 Task: Search one way flight ticket for 1 adult, 6 children, 1 infant in seat and 1 infant on lap in business from Scottsbluff: Western Nebraska Regional Airport (william B. Heilig Field) to Riverton: Central Wyoming Regional Airport (was Riverton Regional) on 5-4-2023. Choice of flights is American. Number of bags: 2 carry on bags. Price is upto 65000. Outbound departure time preference is 17:00.
Action: Mouse moved to (334, 126)
Screenshot: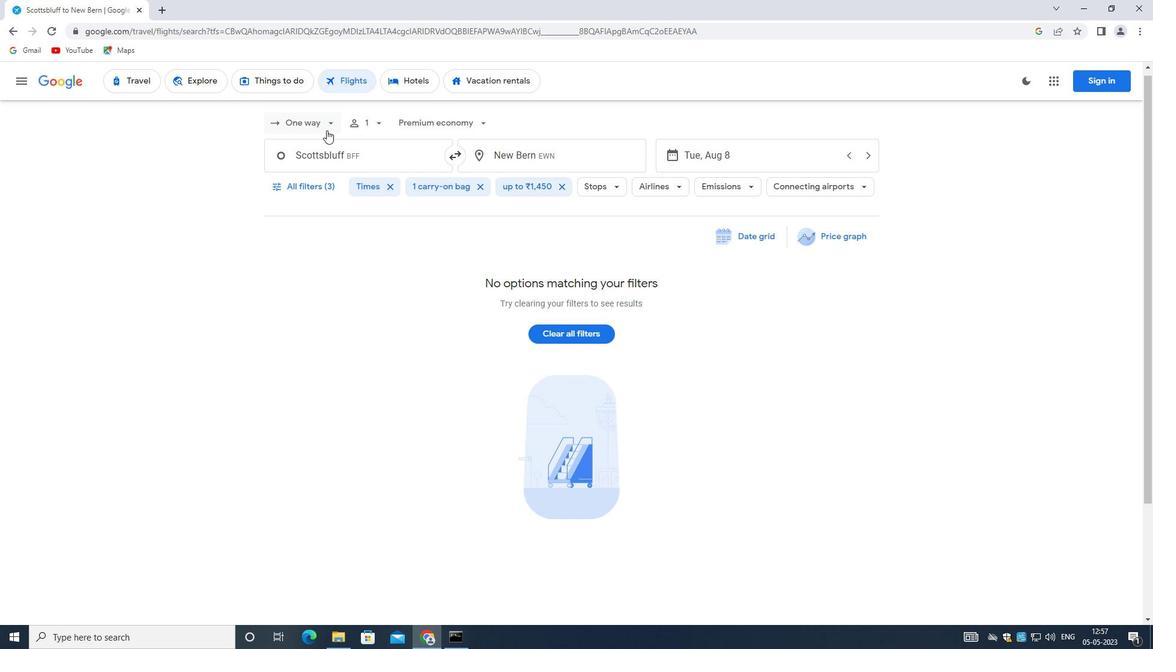 
Action: Mouse pressed left at (334, 126)
Screenshot: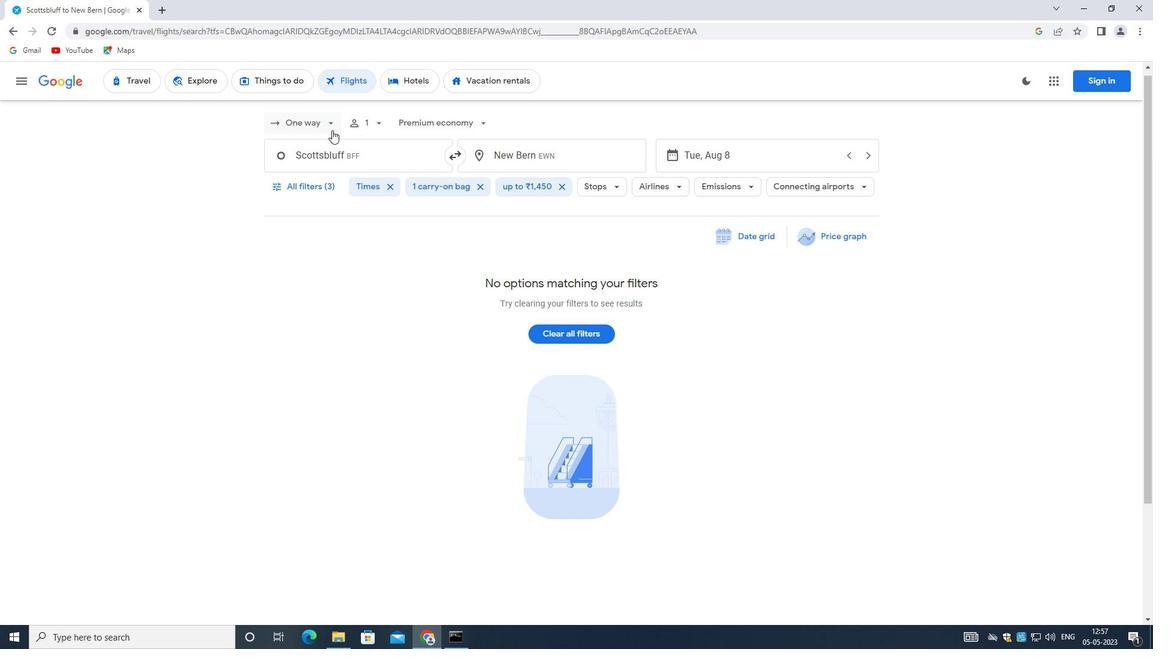 
Action: Mouse moved to (323, 178)
Screenshot: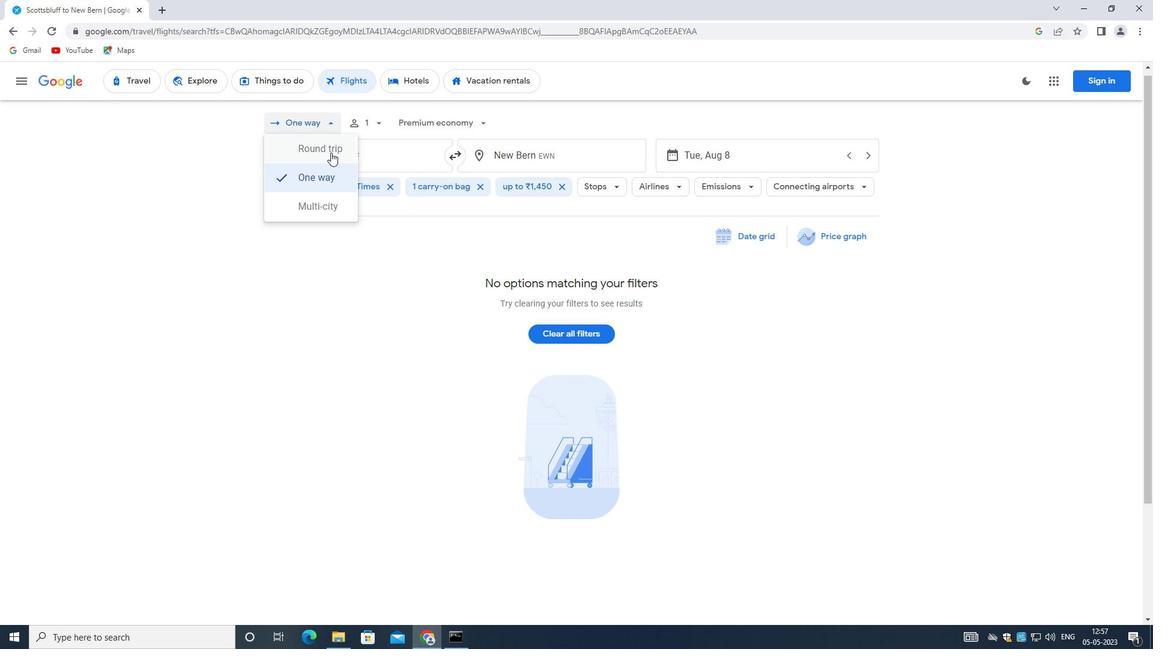 
Action: Mouse pressed left at (323, 178)
Screenshot: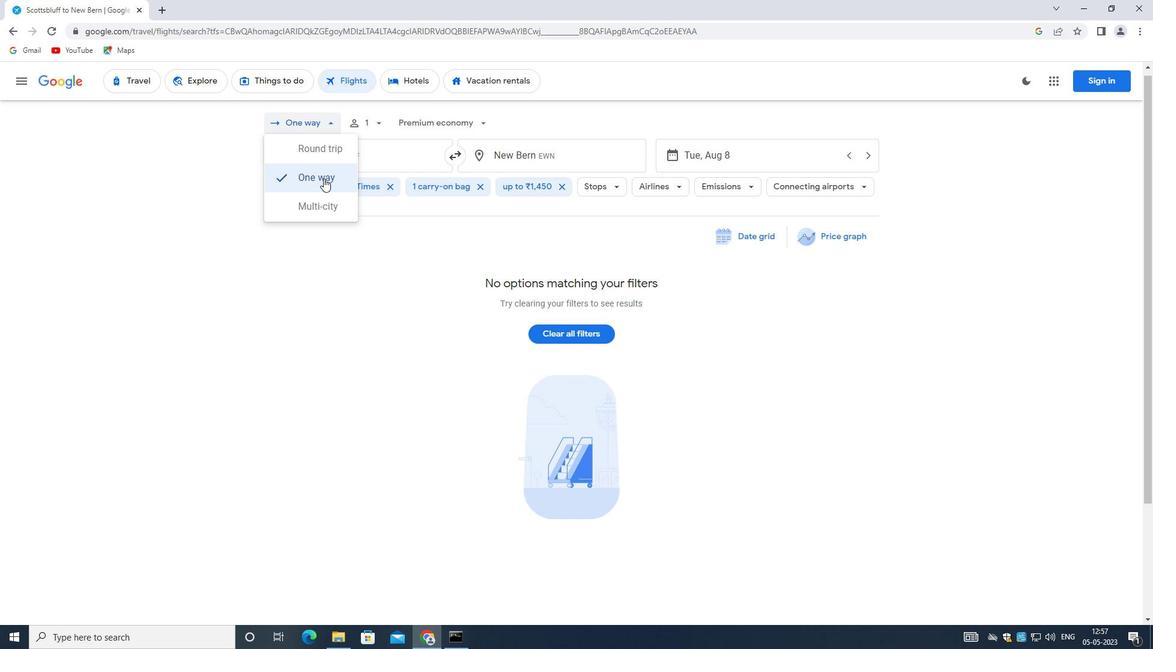 
Action: Mouse moved to (373, 124)
Screenshot: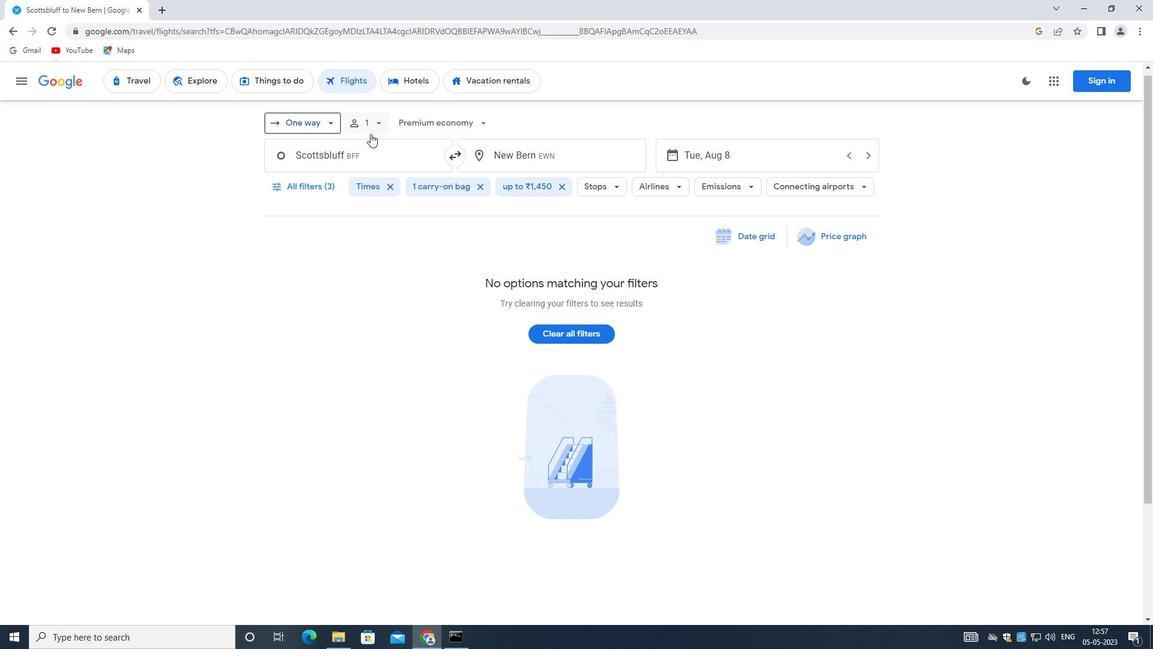 
Action: Mouse pressed left at (373, 124)
Screenshot: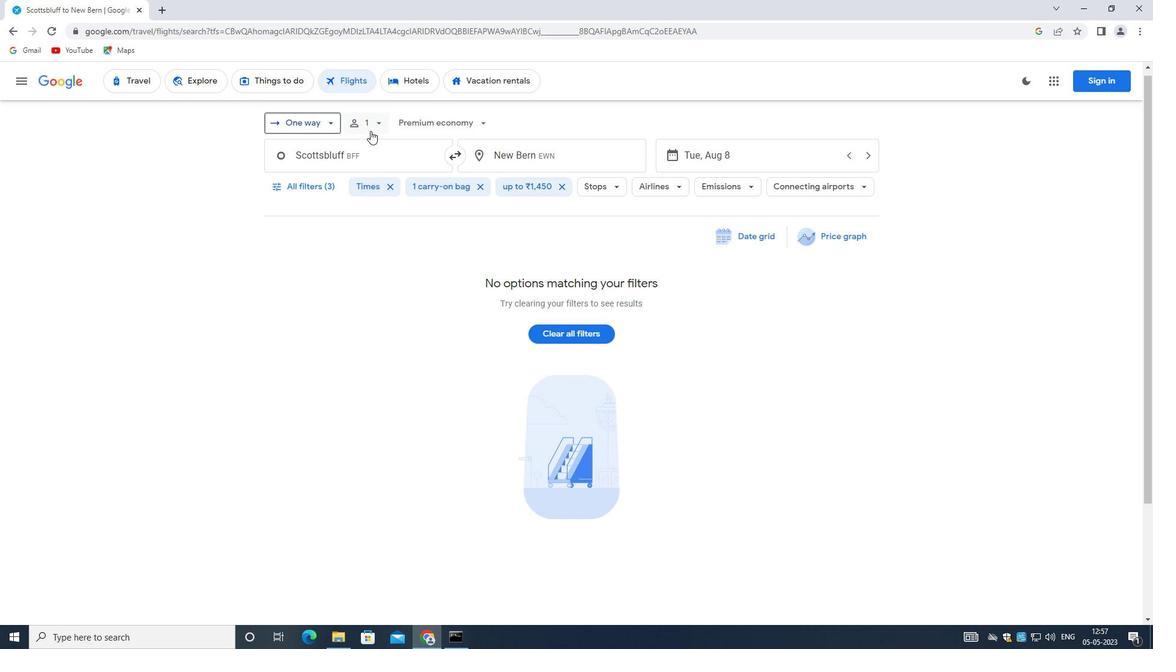 
Action: Mouse moved to (467, 182)
Screenshot: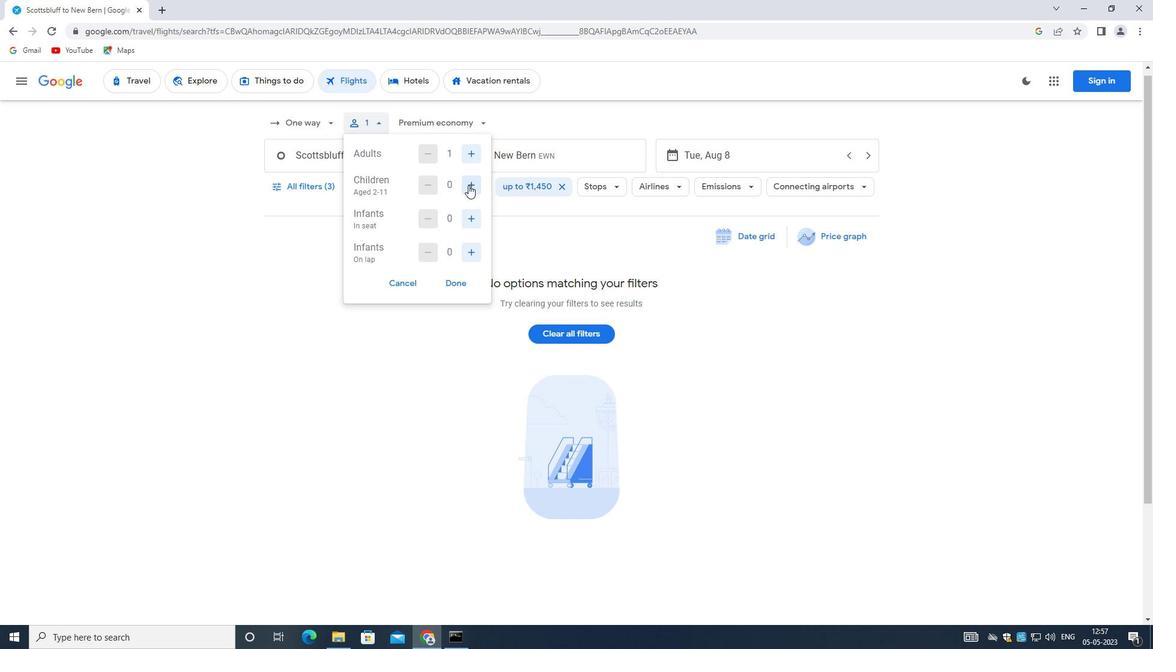 
Action: Mouse pressed left at (467, 182)
Screenshot: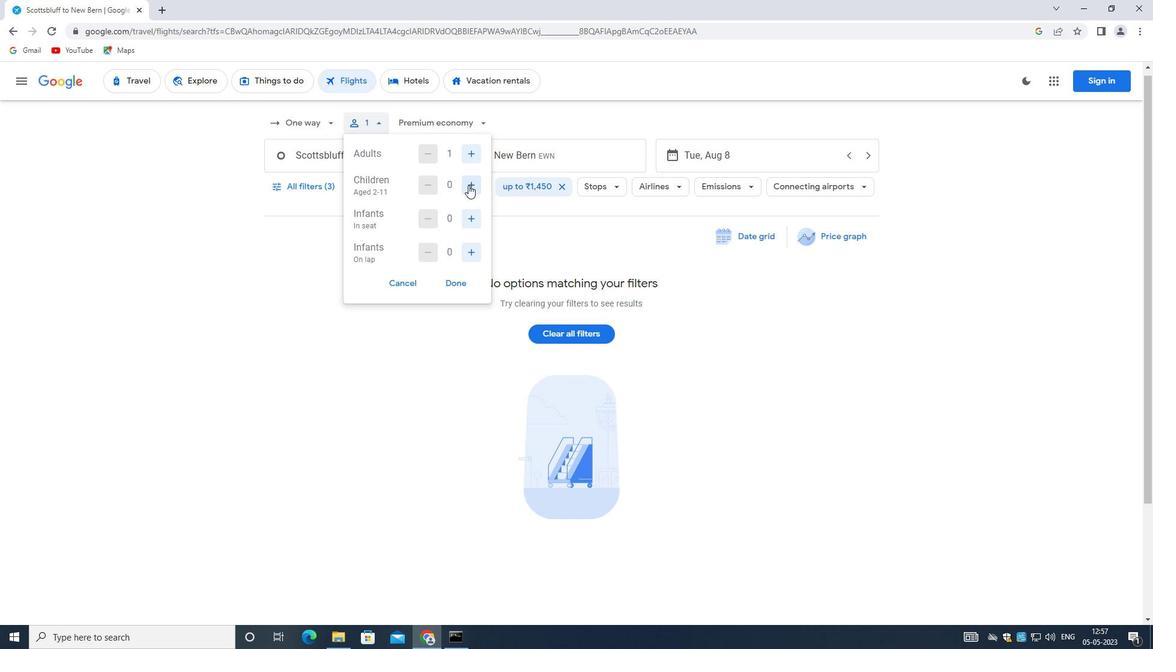 
Action: Mouse pressed left at (467, 182)
Screenshot: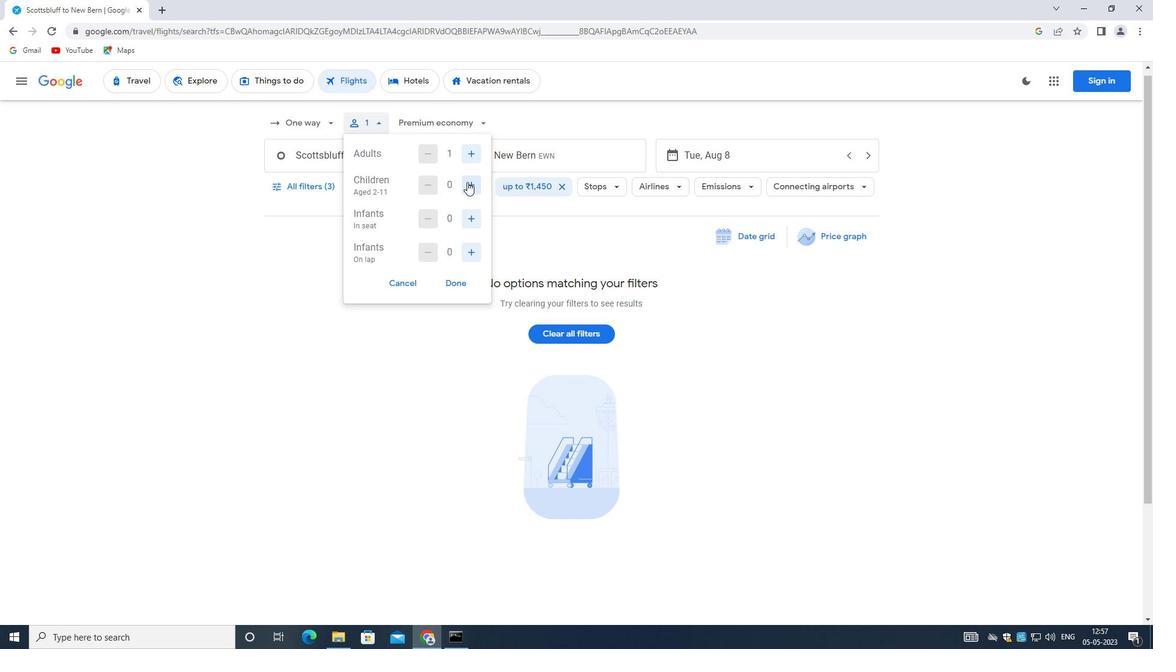 
Action: Mouse pressed left at (467, 182)
Screenshot: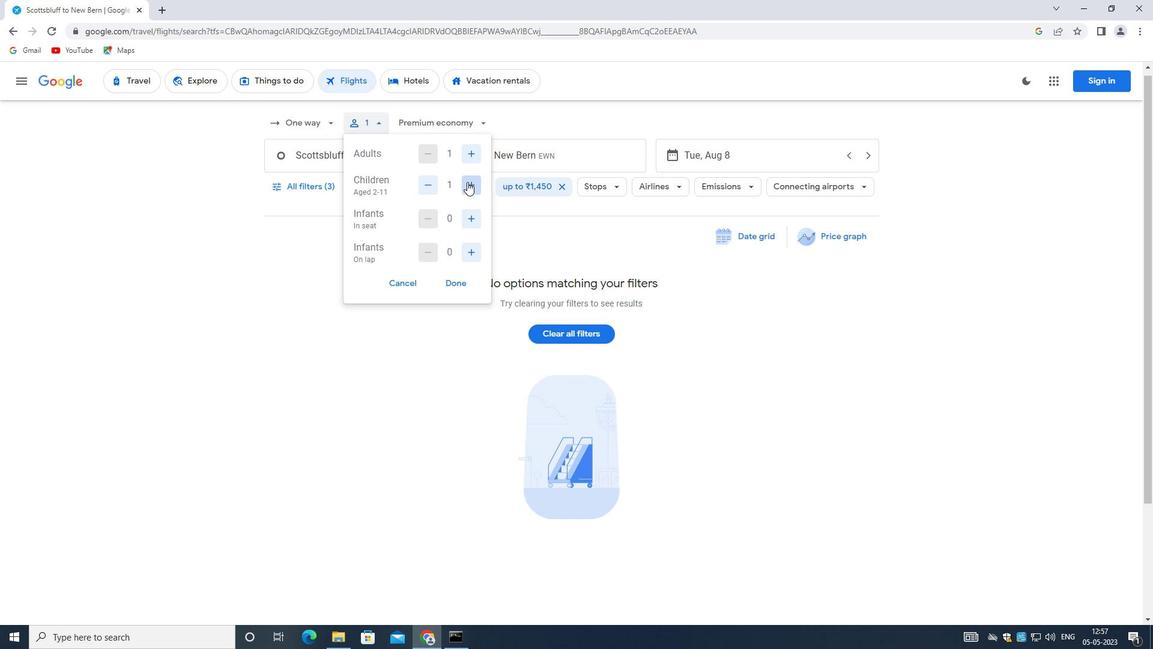 
Action: Mouse pressed left at (467, 182)
Screenshot: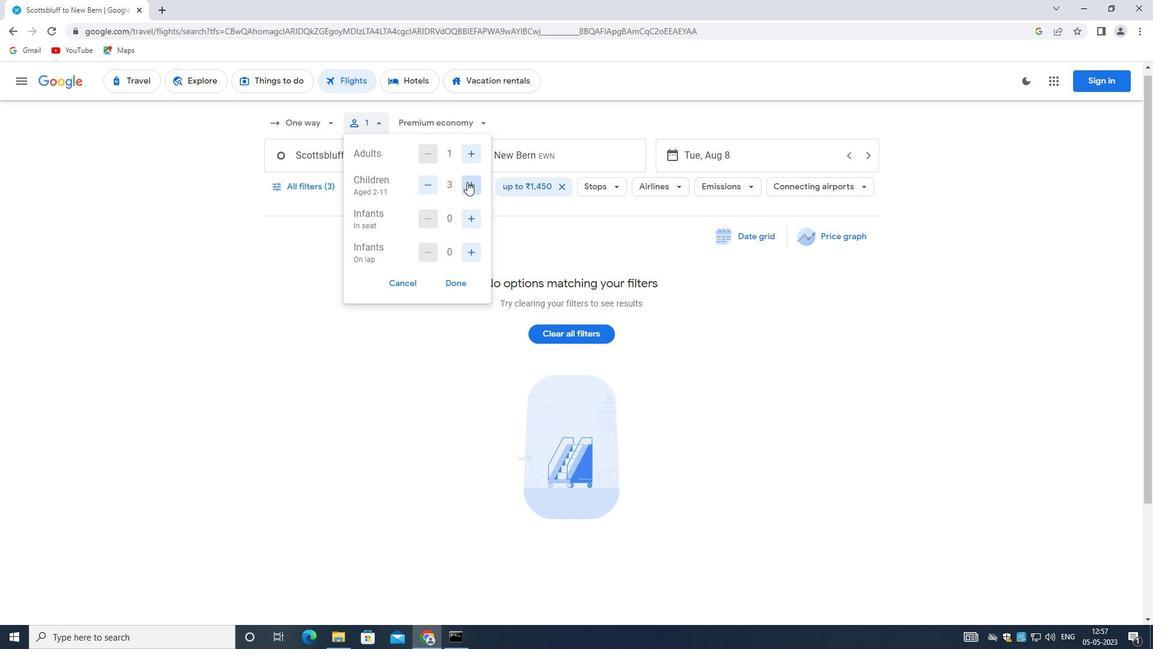 
Action: Mouse pressed left at (467, 182)
Screenshot: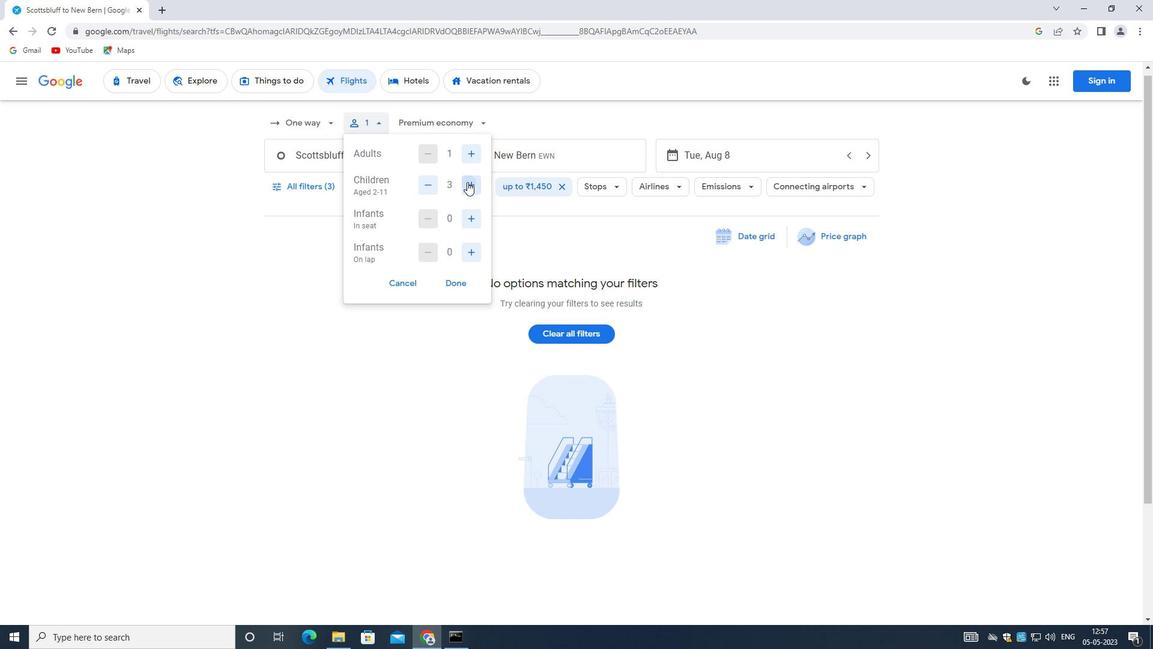 
Action: Mouse pressed left at (467, 182)
Screenshot: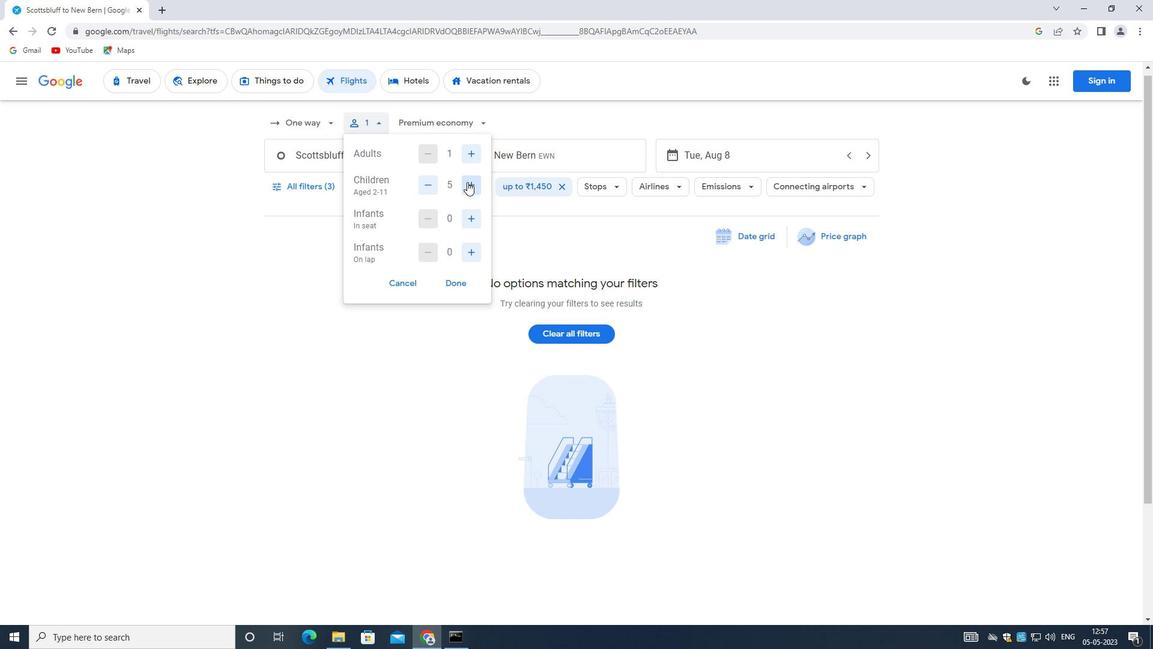 
Action: Mouse moved to (459, 215)
Screenshot: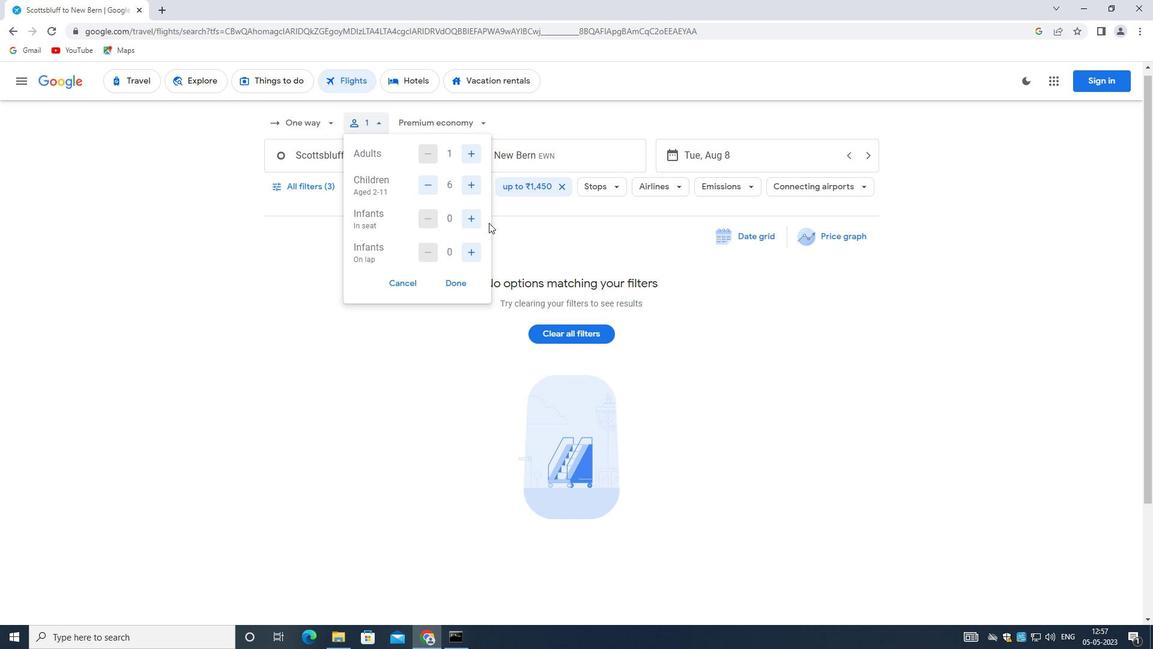 
Action: Mouse pressed left at (459, 215)
Screenshot: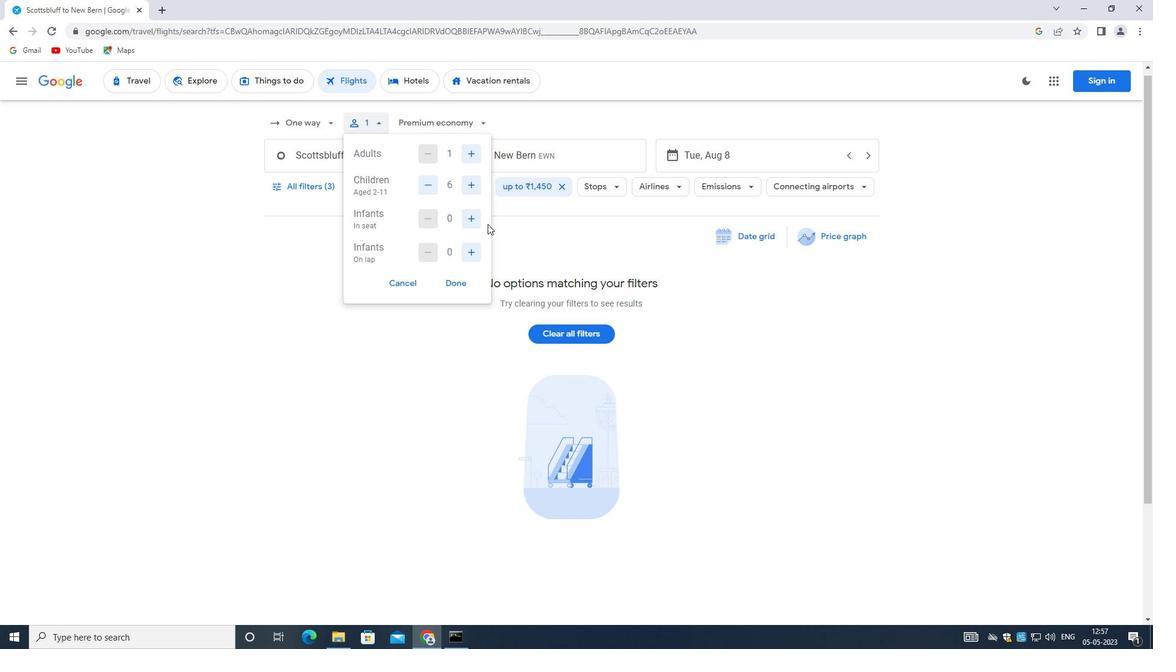 
Action: Mouse moved to (472, 248)
Screenshot: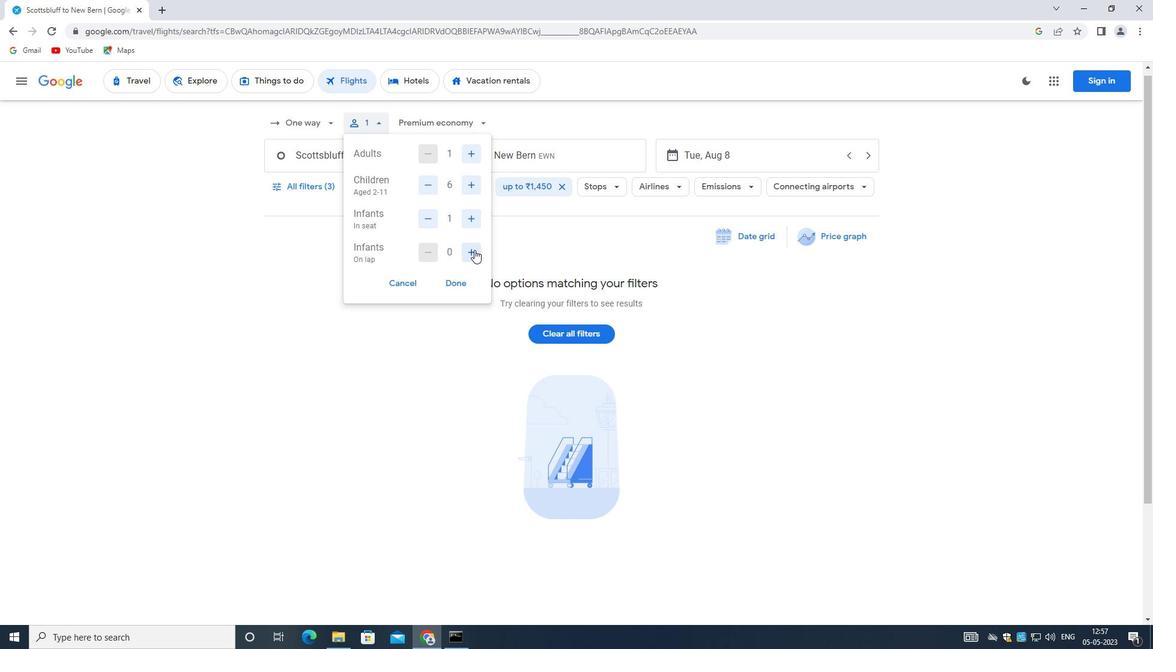 
Action: Mouse pressed left at (472, 248)
Screenshot: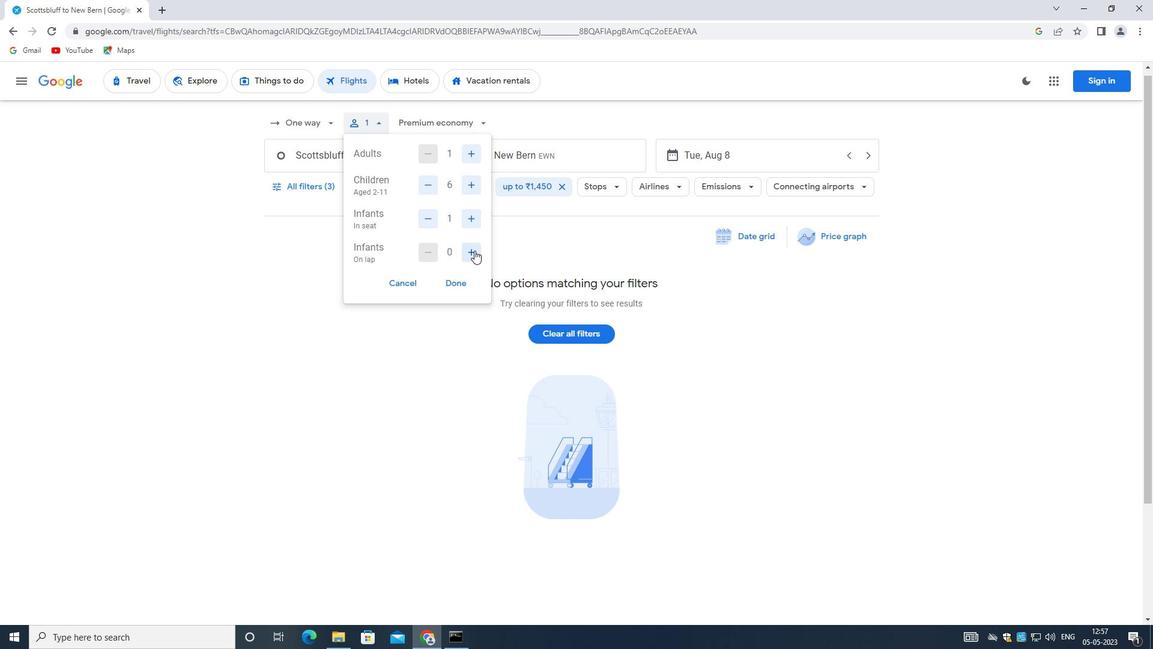 
Action: Mouse moved to (460, 271)
Screenshot: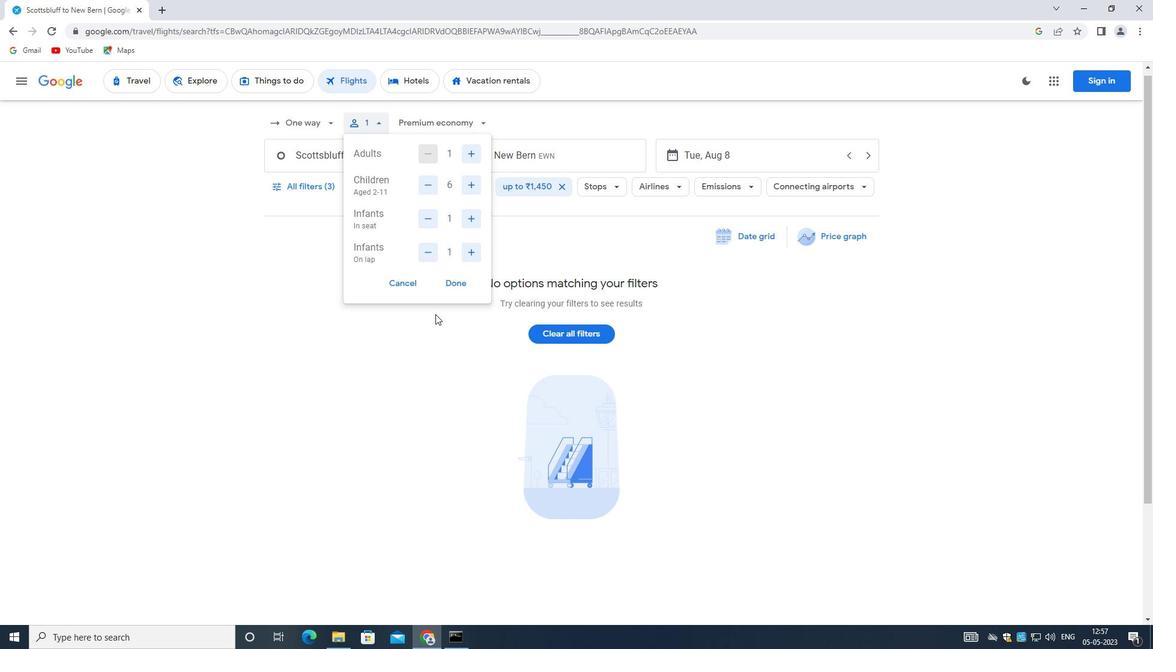 
Action: Mouse pressed left at (460, 271)
Screenshot: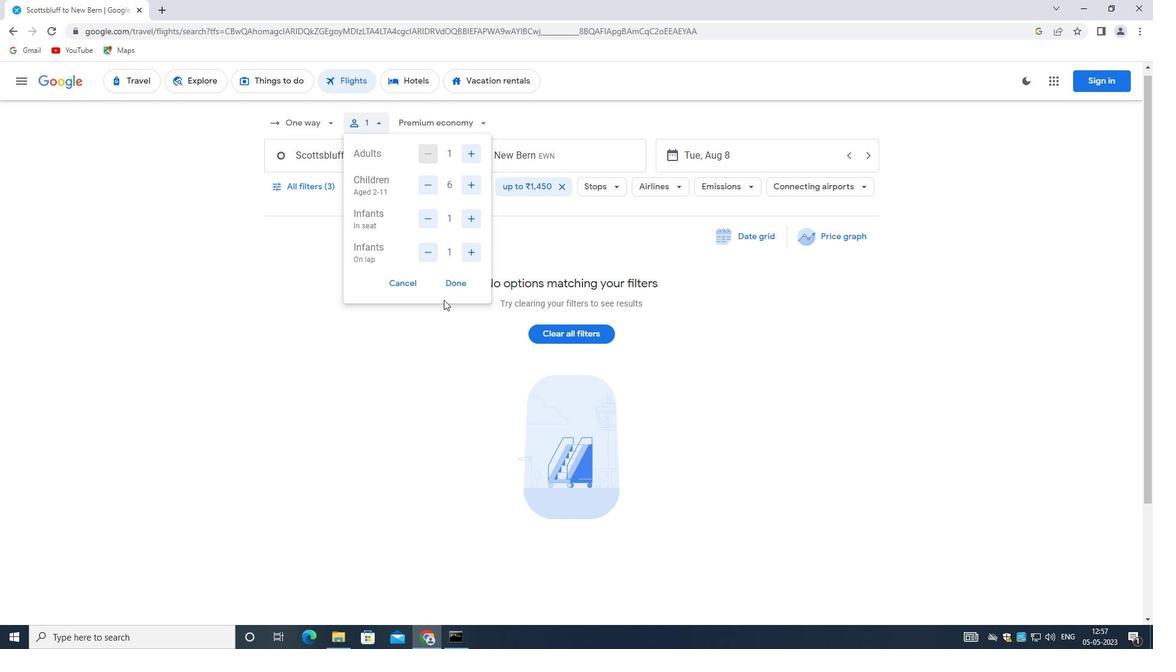 
Action: Mouse moved to (458, 283)
Screenshot: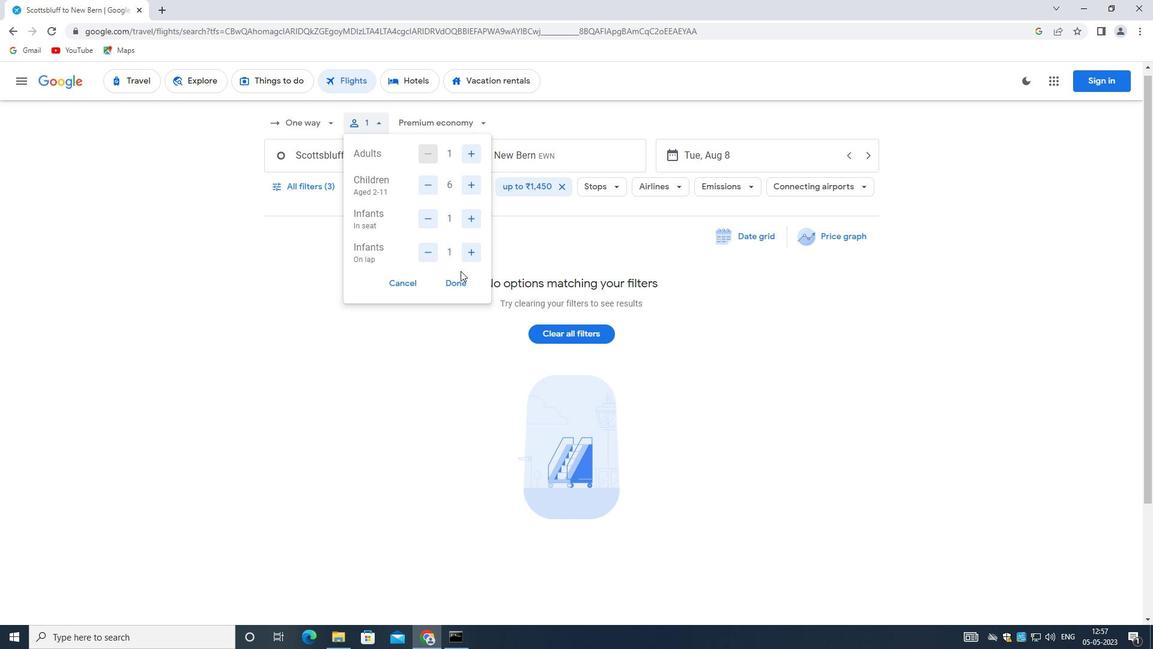 
Action: Mouse pressed left at (458, 283)
Screenshot: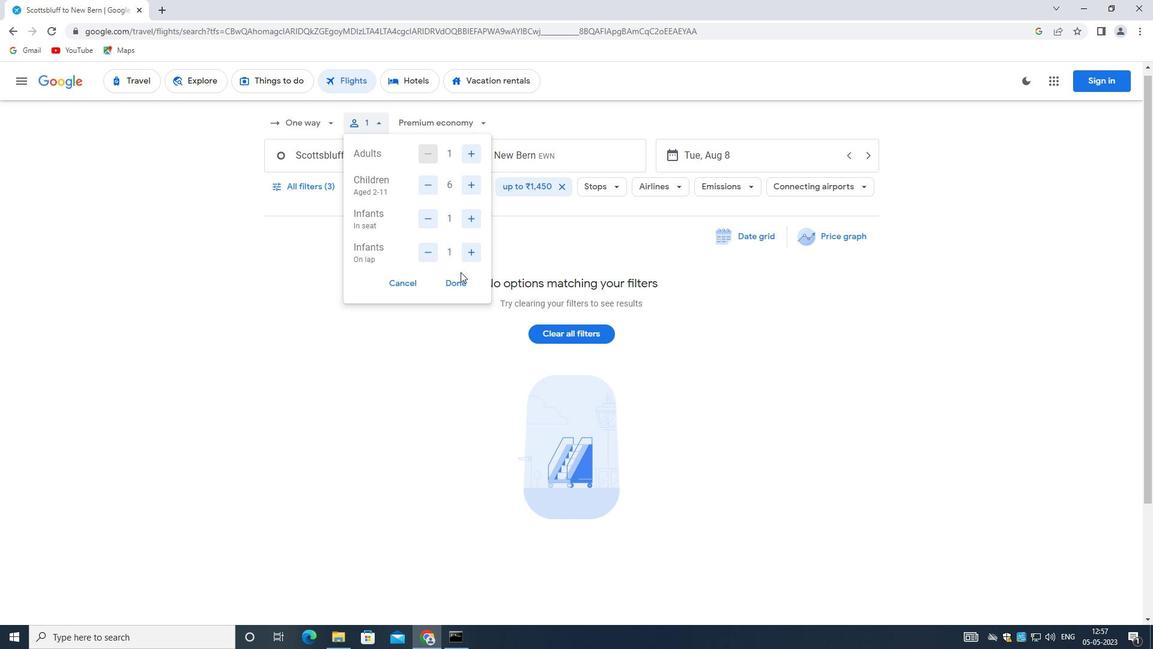 
Action: Mouse moved to (426, 111)
Screenshot: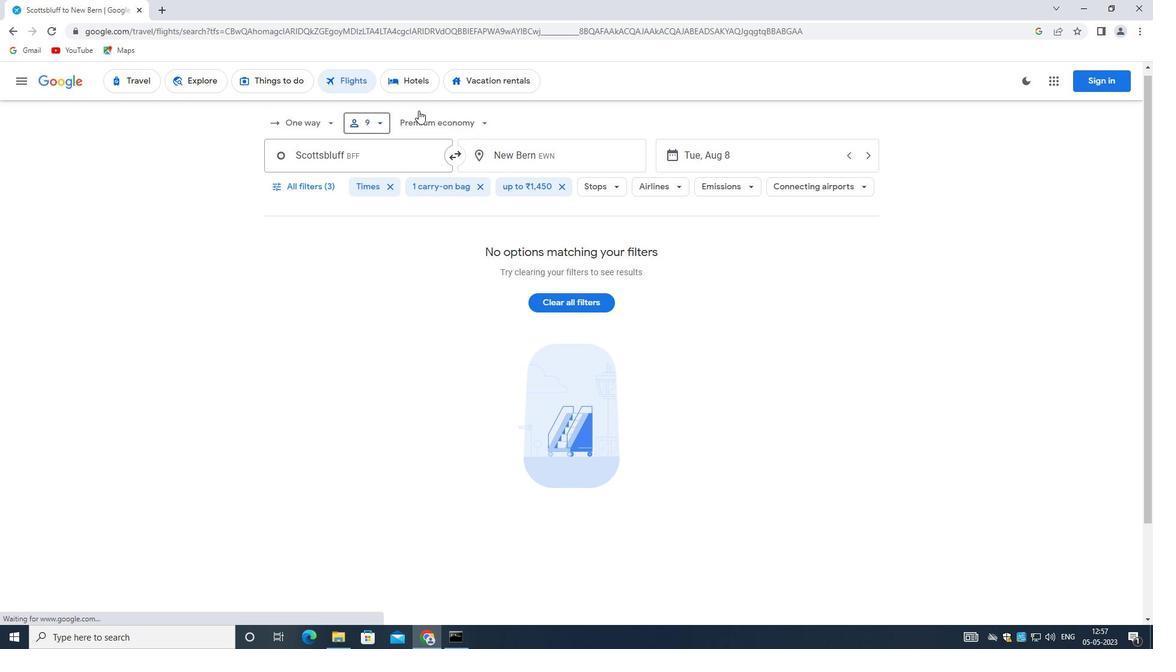 
Action: Mouse pressed left at (426, 111)
Screenshot: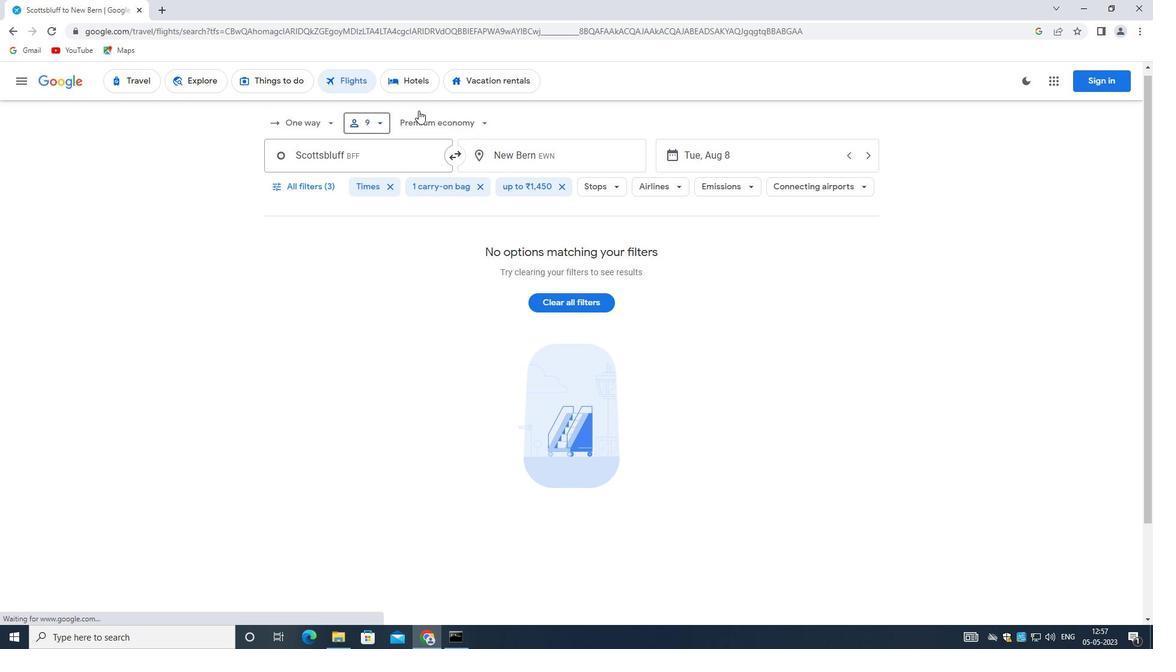 
Action: Mouse moved to (450, 207)
Screenshot: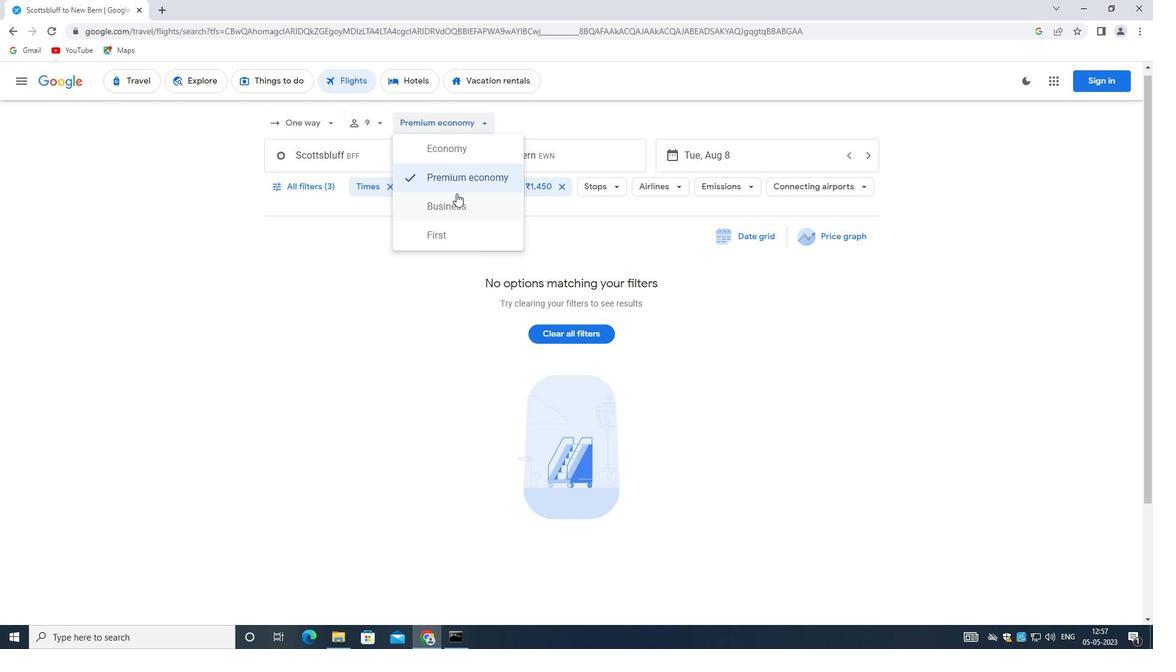 
Action: Mouse pressed left at (450, 207)
Screenshot: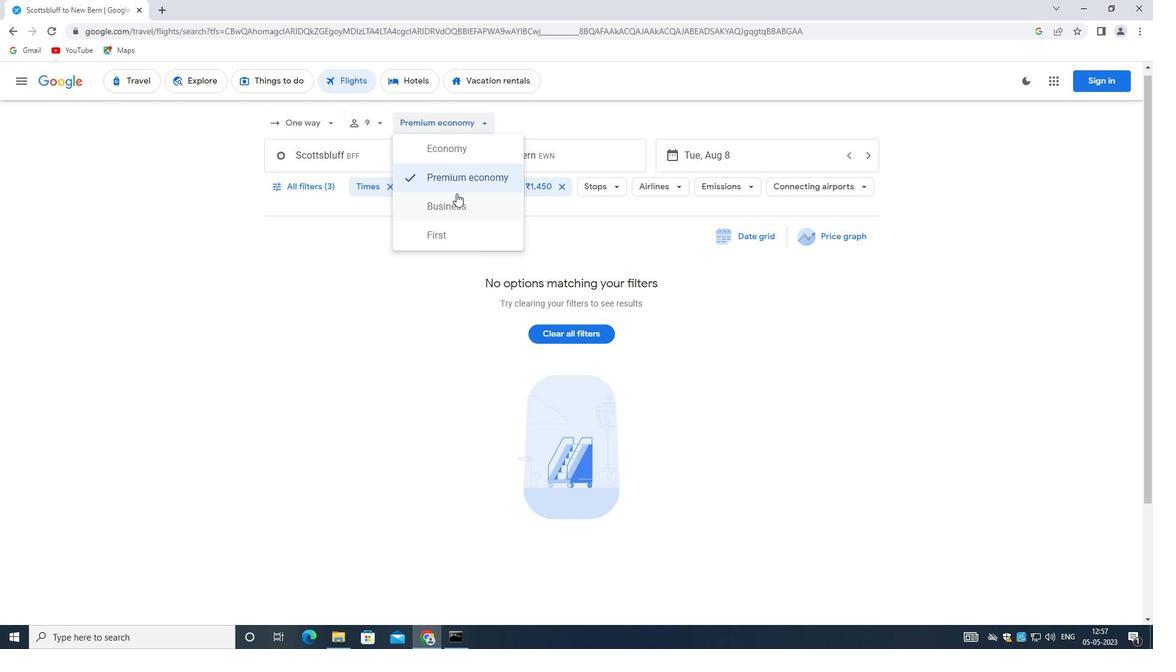 
Action: Mouse moved to (338, 159)
Screenshot: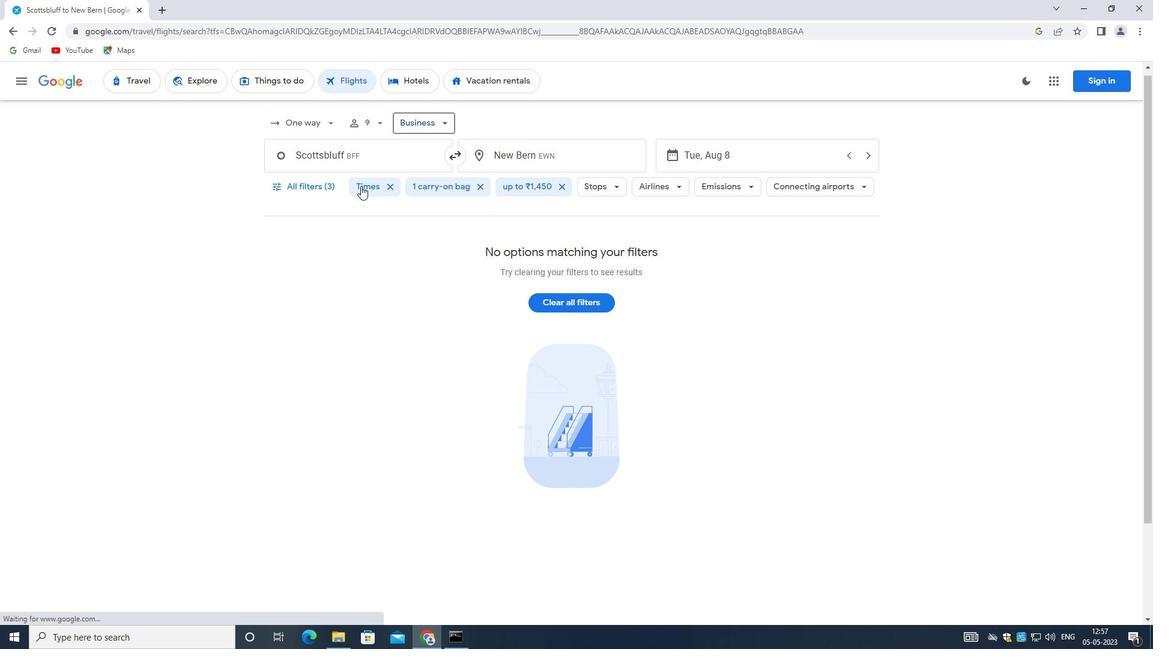 
Action: Mouse pressed left at (338, 159)
Screenshot: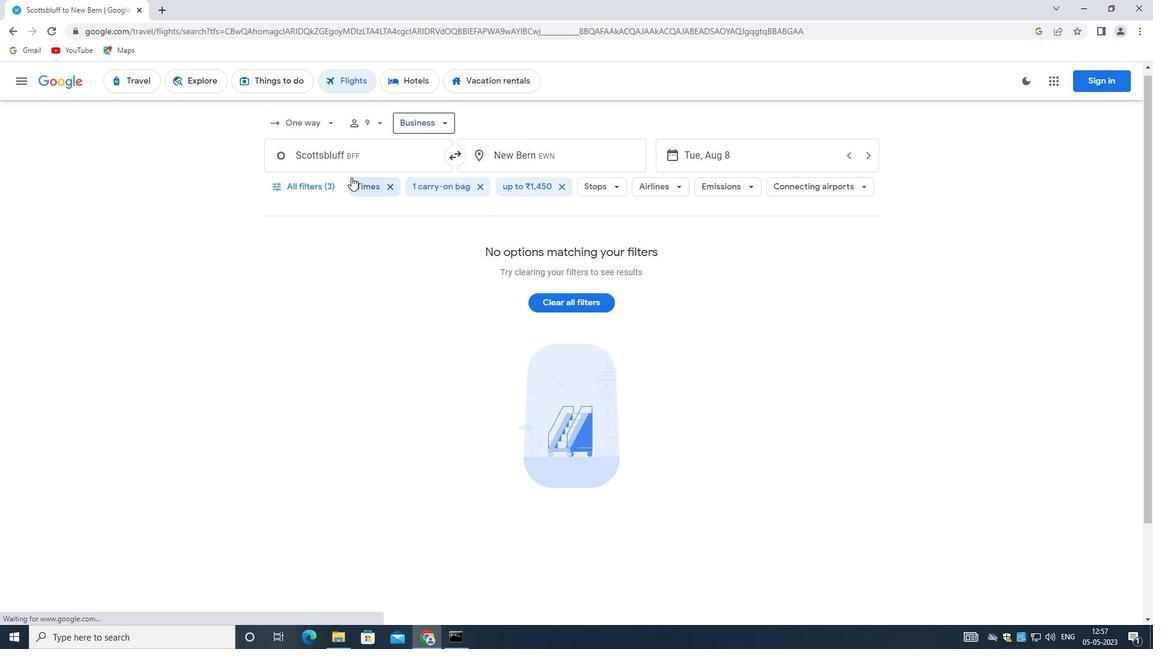 
Action: Mouse moved to (338, 158)
Screenshot: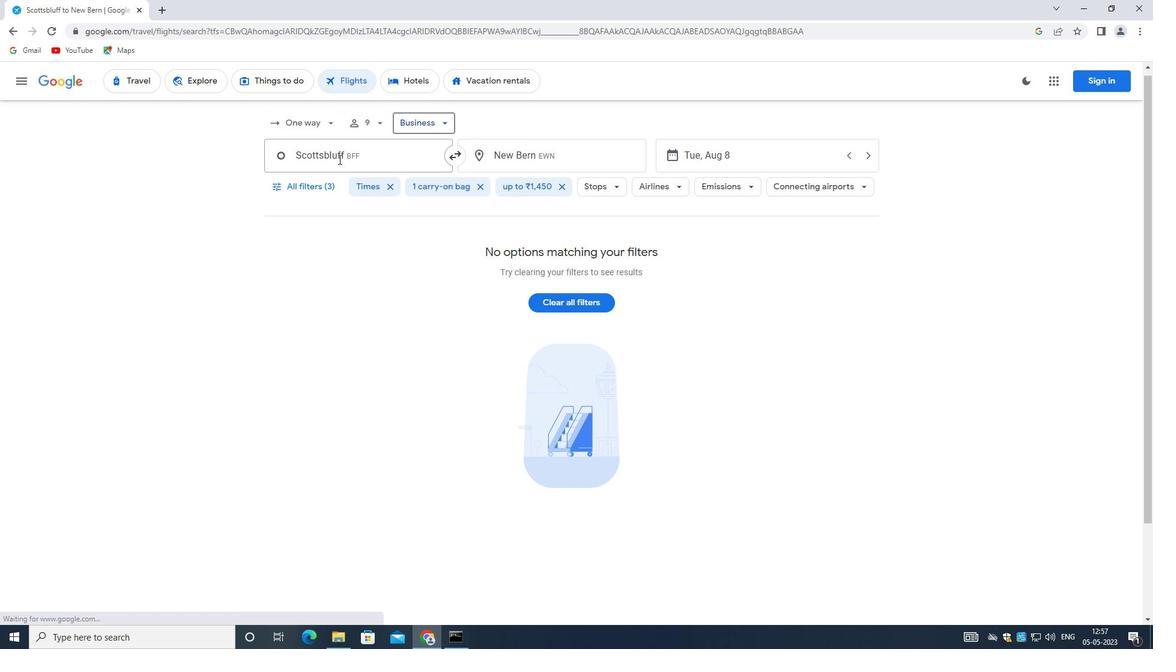 
Action: Key pressed <Key.backspace><Key.shift>WESERN
Screenshot: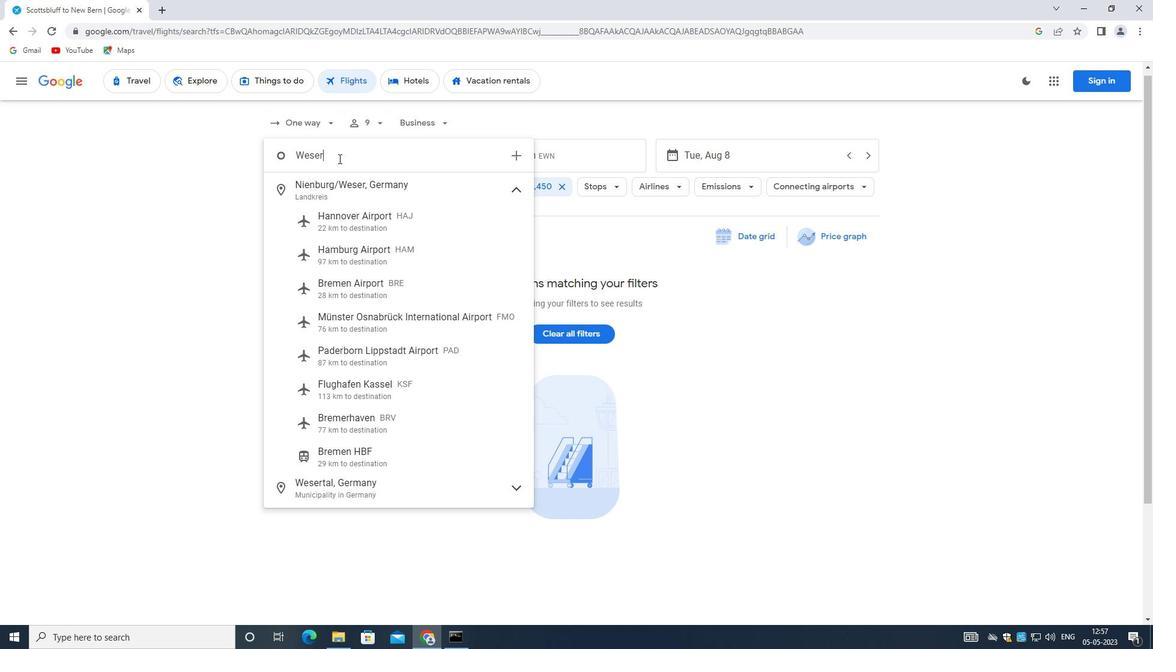 
Action: Mouse moved to (315, 155)
Screenshot: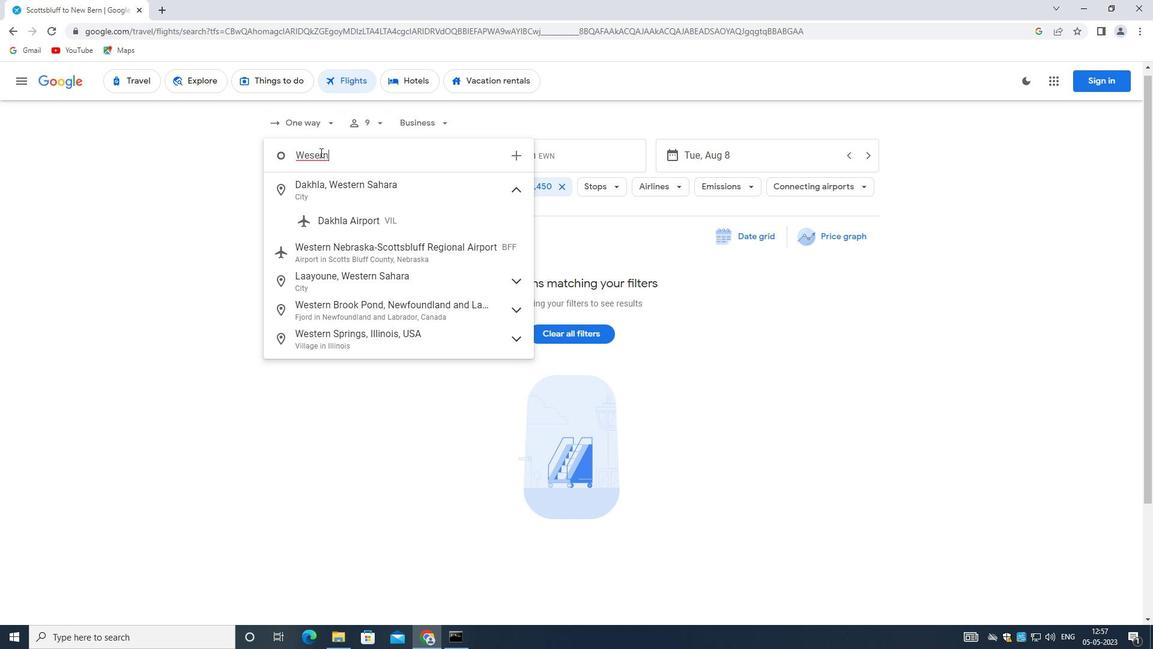 
Action: Mouse pressed left at (315, 155)
Screenshot: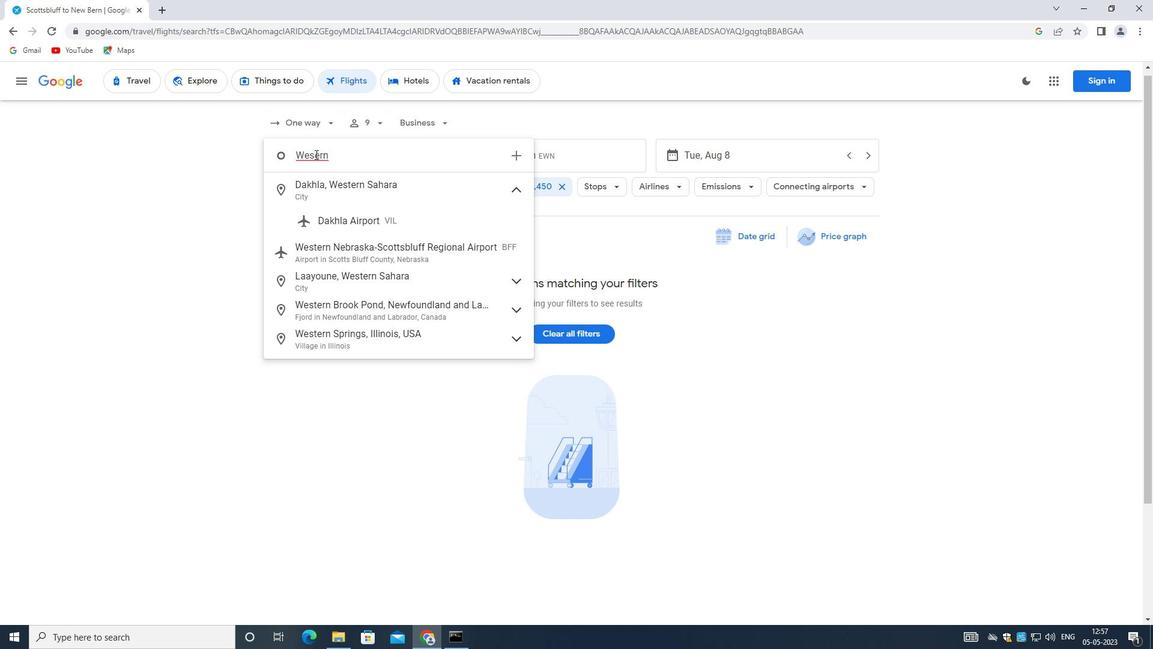 
Action: Mouse moved to (315, 155)
Screenshot: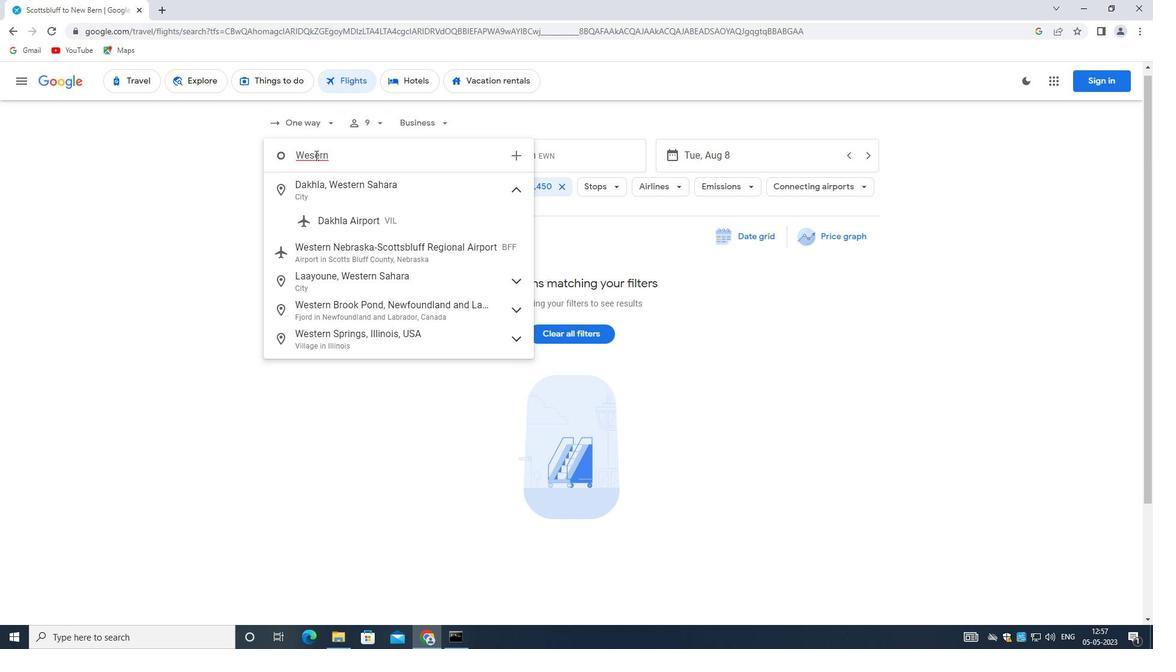
Action: Key pressed T
Screenshot: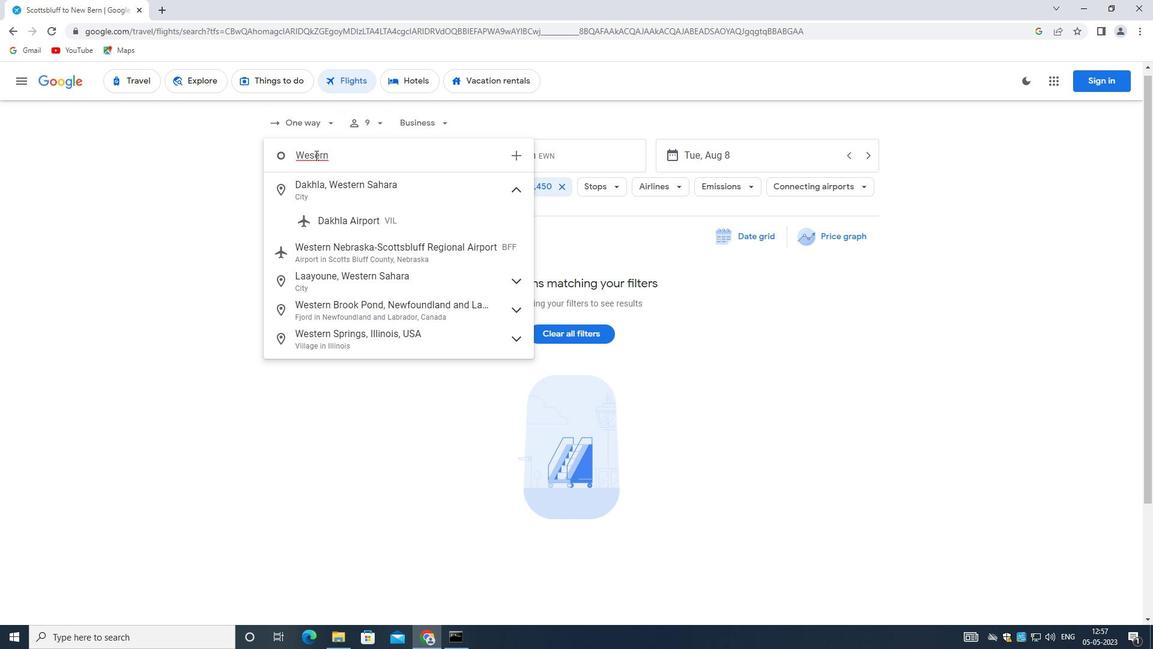 
Action: Mouse moved to (337, 157)
Screenshot: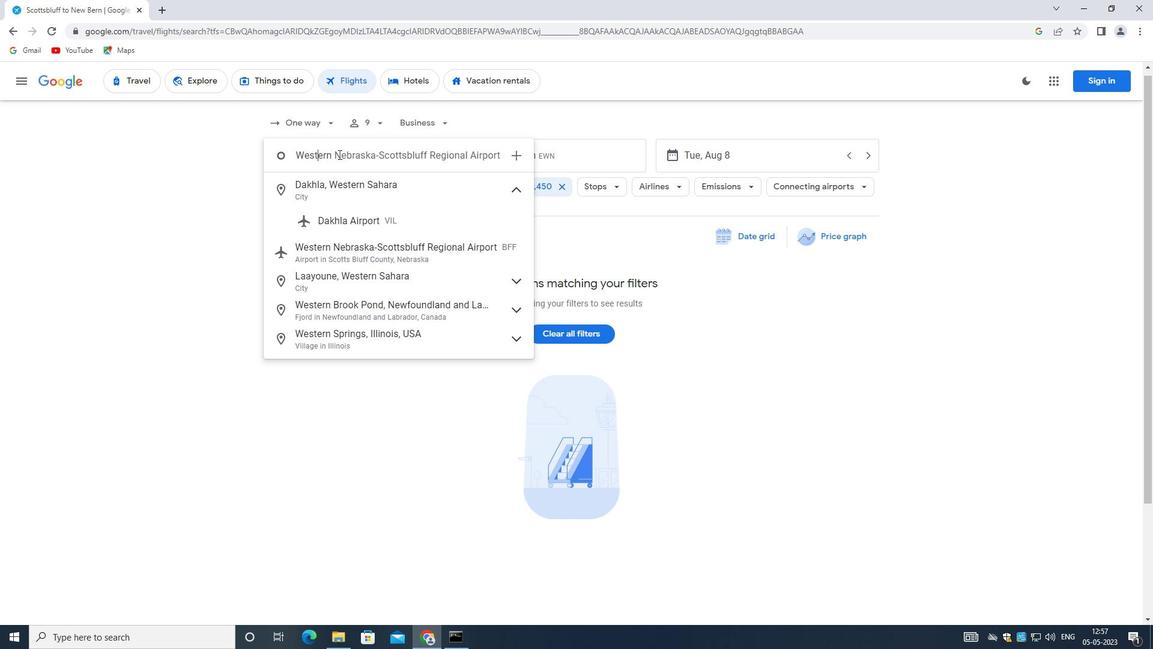 
Action: Mouse pressed left at (337, 157)
Screenshot: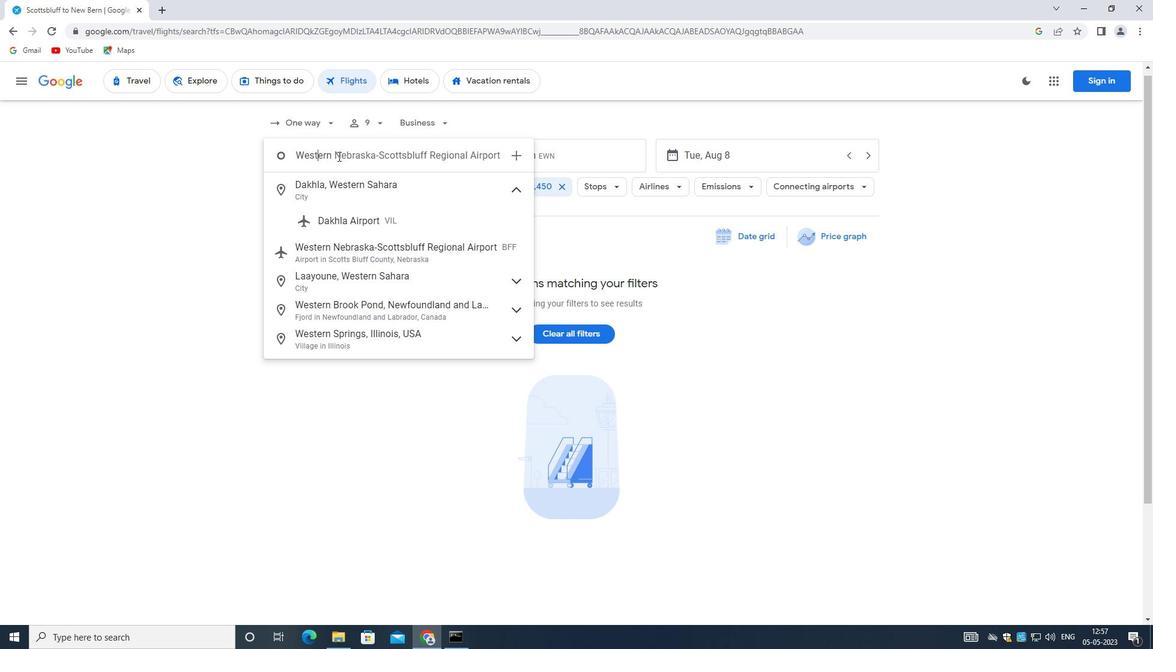 
Action: Mouse moved to (444, 217)
Screenshot: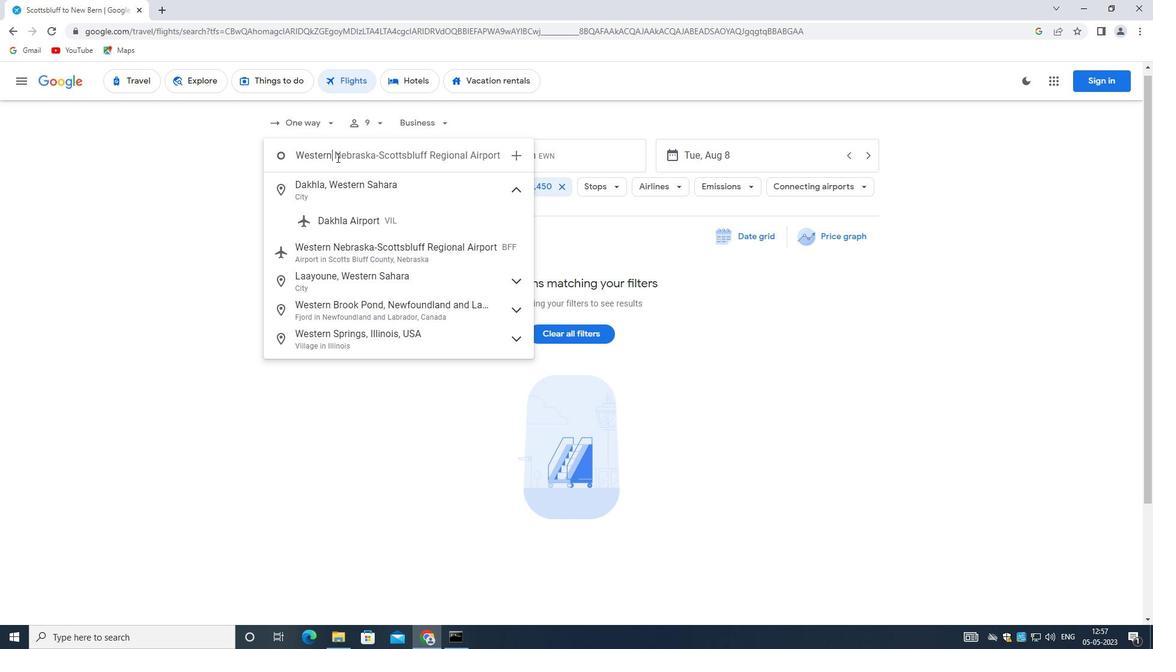 
Action: Key pressed <Key.space><Key.shift>
Screenshot: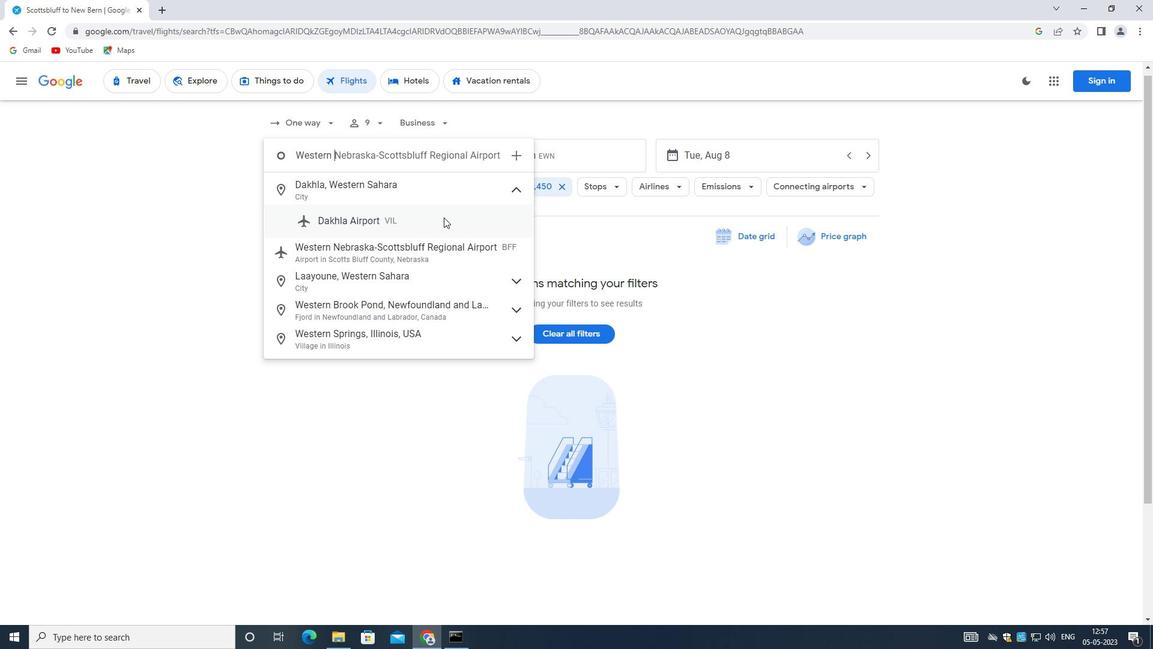 
Action: Mouse moved to (444, 217)
Screenshot: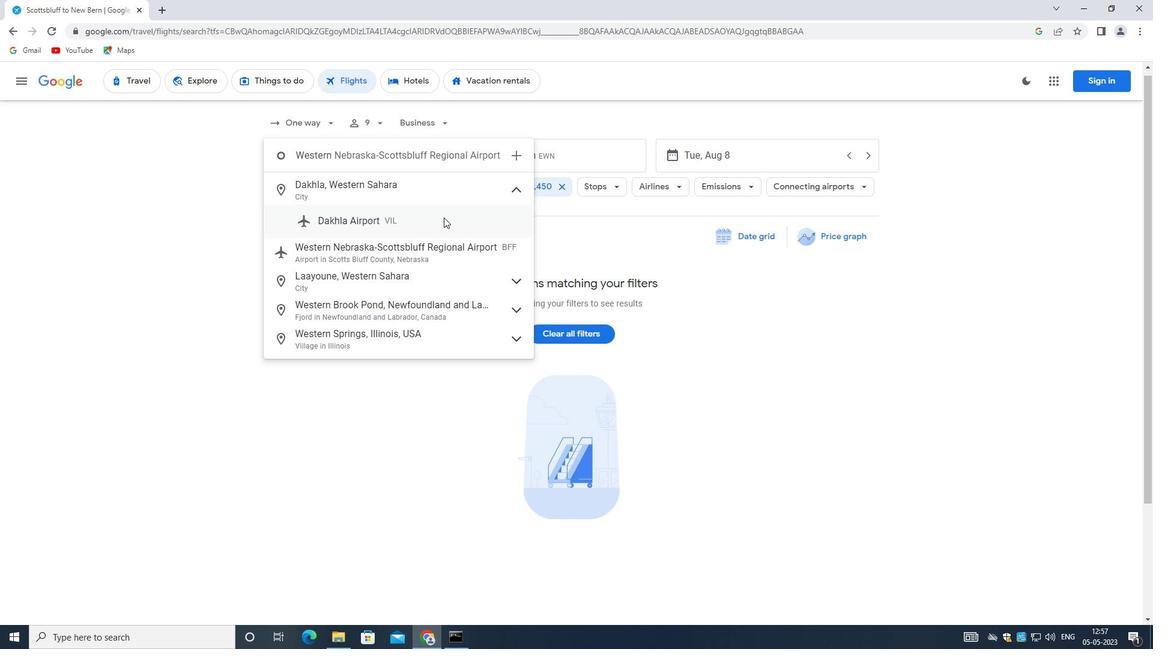 
Action: Key pressed NABASAKA<Key.space><Key.shift><Key.shift><Key.shift><Key.shift><Key.shift><Key.shift><Key.shift><Key.shift><Key.shift><Key.shift><Key.shift><Key.shift><Key.shift><Key.shift><Key.shift><Key.shift><Key.shift><Key.shift><Key.shift><Key.shift>REGIONAL<Key.space><Key.shift>AIRPORT
Screenshot: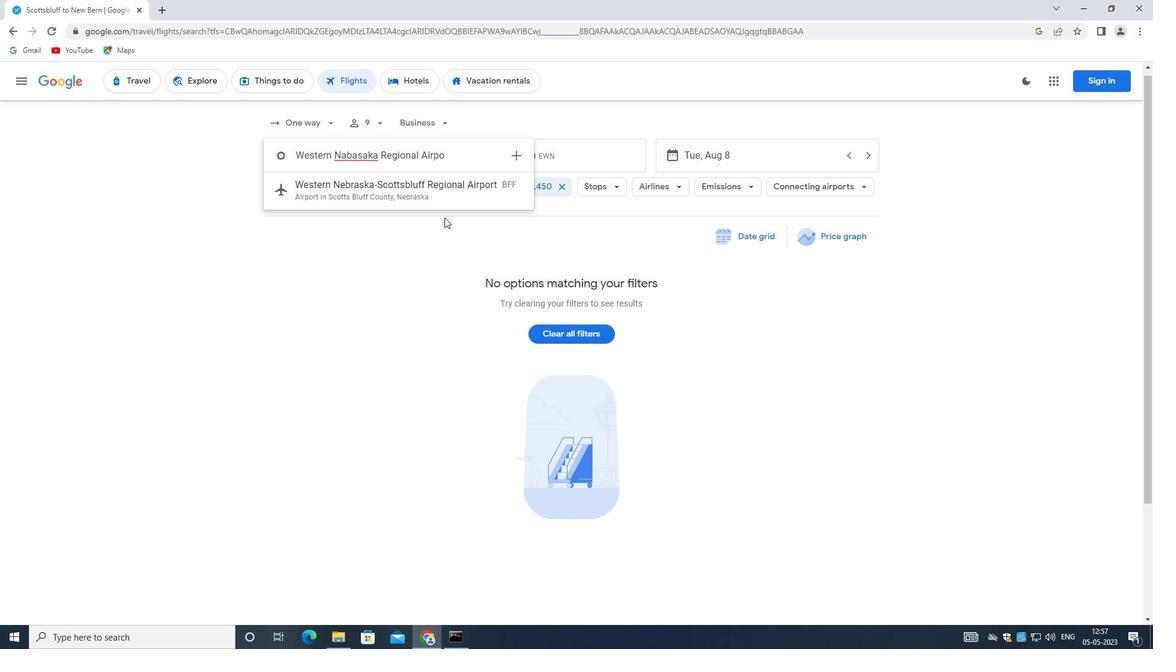 
Action: Mouse moved to (617, 178)
Screenshot: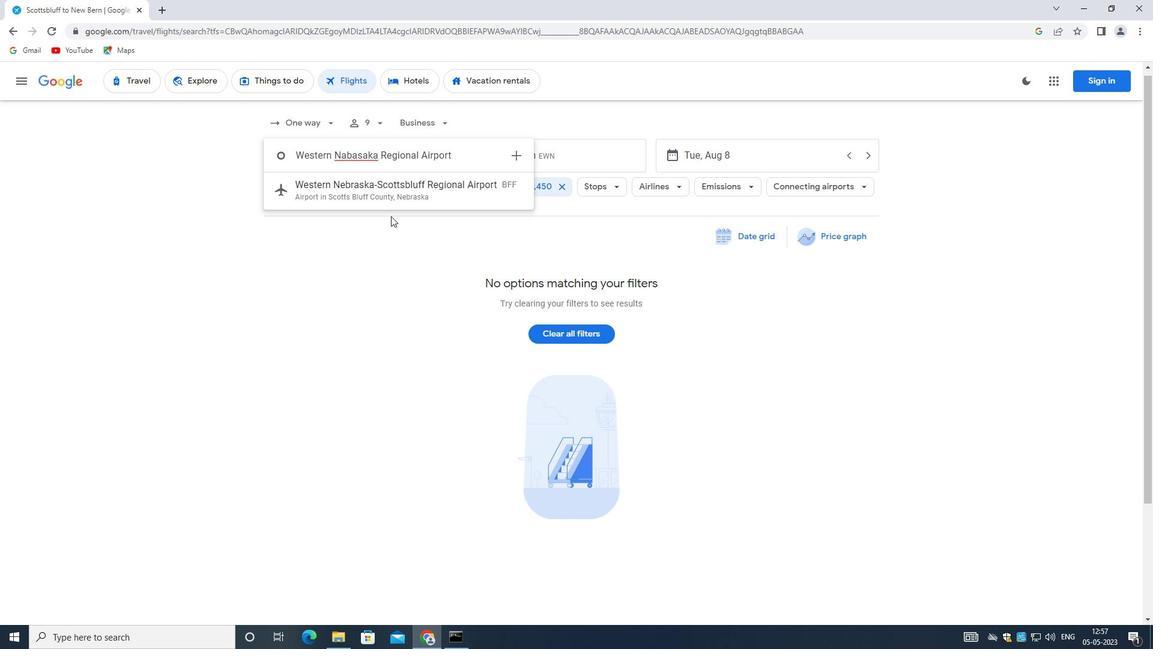 
Action: Key pressed <Key.enter>
Screenshot: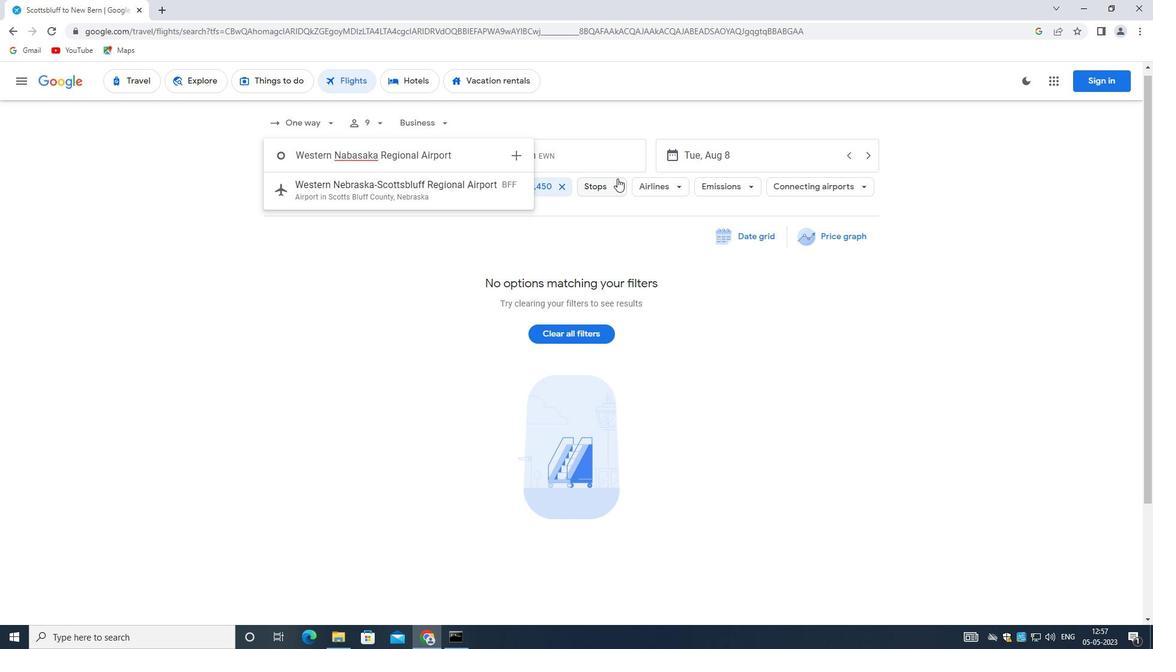 
Action: Mouse moved to (572, 154)
Screenshot: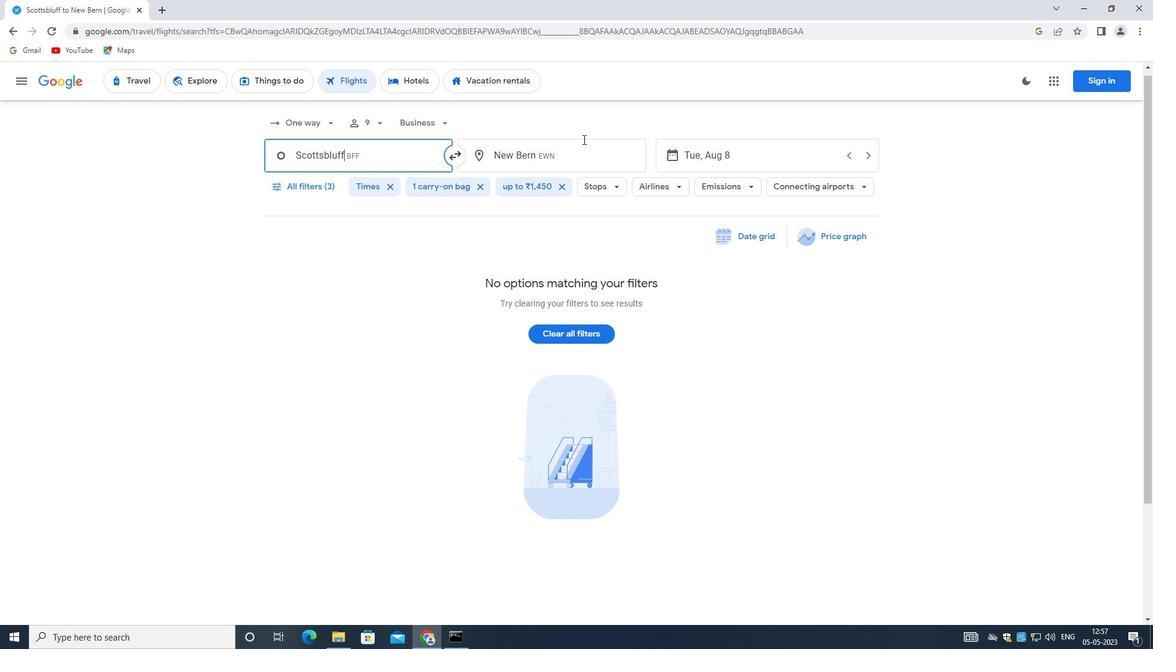 
Action: Mouse pressed left at (572, 154)
Screenshot: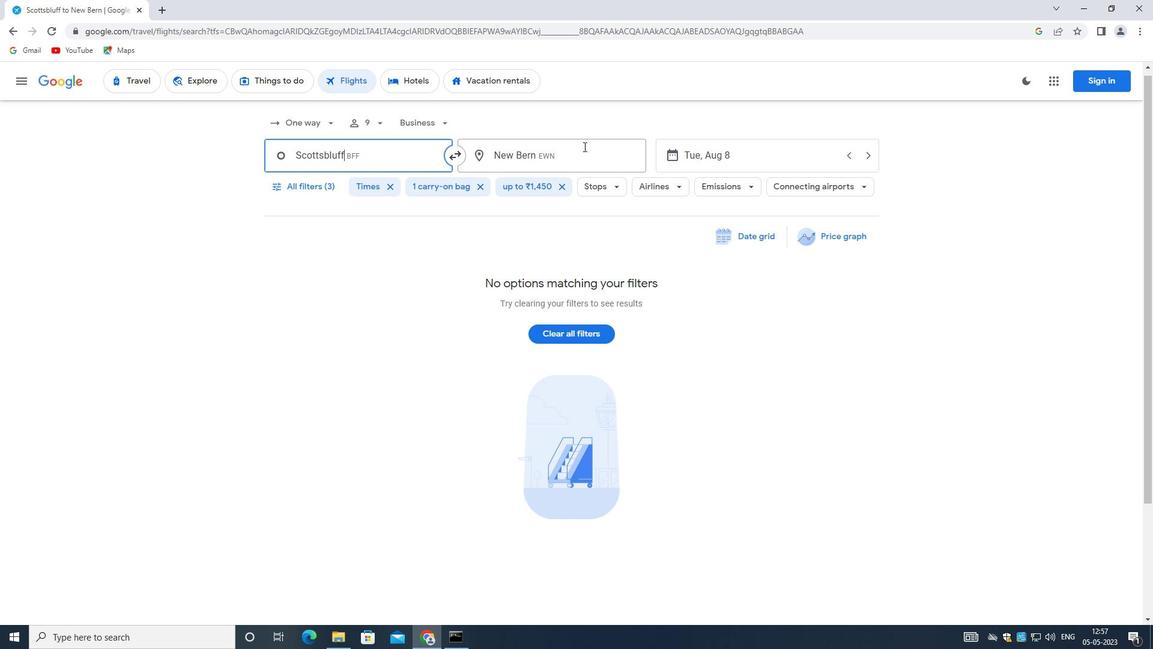 
Action: Key pressed <Key.shift>COASTAL<Key.space><Key.shift>CAROLINA<Key.space>
Screenshot: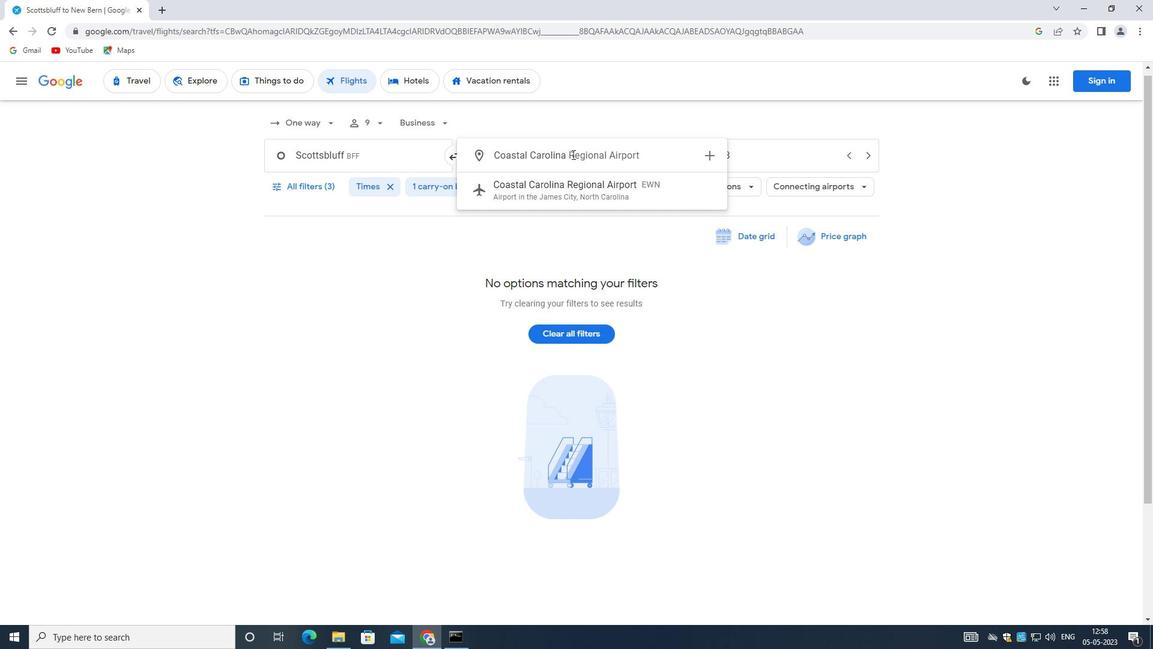 
Action: Mouse moved to (601, 189)
Screenshot: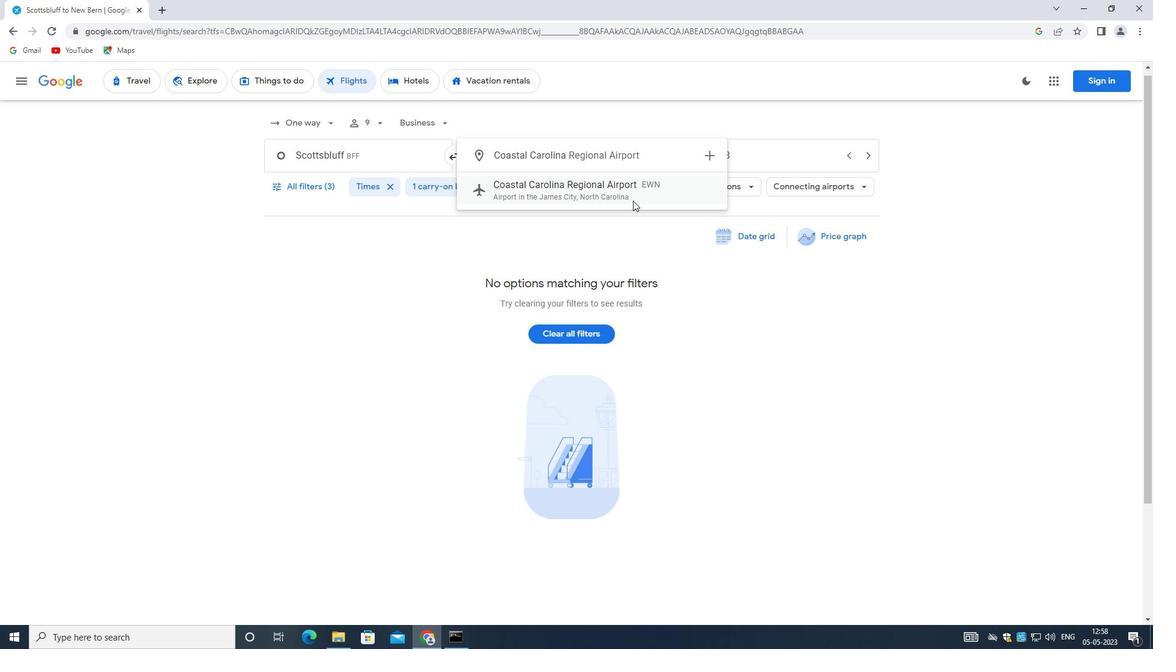 
Action: Mouse pressed left at (601, 189)
Screenshot: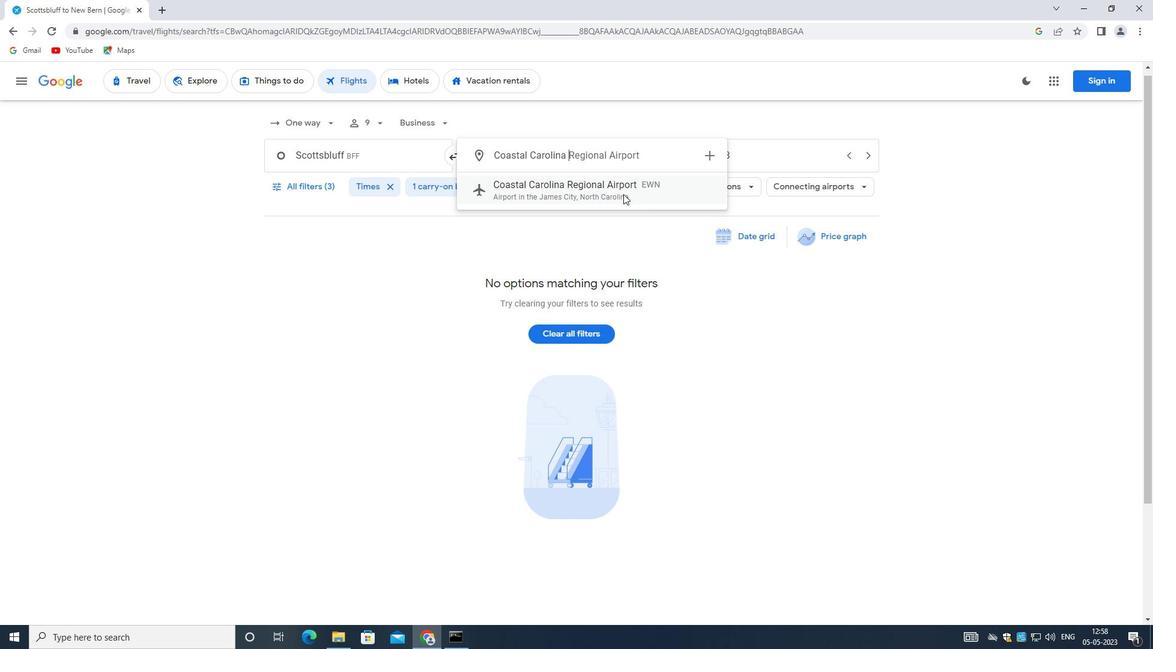 
Action: Mouse moved to (724, 159)
Screenshot: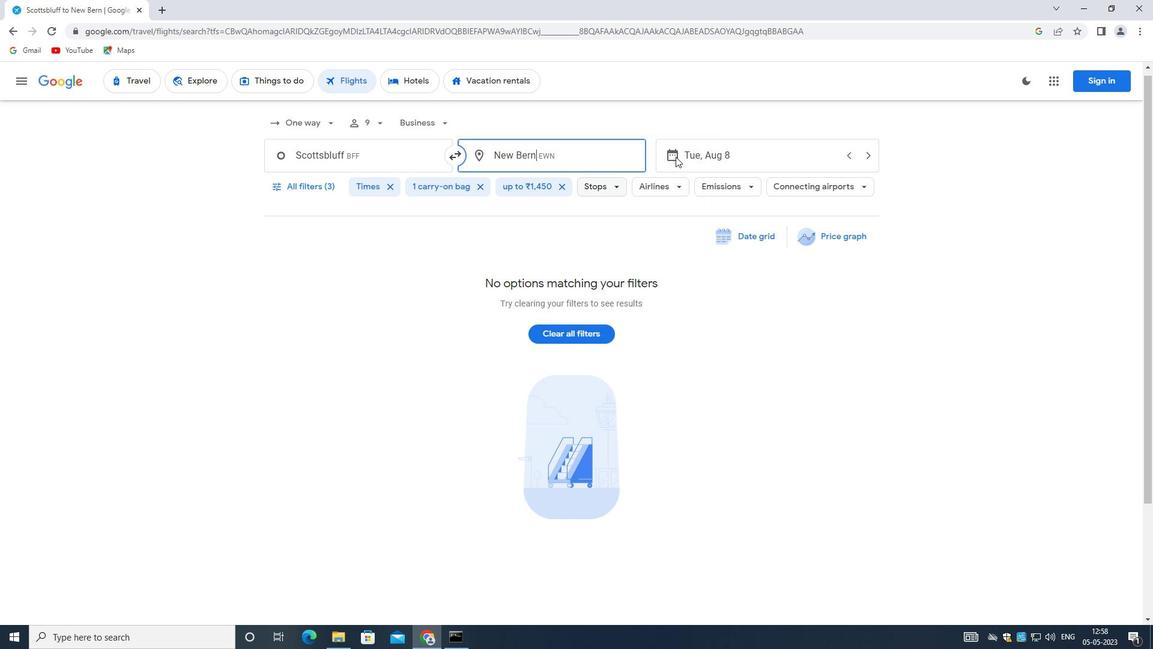 
Action: Mouse pressed left at (724, 159)
Screenshot: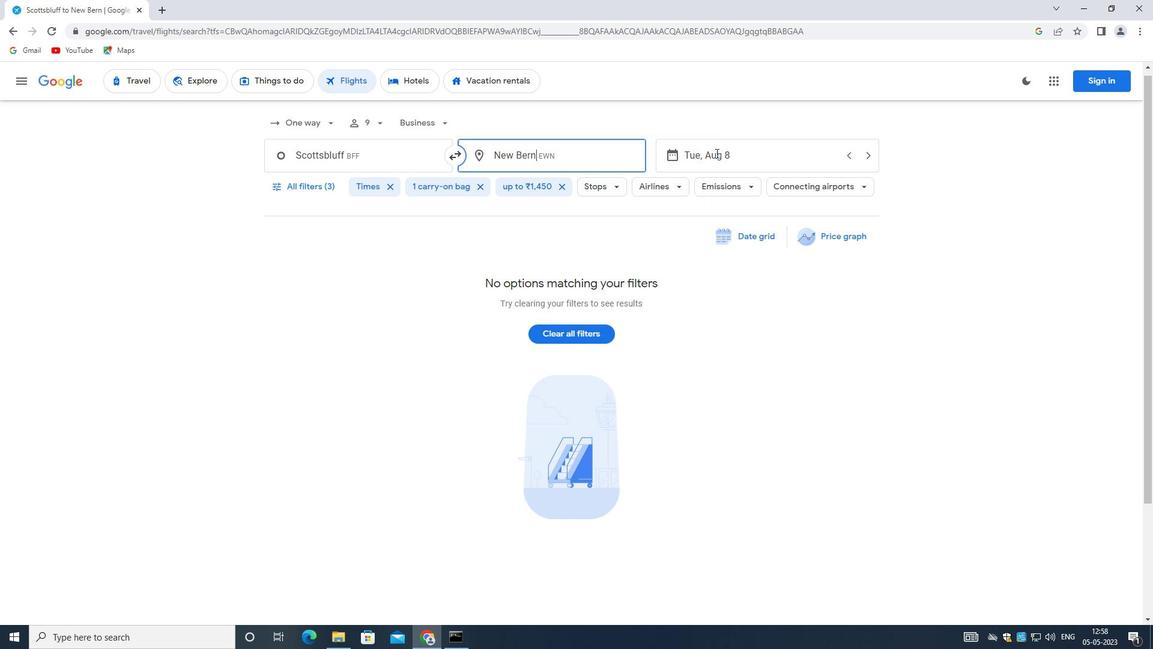 
Action: Mouse moved to (513, 289)
Screenshot: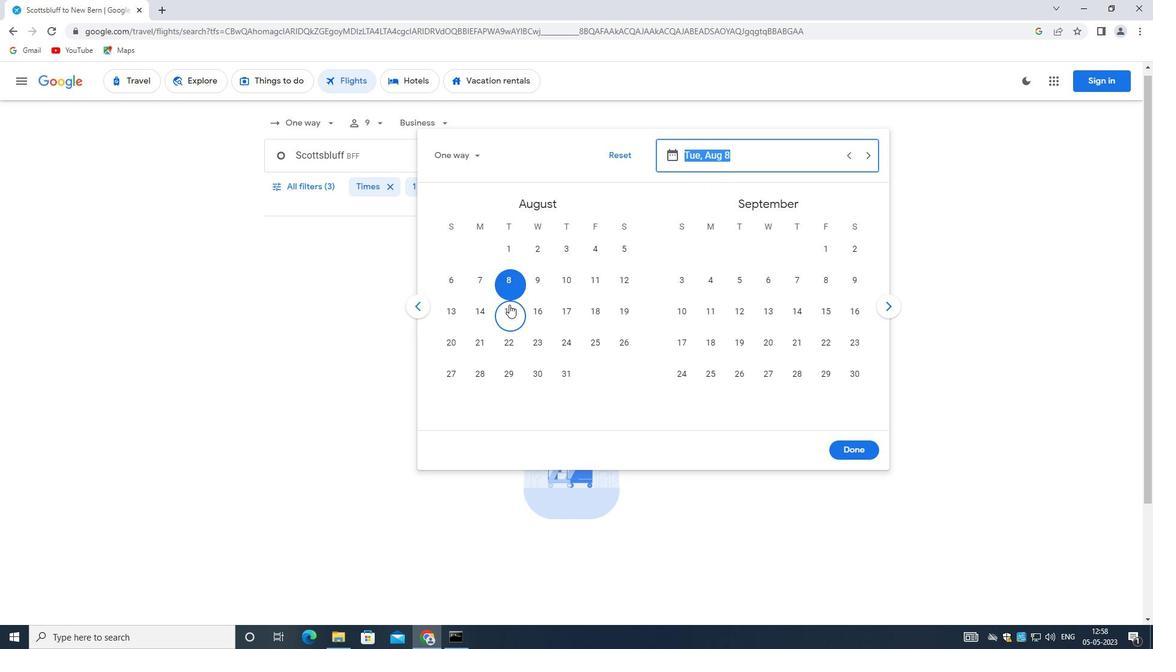 
Action: Mouse pressed left at (513, 289)
Screenshot: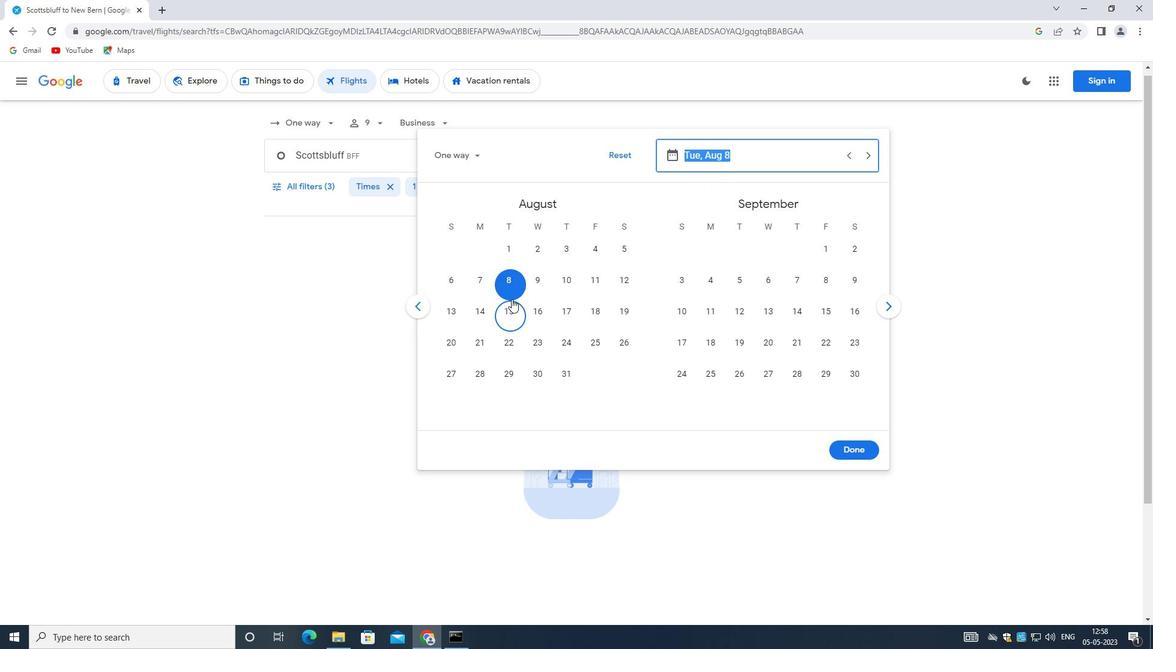 
Action: Mouse moved to (859, 452)
Screenshot: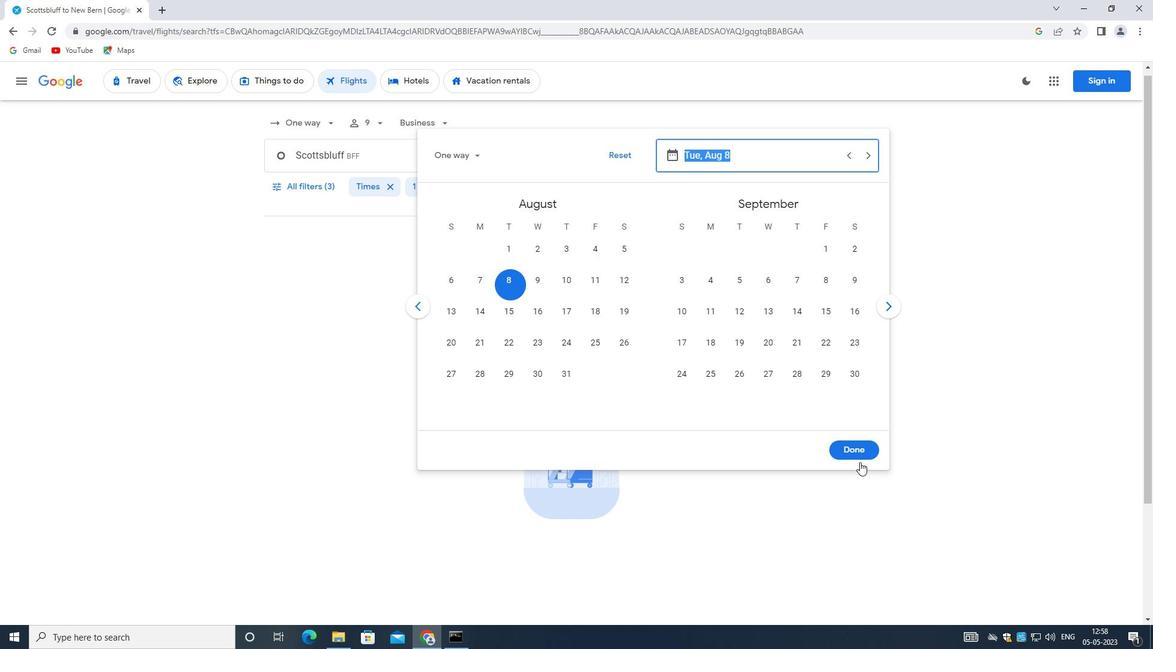 
Action: Mouse pressed left at (859, 452)
Screenshot: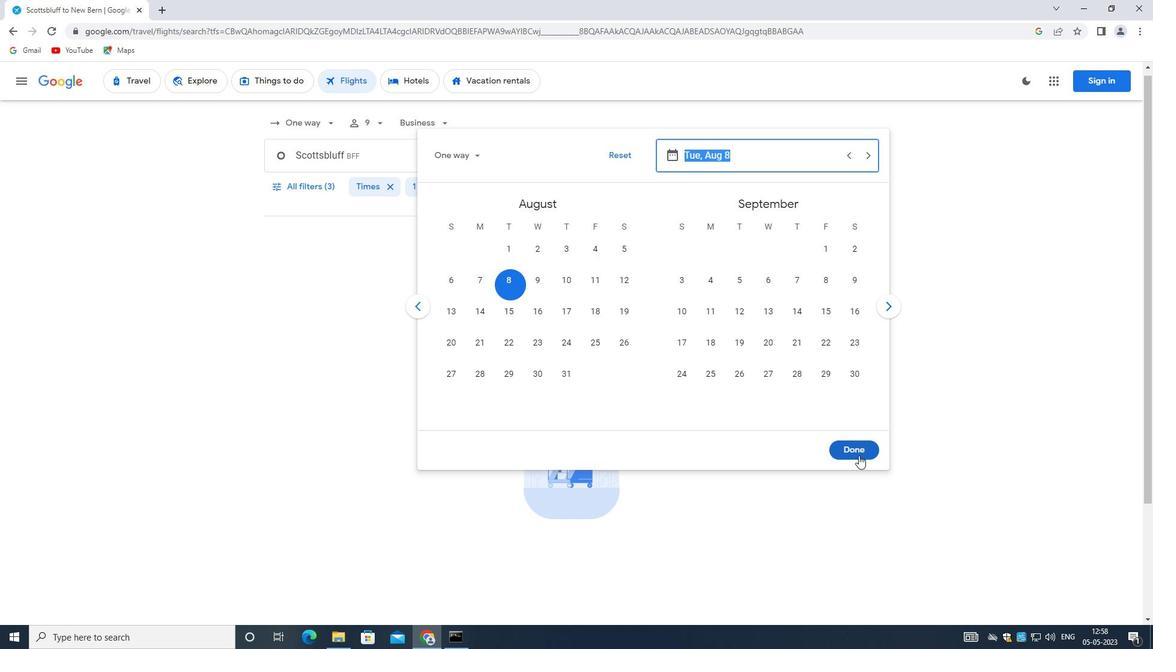 
Action: Mouse moved to (290, 182)
Screenshot: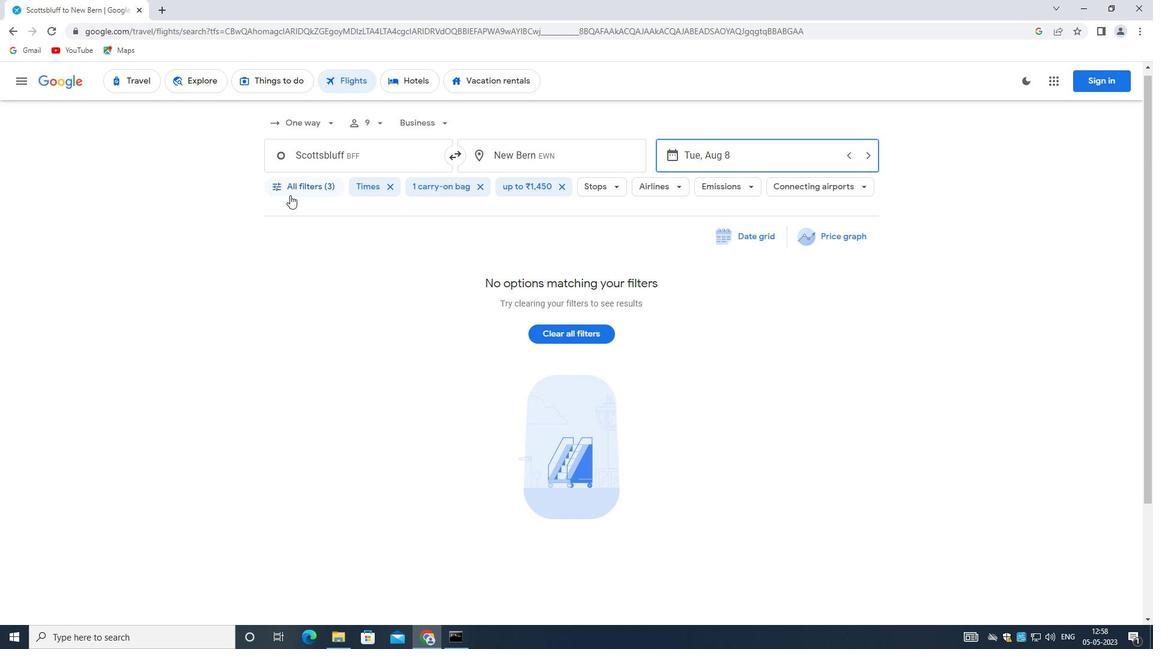 
Action: Mouse pressed left at (290, 182)
Screenshot: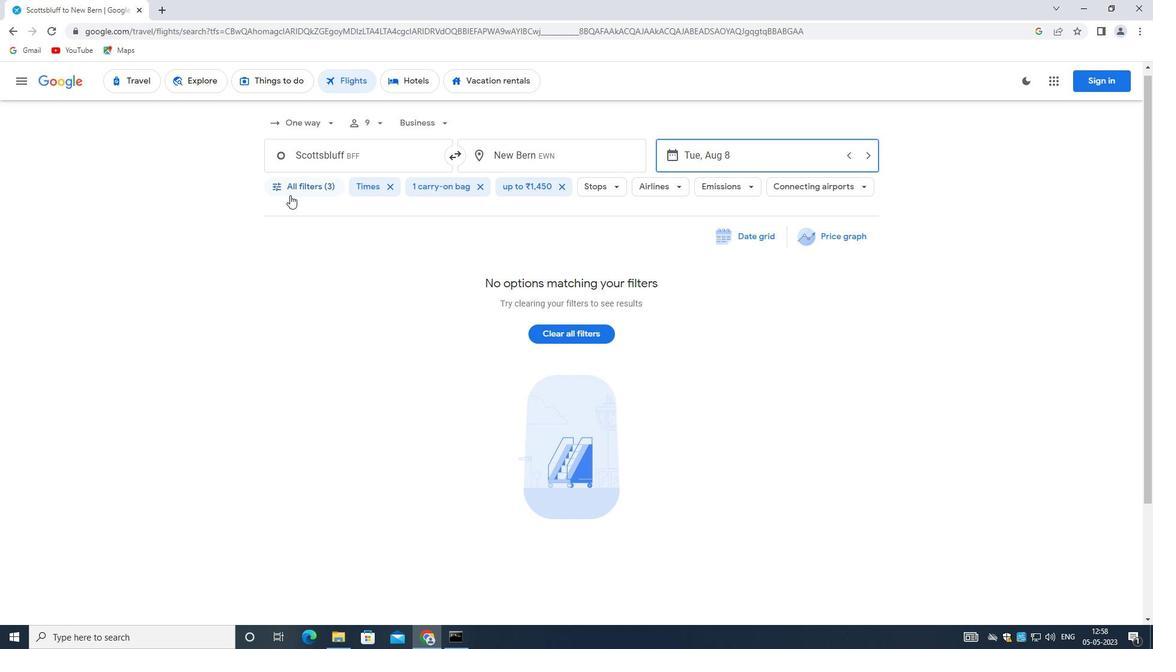 
Action: Mouse moved to (438, 442)
Screenshot: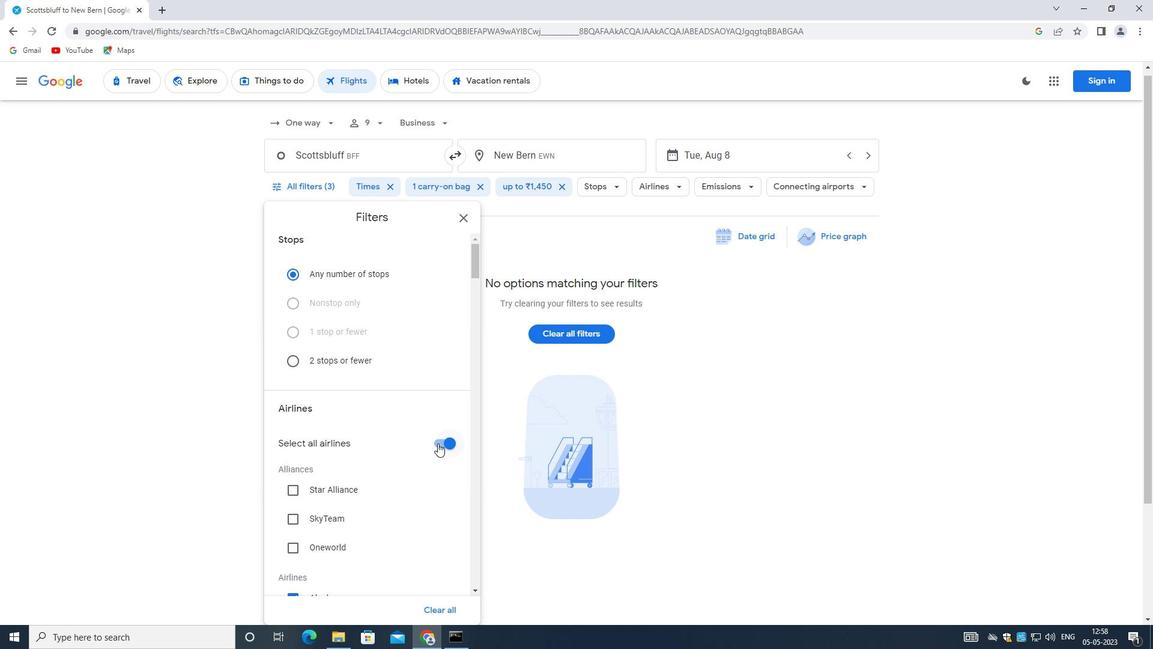 
Action: Mouse pressed left at (438, 442)
Screenshot: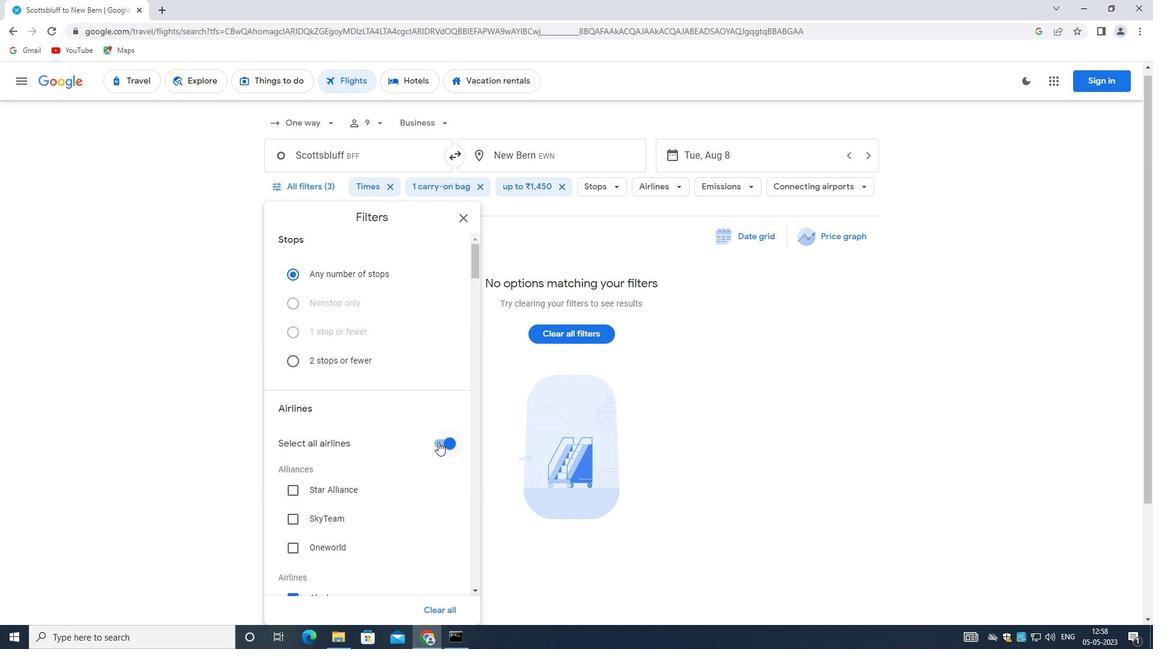 
Action: Mouse moved to (408, 431)
Screenshot: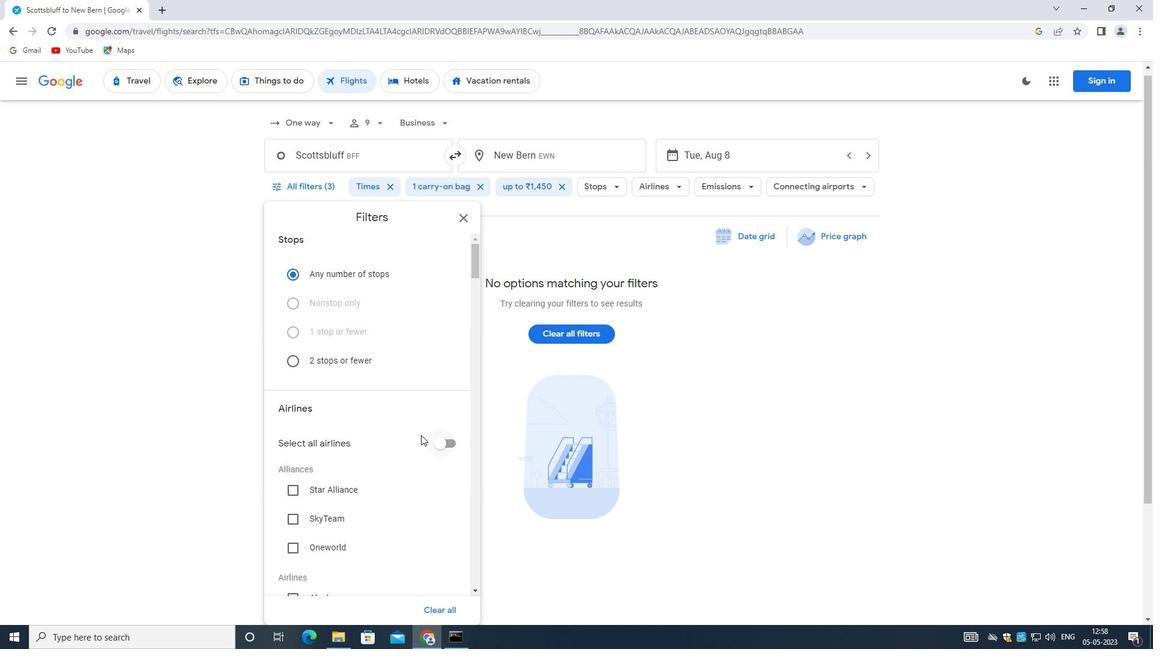 
Action: Mouse scrolled (408, 430) with delta (0, 0)
Screenshot: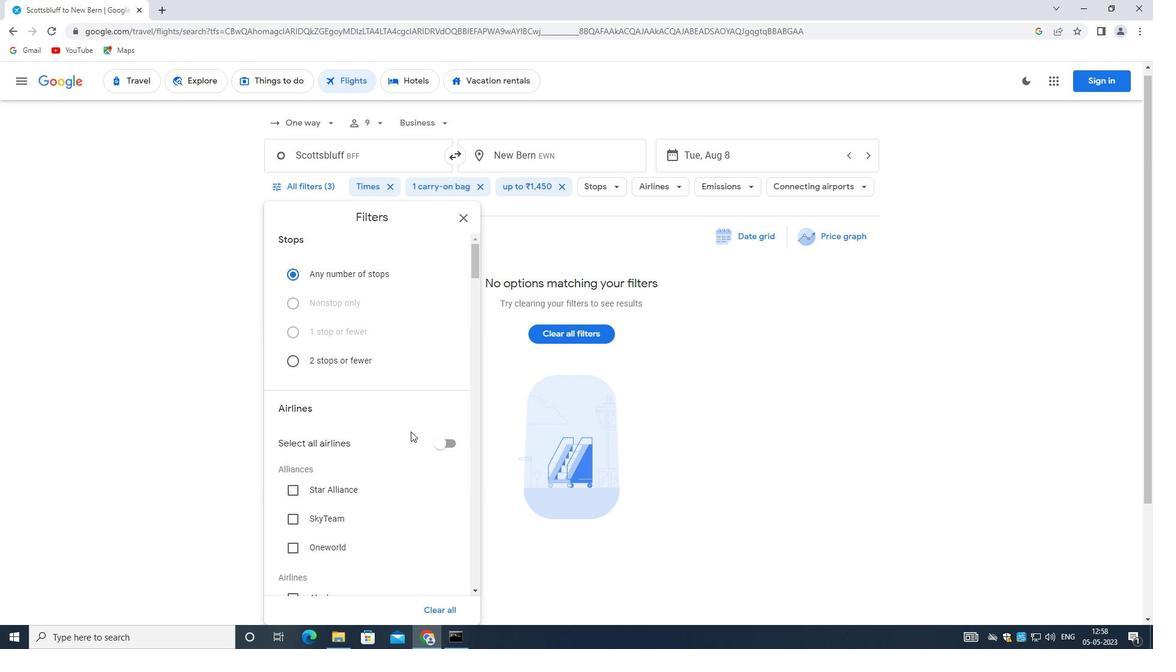 
Action: Mouse scrolled (408, 430) with delta (0, 0)
Screenshot: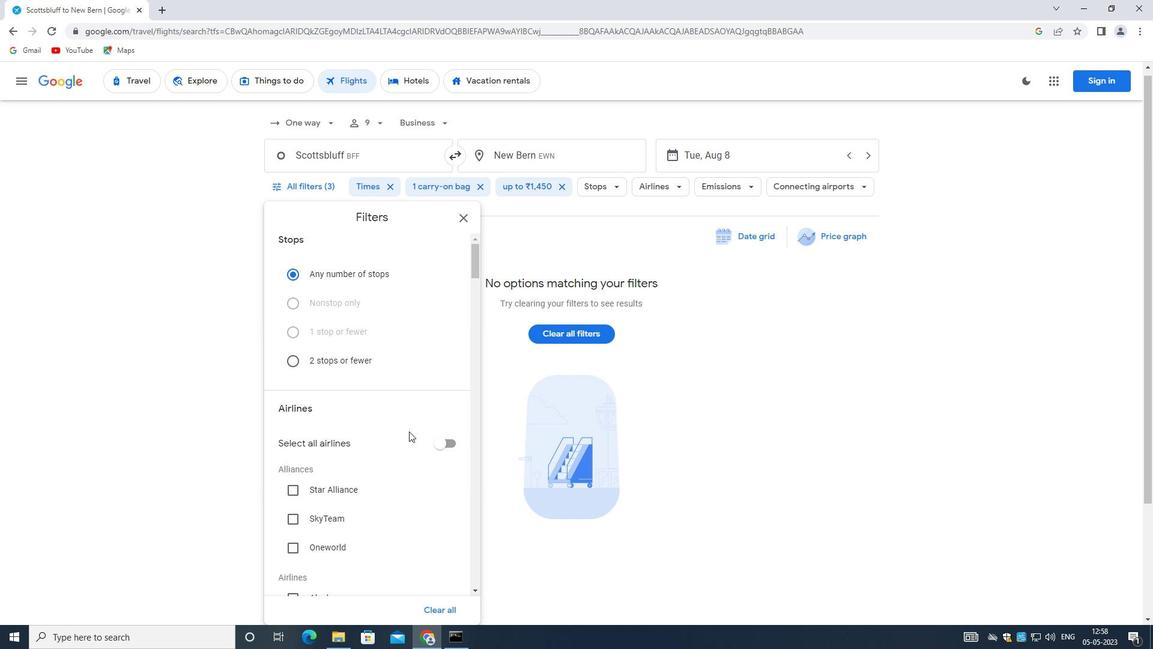 
Action: Mouse scrolled (408, 430) with delta (0, 0)
Screenshot: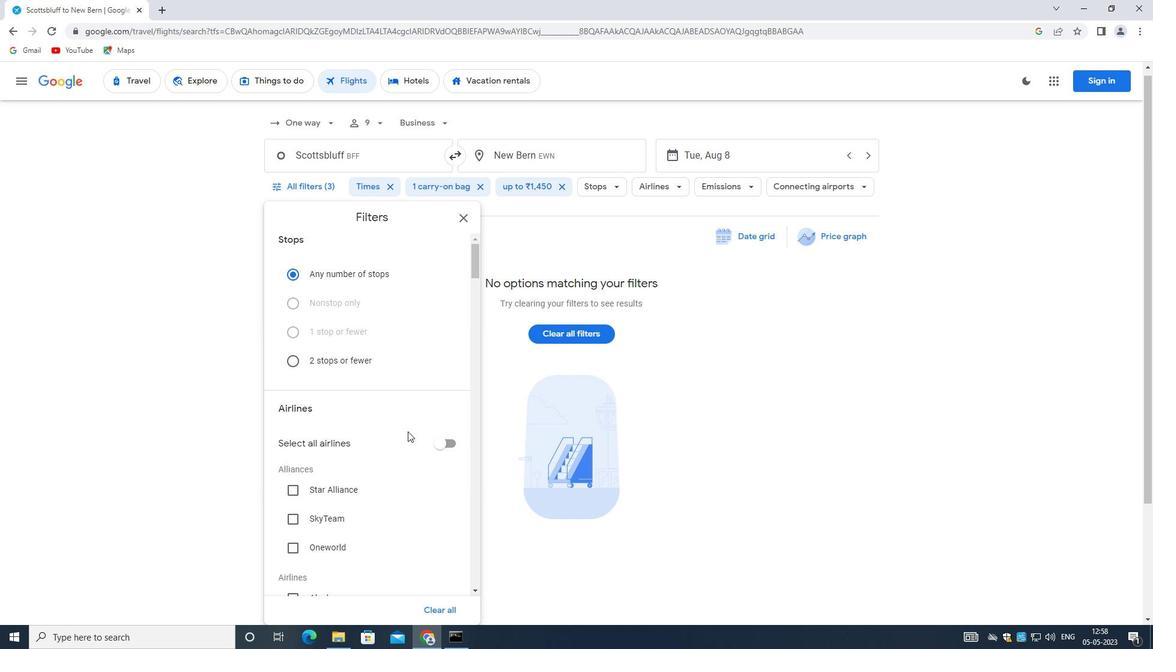 
Action: Mouse scrolled (408, 430) with delta (0, 0)
Screenshot: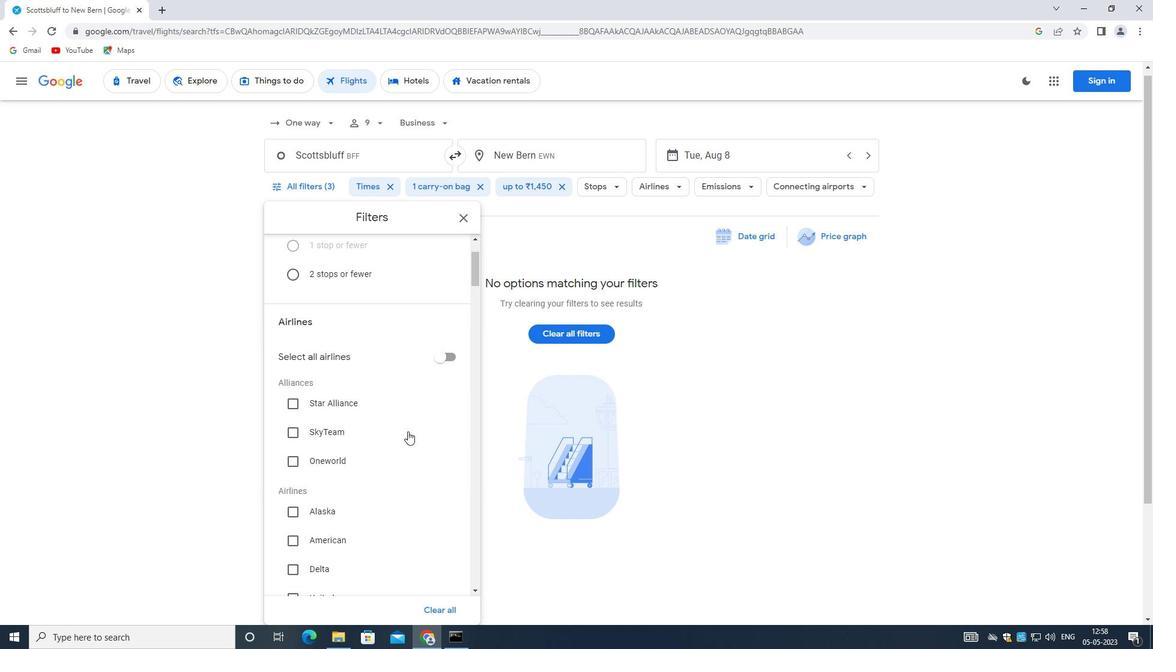 
Action: Mouse moved to (406, 432)
Screenshot: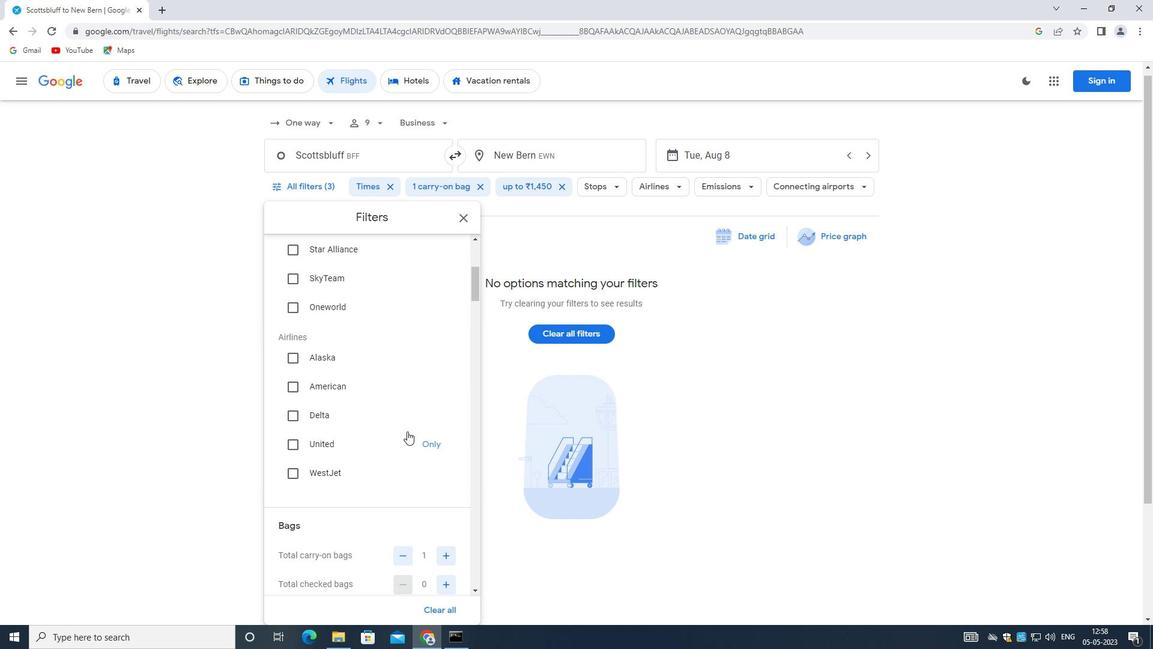 
Action: Mouse scrolled (406, 432) with delta (0, 0)
Screenshot: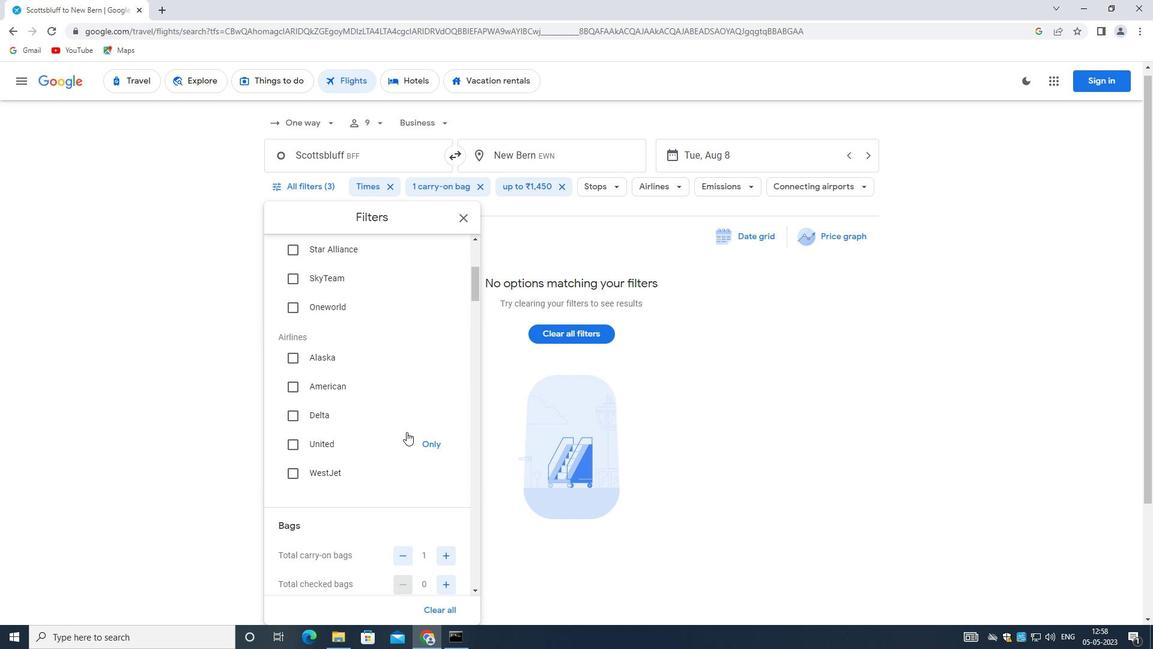 
Action: Mouse scrolled (406, 432) with delta (0, 0)
Screenshot: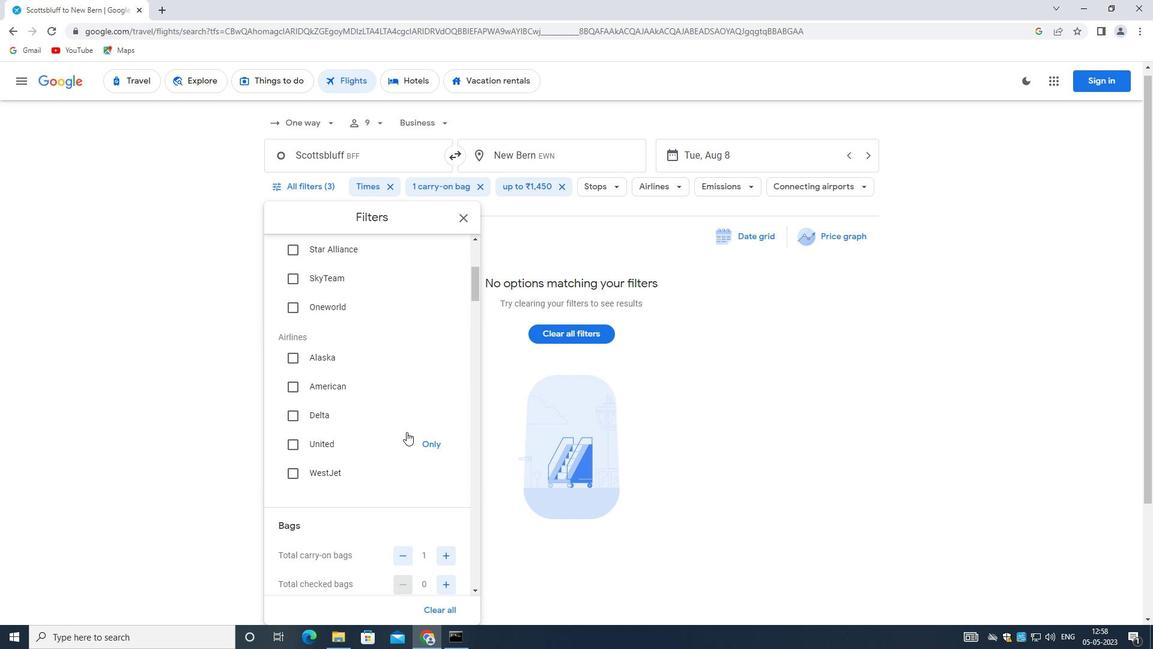 
Action: Mouse moved to (425, 503)
Screenshot: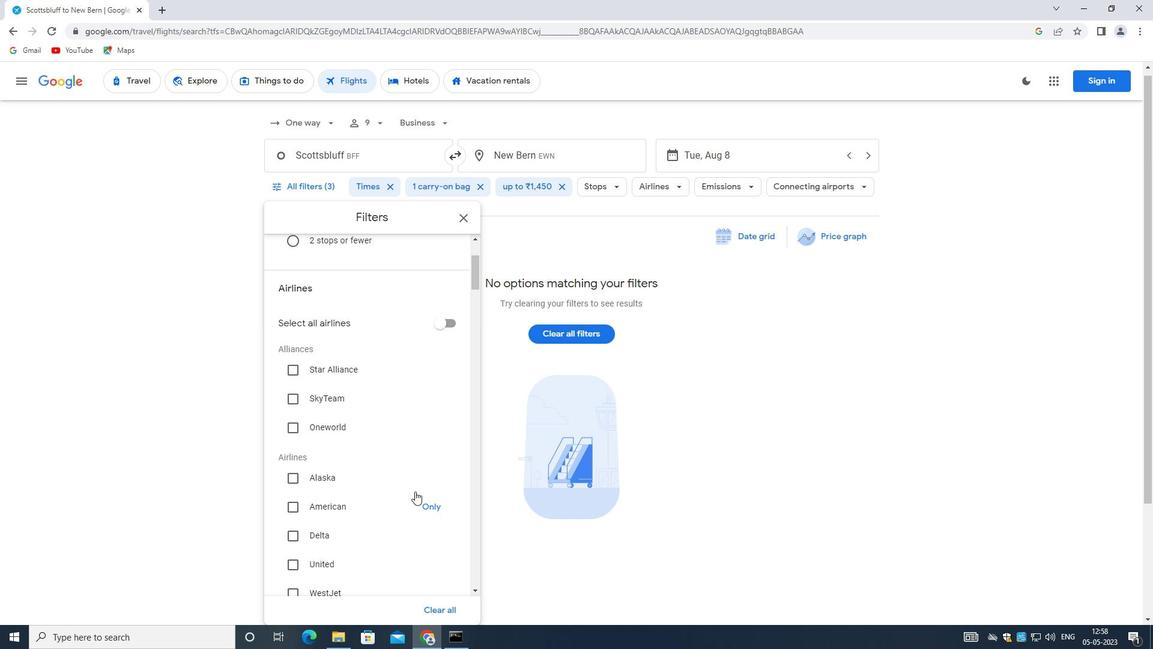 
Action: Mouse pressed left at (425, 503)
Screenshot: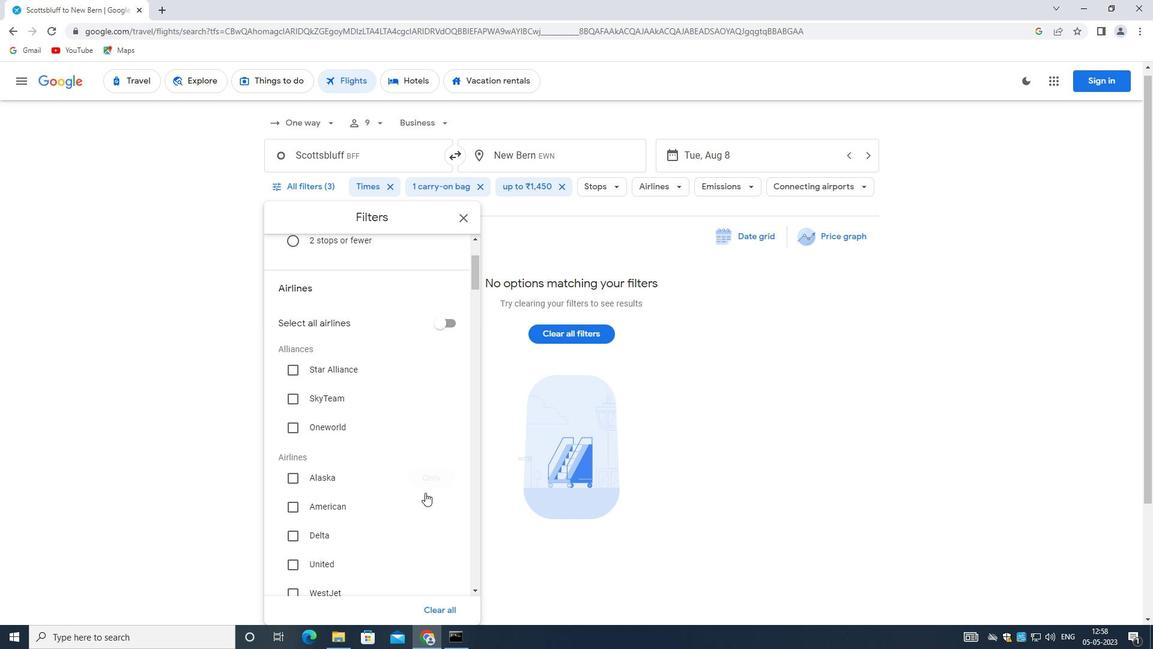
Action: Mouse moved to (336, 390)
Screenshot: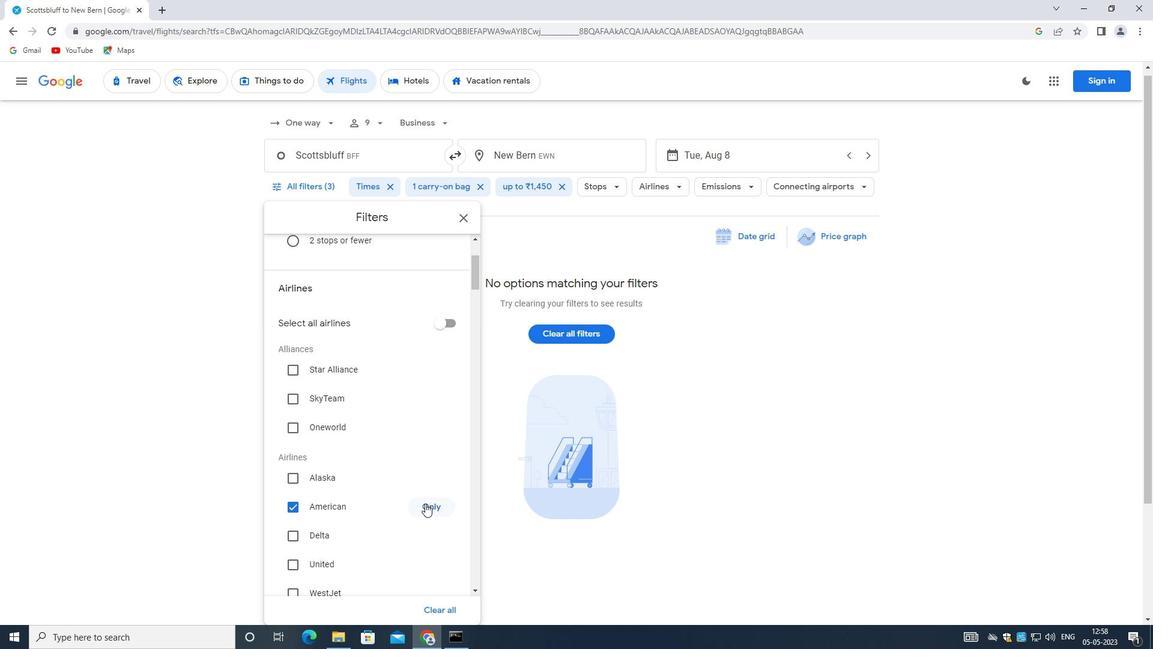 
Action: Mouse scrolled (336, 389) with delta (0, 0)
Screenshot: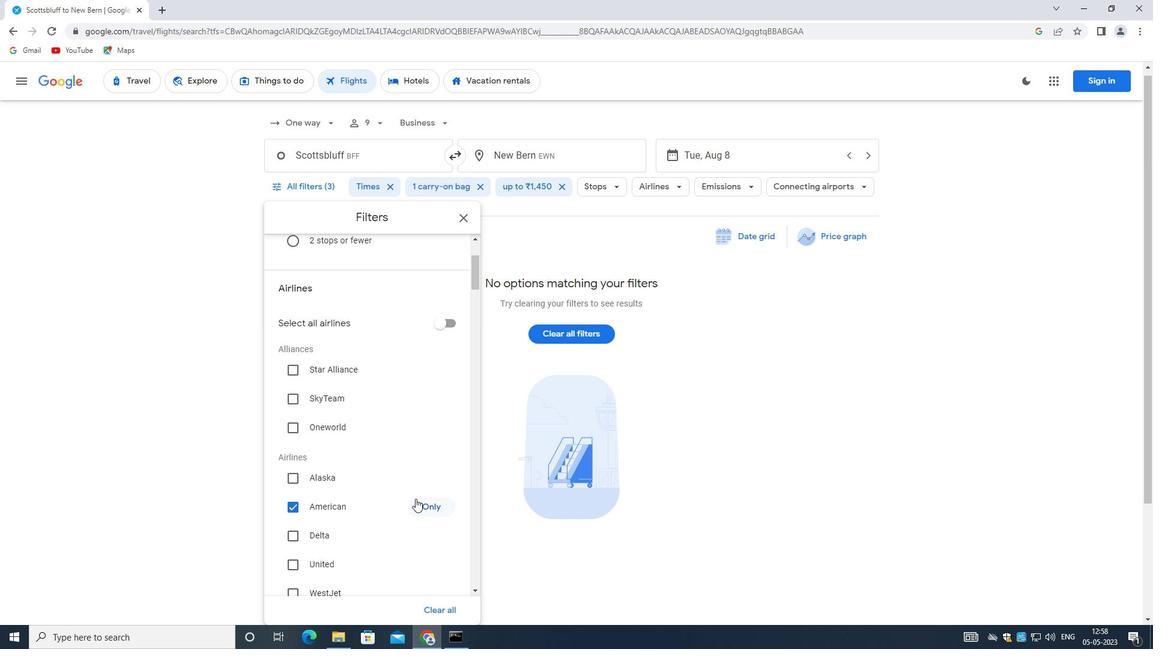 
Action: Mouse scrolled (336, 389) with delta (0, 0)
Screenshot: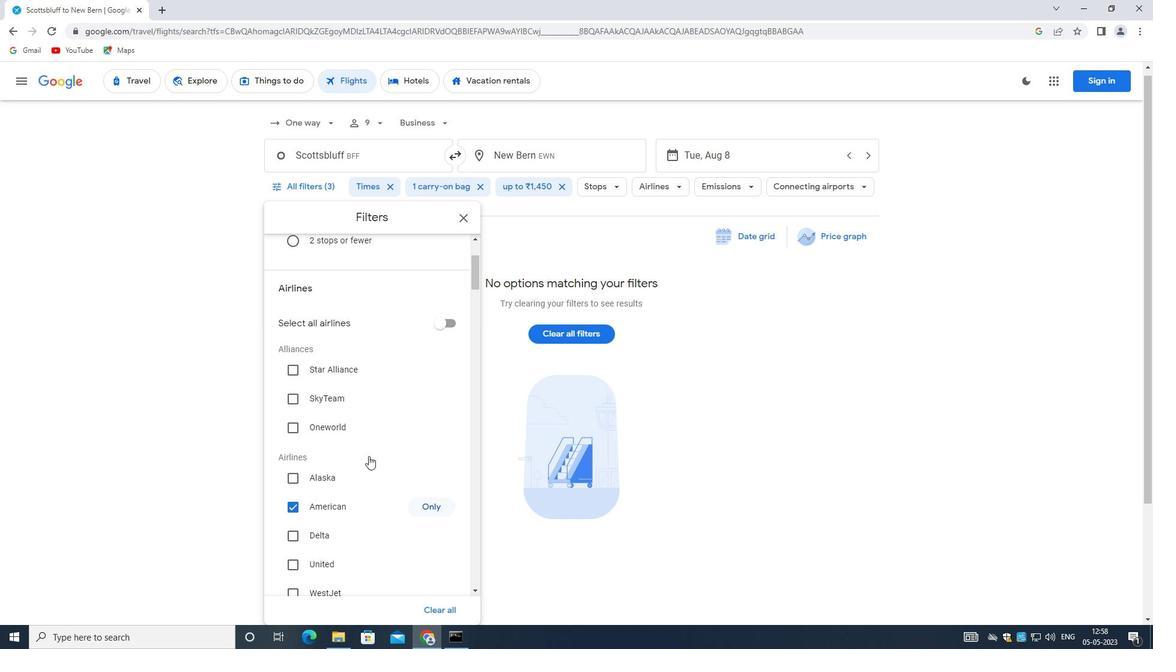 
Action: Mouse scrolled (336, 389) with delta (0, 0)
Screenshot: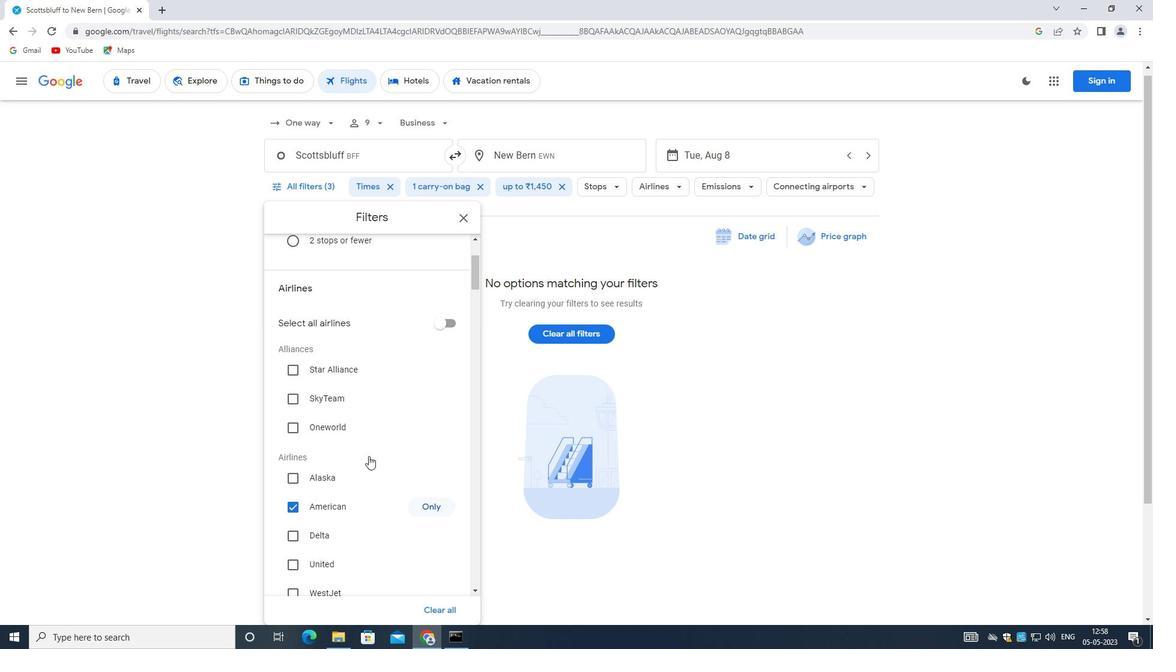 
Action: Mouse scrolled (336, 389) with delta (0, 0)
Screenshot: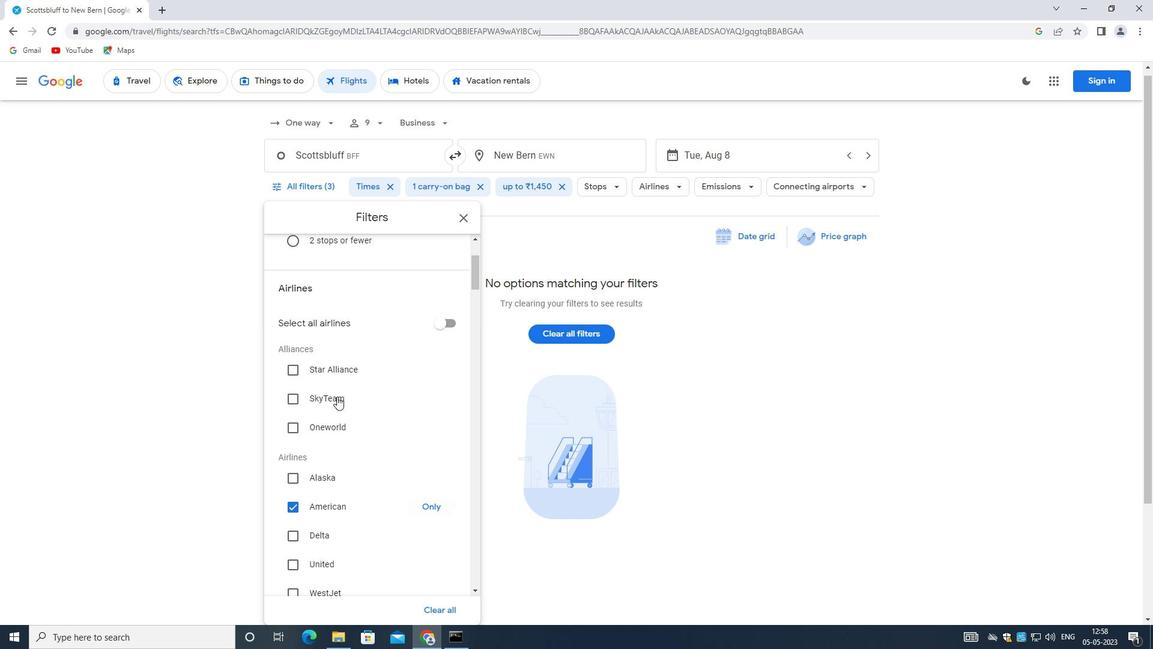 
Action: Mouse scrolled (336, 389) with delta (0, 0)
Screenshot: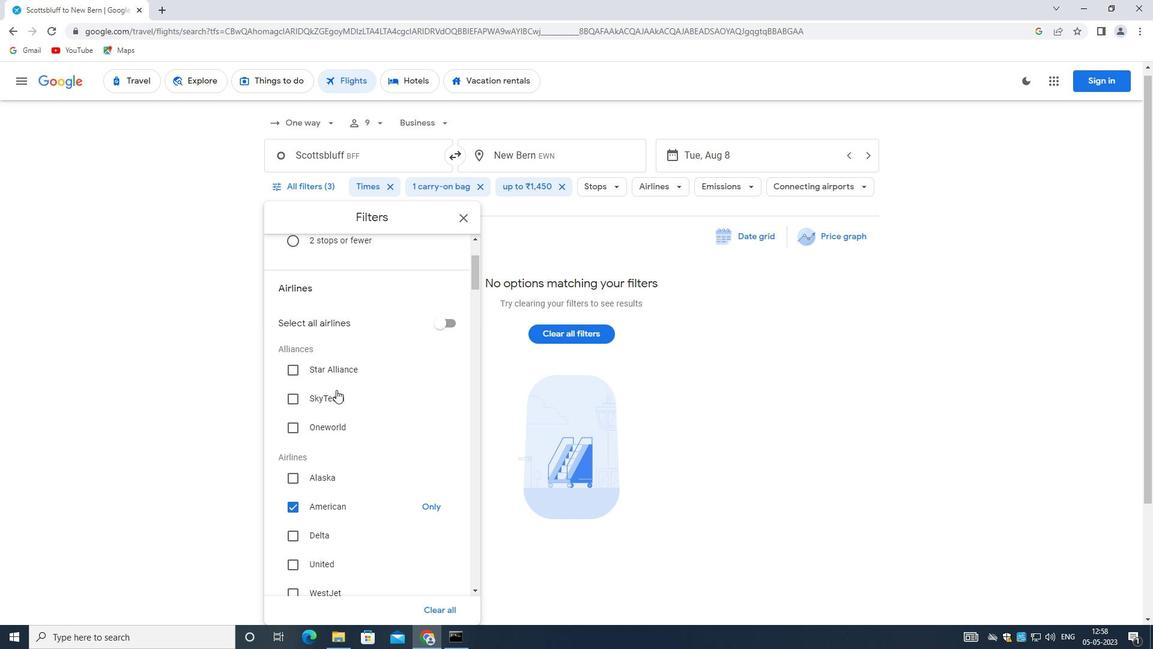 
Action: Mouse moved to (442, 377)
Screenshot: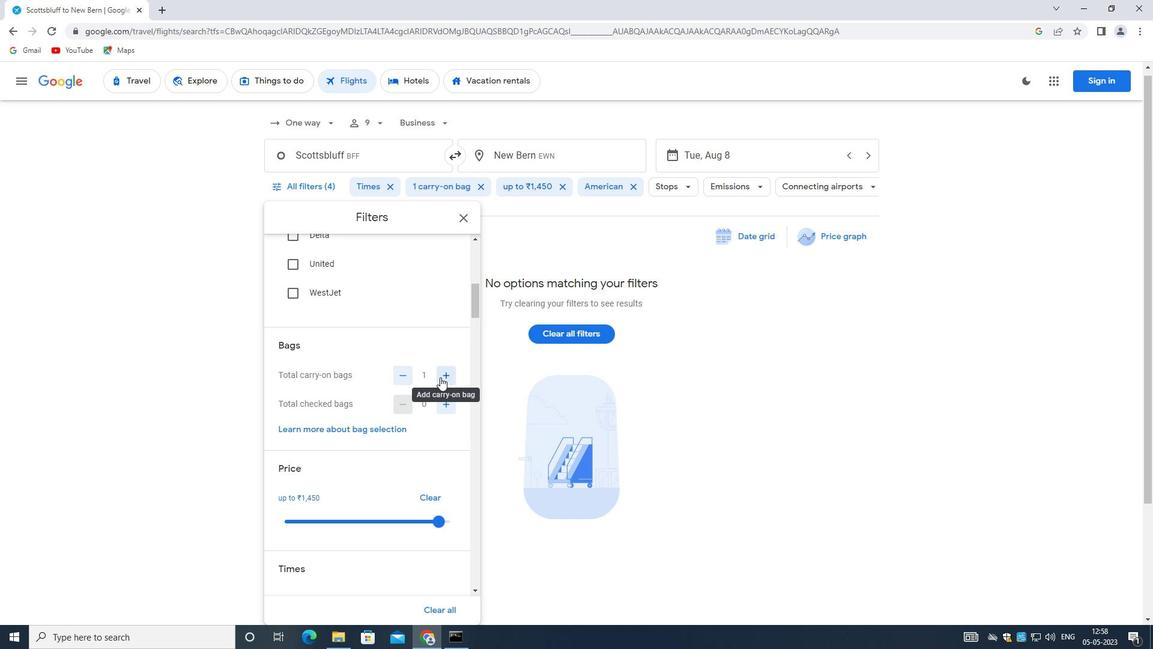 
Action: Mouse pressed left at (442, 377)
Screenshot: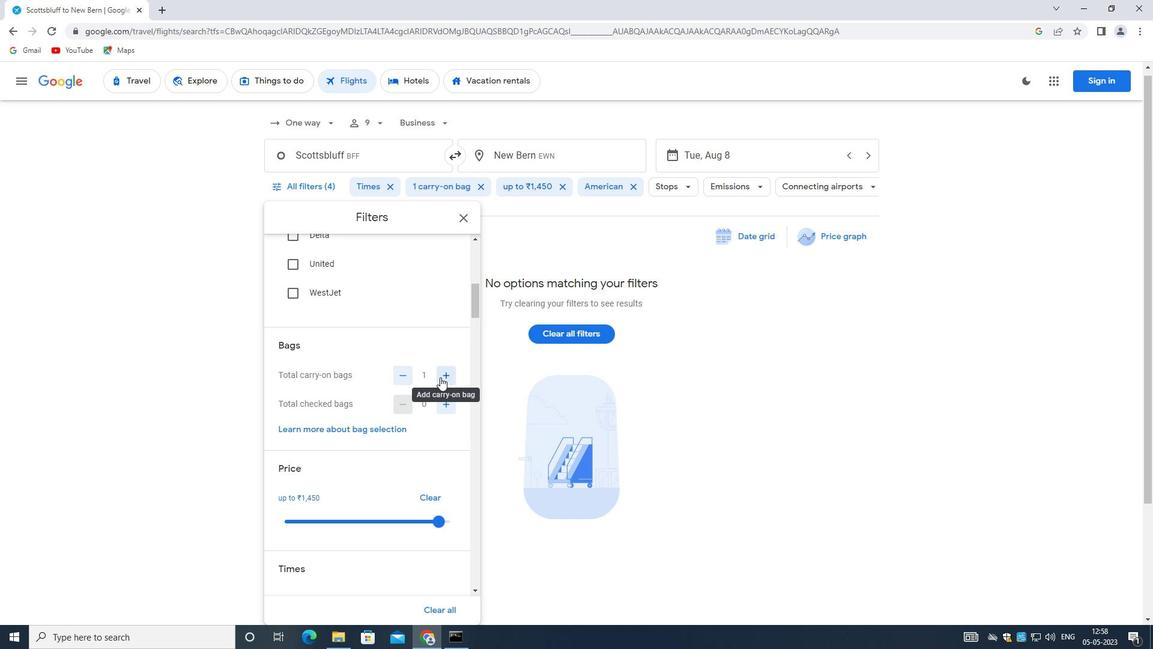 
Action: Mouse moved to (437, 515)
Screenshot: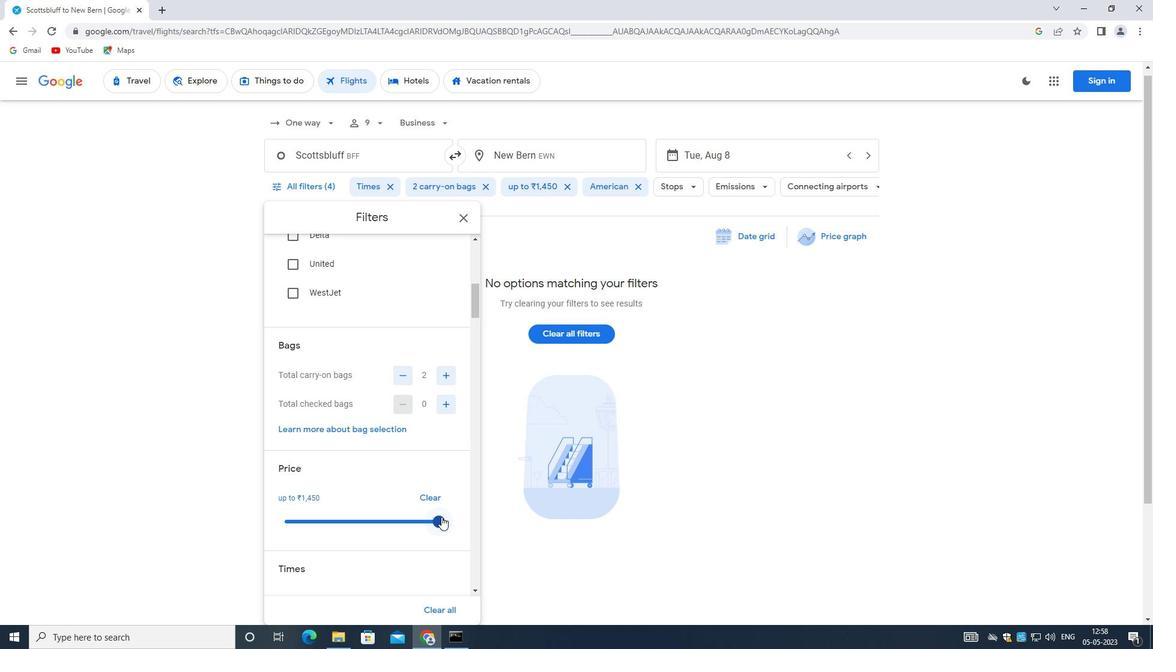 
Action: Mouse pressed left at (437, 515)
Screenshot: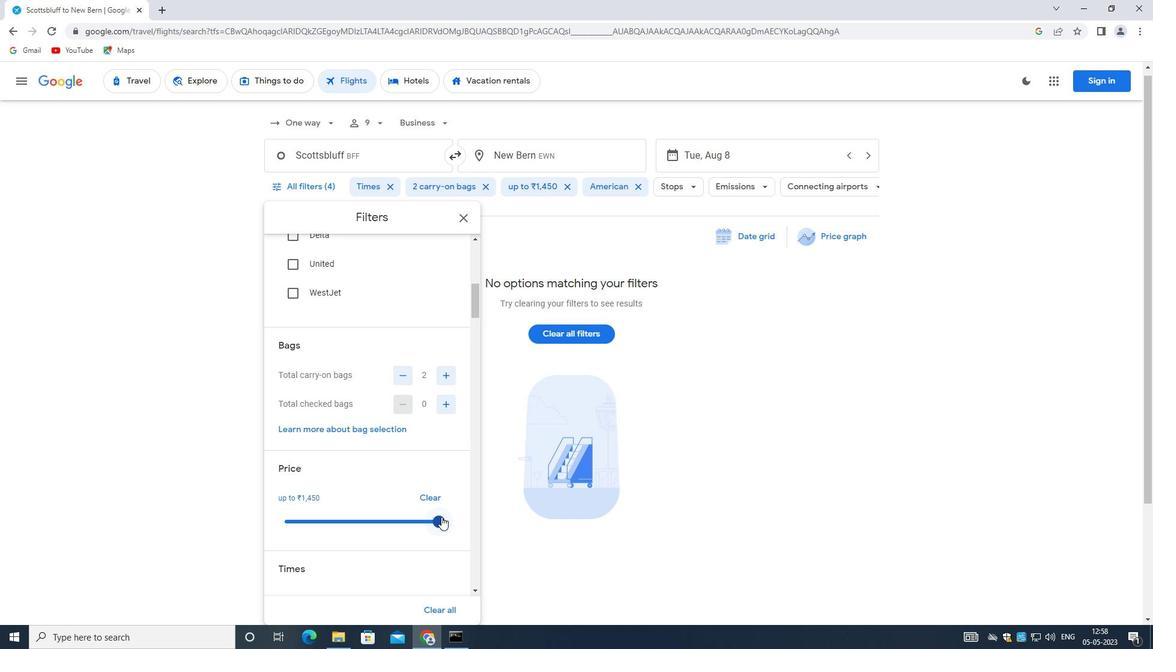 
Action: Mouse moved to (456, 506)
Screenshot: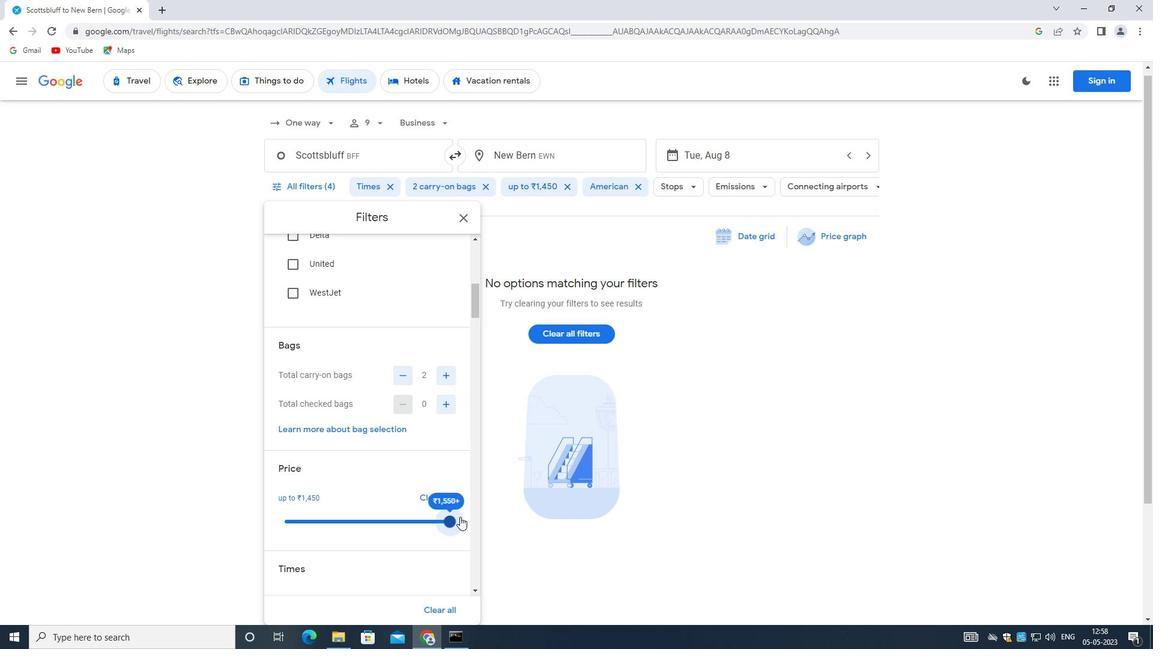 
Action: Mouse scrolled (456, 505) with delta (0, 0)
Screenshot: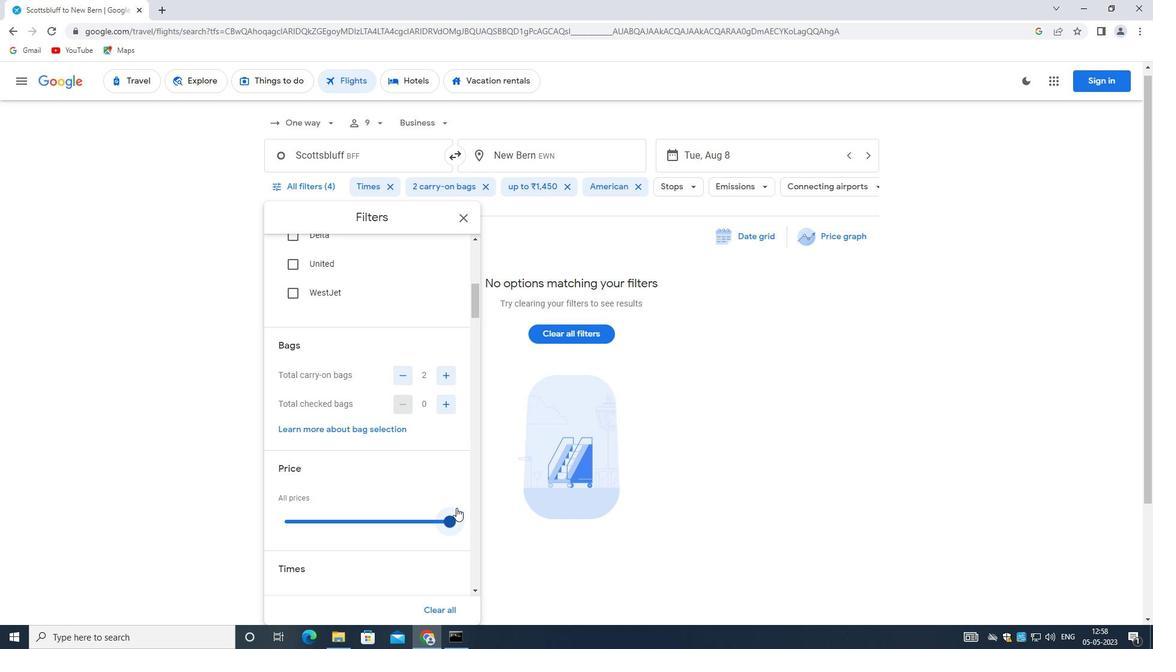
Action: Mouse scrolled (456, 505) with delta (0, 0)
Screenshot: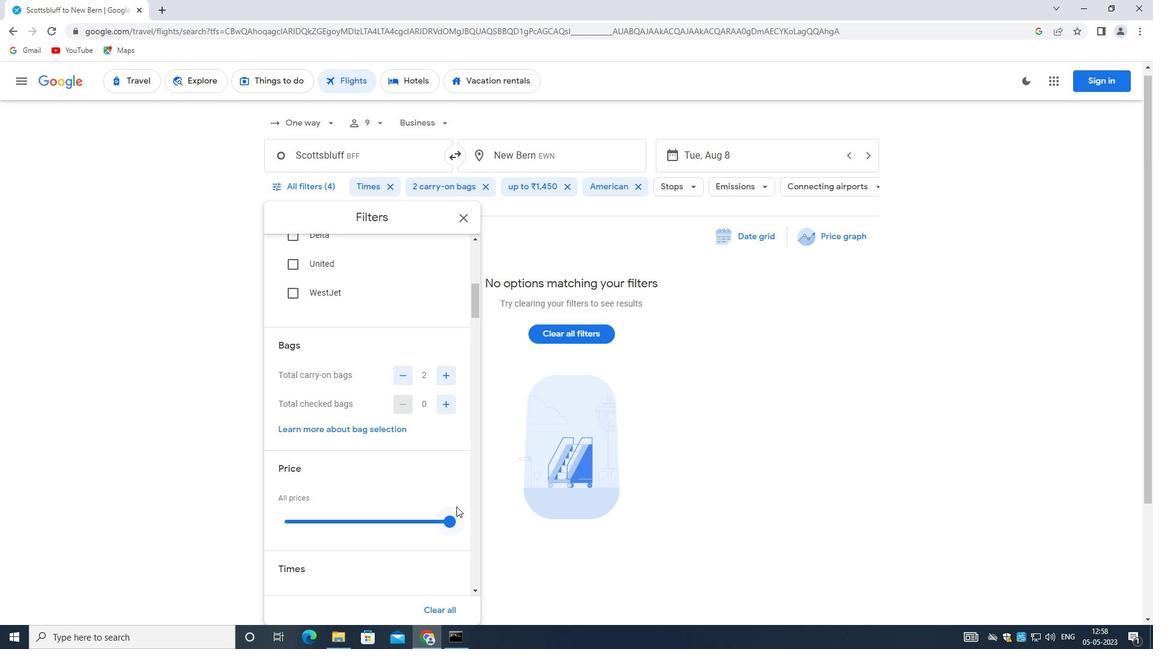 
Action: Mouse scrolled (456, 505) with delta (0, 0)
Screenshot: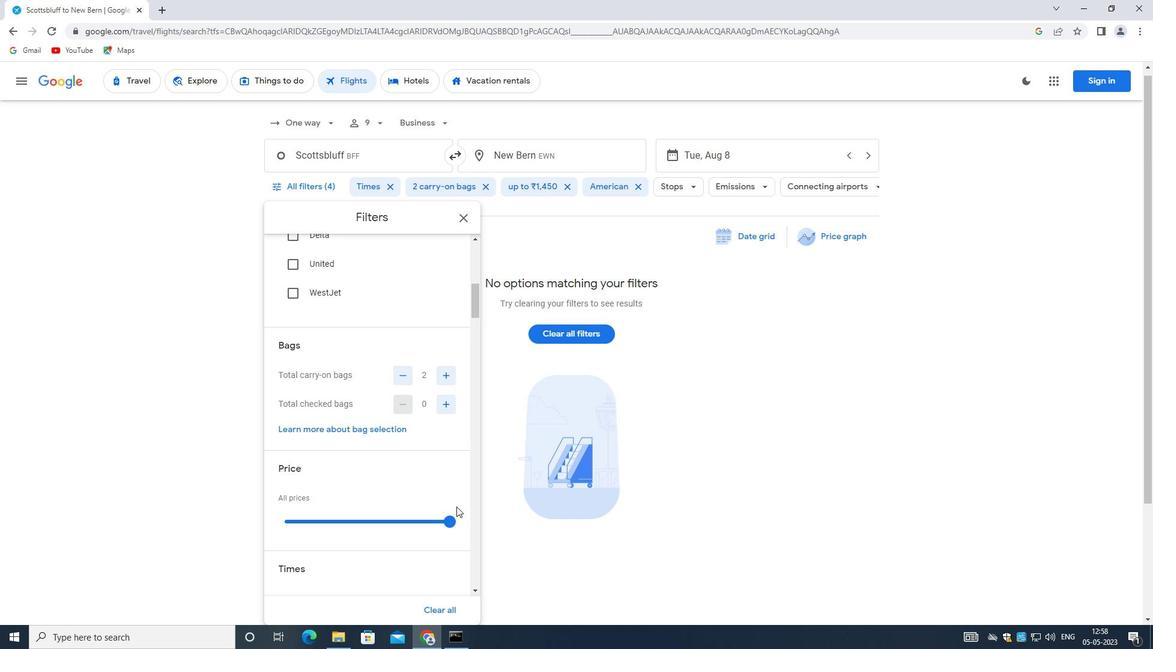 
Action: Mouse scrolled (456, 505) with delta (0, 0)
Screenshot: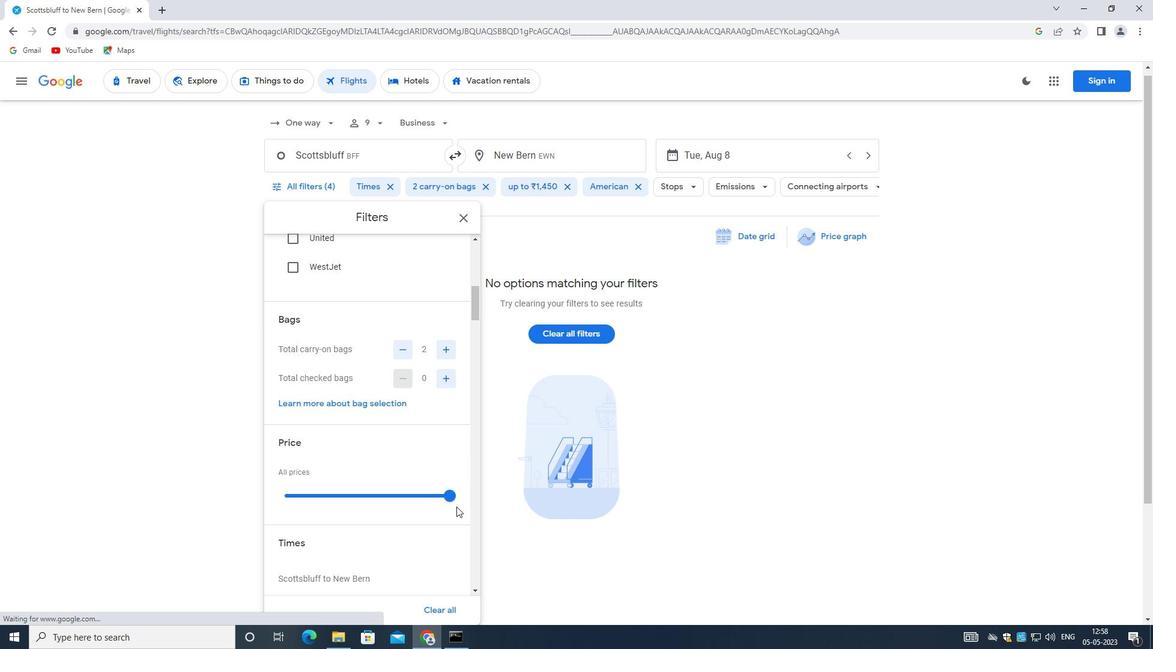 
Action: Mouse moved to (451, 504)
Screenshot: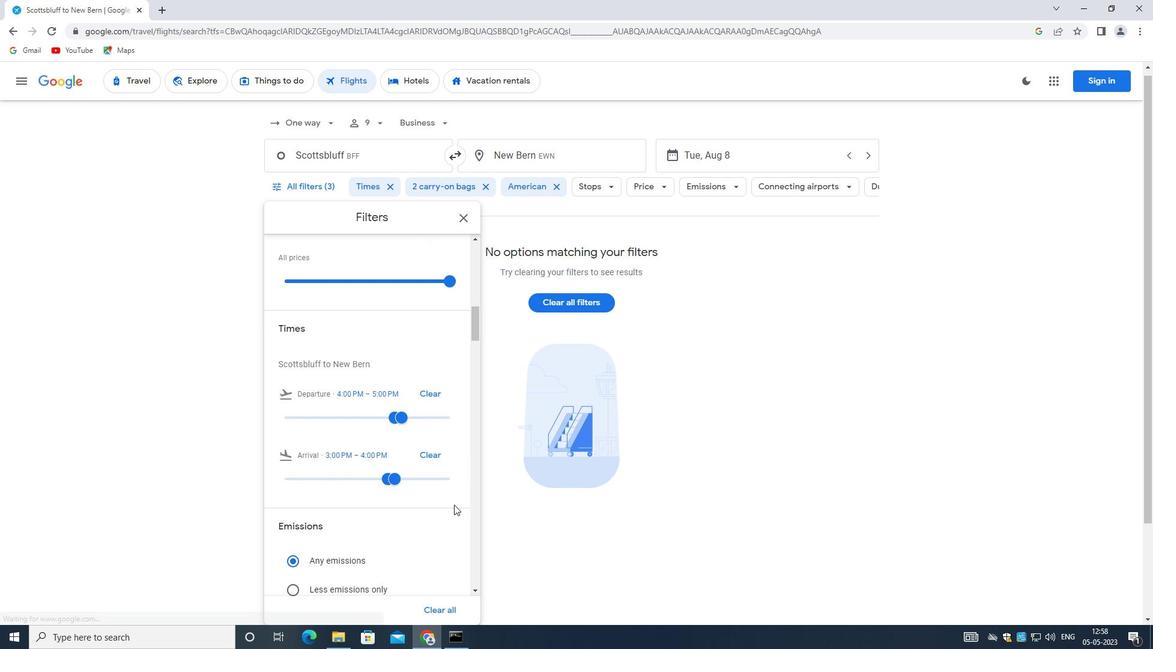 
Action: Mouse scrolled (451, 503) with delta (0, 0)
Screenshot: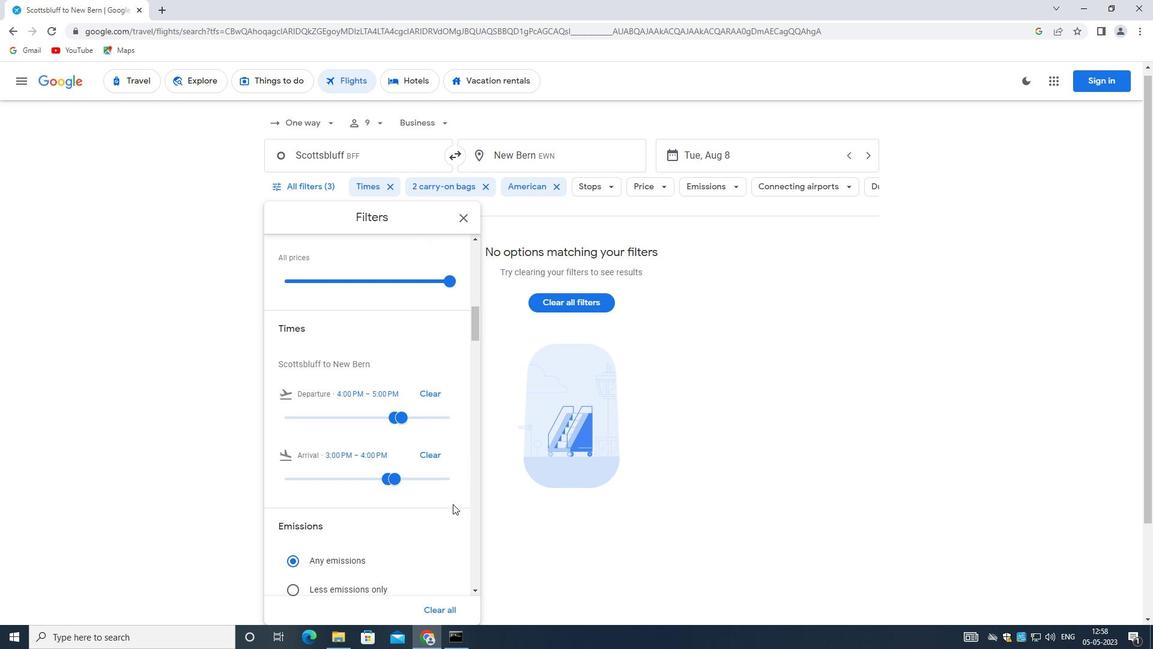 
Action: Mouse moved to (445, 352)
Screenshot: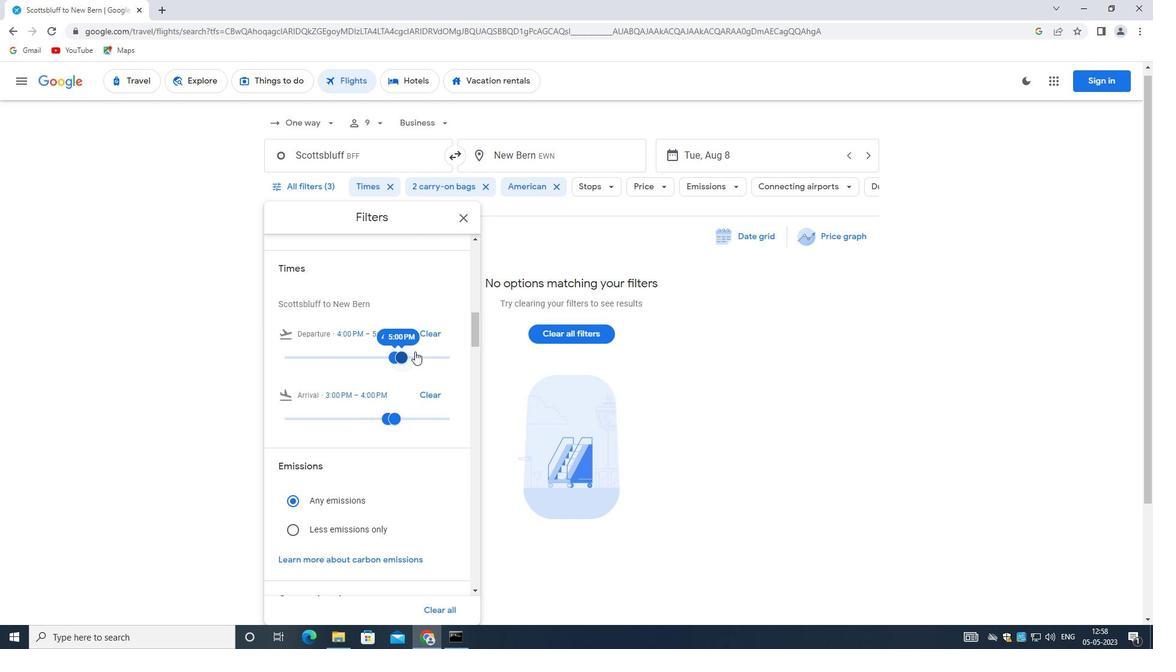 
Action: Mouse pressed left at (445, 352)
Screenshot: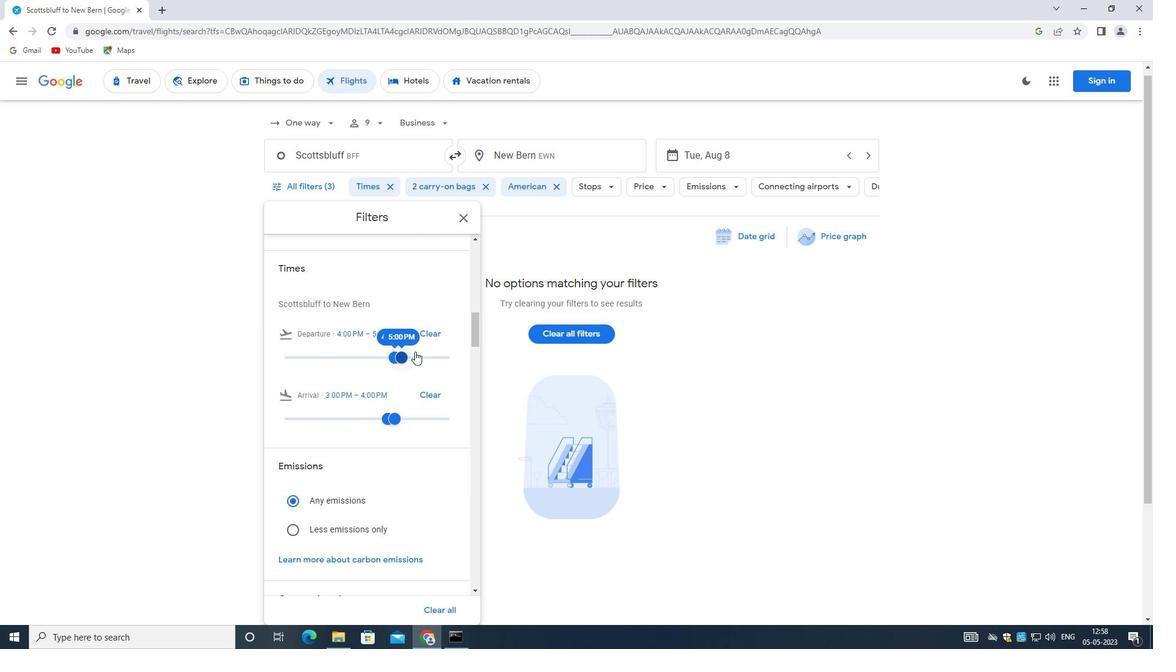
Action: Mouse moved to (405, 356)
Screenshot: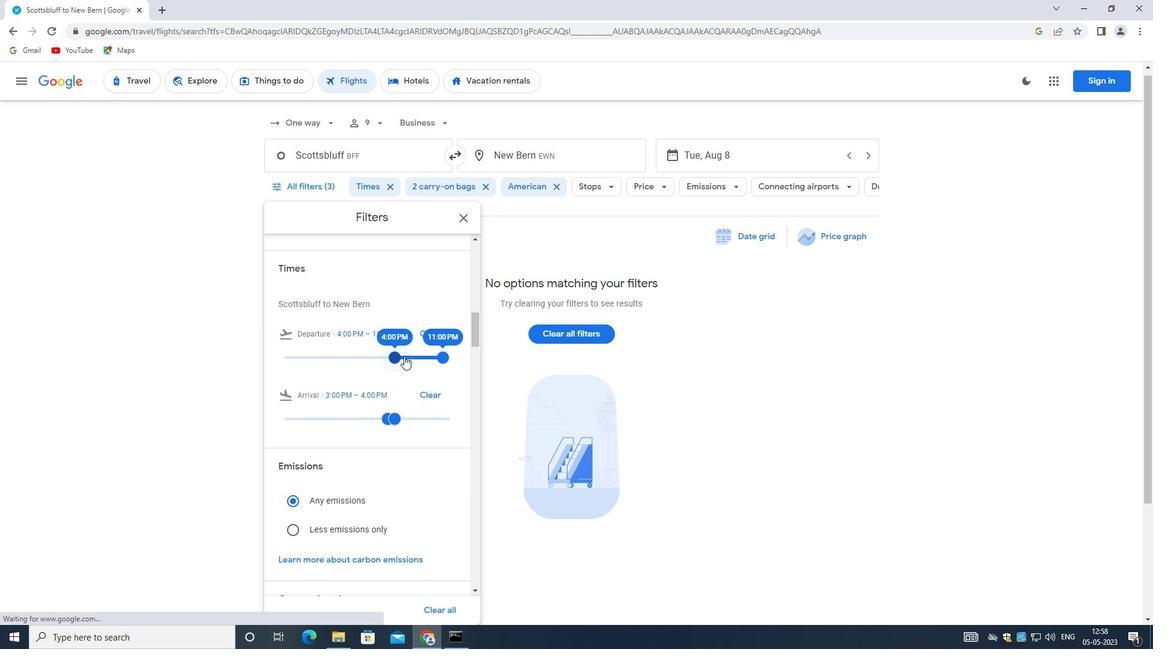 
Action: Mouse pressed left at (405, 356)
Screenshot: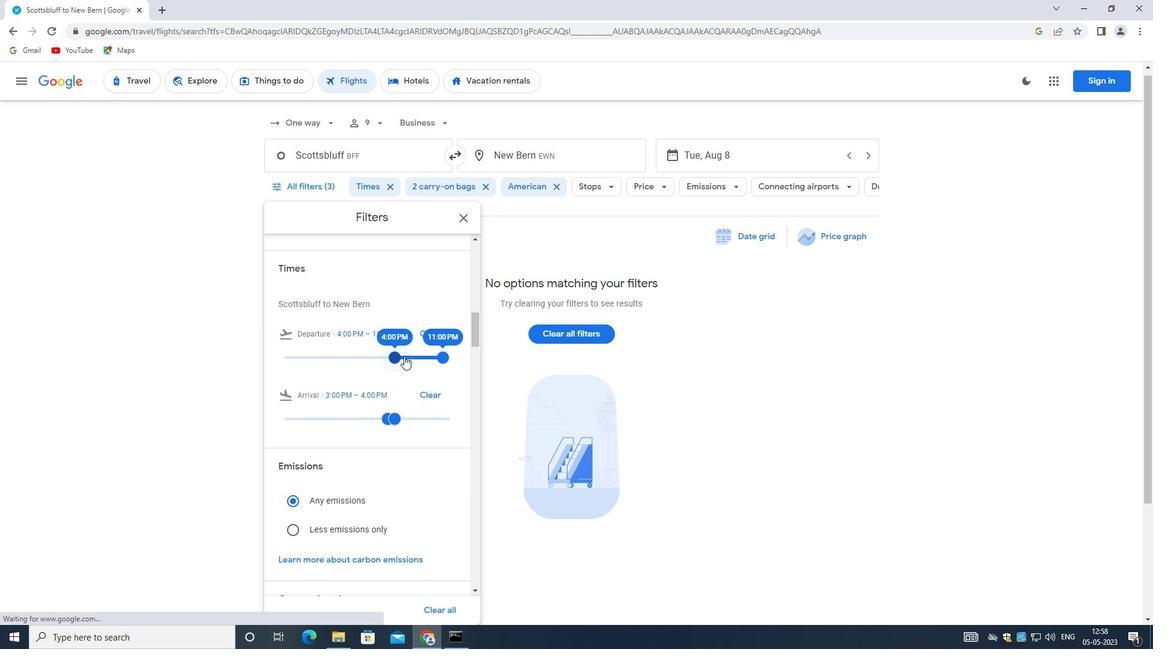 
Action: Mouse moved to (396, 357)
Screenshot: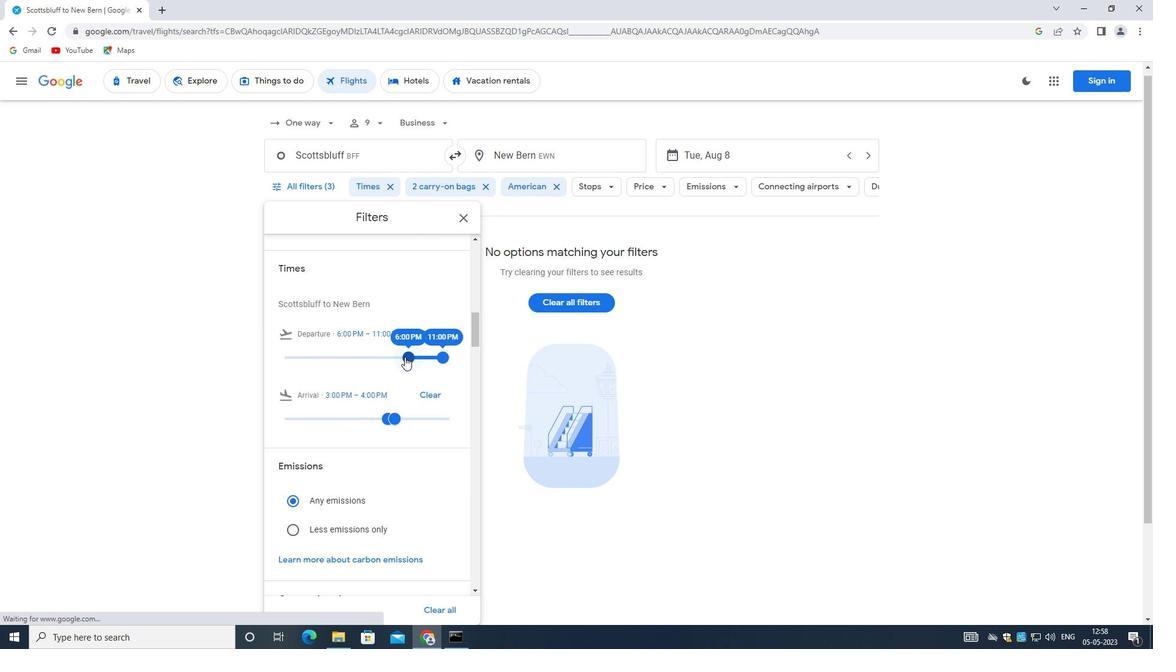 
Action: Mouse pressed left at (396, 357)
Screenshot: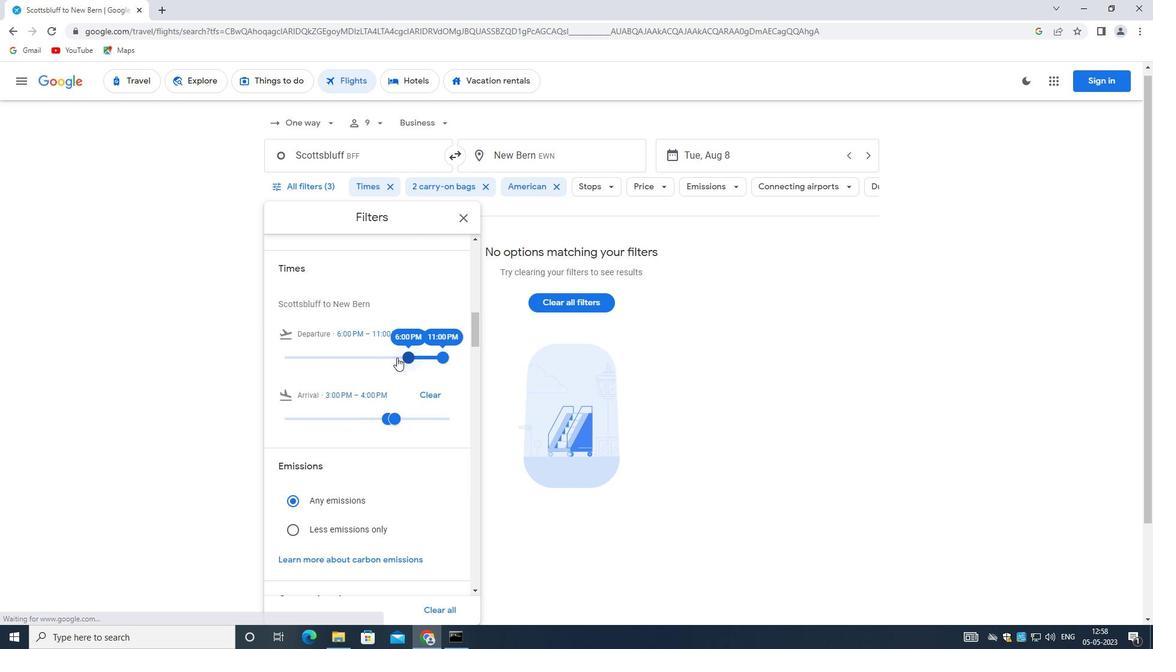 
Action: Mouse moved to (403, 359)
Screenshot: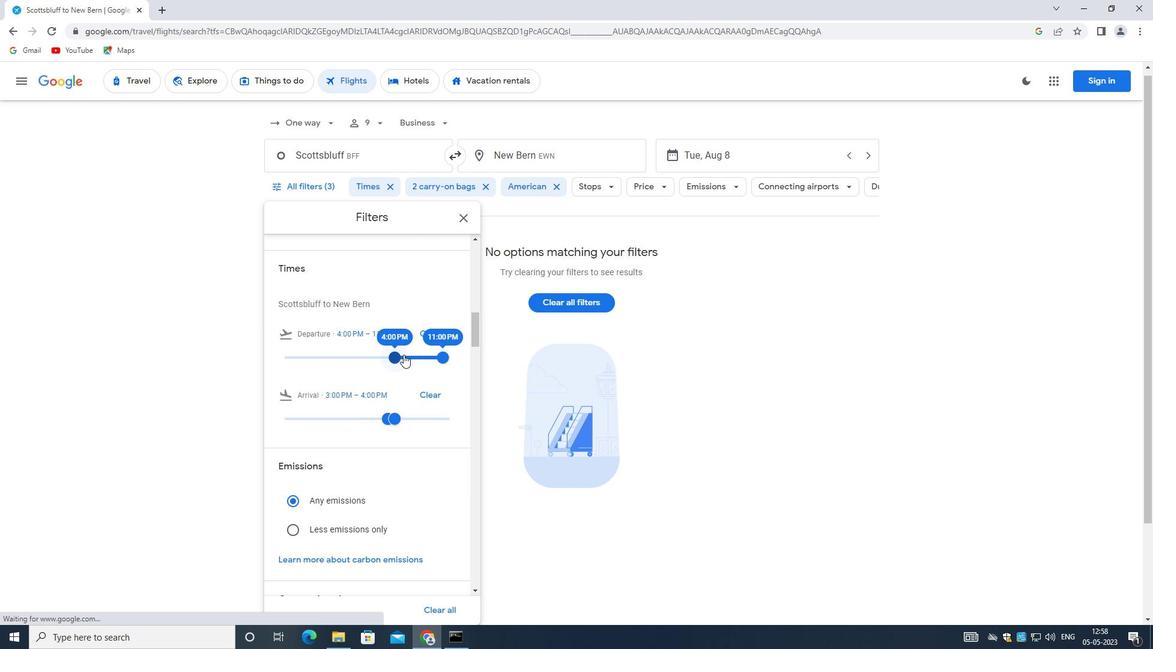 
Action: Mouse pressed left at (403, 359)
Screenshot: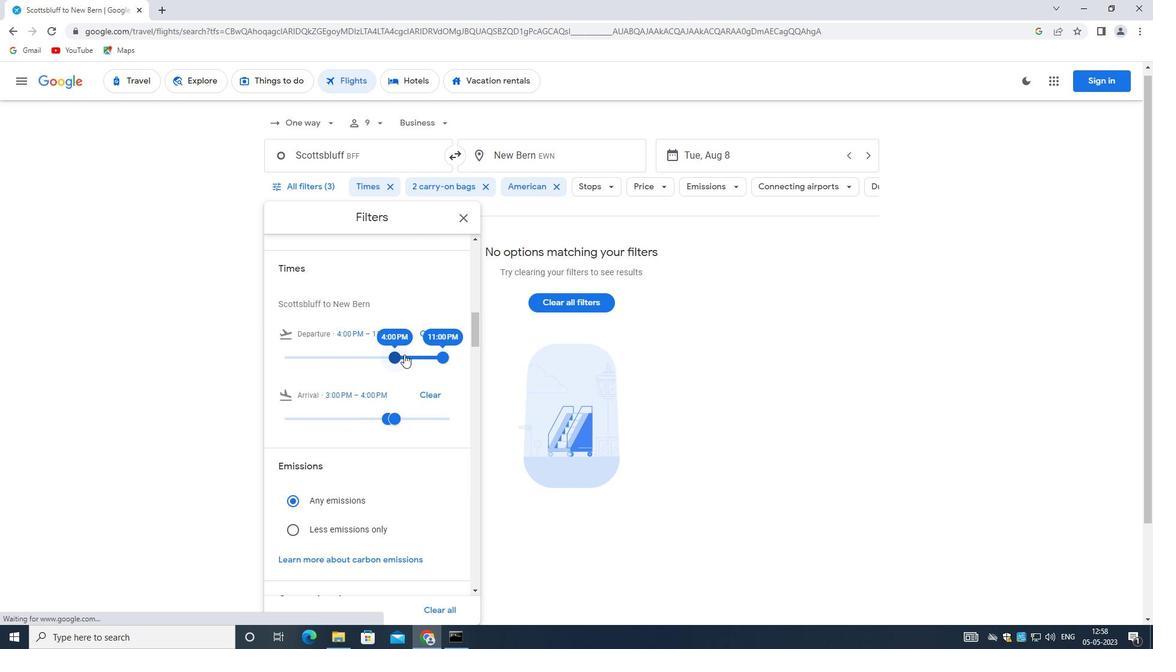 
Action: Mouse moved to (444, 353)
Screenshot: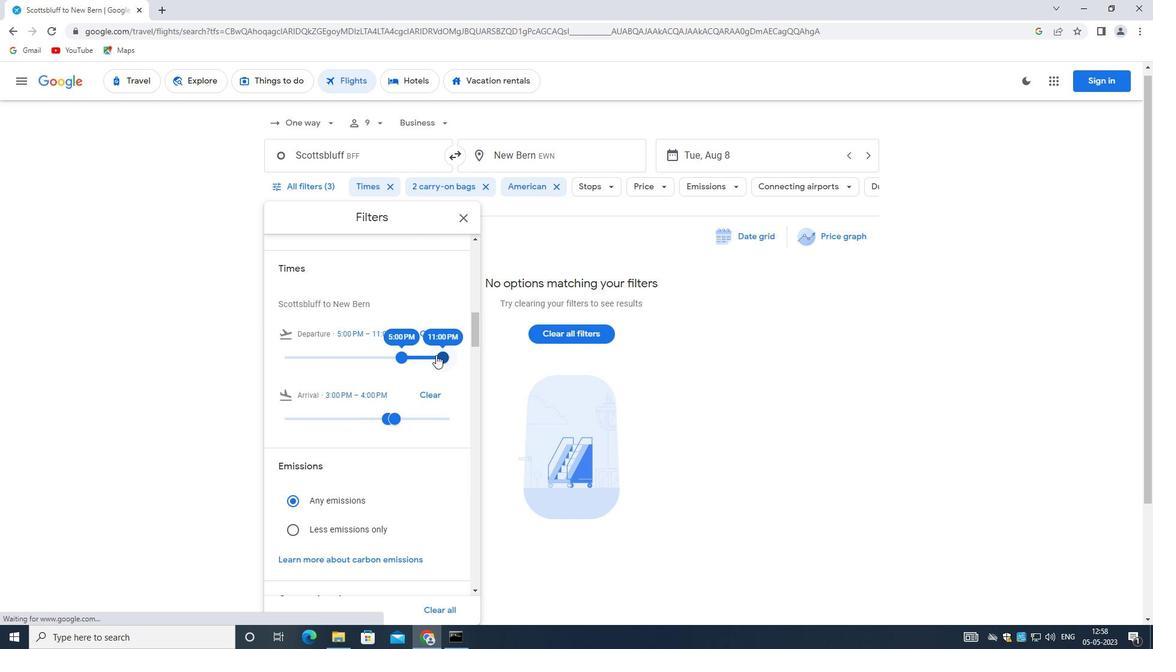 
Action: Mouse pressed left at (444, 353)
Screenshot: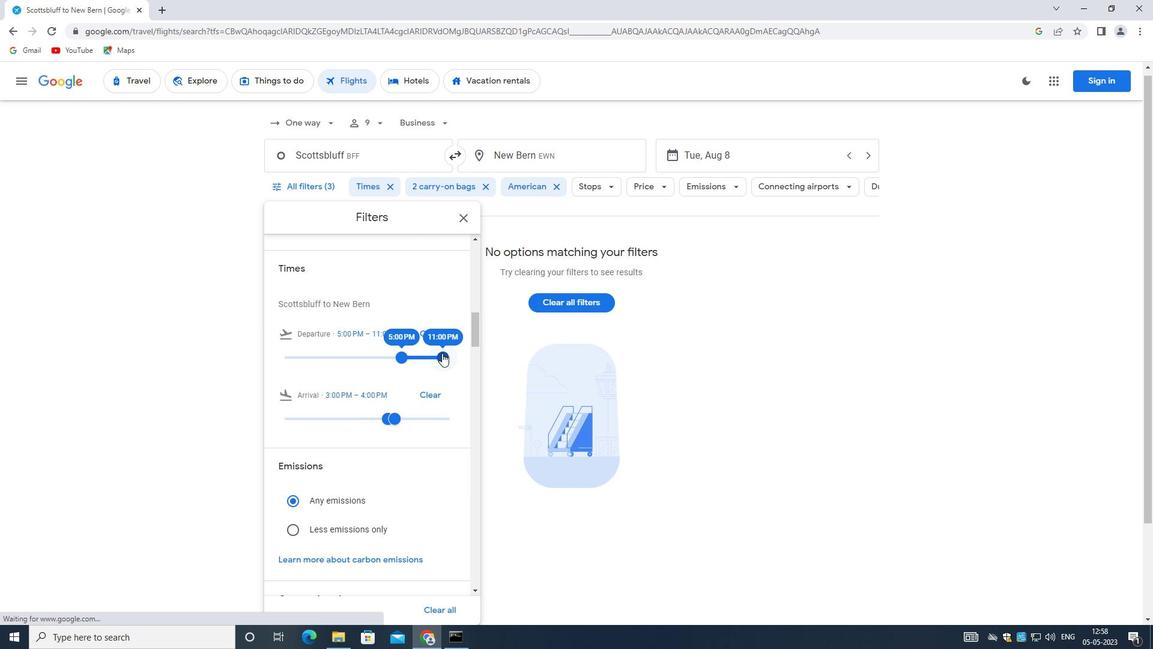 
Action: Mouse moved to (410, 430)
Screenshot: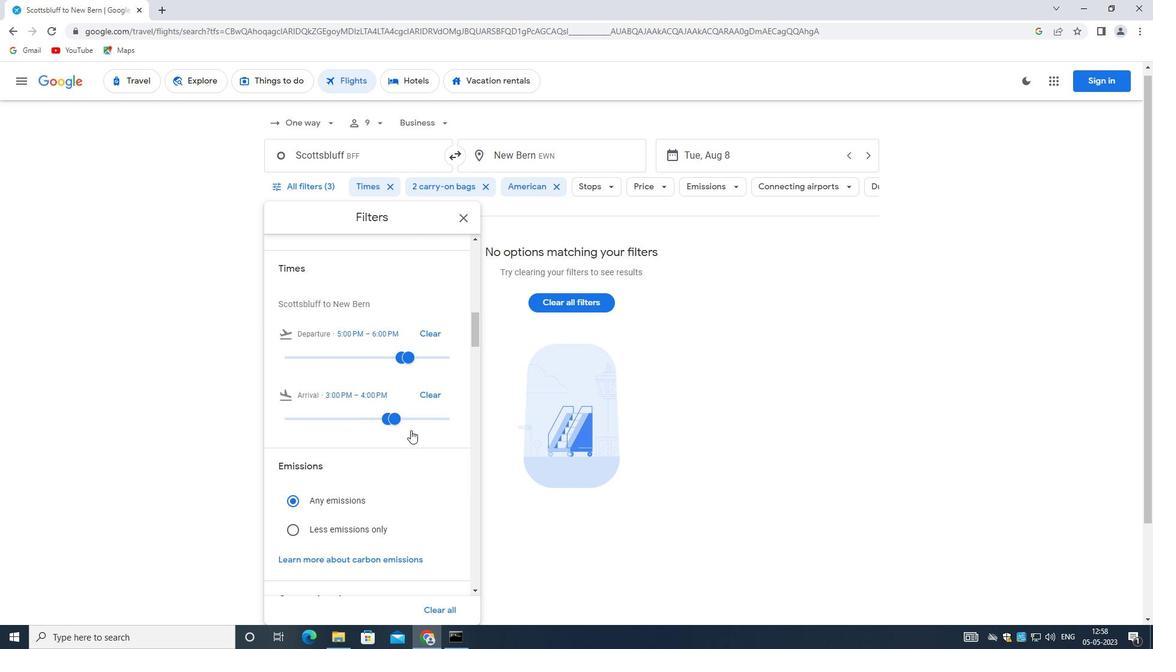 
Action: Mouse scrolled (410, 430) with delta (0, 0)
Screenshot: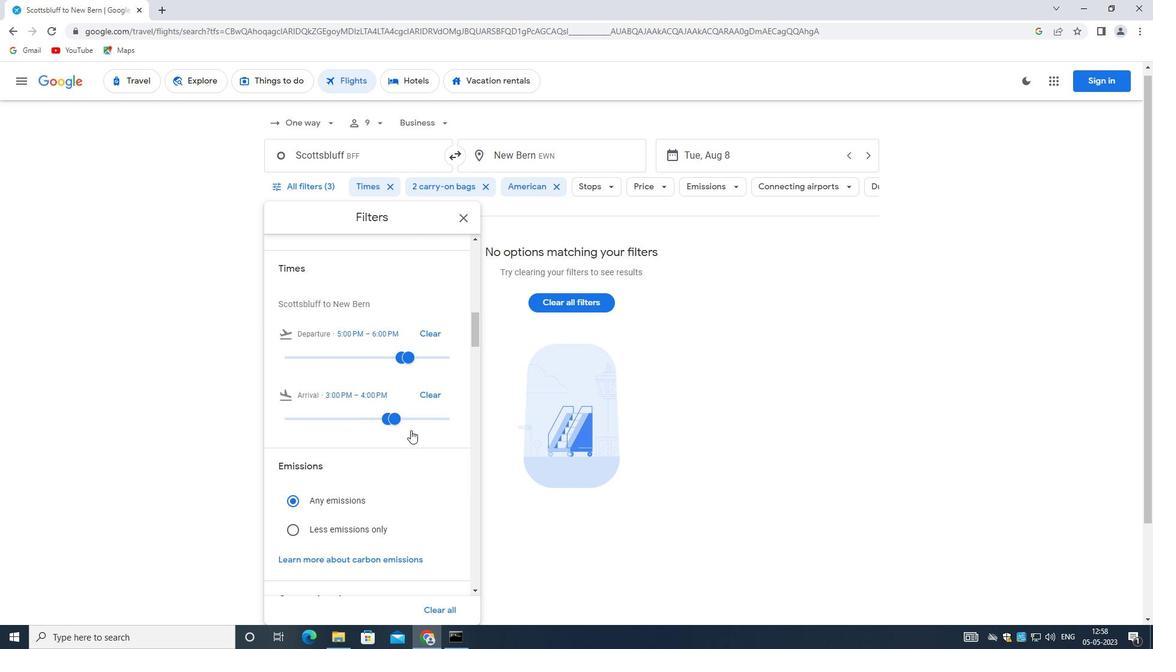 
Action: Mouse moved to (409, 432)
Screenshot: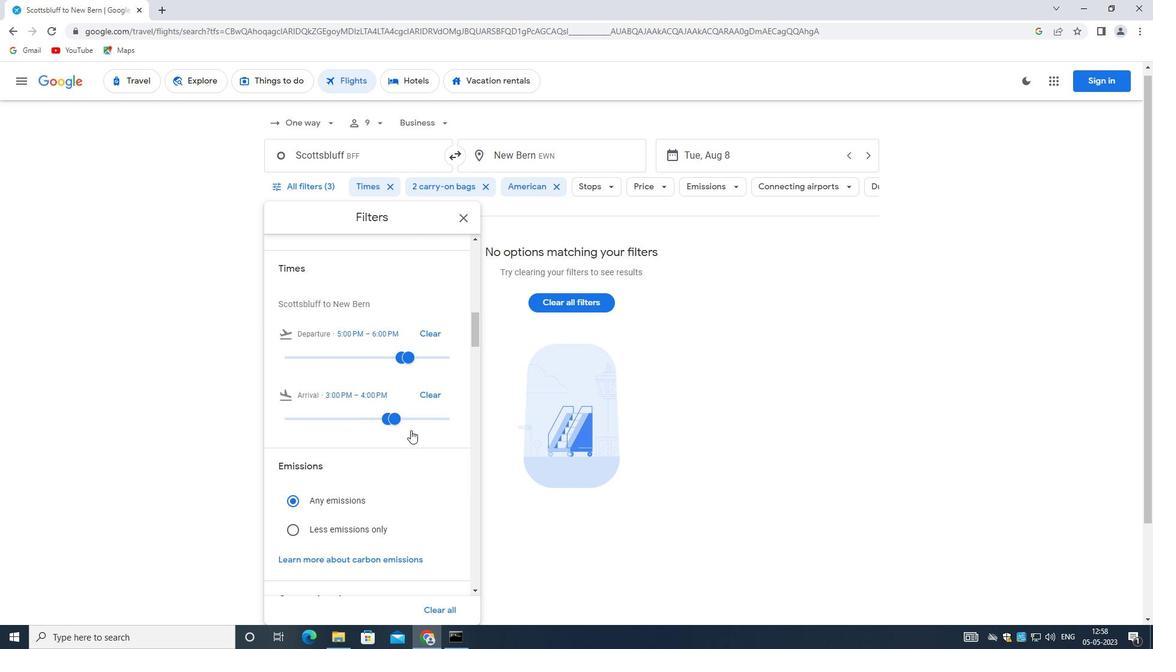 
Action: Mouse scrolled (409, 431) with delta (0, 0)
Screenshot: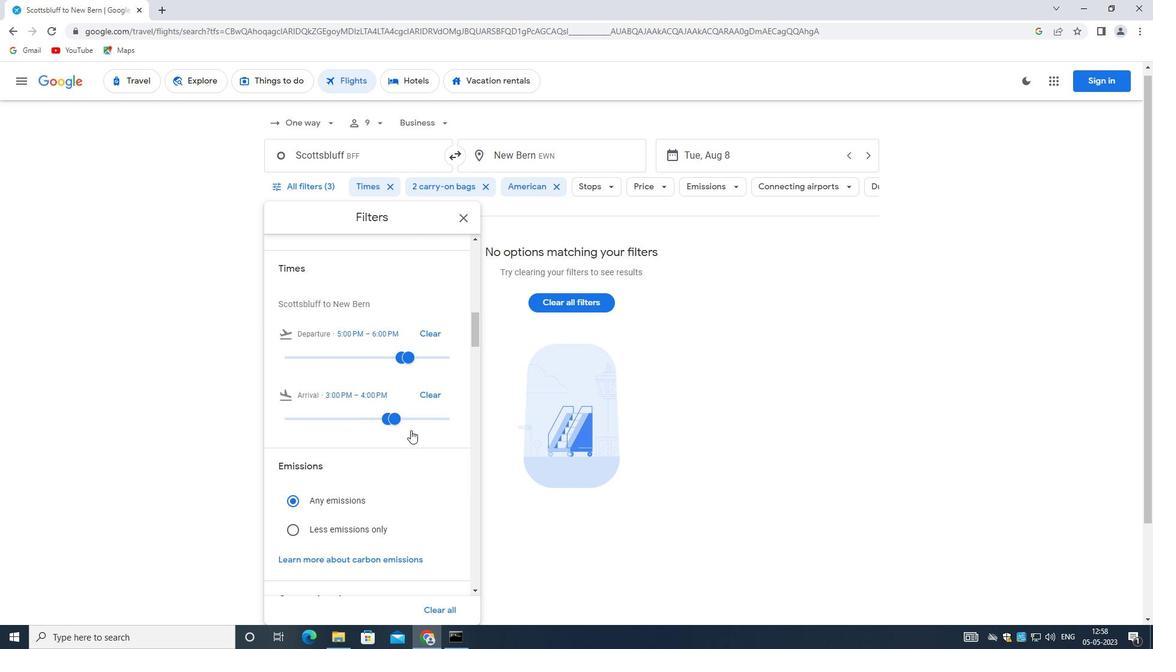 
Action: Mouse moved to (409, 432)
Screenshot: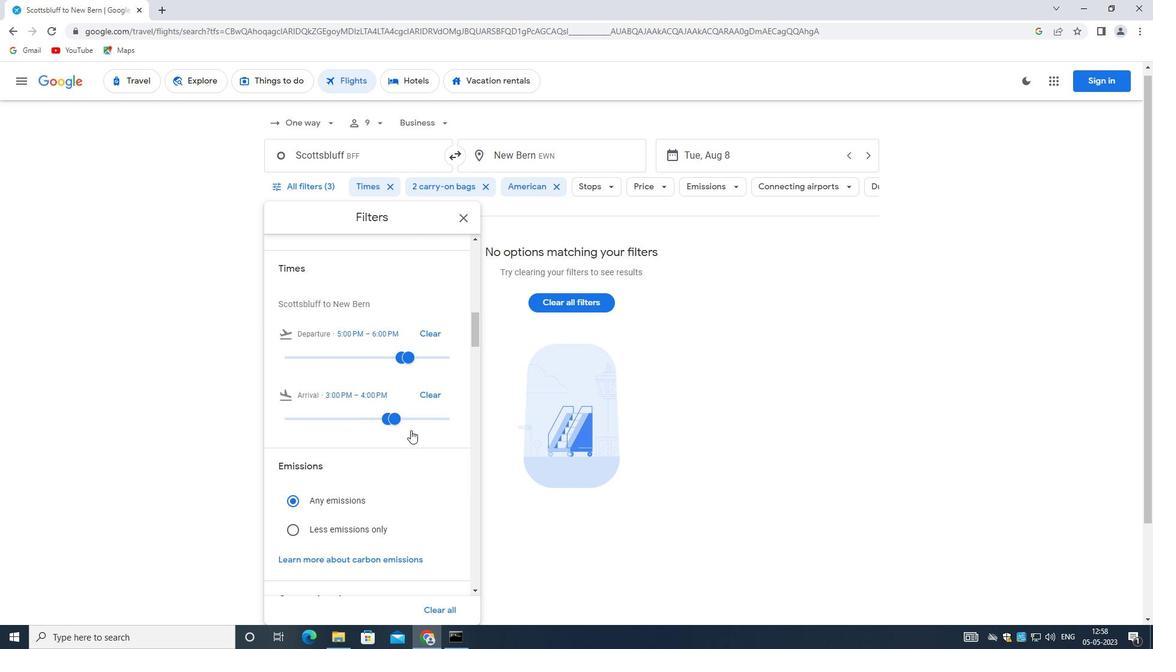 
Action: Mouse scrolled (409, 432) with delta (0, 0)
Screenshot: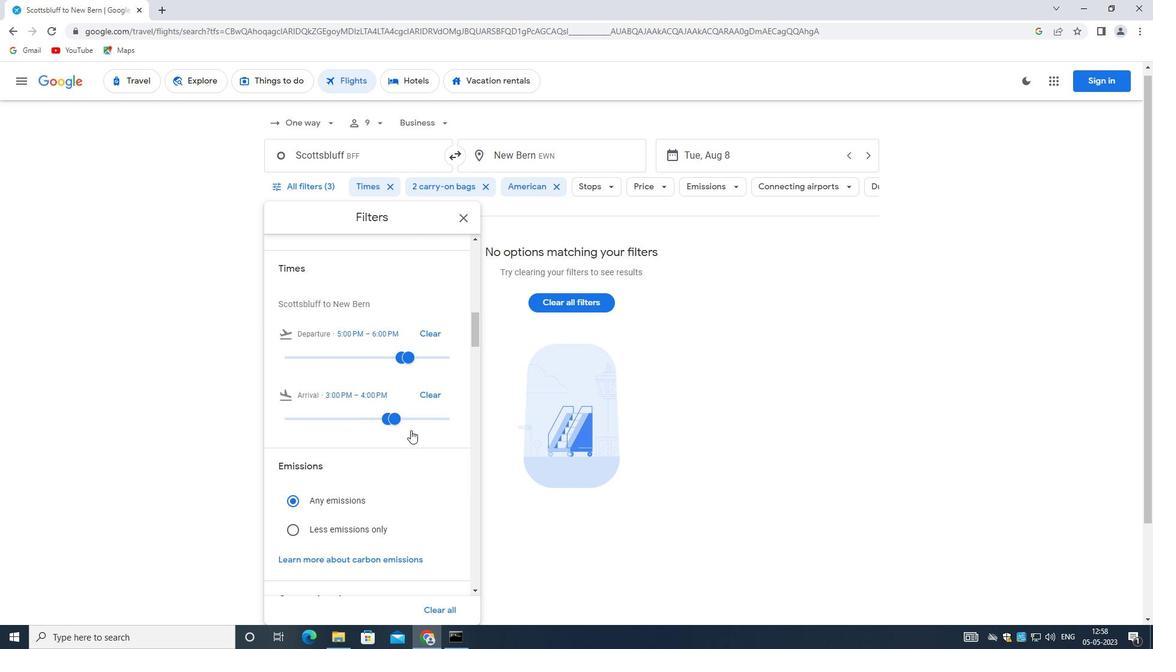 
Action: Mouse scrolled (409, 432) with delta (0, 0)
Screenshot: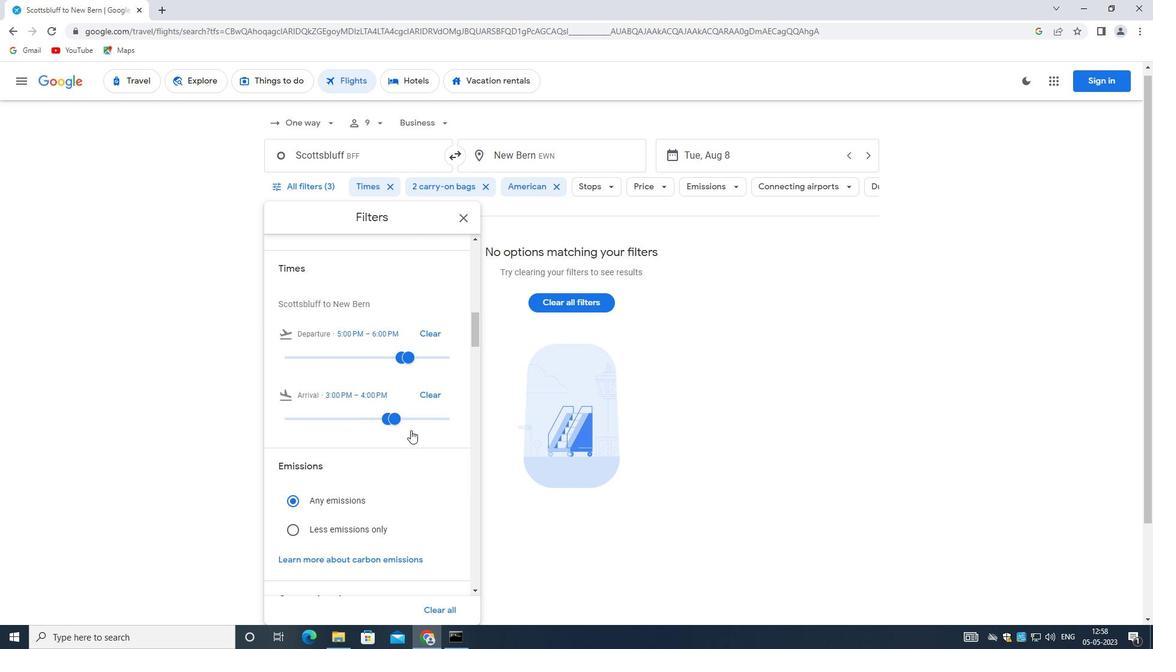 
Action: Mouse moved to (408, 433)
Screenshot: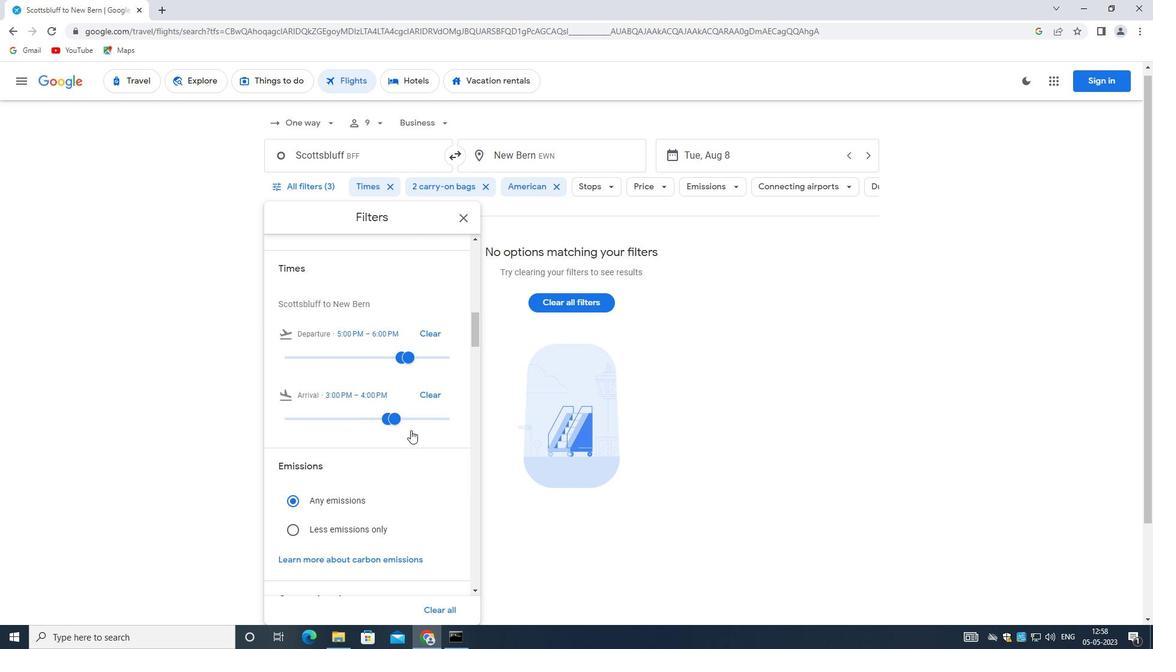 
Action: Mouse scrolled (408, 432) with delta (0, 0)
Screenshot: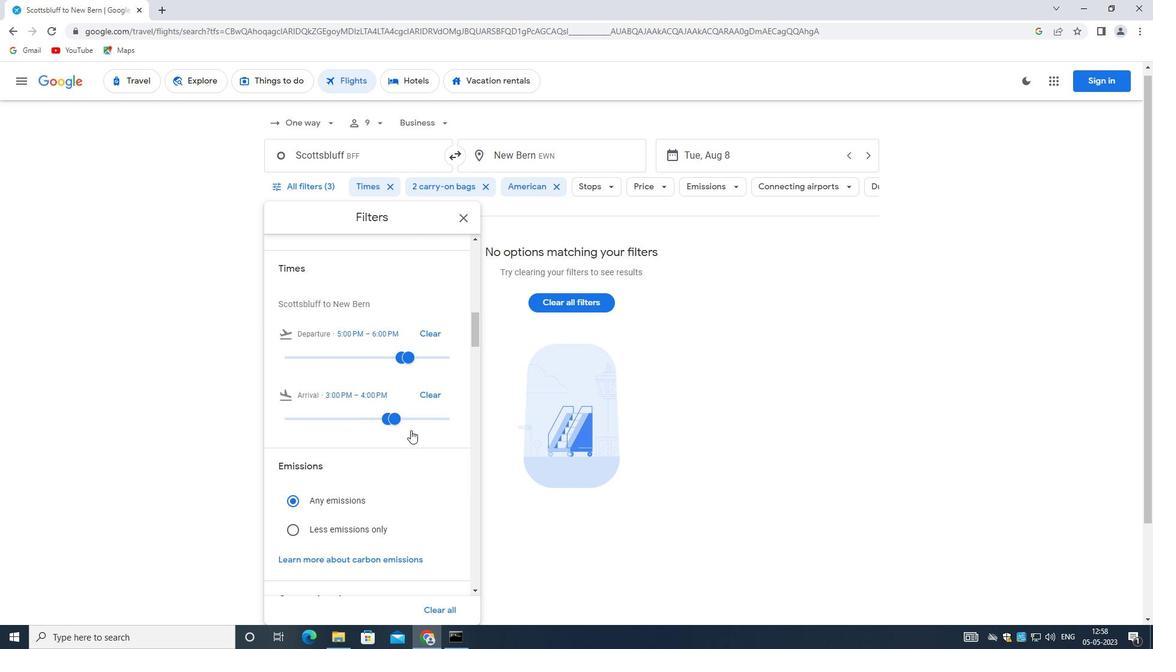 
Action: Mouse moved to (346, 408)
Screenshot: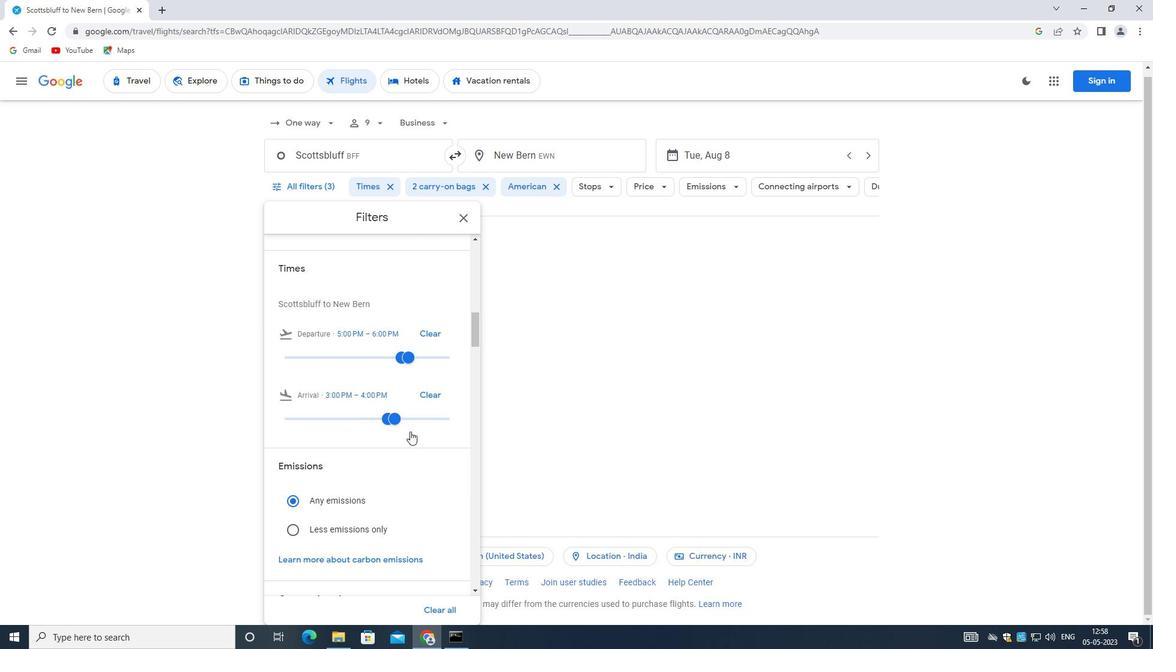 
Action: Mouse scrolled (346, 407) with delta (0, 0)
Screenshot: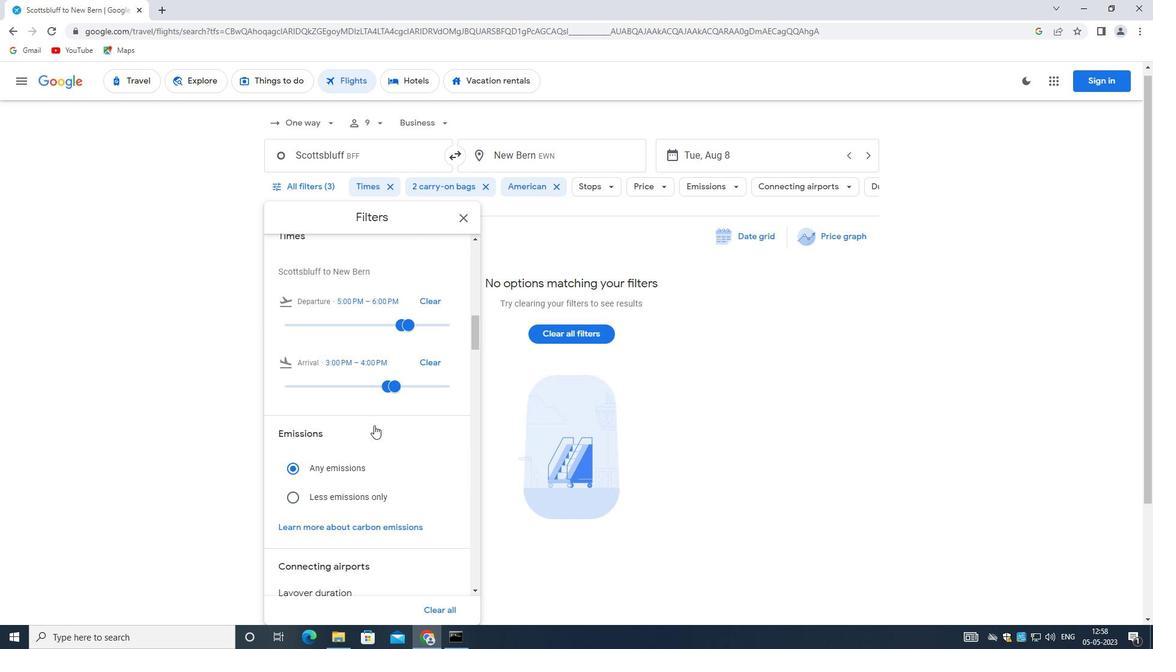 
Action: Mouse scrolled (346, 407) with delta (0, 0)
Screenshot: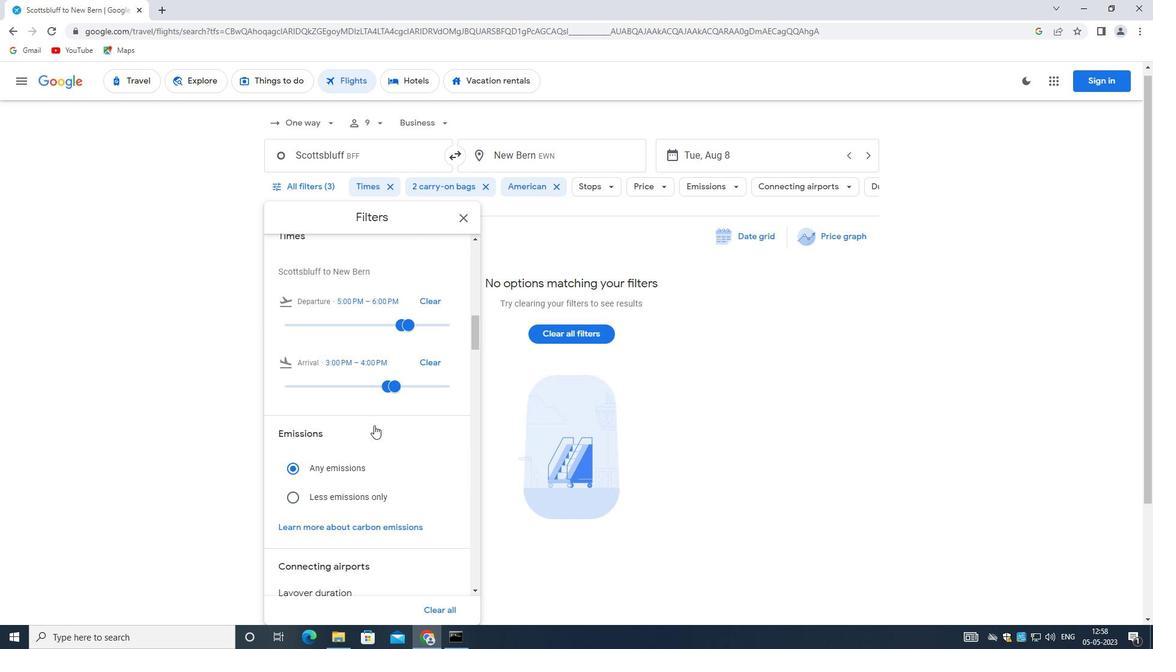 
Action: Mouse scrolled (346, 407) with delta (0, 0)
Screenshot: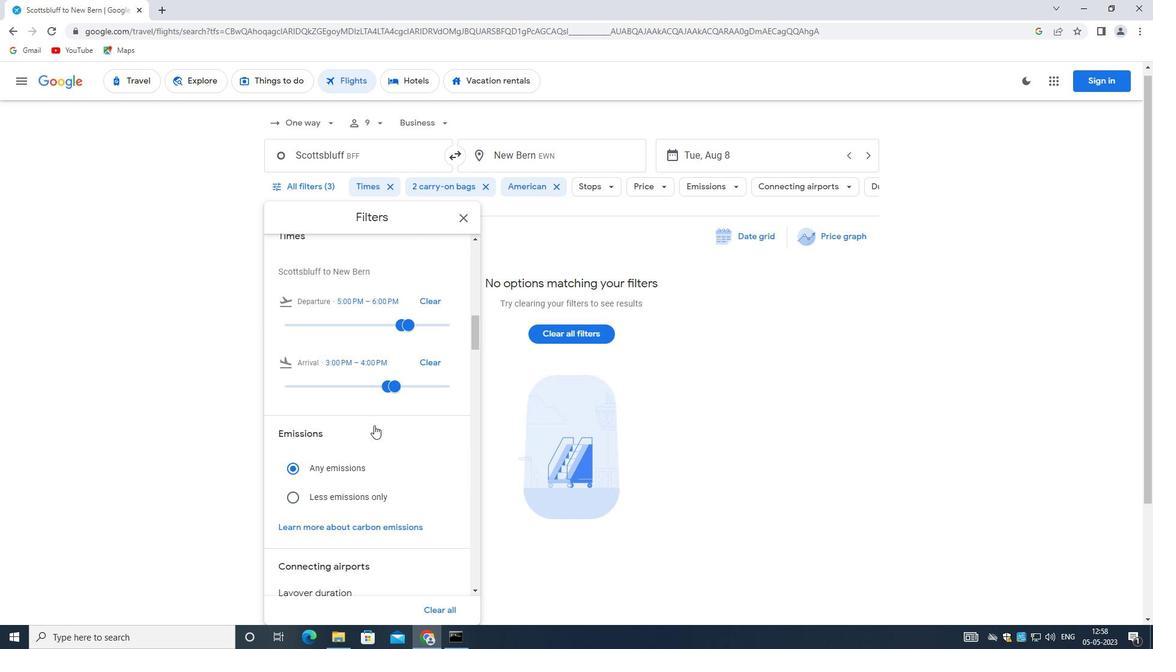 
Action: Mouse scrolled (346, 407) with delta (0, 0)
Screenshot: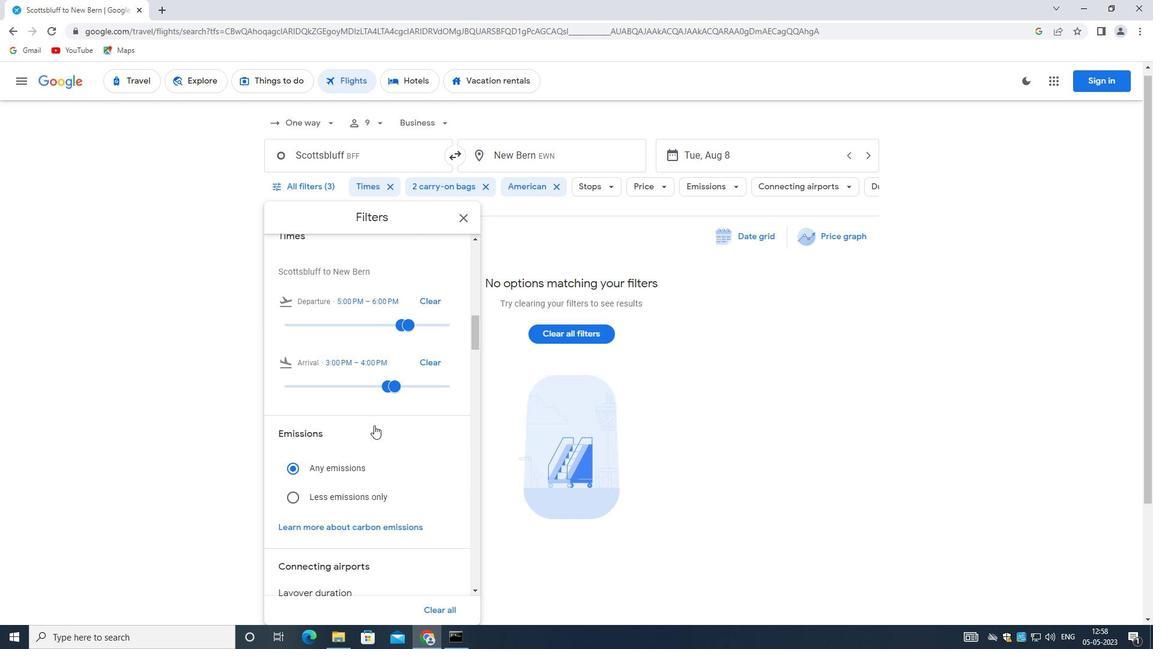 
Action: Mouse moved to (346, 405)
Screenshot: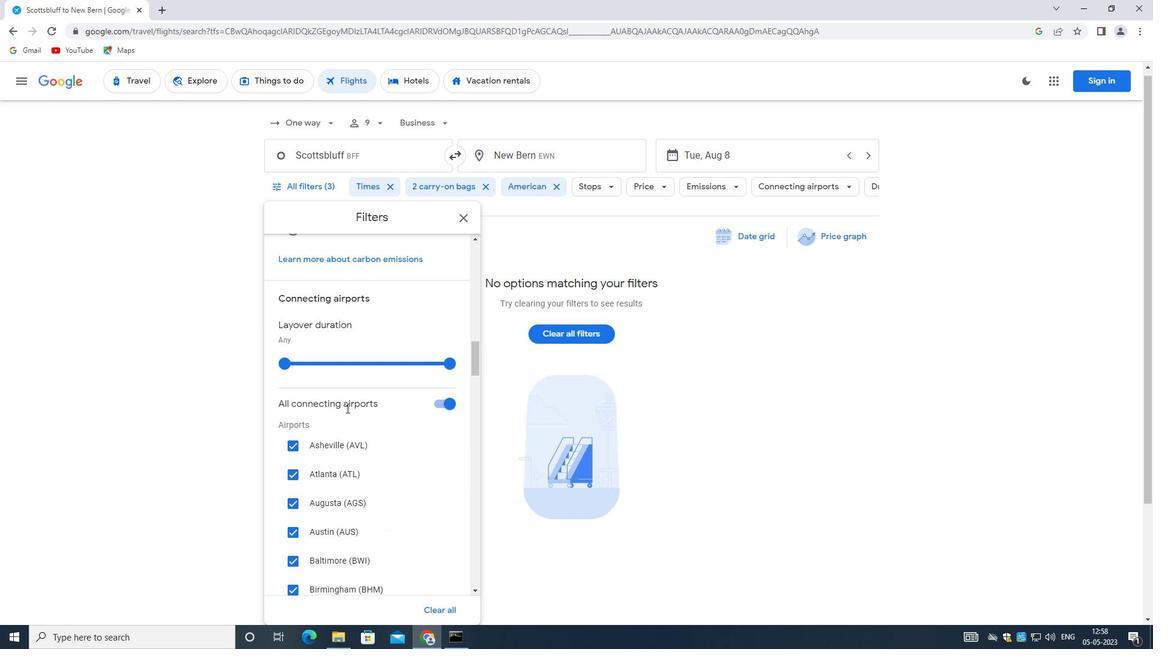 
Action: Mouse scrolled (346, 405) with delta (0, 0)
Screenshot: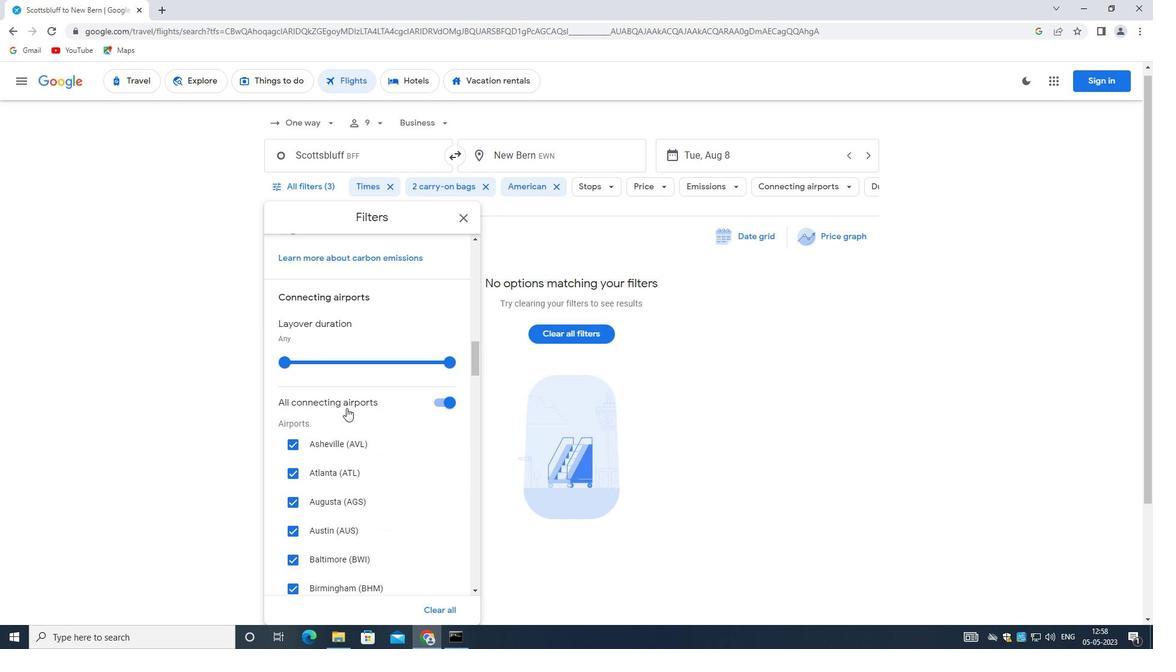 
Action: Mouse scrolled (346, 404) with delta (0, 0)
Screenshot: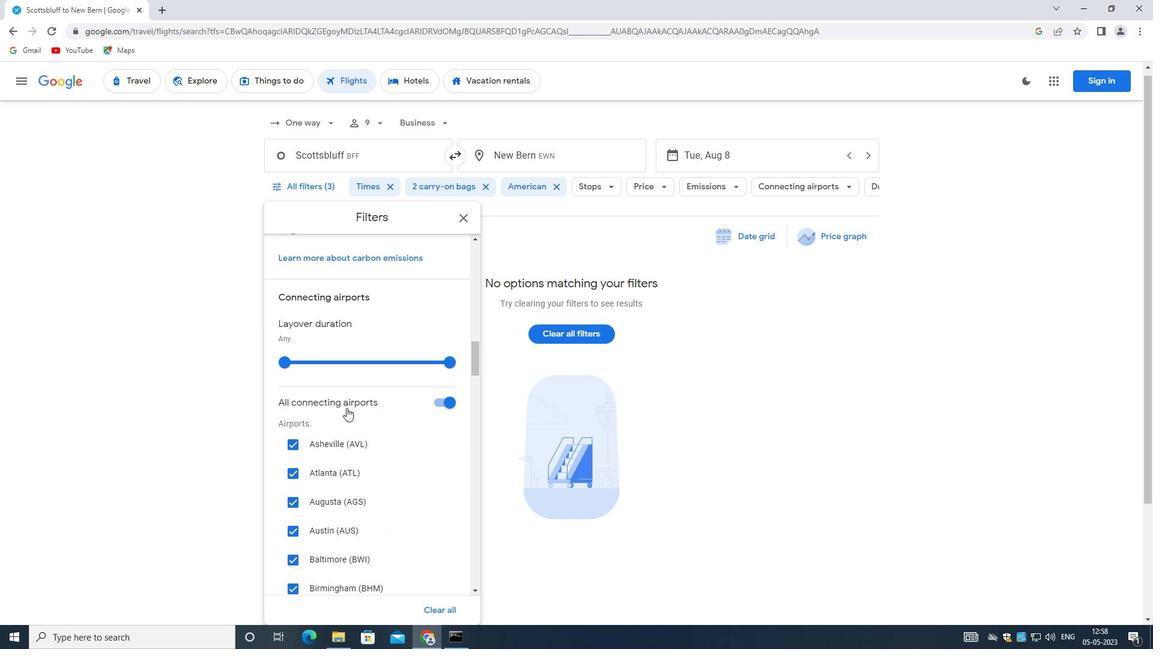 
Action: Mouse scrolled (346, 404) with delta (0, 0)
Screenshot: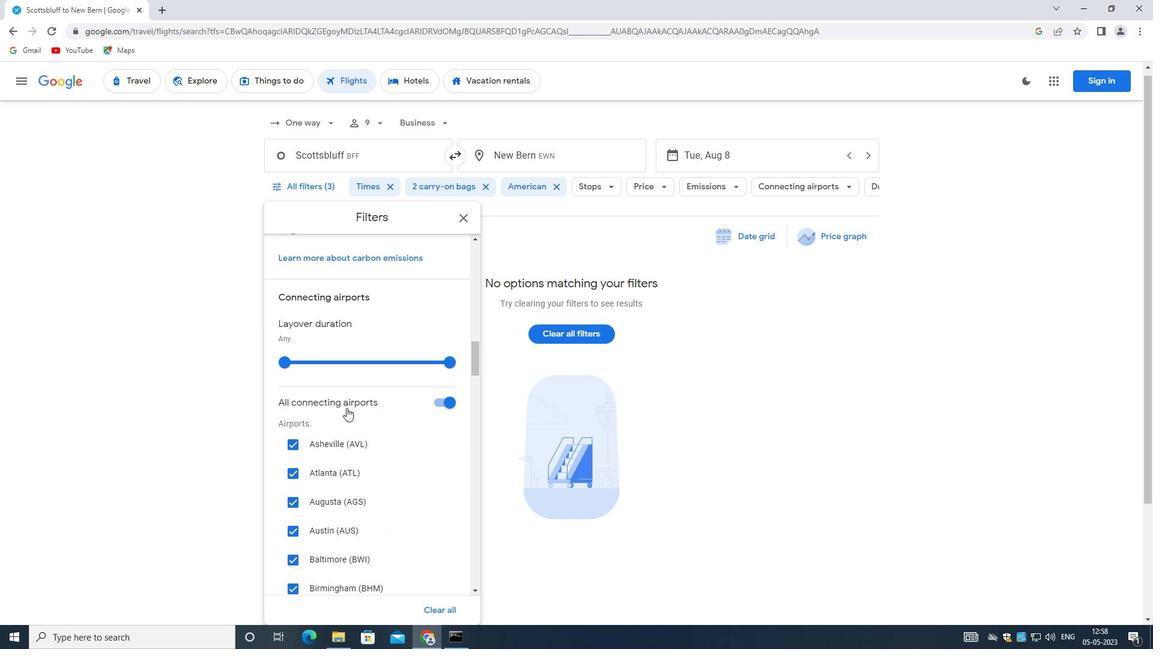 
Action: Mouse scrolled (346, 404) with delta (0, 0)
Screenshot: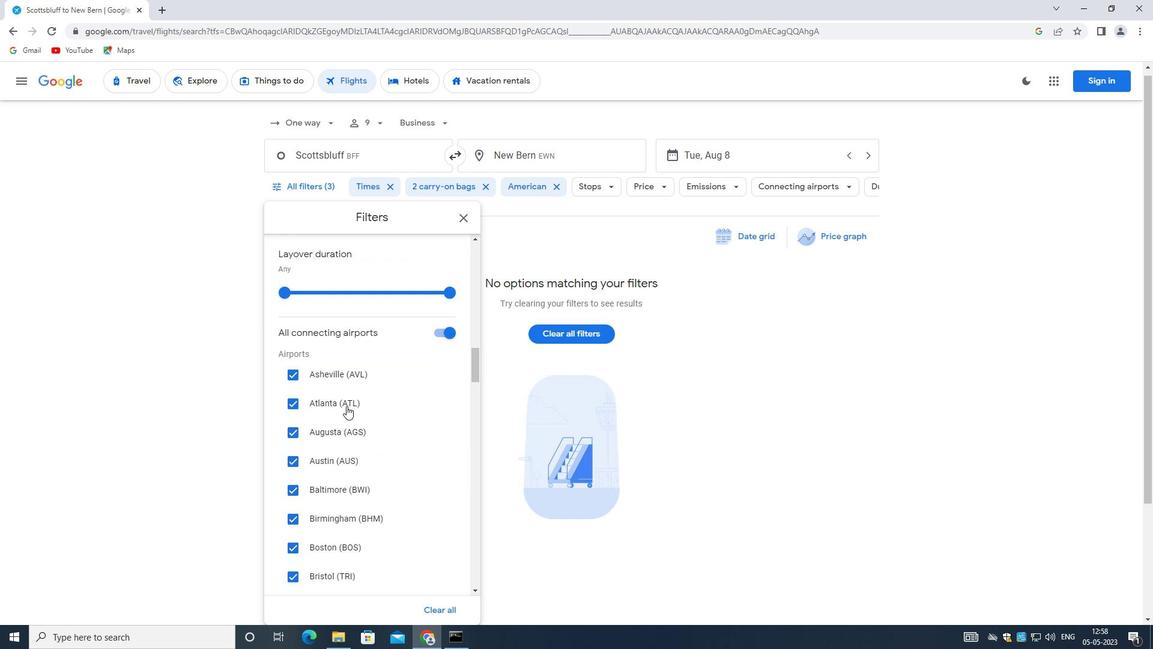 
Action: Mouse scrolled (346, 404) with delta (0, 0)
Screenshot: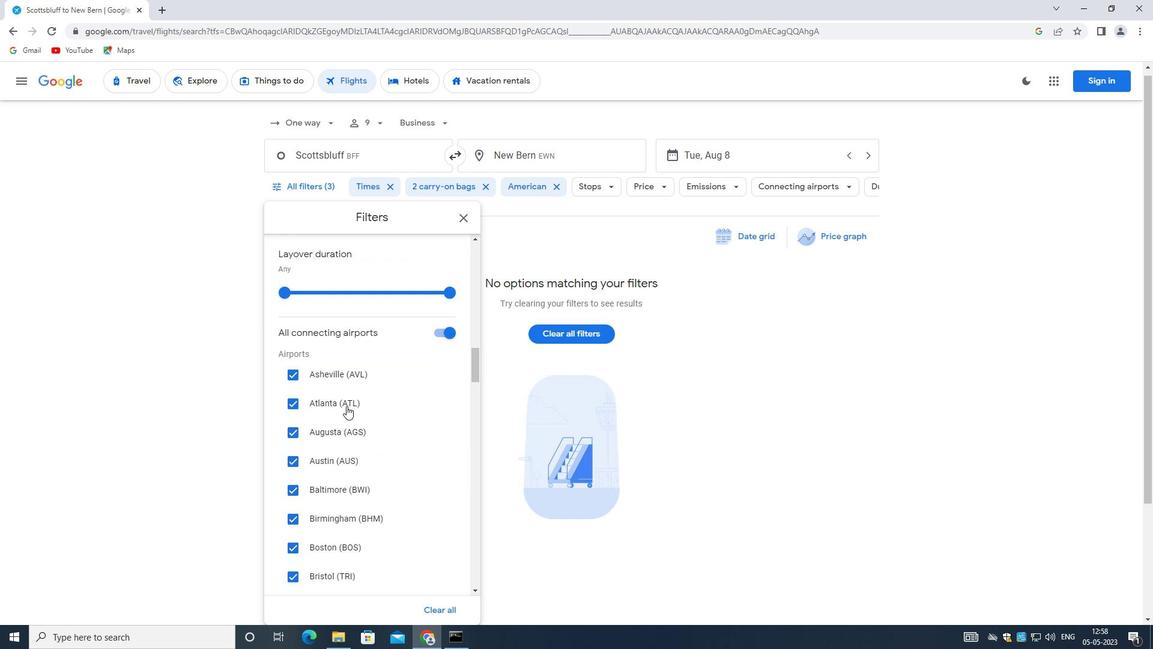 
Action: Mouse moved to (345, 404)
Screenshot: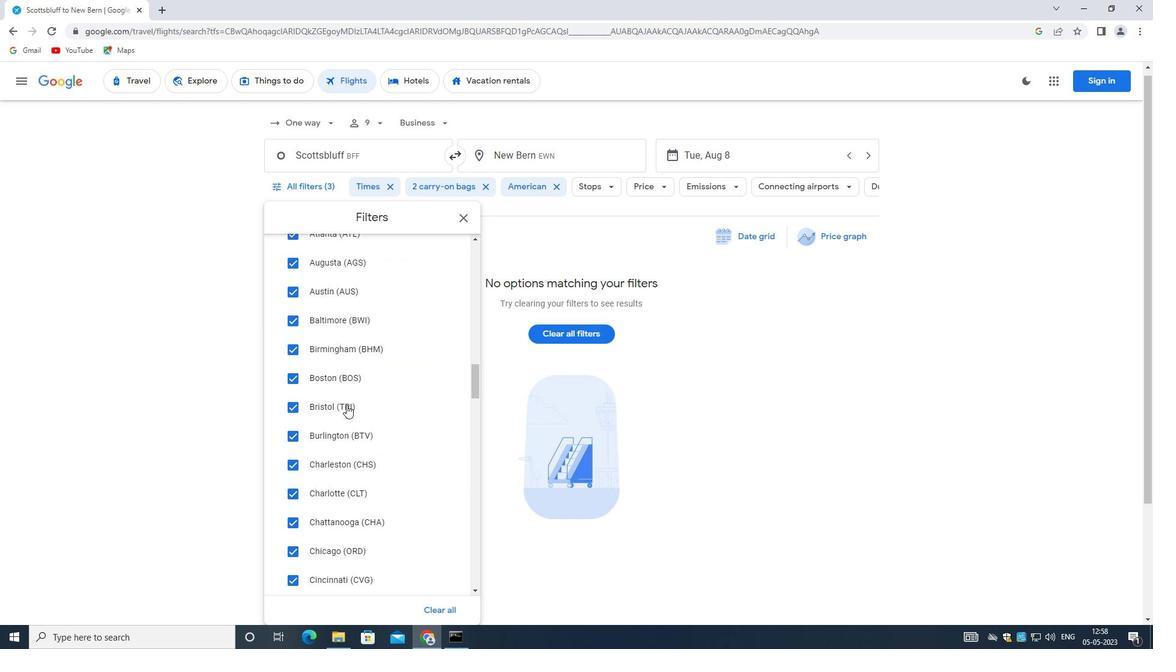 
Action: Mouse scrolled (345, 405) with delta (0, 0)
Screenshot: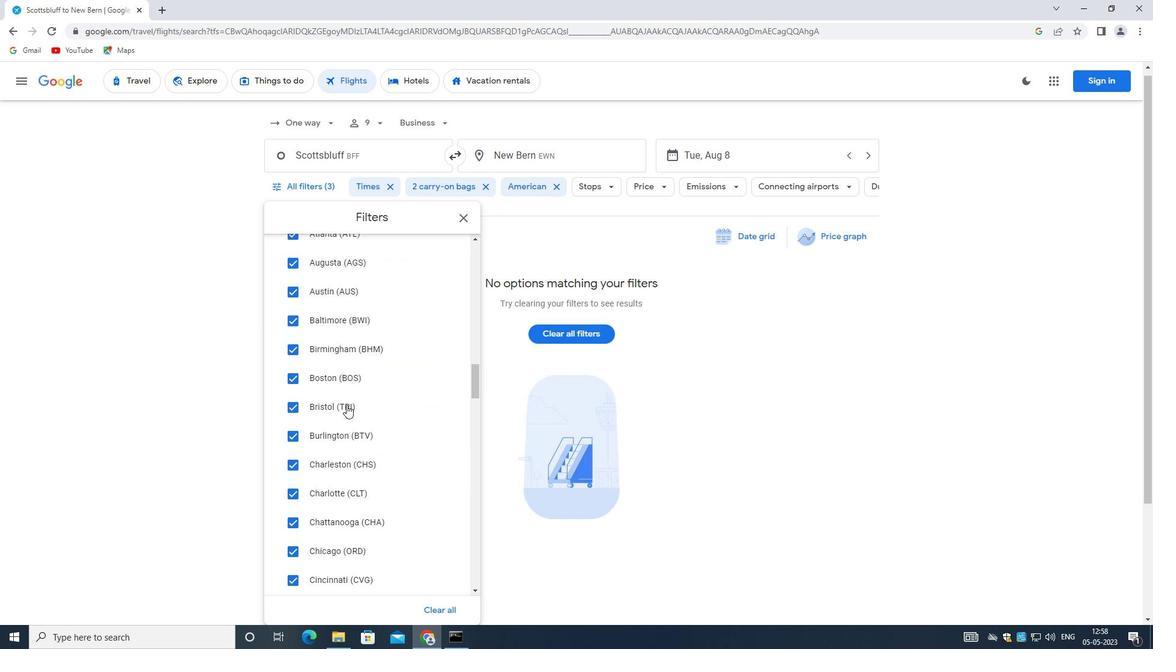 
Action: Mouse moved to (341, 421)
Screenshot: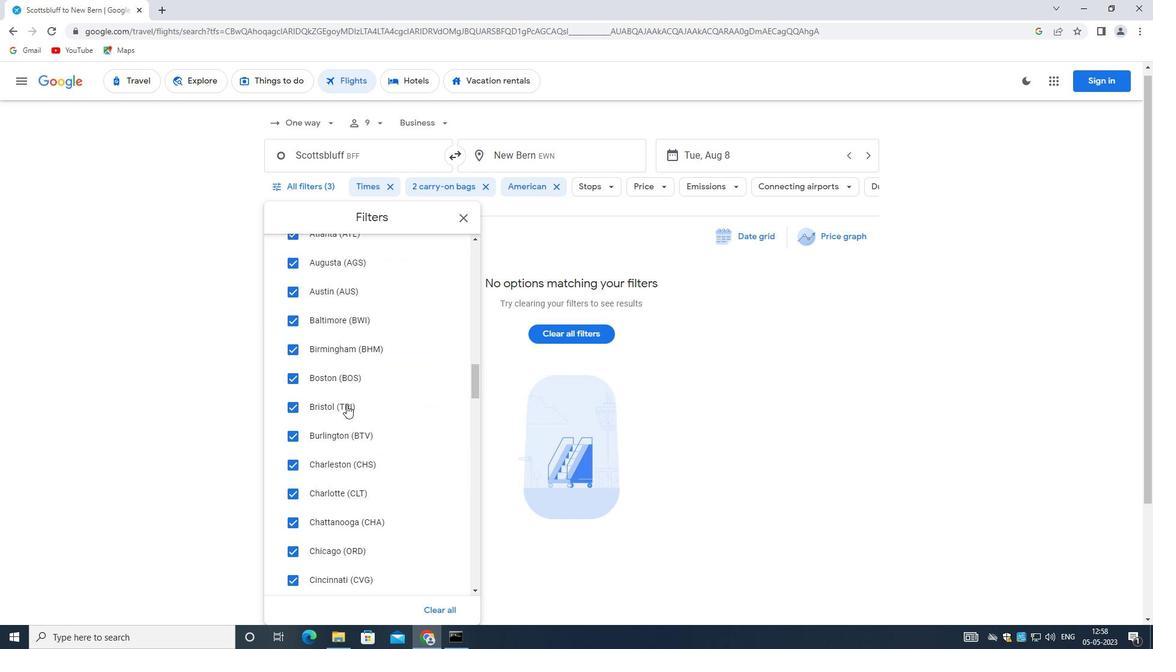 
Action: Mouse scrolled (341, 421) with delta (0, 0)
Screenshot: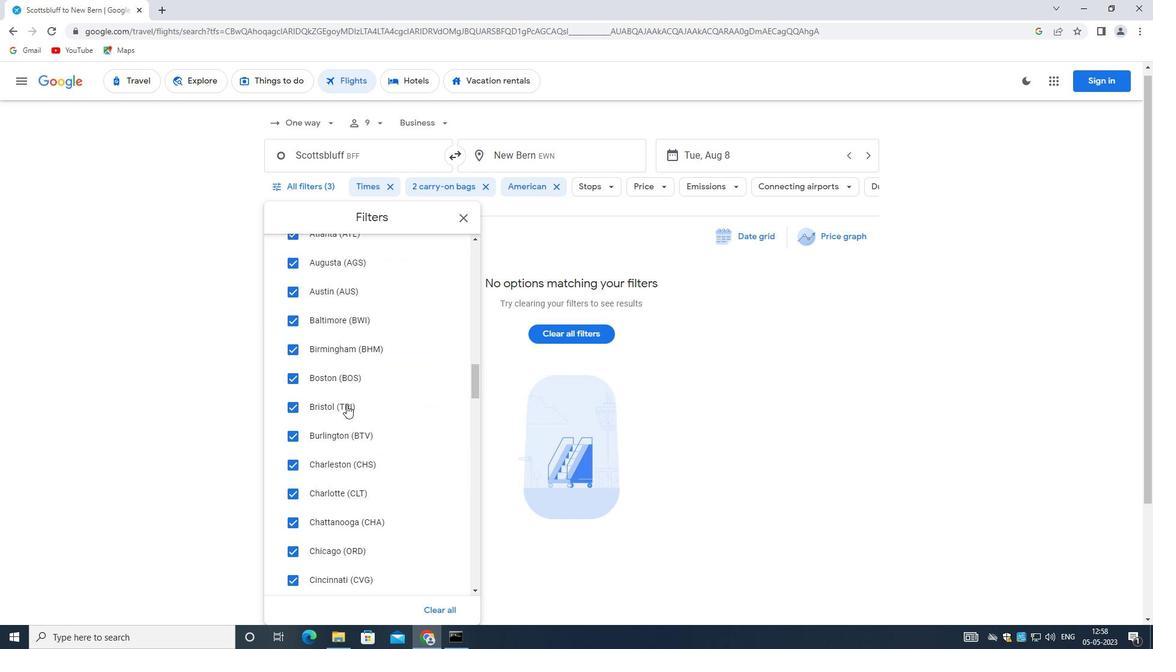 
Action: Mouse moved to (334, 434)
Screenshot: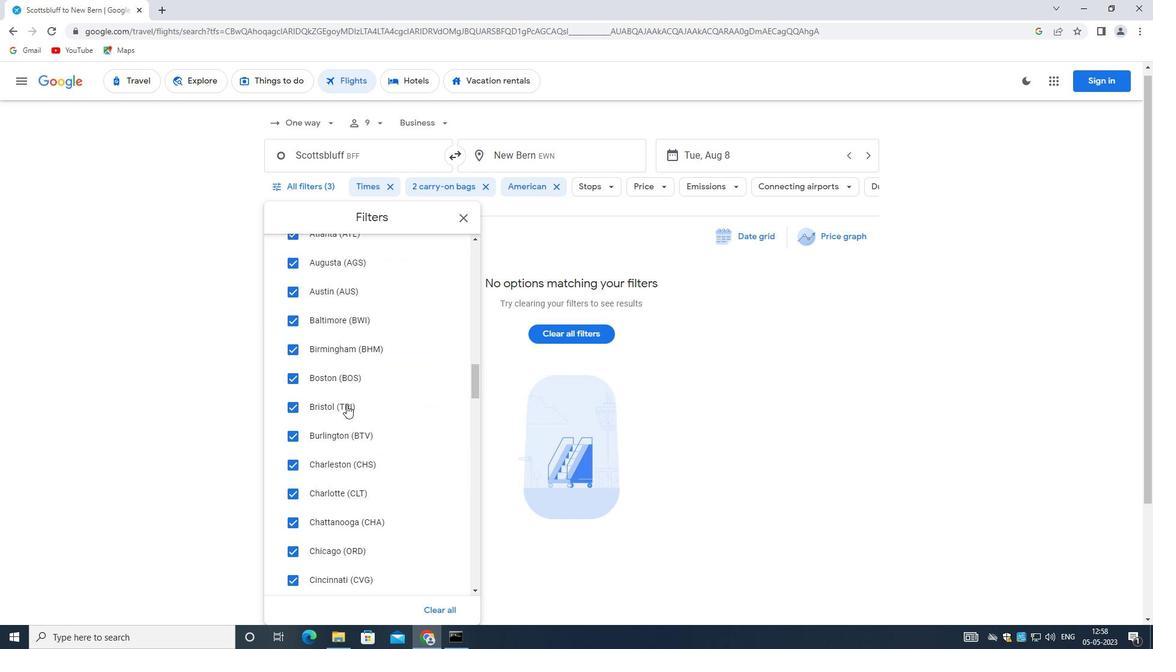 
Action: Mouse scrolled (334, 433) with delta (0, 0)
Screenshot: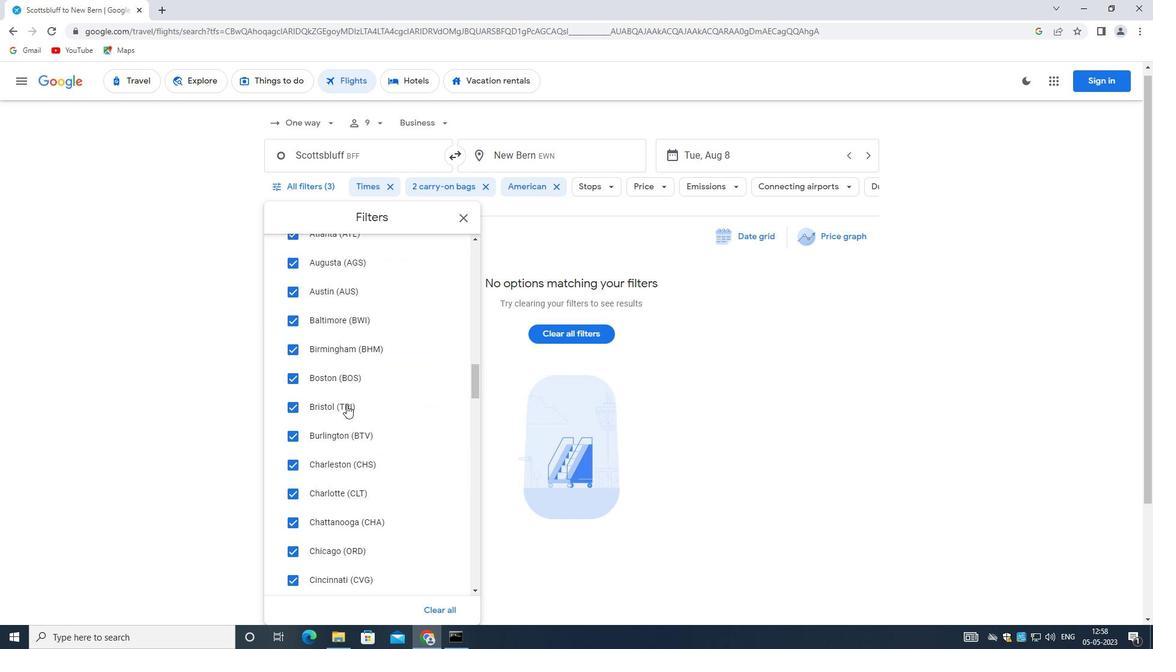 
Action: Mouse moved to (329, 436)
Screenshot: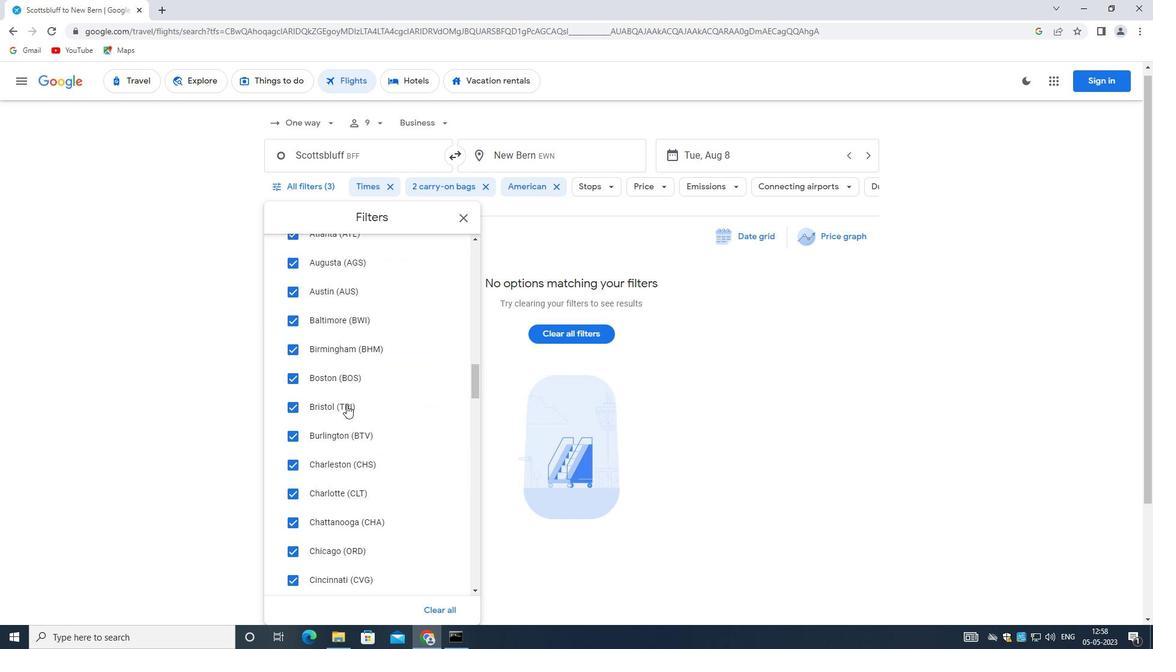 
Action: Mouse scrolled (329, 436) with delta (0, 0)
Screenshot: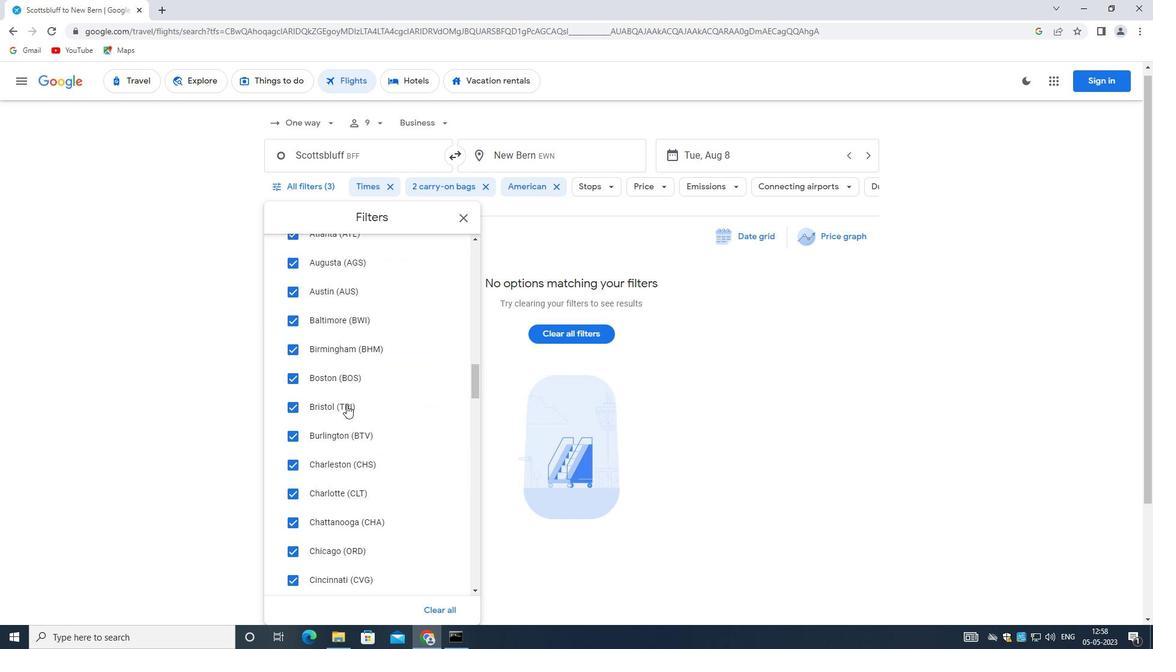 
Action: Mouse moved to (324, 437)
Screenshot: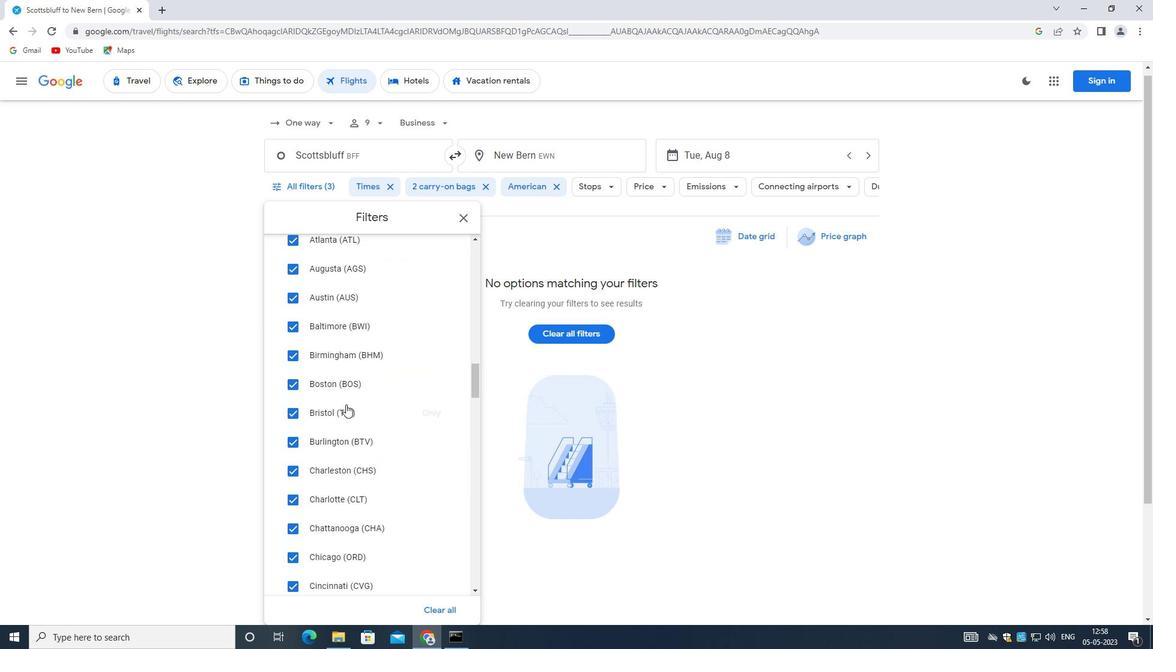 
Action: Mouse scrolled (324, 436) with delta (0, 0)
Screenshot: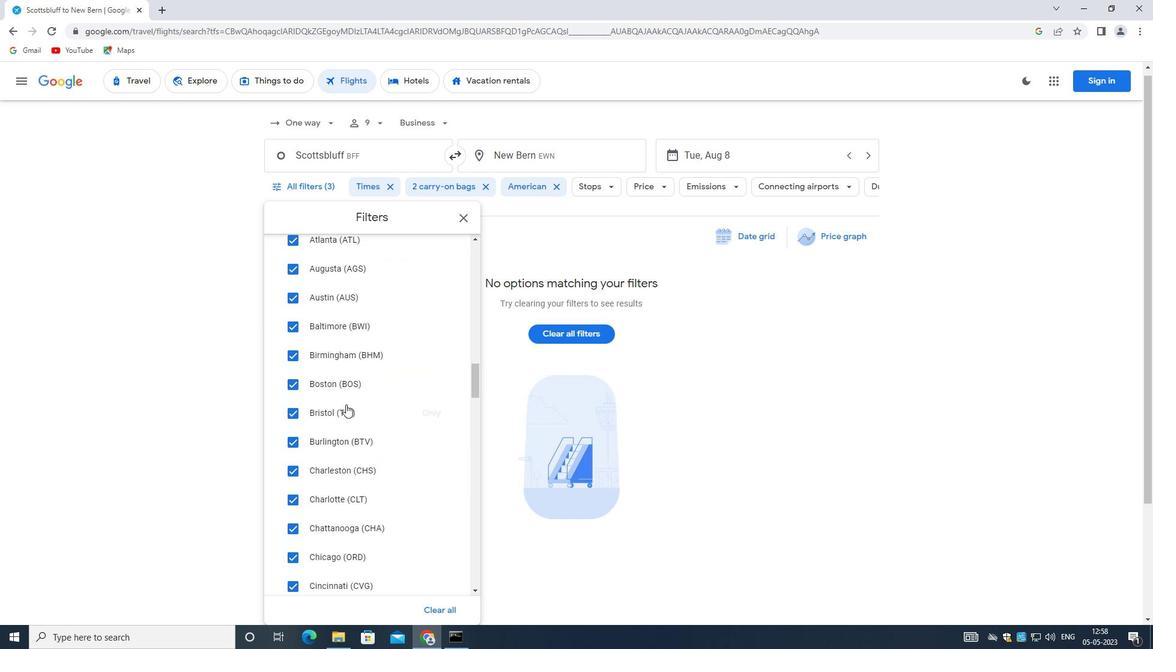
Action: Mouse moved to (269, 432)
Screenshot: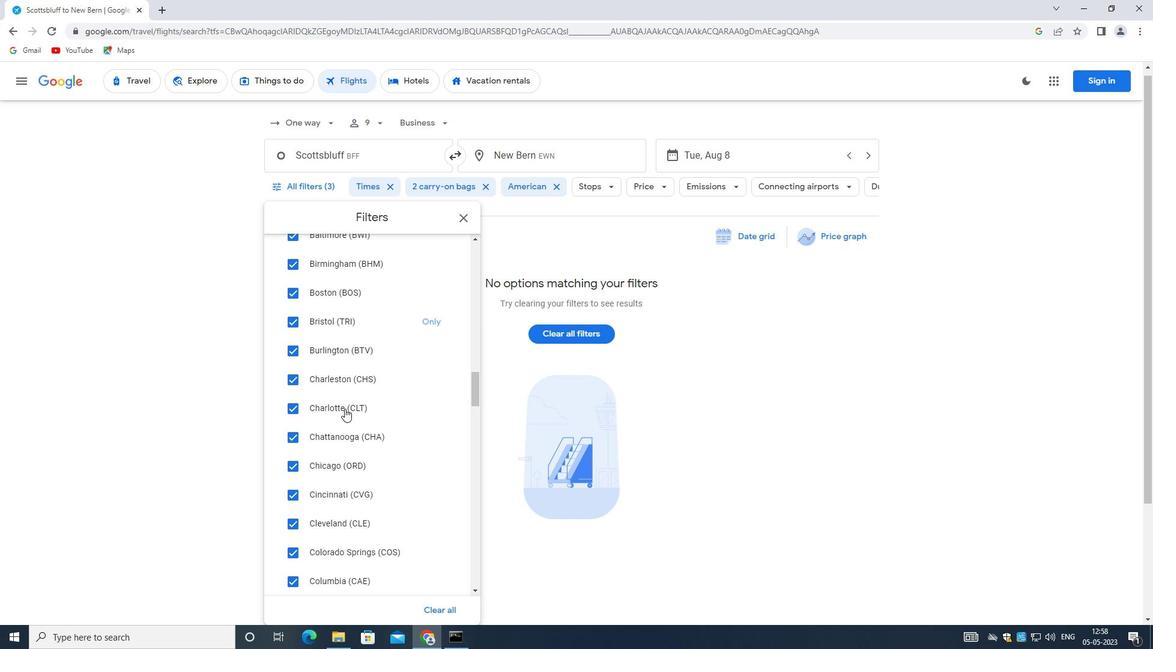
Action: Mouse scrolled (269, 432) with delta (0, 0)
Screenshot: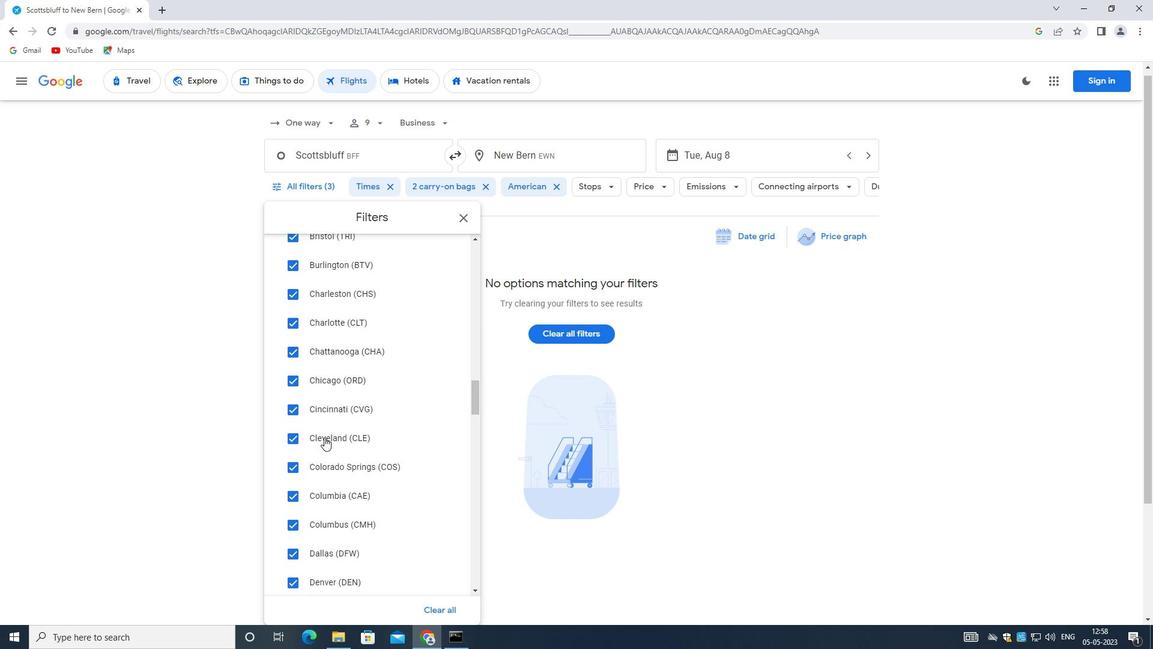 
Action: Mouse scrolled (269, 432) with delta (0, 0)
Screenshot: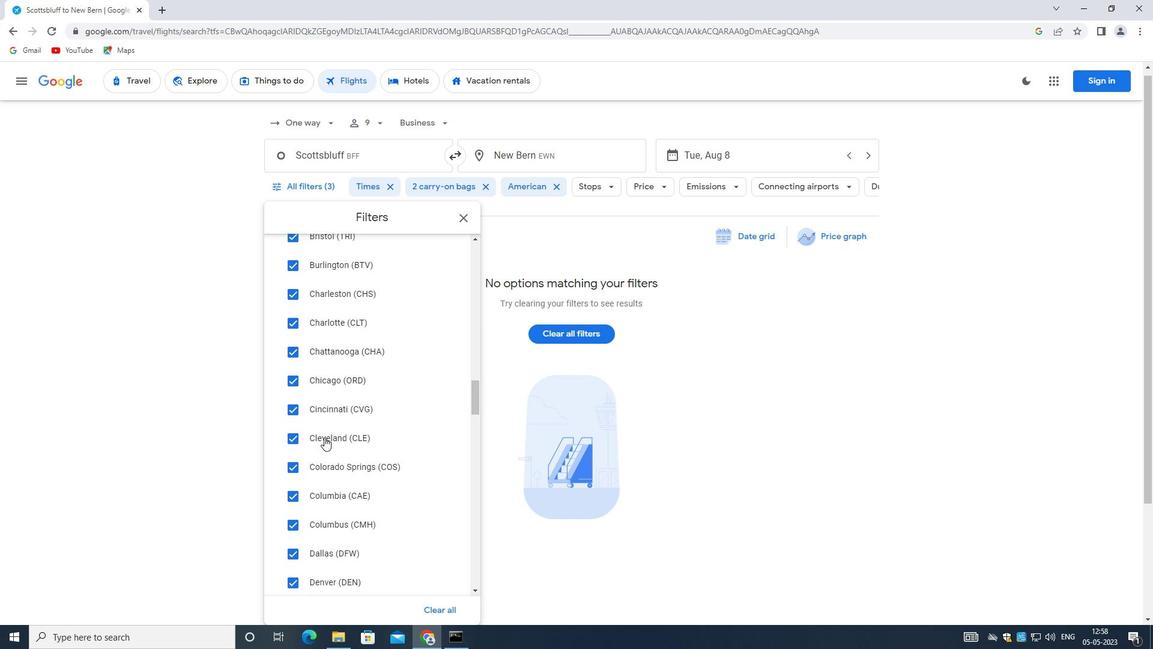 
Action: Mouse scrolled (269, 432) with delta (0, 0)
Screenshot: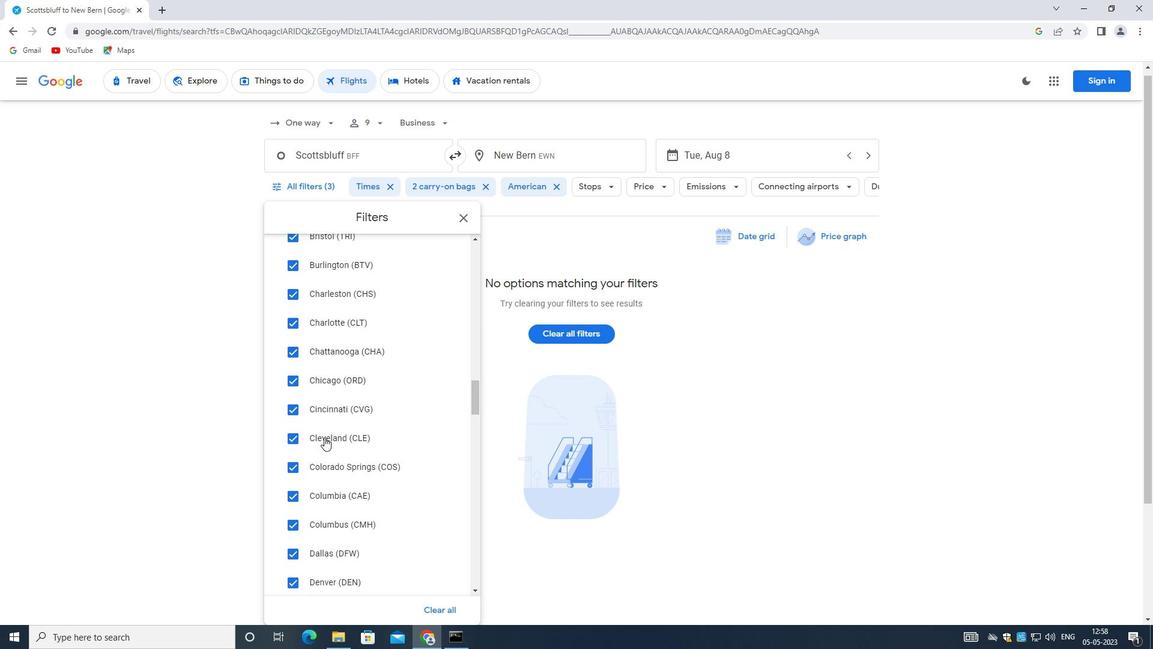 
Action: Mouse scrolled (269, 432) with delta (0, 0)
Screenshot: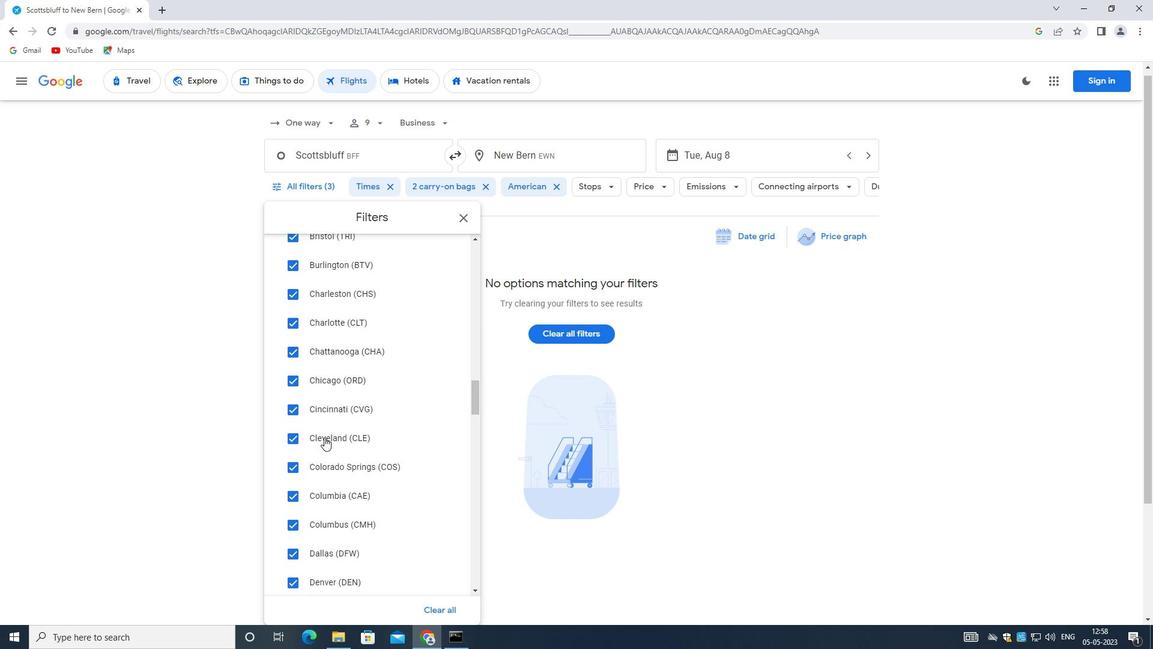 
Action: Mouse scrolled (269, 432) with delta (0, 0)
Screenshot: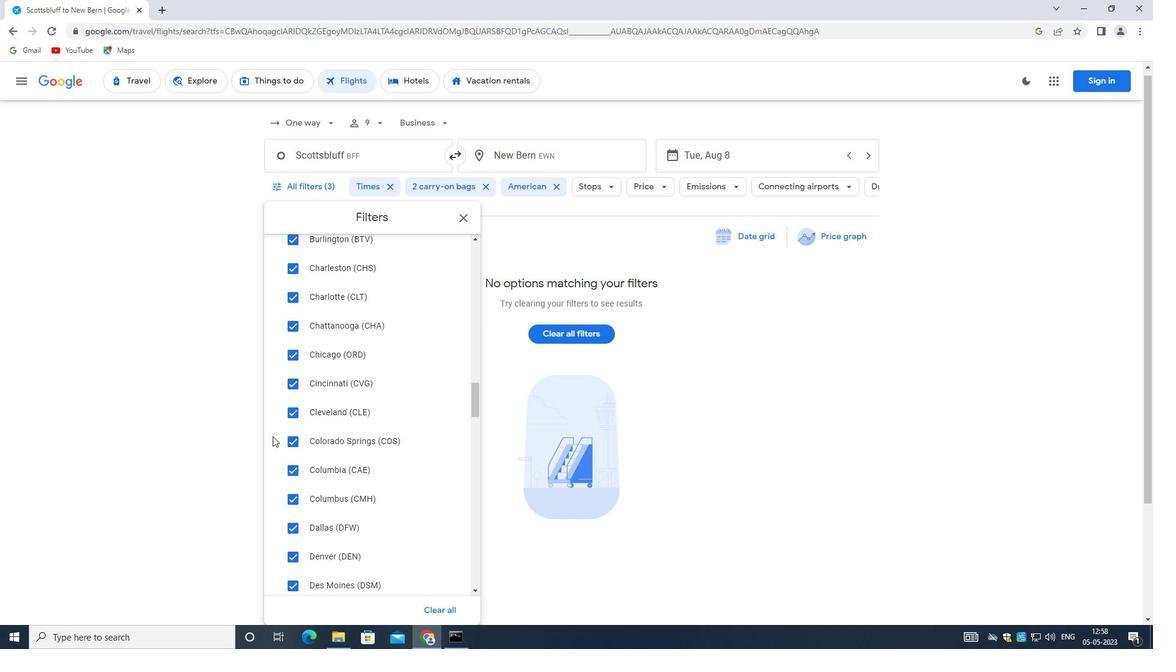 
Action: Mouse scrolled (269, 432) with delta (0, 0)
Screenshot: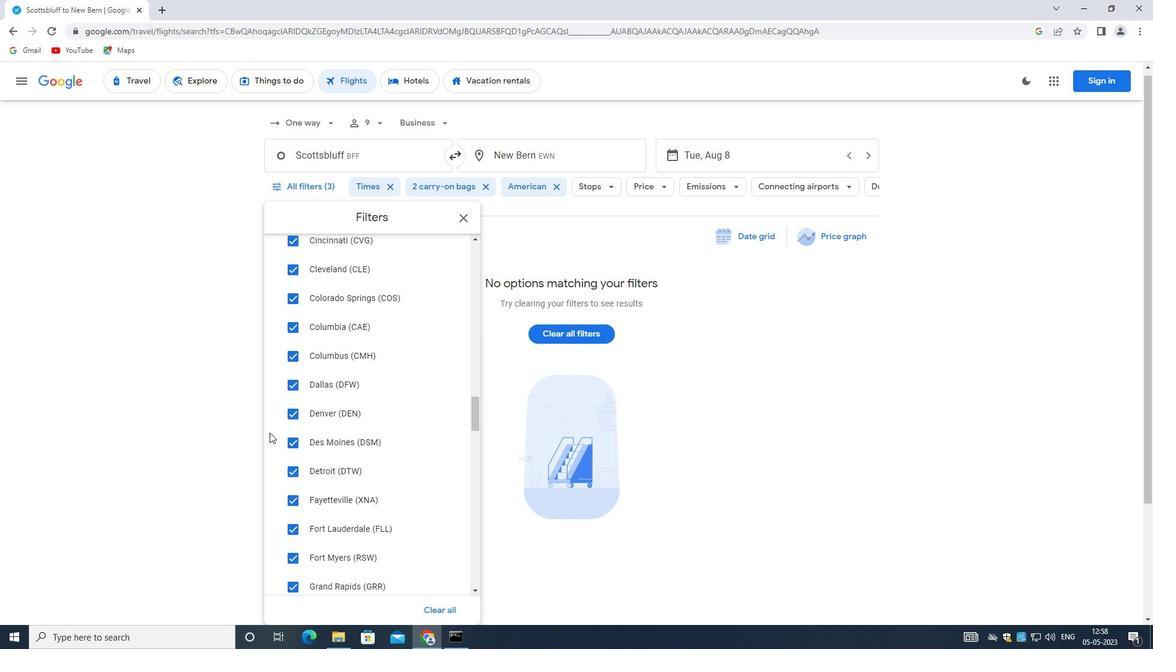 
Action: Mouse scrolled (269, 432) with delta (0, 0)
Screenshot: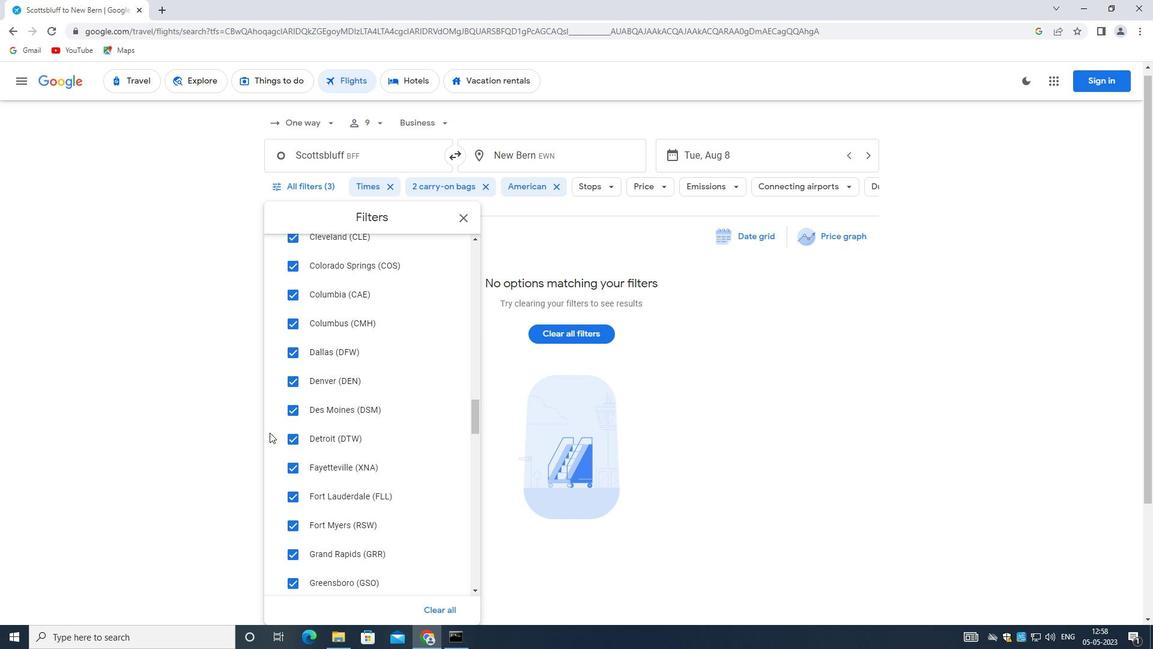 
Action: Mouse scrolled (269, 432) with delta (0, 0)
Screenshot: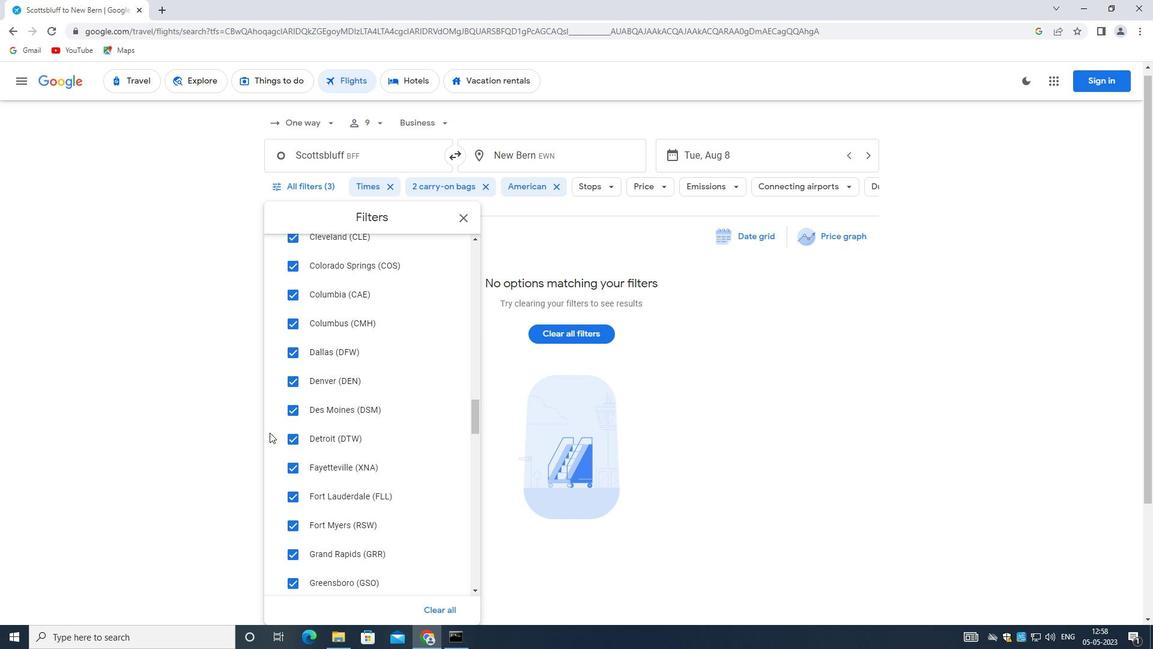 
Action: Mouse scrolled (269, 432) with delta (0, 0)
Screenshot: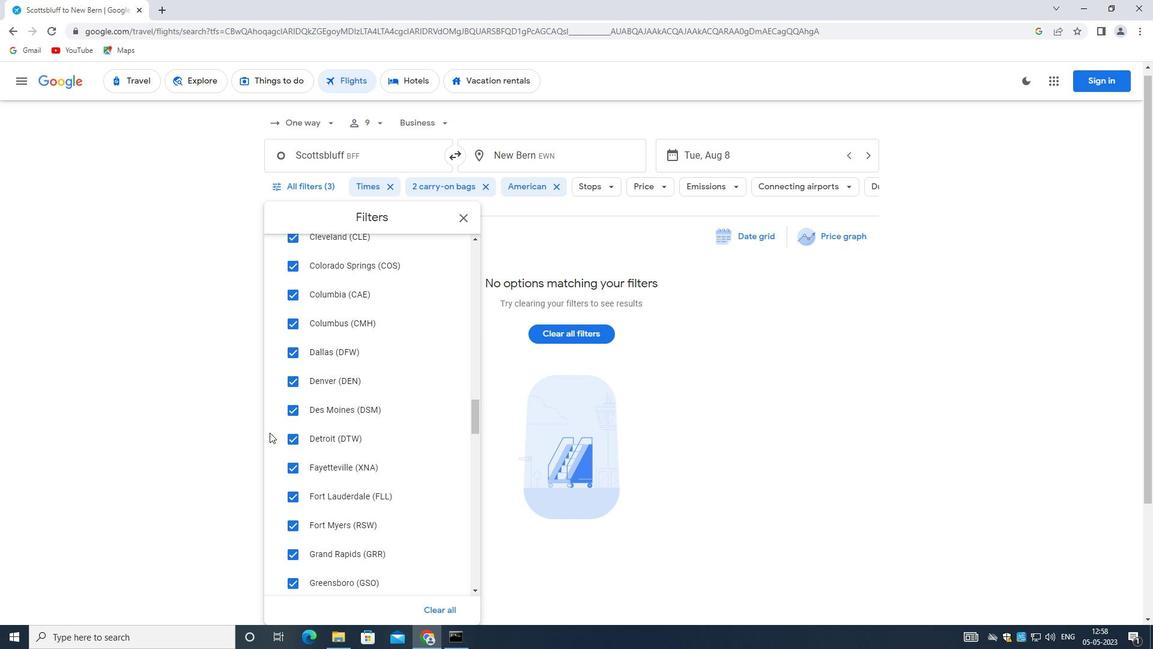 
Action: Mouse scrolled (269, 432) with delta (0, 0)
Screenshot: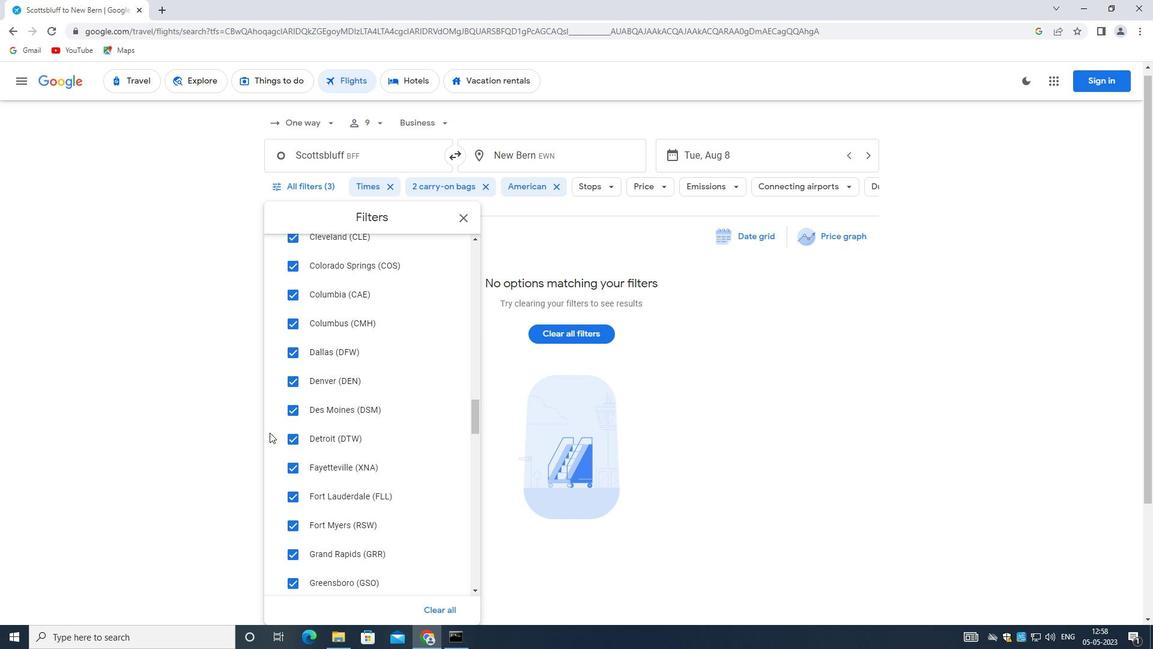 
Action: Mouse moved to (267, 433)
Screenshot: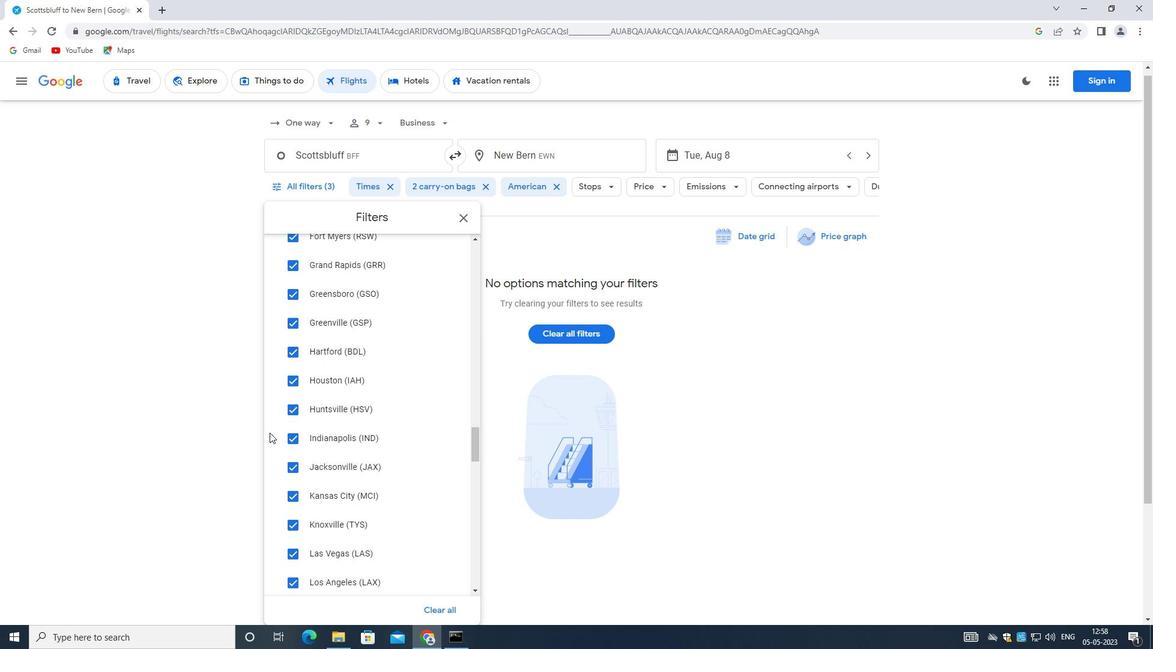
Action: Mouse scrolled (267, 432) with delta (0, 0)
Screenshot: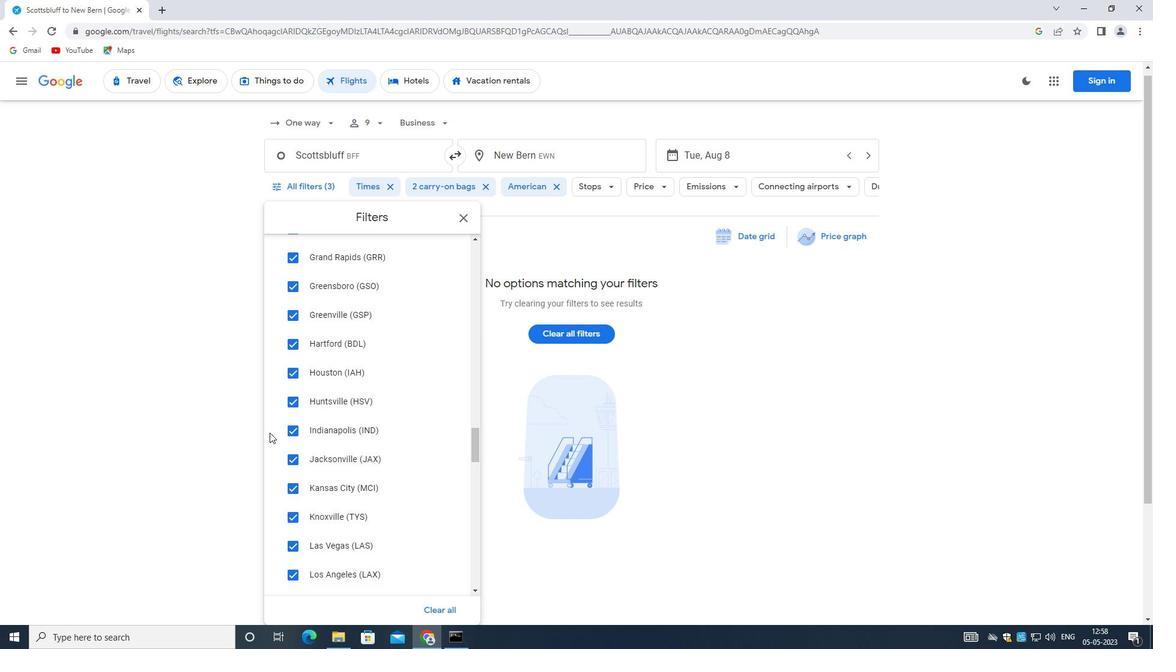 
Action: Mouse moved to (266, 435)
Screenshot: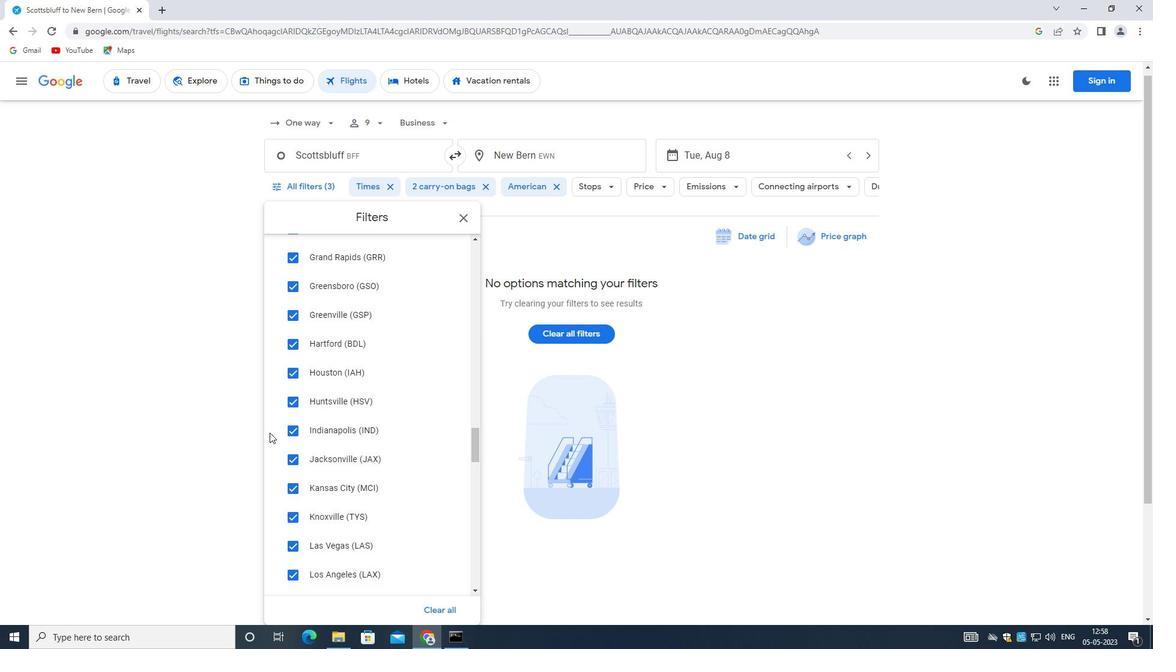 
Action: Mouse scrolled (266, 435) with delta (0, 0)
Screenshot: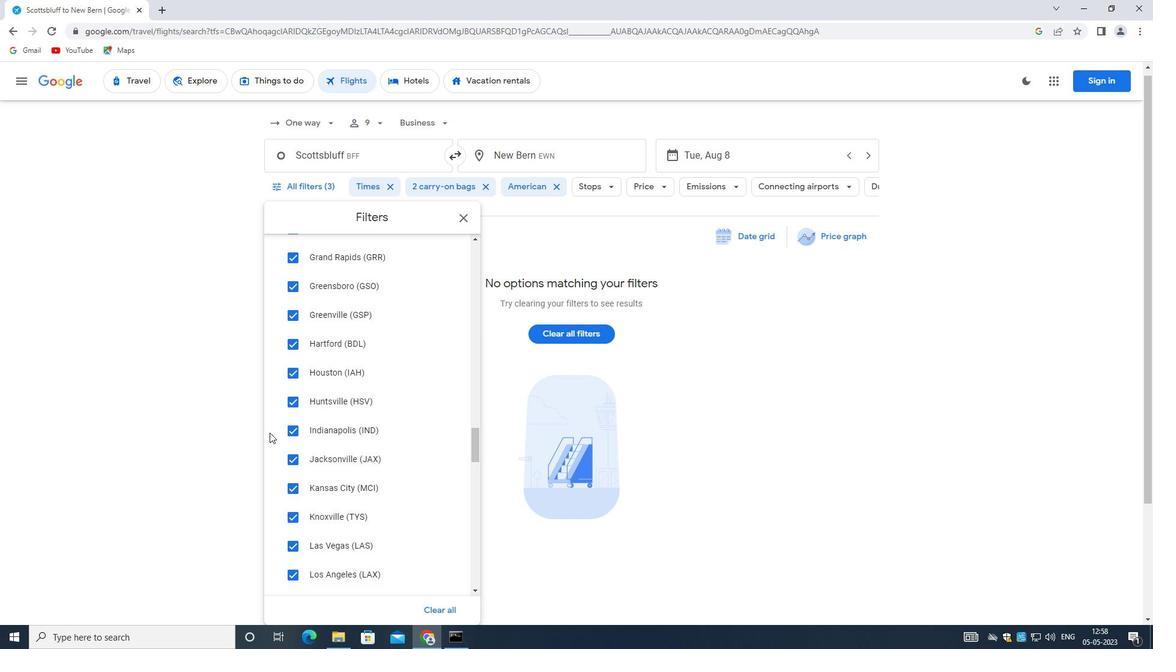
Action: Mouse moved to (265, 438)
Screenshot: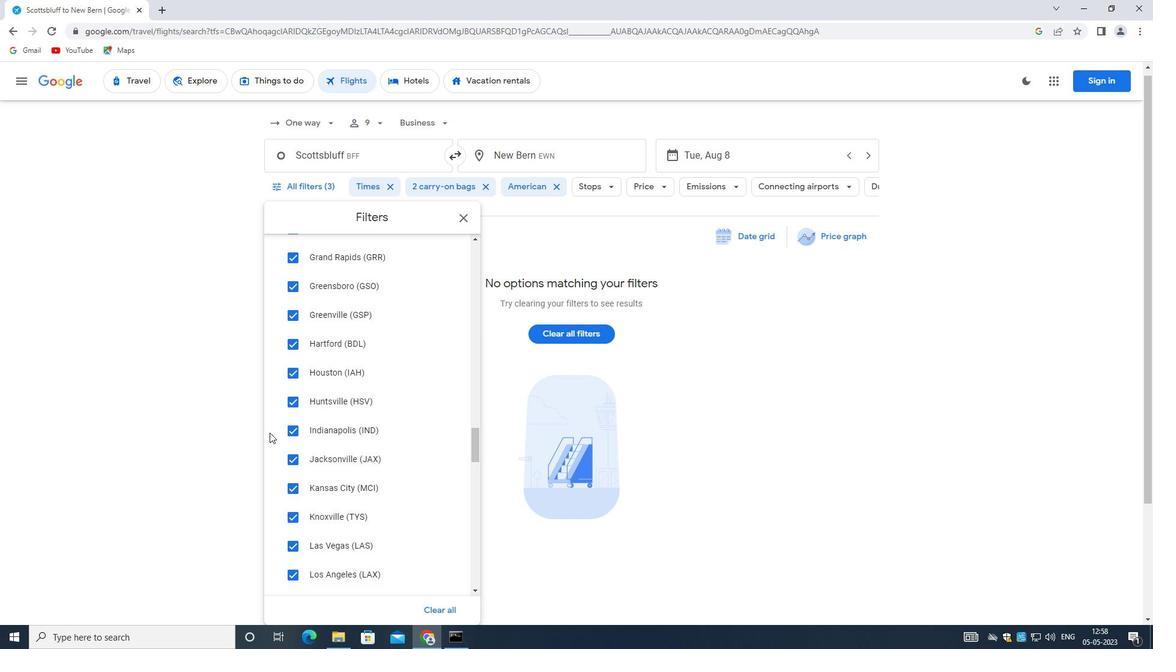 
Action: Mouse scrolled (265, 438) with delta (0, 0)
Screenshot: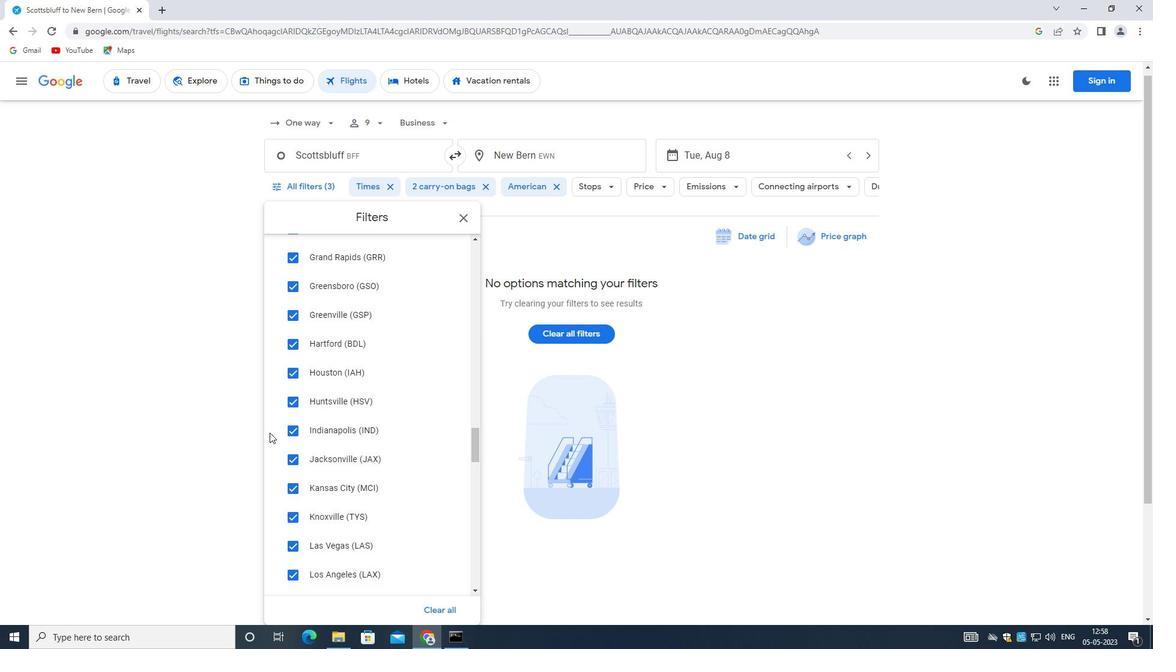 
Action: Mouse moved to (265, 439)
Screenshot: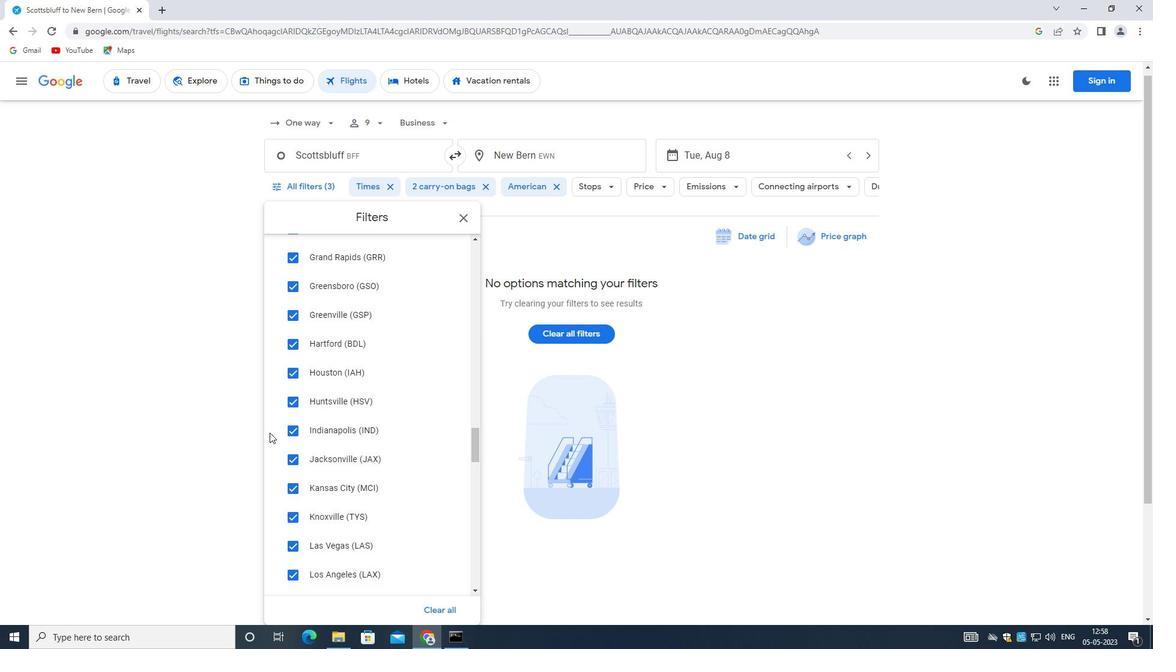 
Action: Mouse scrolled (265, 439) with delta (0, 0)
Screenshot: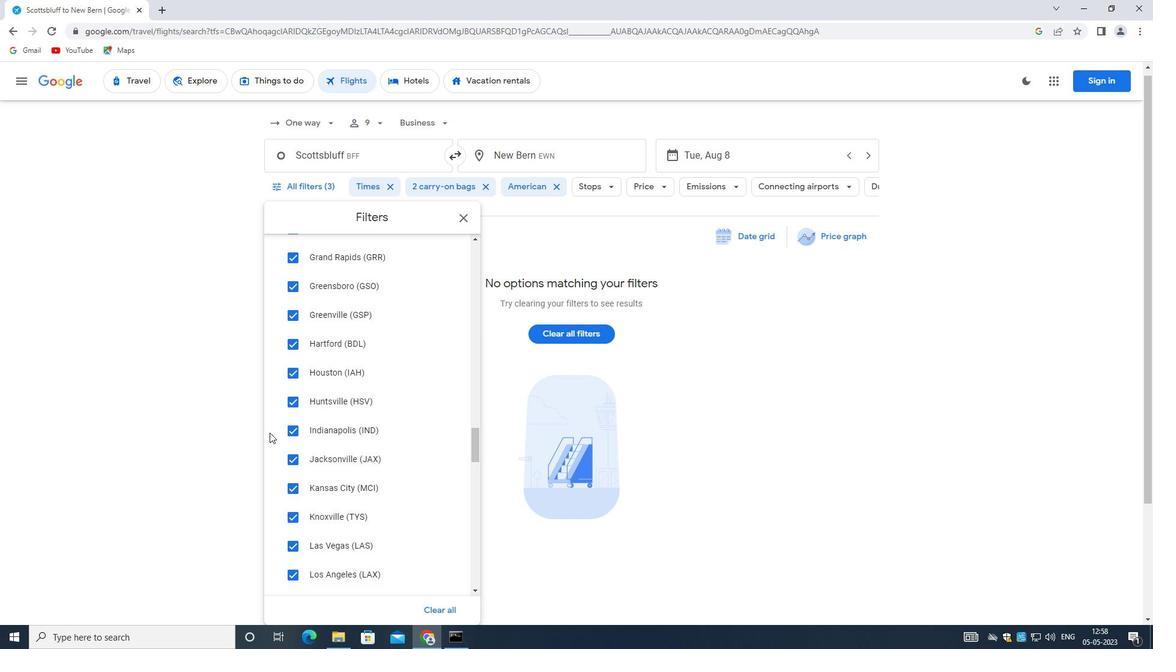 
Action: Mouse scrolled (265, 439) with delta (0, 0)
Screenshot: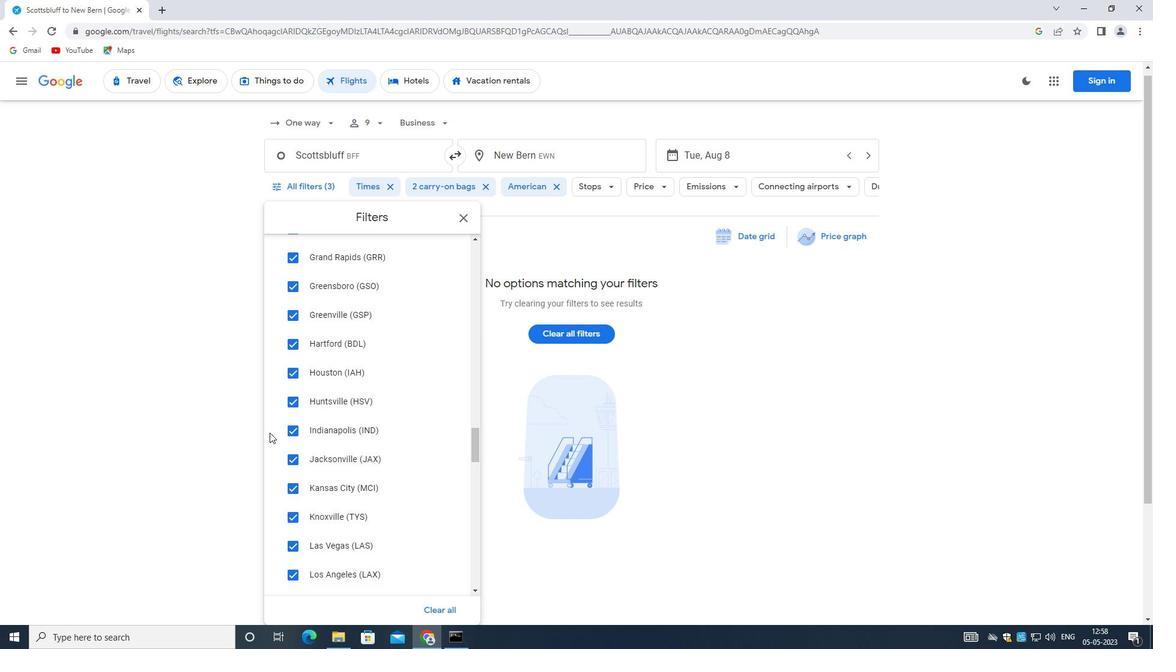 
Action: Mouse moved to (195, 424)
Screenshot: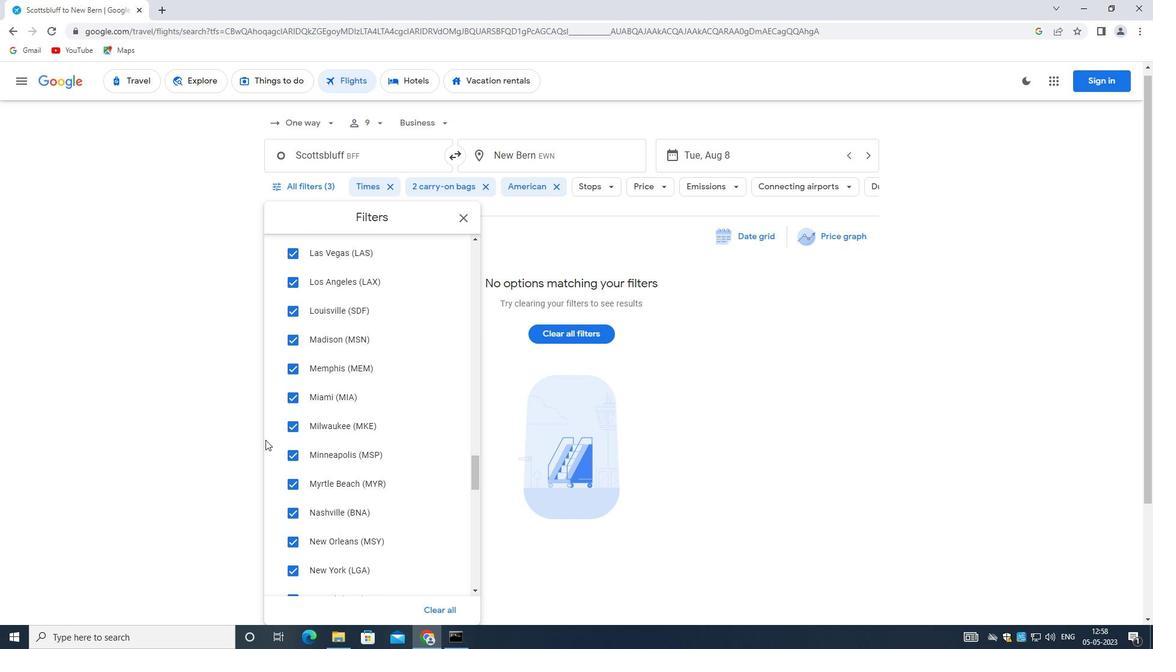 
Action: Mouse scrolled (195, 423) with delta (0, 0)
Screenshot: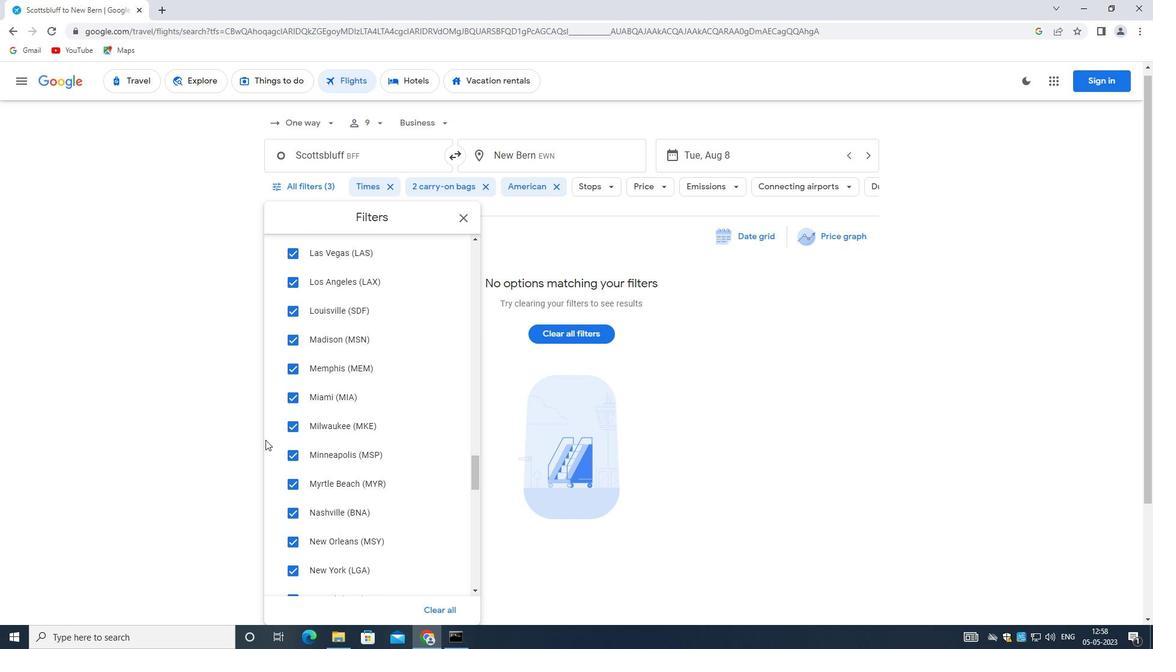 
Action: Mouse scrolled (195, 423) with delta (0, 0)
Screenshot: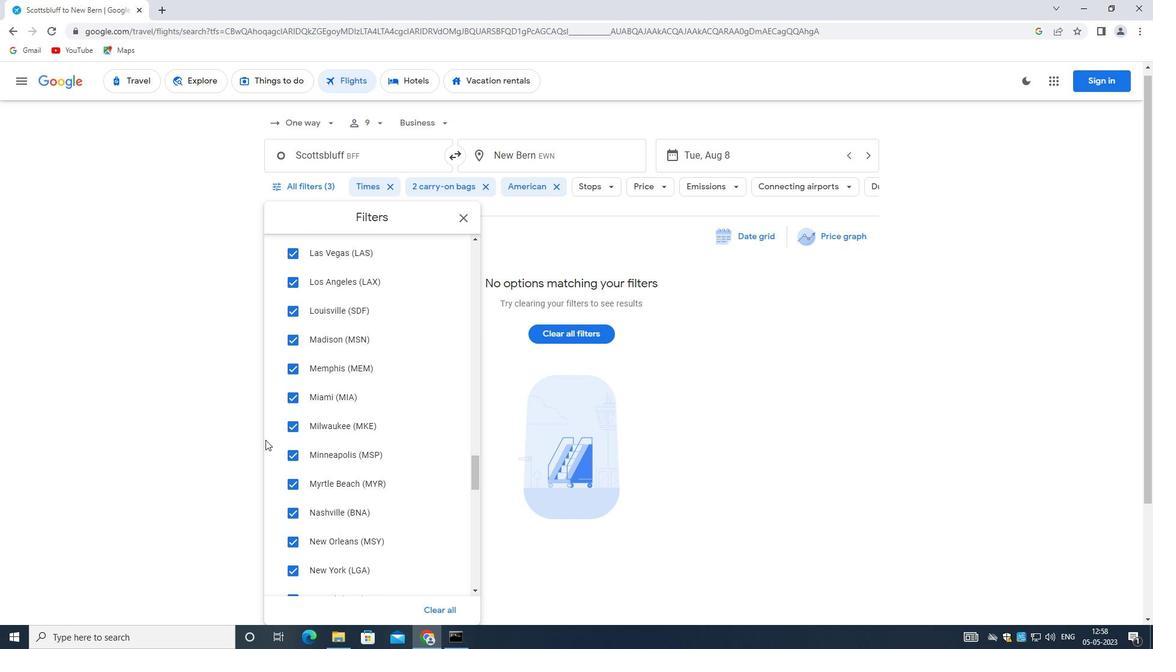 
Action: Mouse moved to (195, 424)
Screenshot: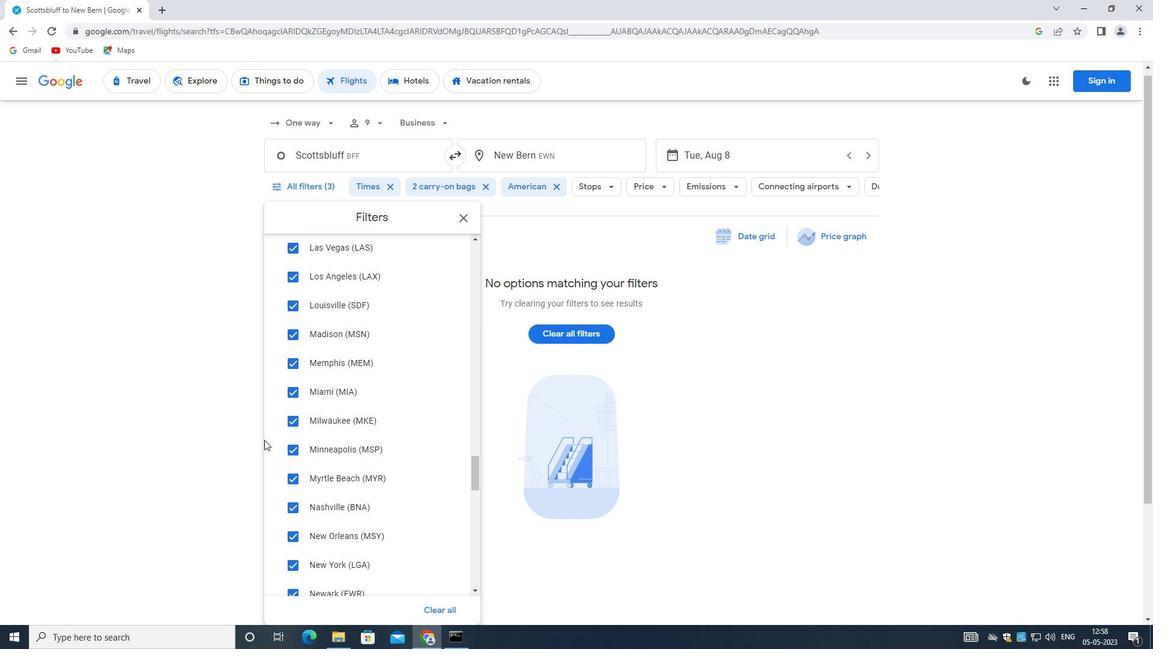 
Action: Mouse scrolled (195, 423) with delta (0, 0)
Screenshot: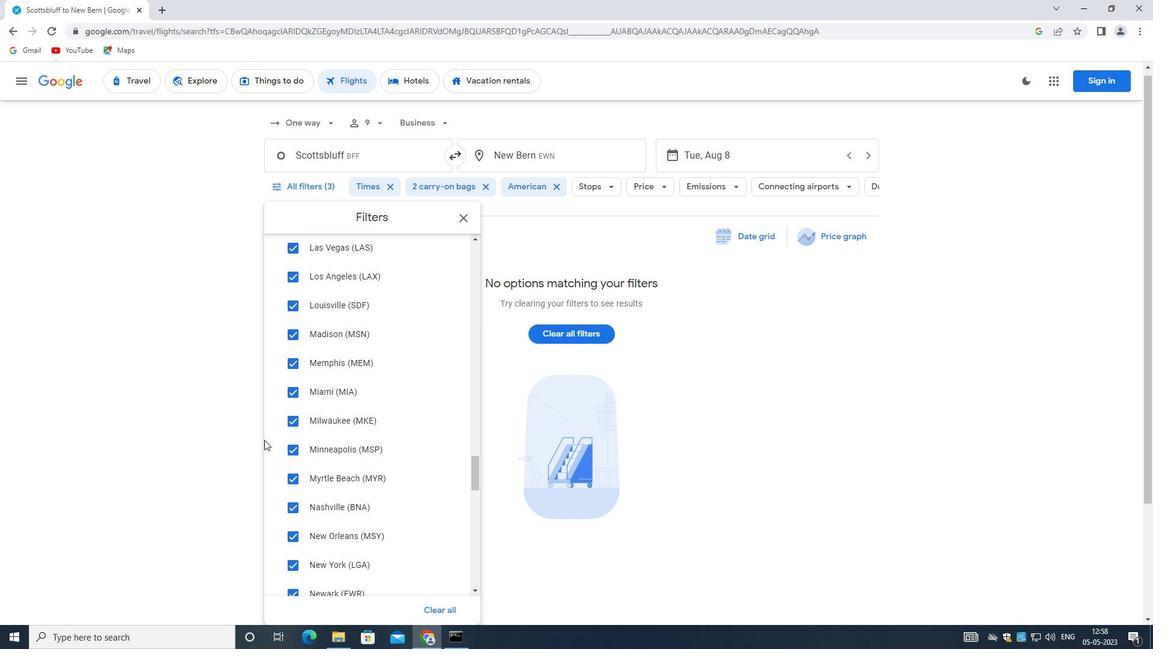 
Action: Mouse scrolled (195, 423) with delta (0, 0)
Screenshot: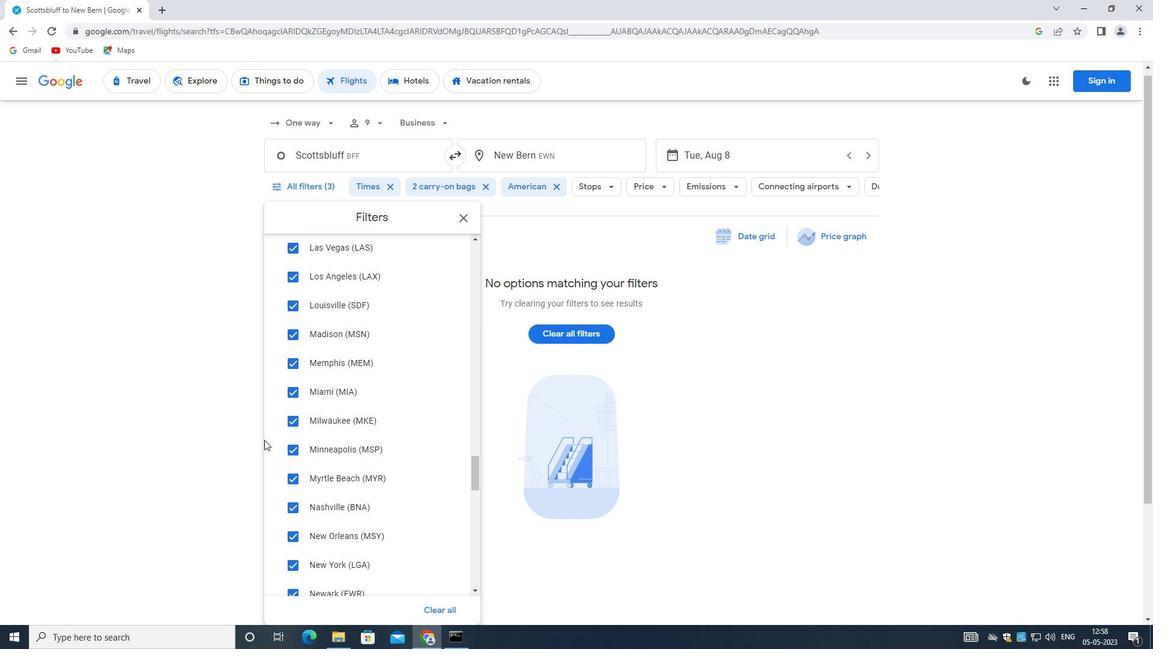 
Action: Mouse moved to (195, 424)
Screenshot: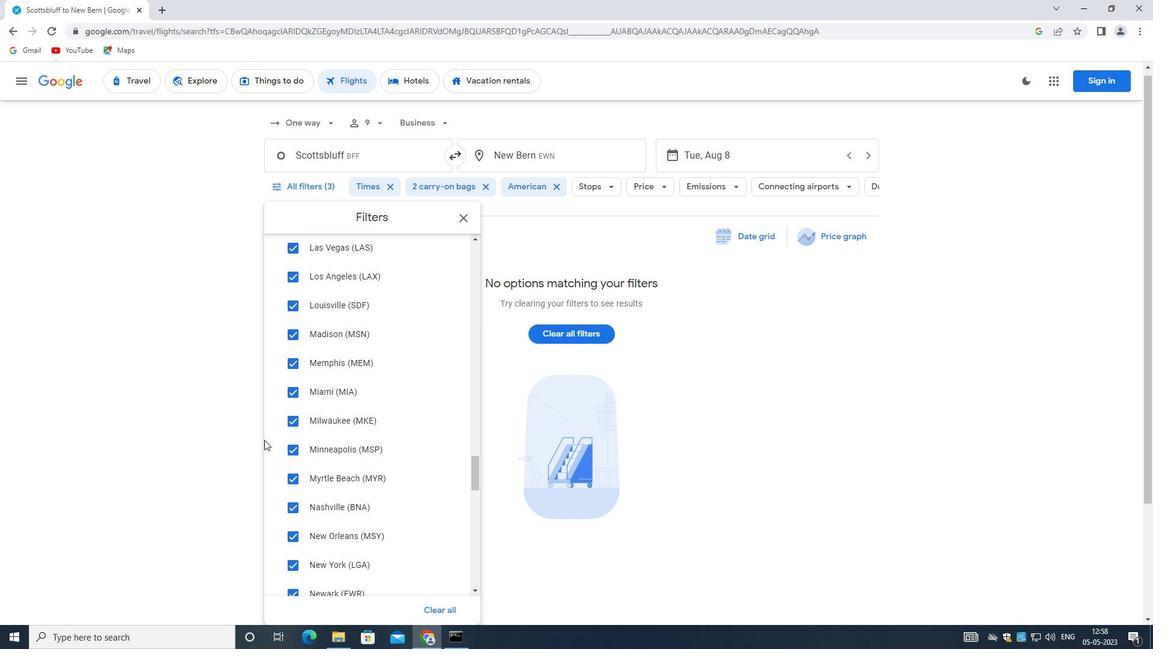 
Action: Mouse scrolled (195, 423) with delta (0, 0)
Screenshot: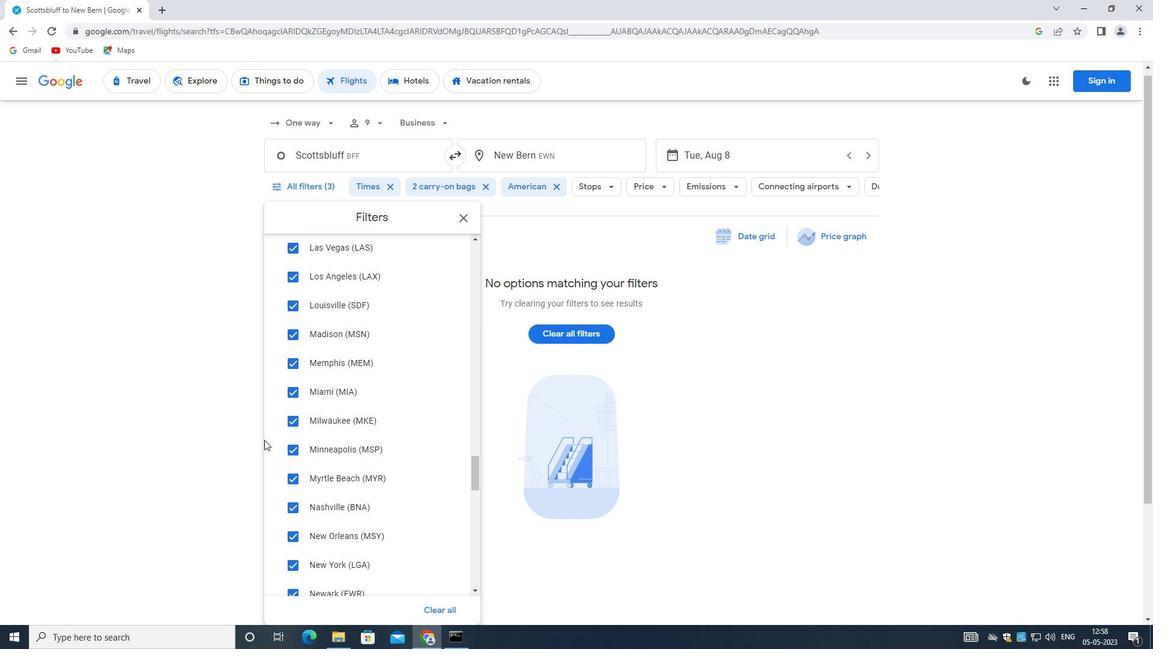 
Action: Mouse moved to (198, 418)
Screenshot: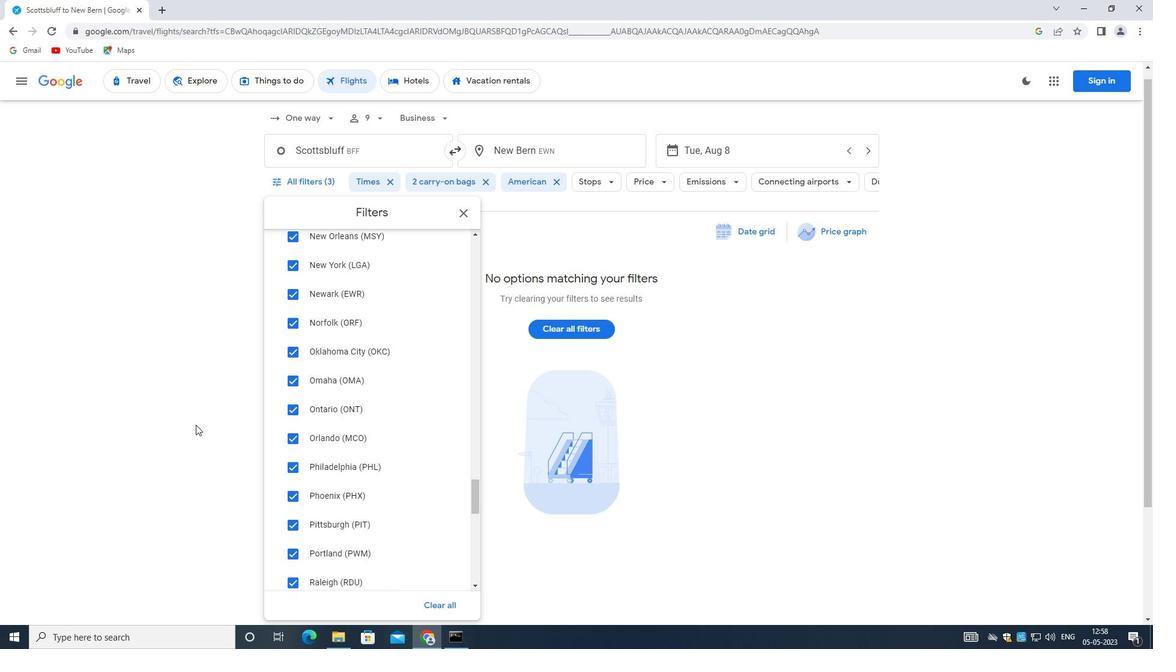 
Action: Mouse scrolled (198, 417) with delta (0, 0)
Screenshot: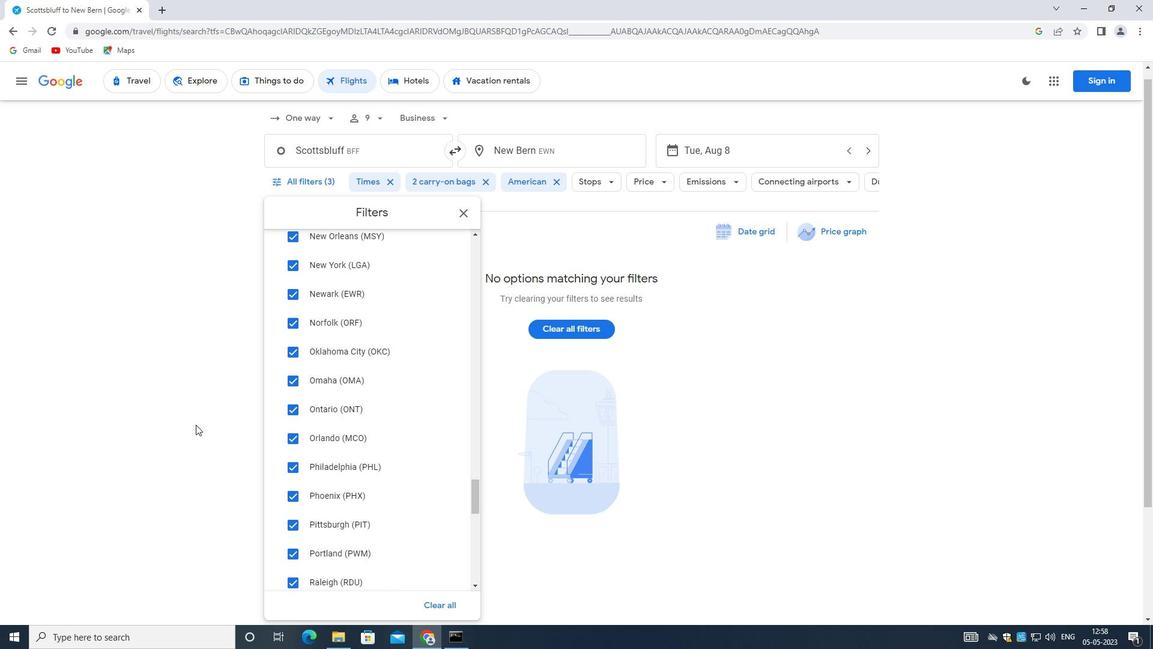 
Action: Mouse scrolled (198, 417) with delta (0, 0)
Screenshot: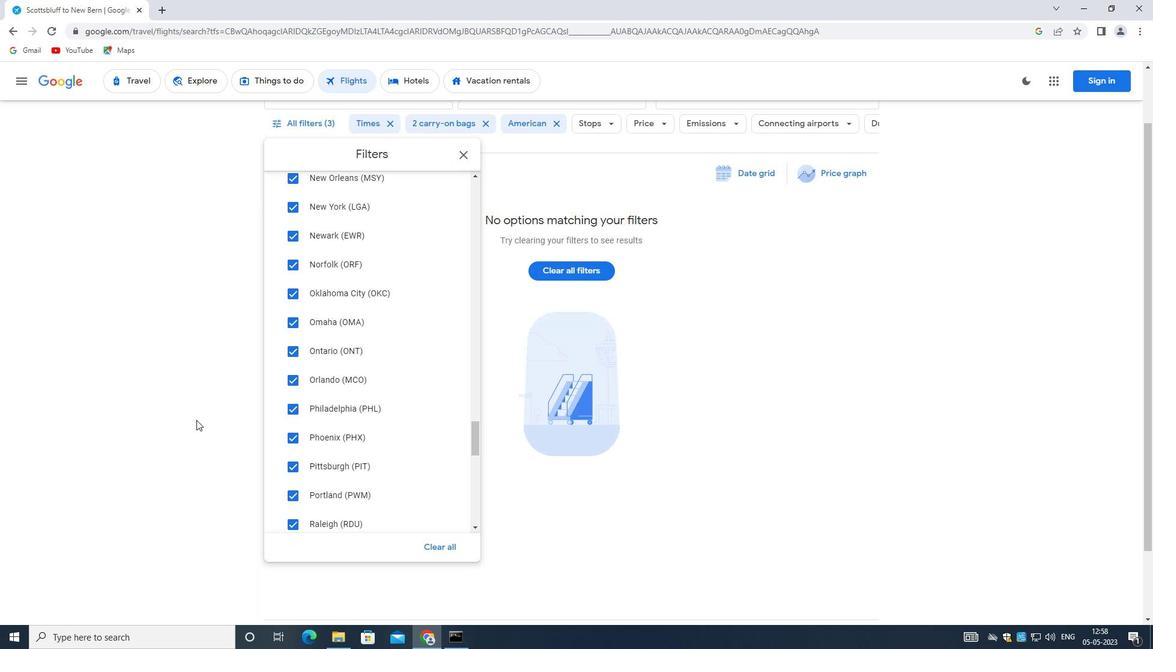 
Action: Mouse scrolled (198, 417) with delta (0, 0)
Screenshot: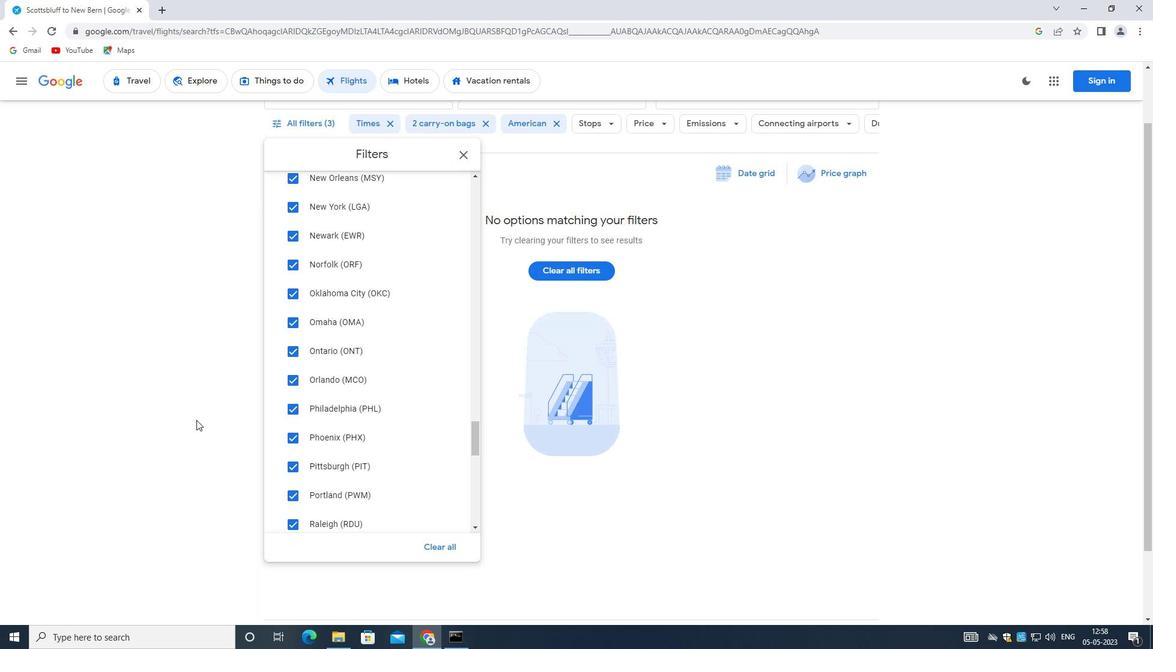
Action: Mouse moved to (198, 413)
Screenshot: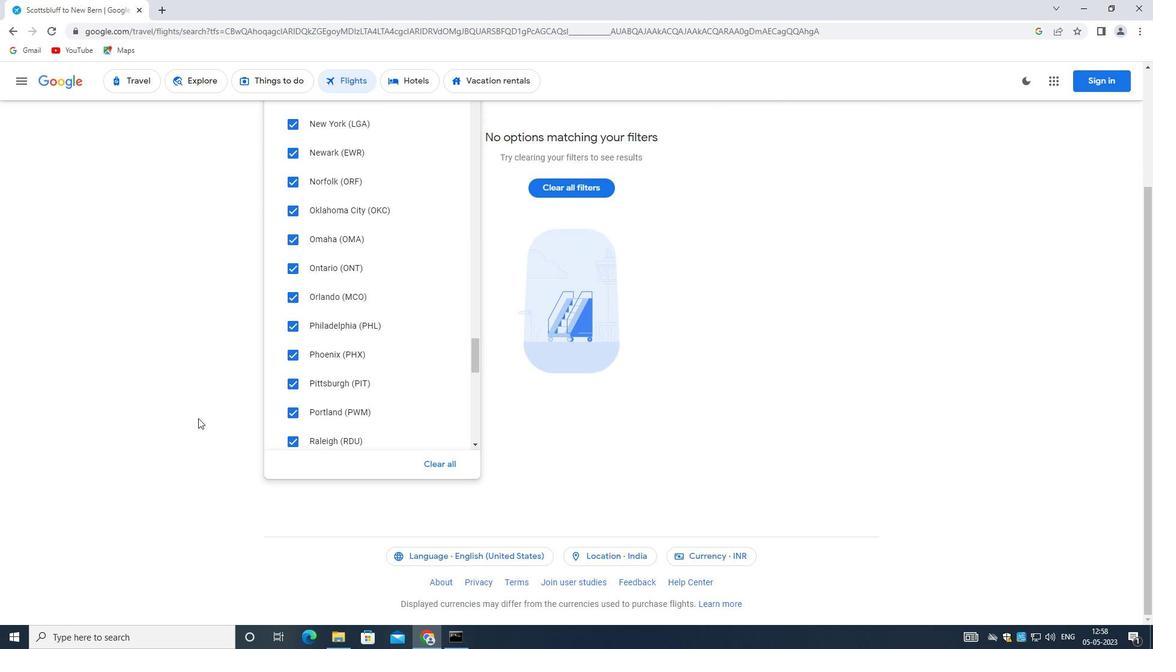 
Action: Mouse scrolled (198, 412) with delta (0, 0)
Screenshot: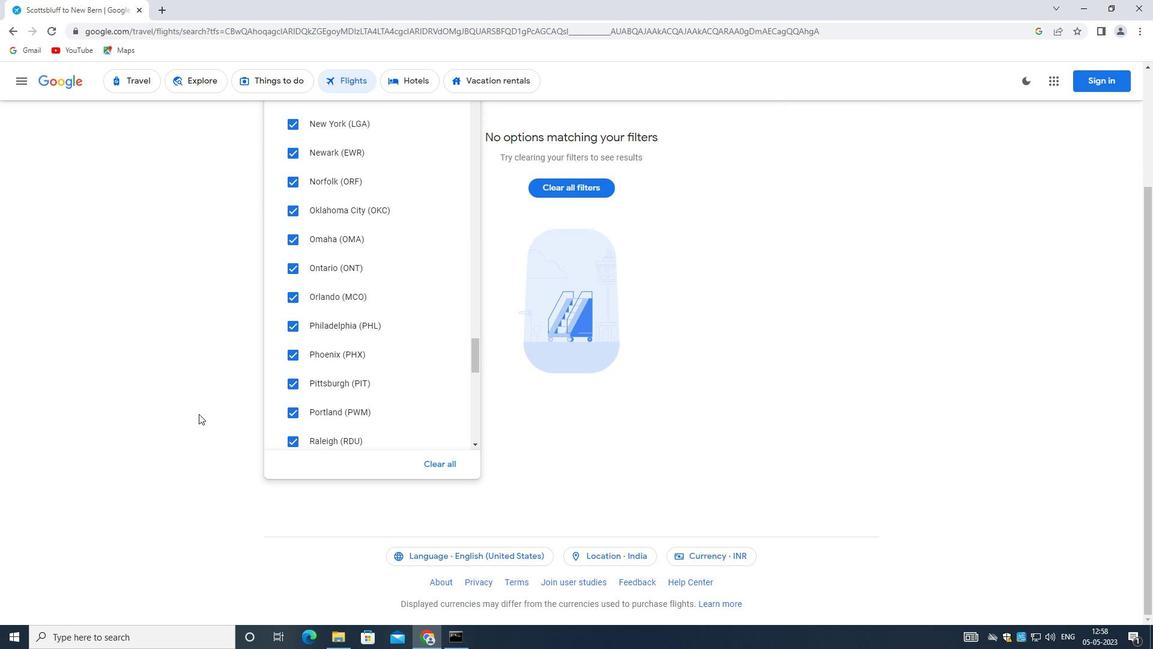 
Action: Mouse scrolled (198, 412) with delta (0, 0)
Screenshot: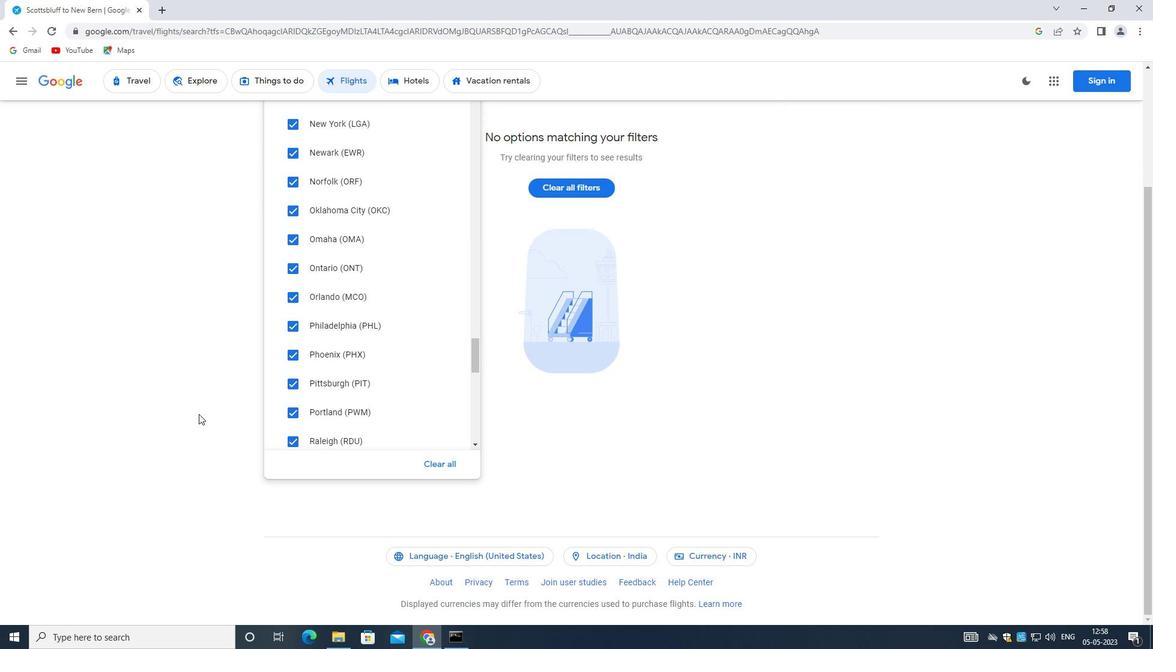 
Action: Mouse scrolled (198, 412) with delta (0, 0)
Screenshot: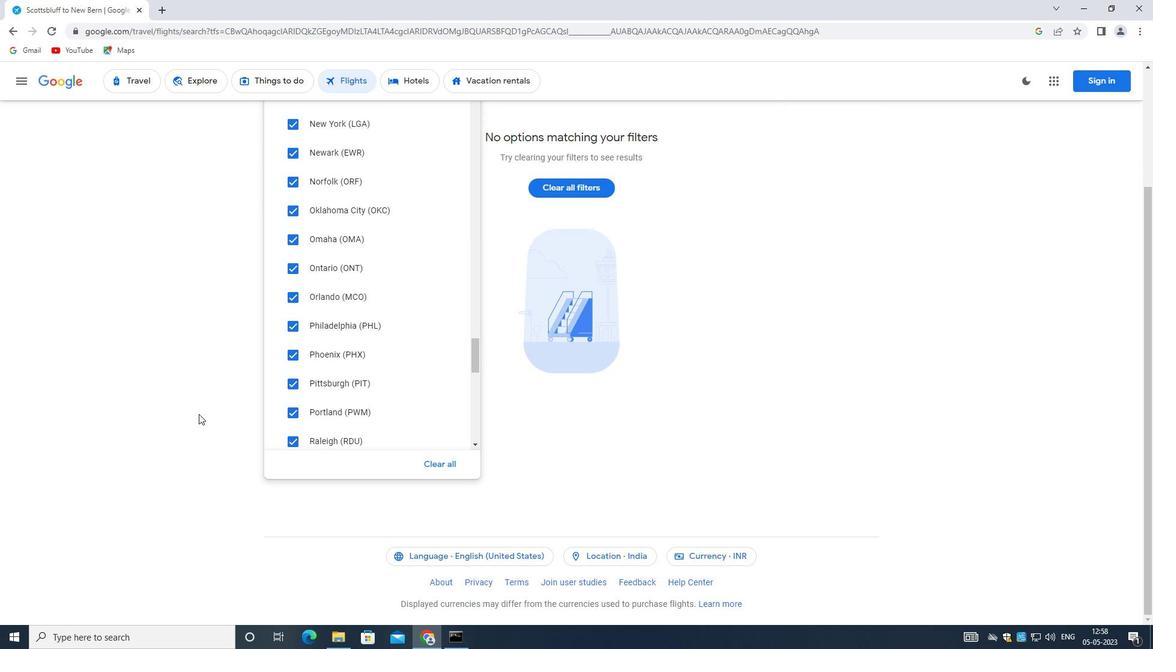 
Action: Mouse scrolled (198, 412) with delta (0, 0)
Screenshot: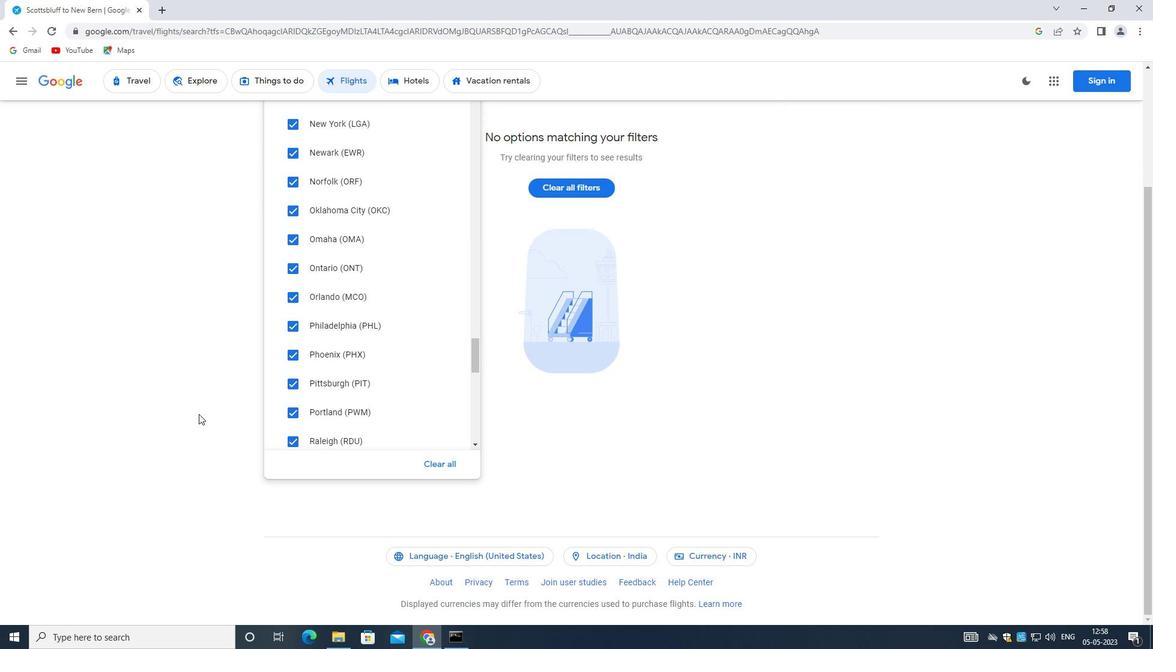 
Action: Mouse scrolled (198, 412) with delta (0, 0)
Screenshot: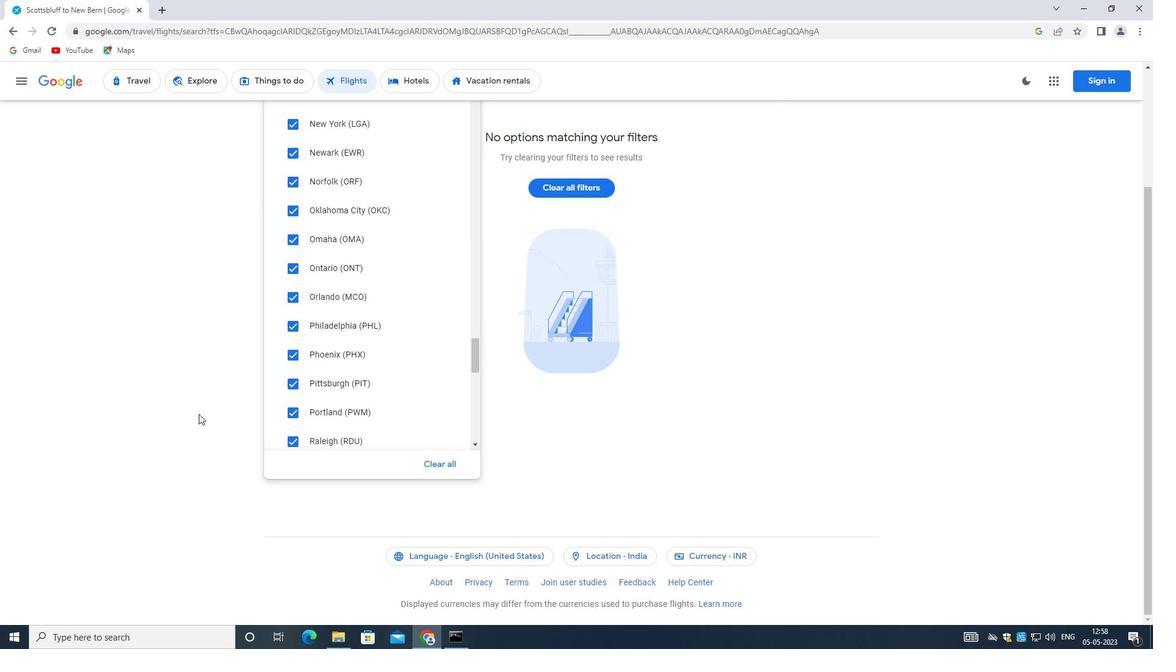 
Action: Mouse scrolled (198, 412) with delta (0, 0)
Screenshot: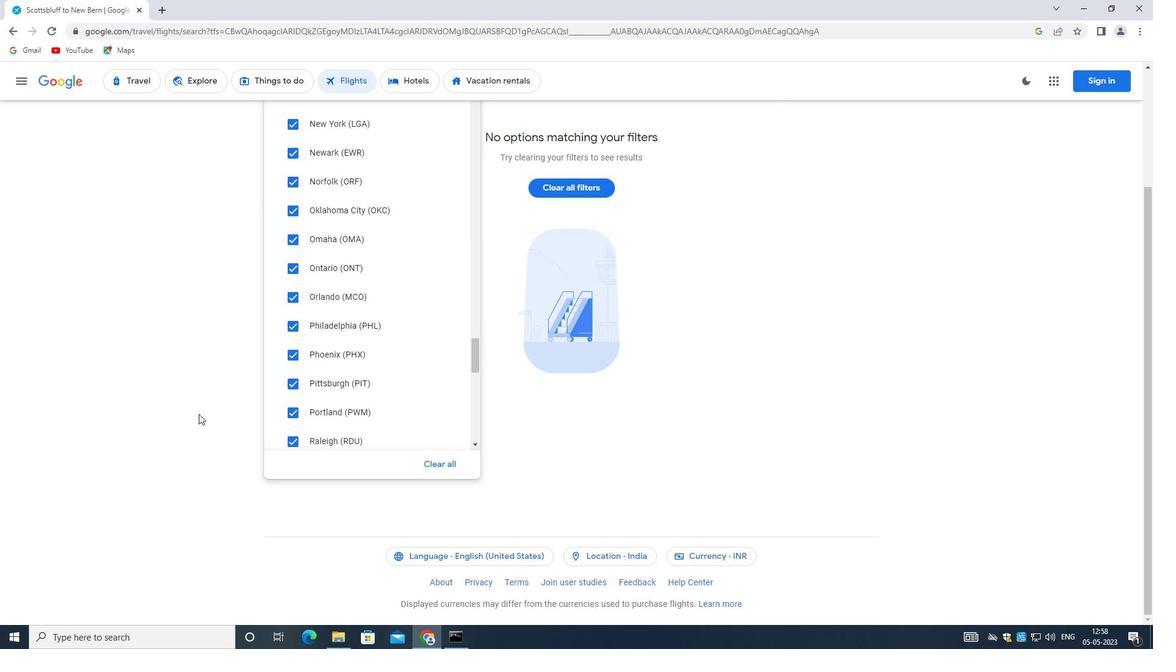 
Action: Mouse scrolled (198, 412) with delta (0, 0)
Screenshot: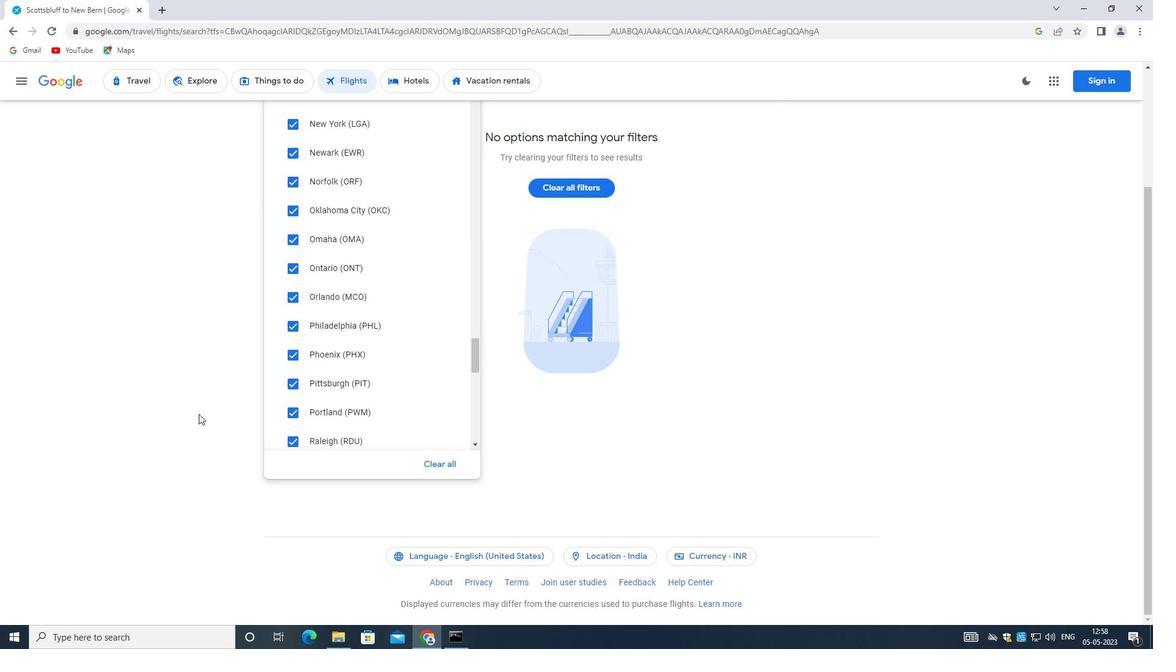 
Action: Mouse moved to (428, 299)
Screenshot: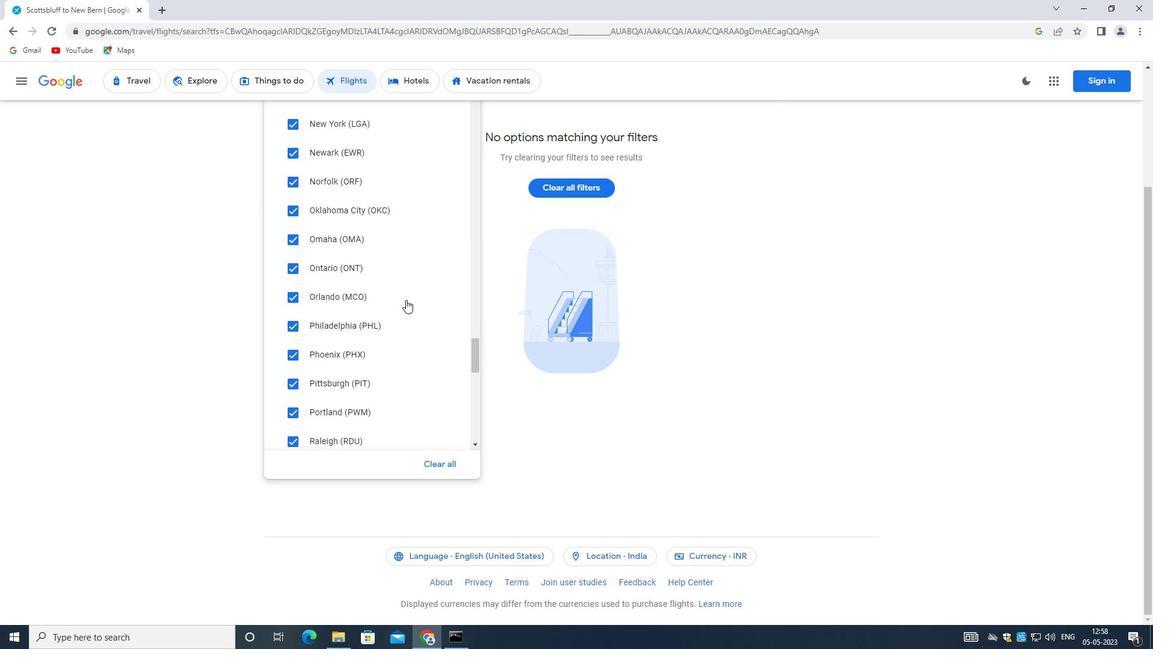 
Action: Mouse scrolled (428, 299) with delta (0, 0)
Screenshot: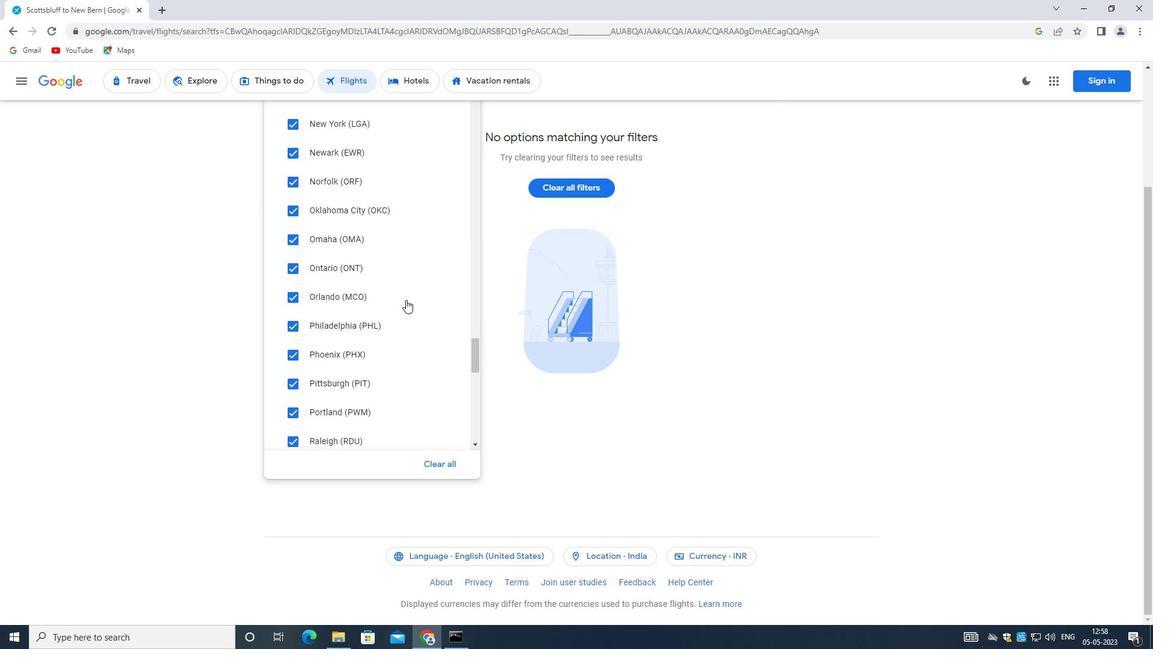 
Action: Mouse moved to (426, 312)
Screenshot: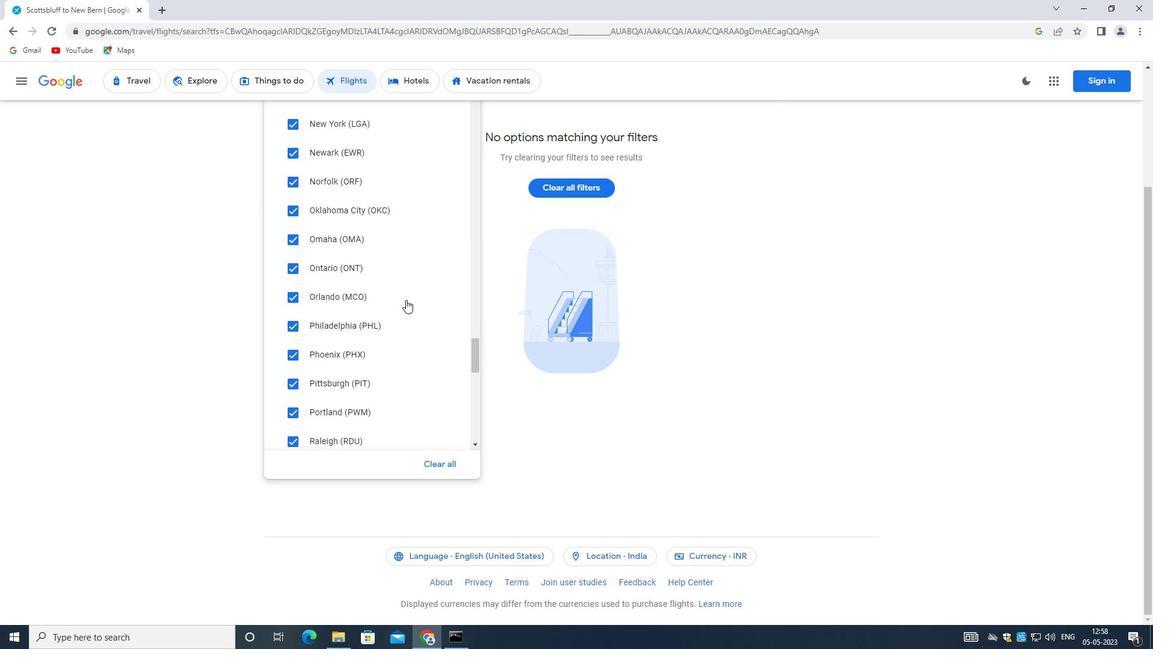 
Action: Mouse scrolled (426, 311) with delta (0, 0)
Screenshot: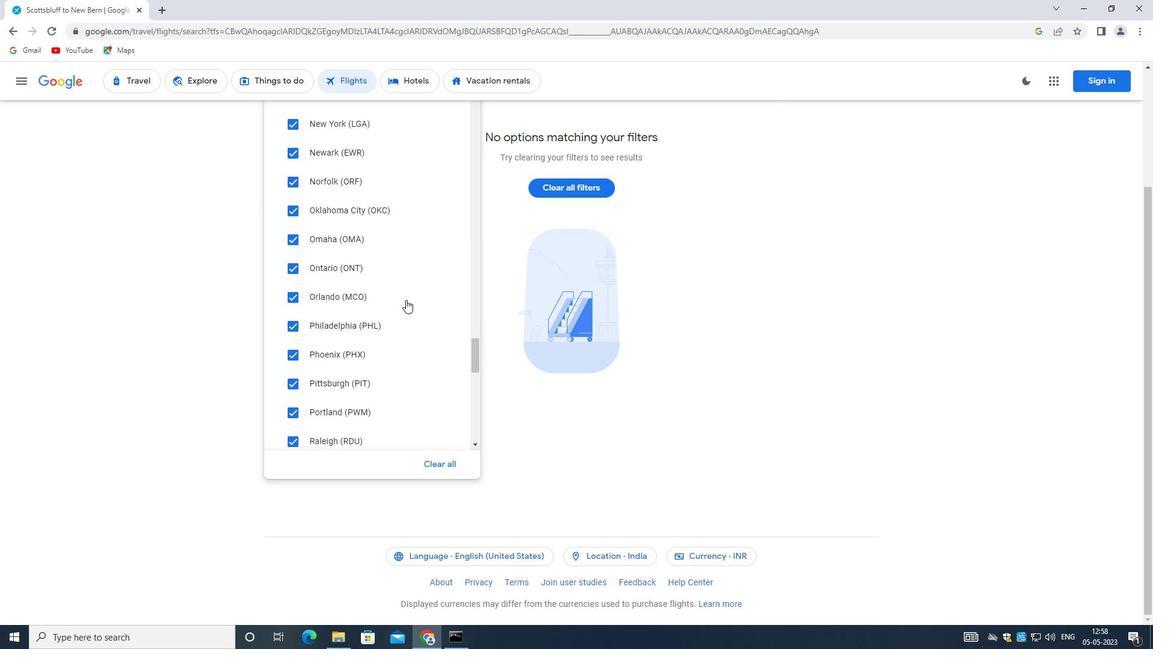 
Action: Mouse moved to (424, 315)
Screenshot: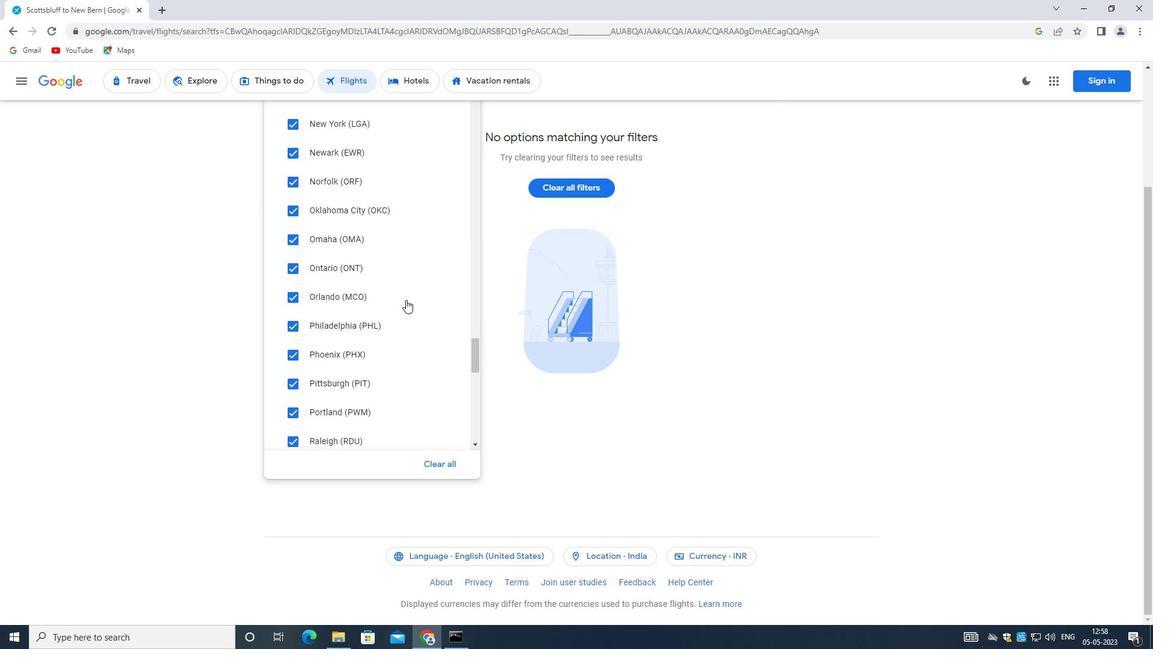 
Action: Mouse scrolled (424, 314) with delta (0, 0)
Screenshot: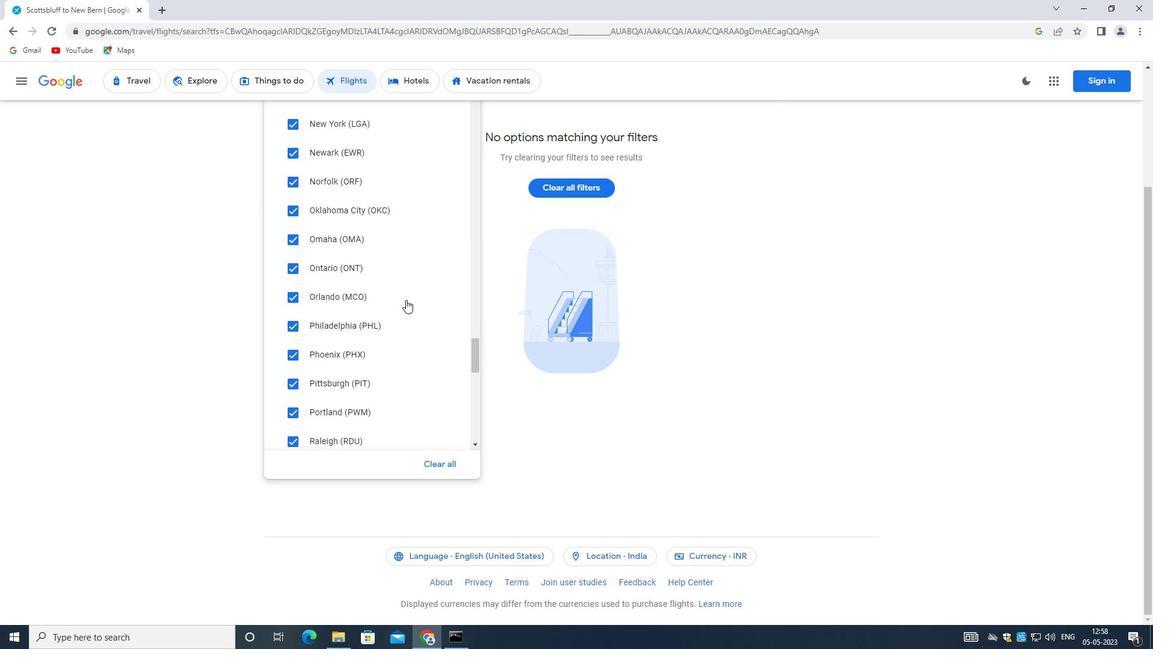 
Action: Mouse moved to (423, 316)
Screenshot: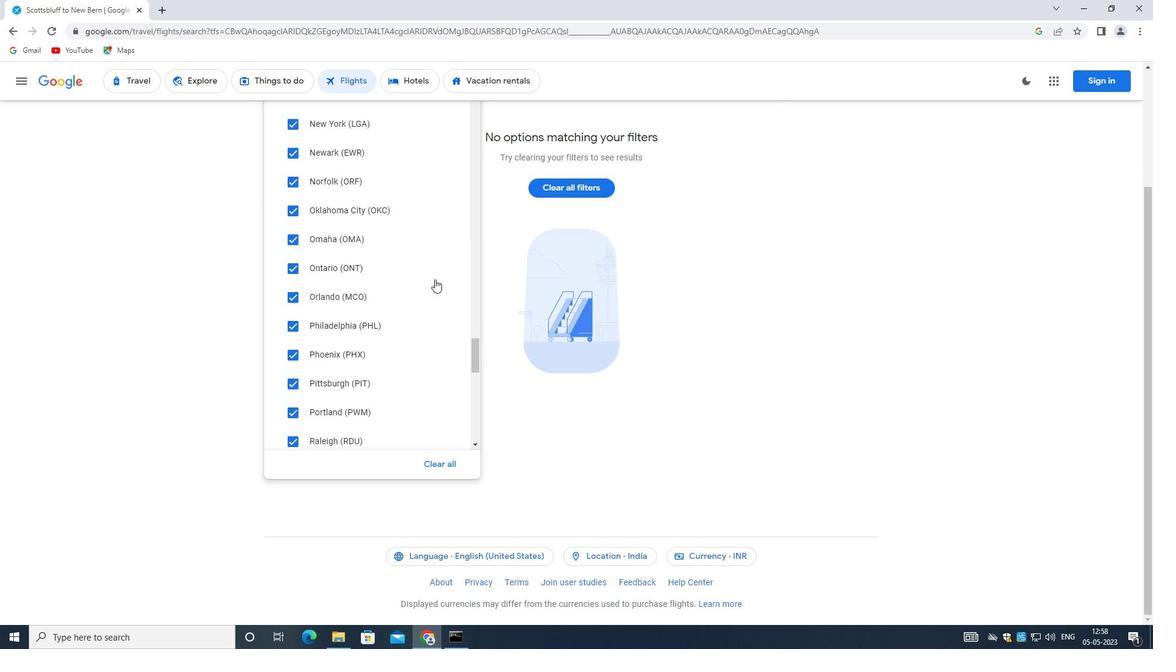 
Action: Mouse scrolled (423, 316) with delta (0, 0)
Screenshot: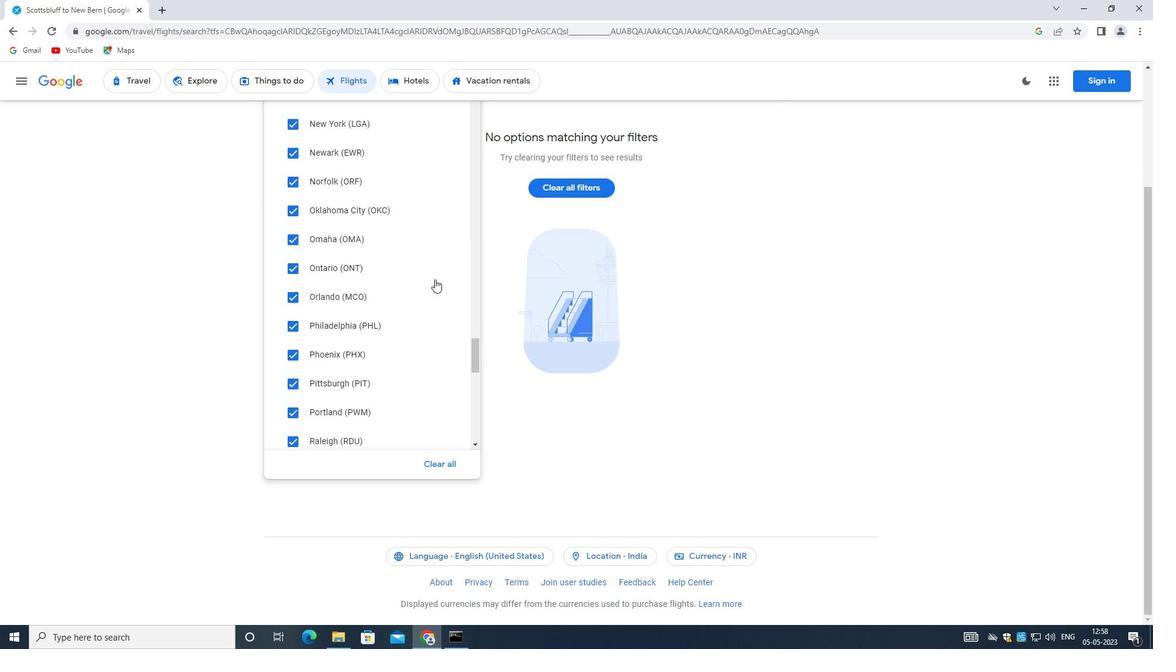
Action: Mouse moved to (422, 317)
Screenshot: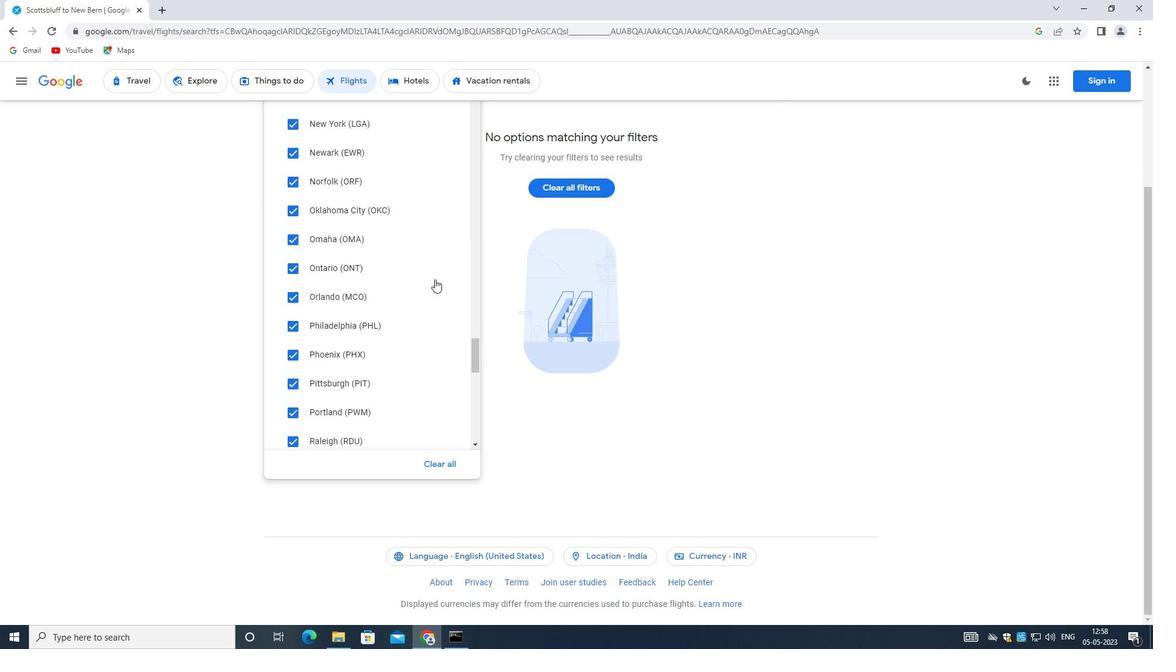
Action: Mouse scrolled (422, 316) with delta (0, 0)
Screenshot: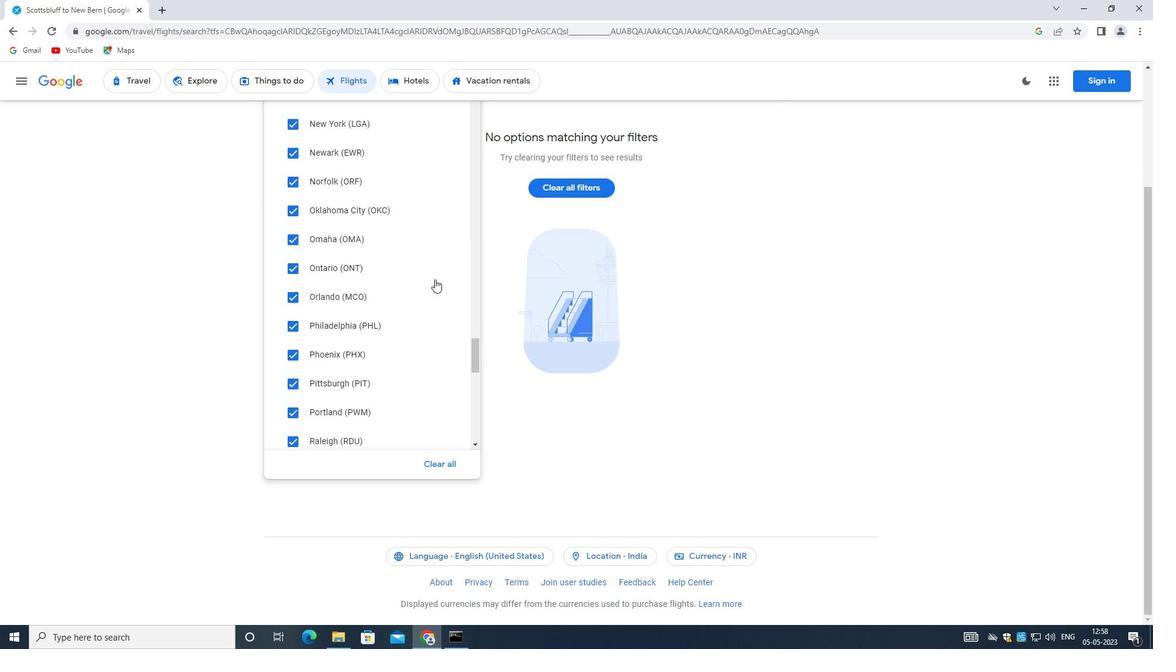 
Action: Mouse moved to (414, 322)
Screenshot: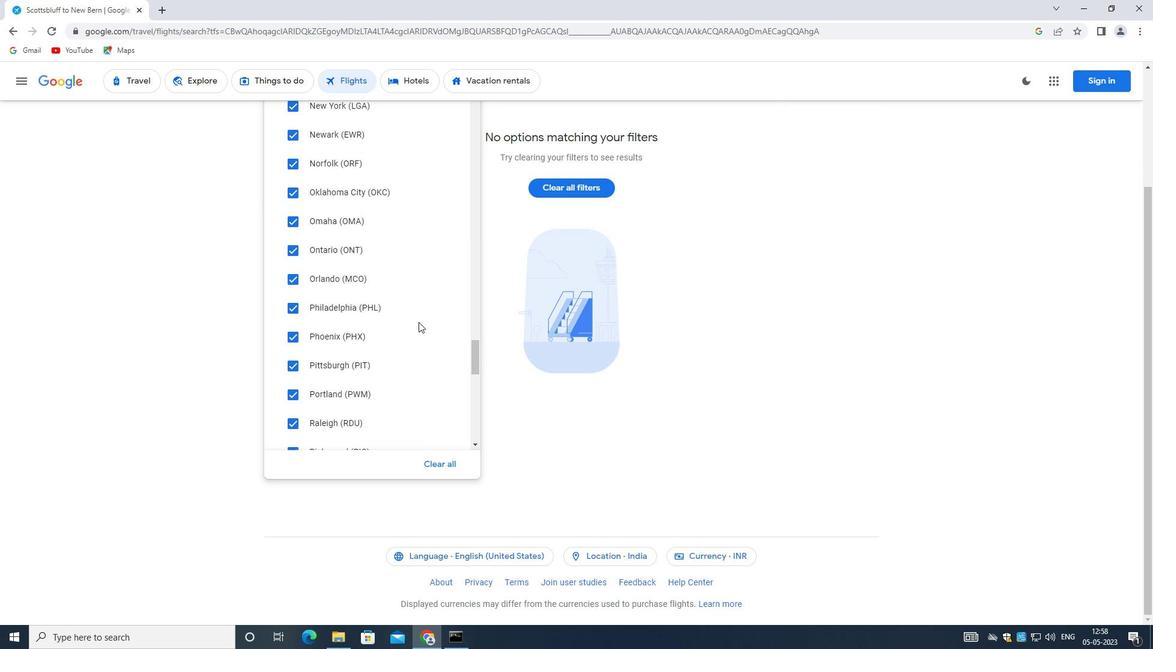 
Action: Mouse scrolled (414, 322) with delta (0, 0)
Screenshot: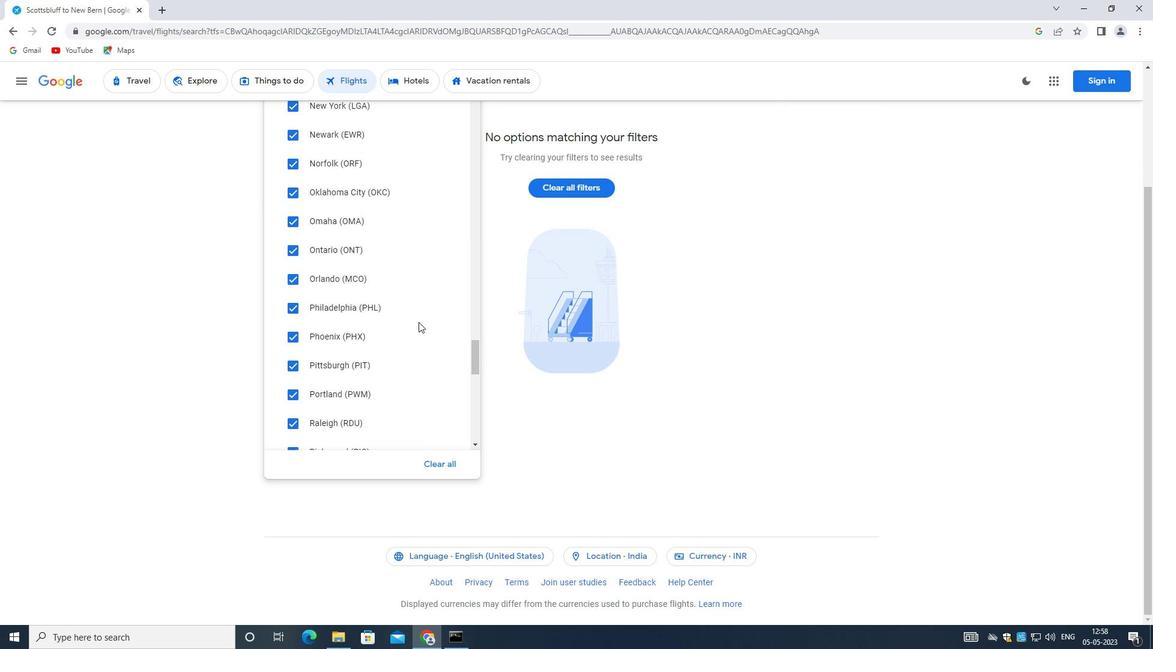 
Action: Mouse moved to (413, 322)
Screenshot: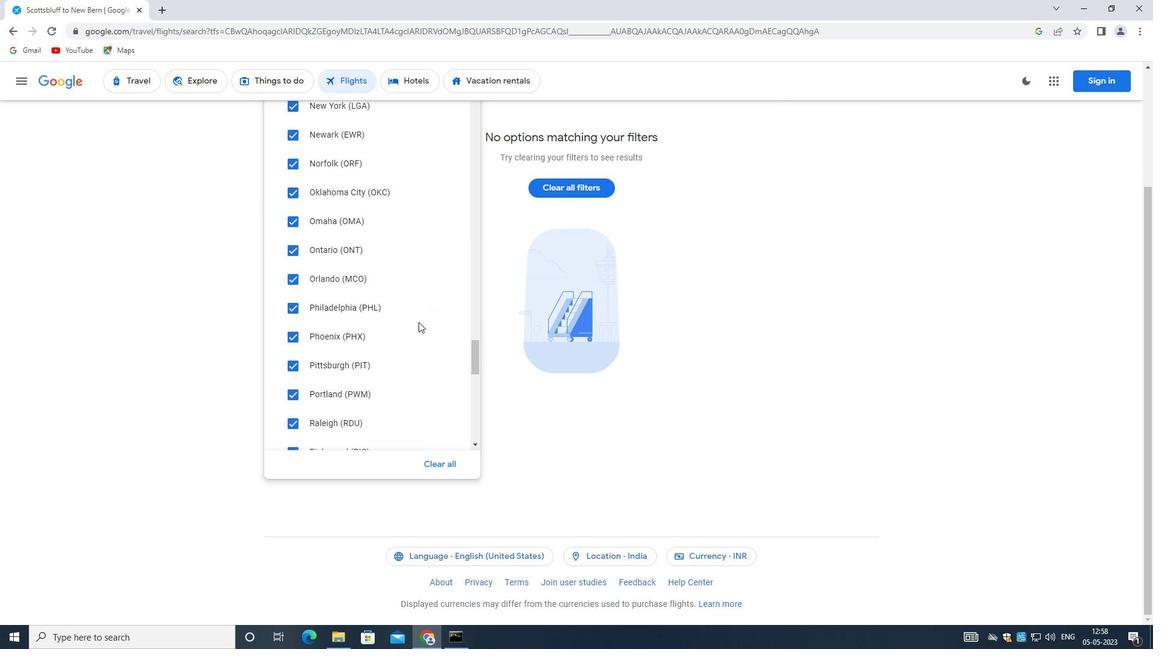 
Action: Mouse scrolled (413, 322) with delta (0, 0)
Screenshot: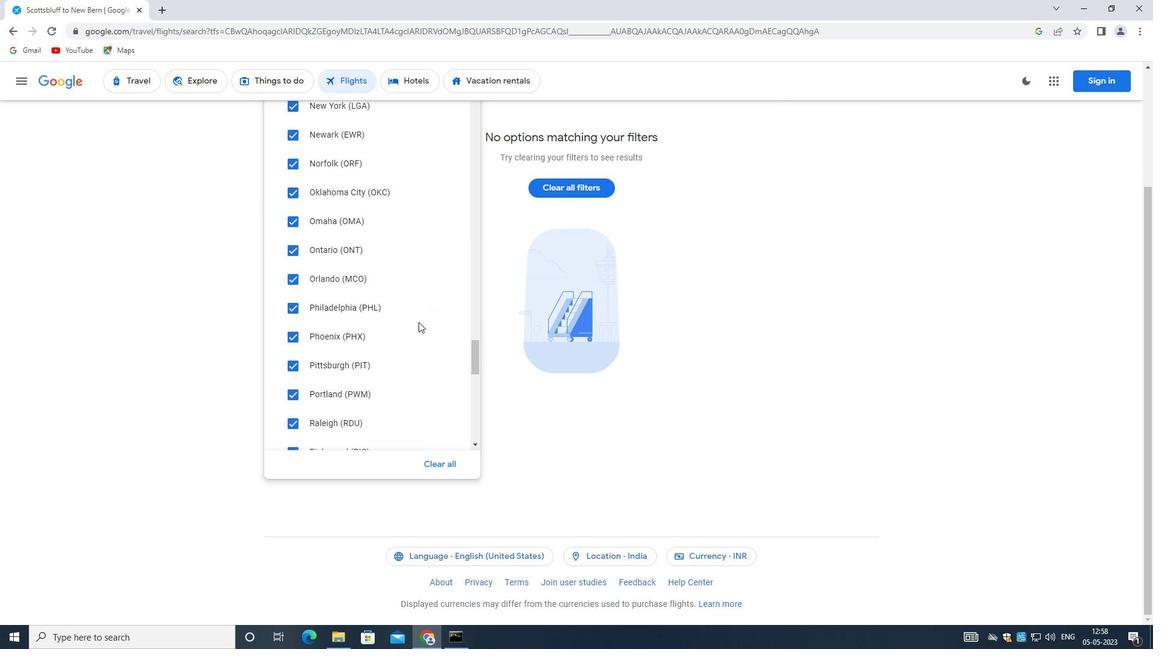 
Action: Mouse moved to (412, 322)
Screenshot: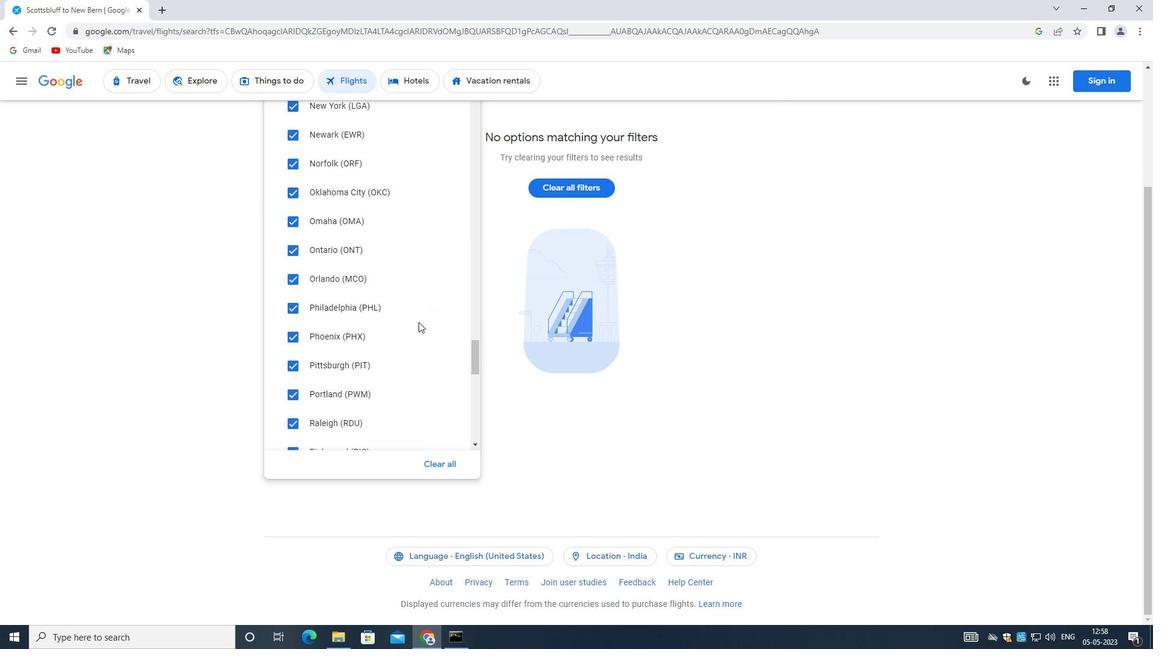 
Action: Mouse scrolled (412, 322) with delta (0, 0)
Screenshot: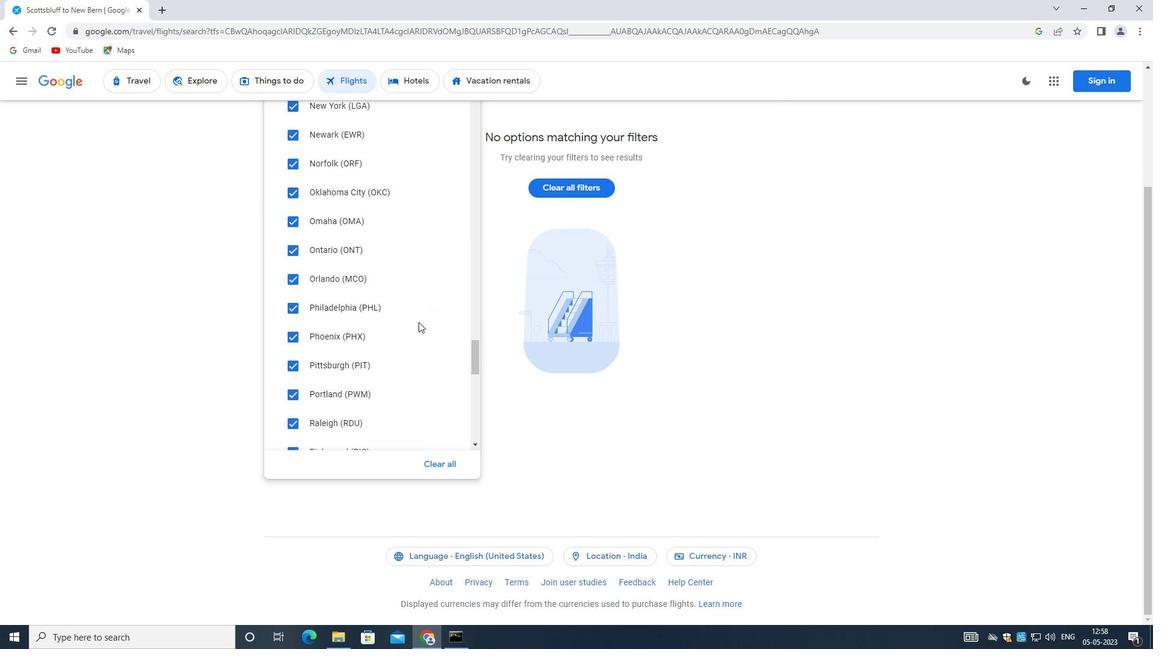 
Action: Mouse moved to (411, 322)
Screenshot: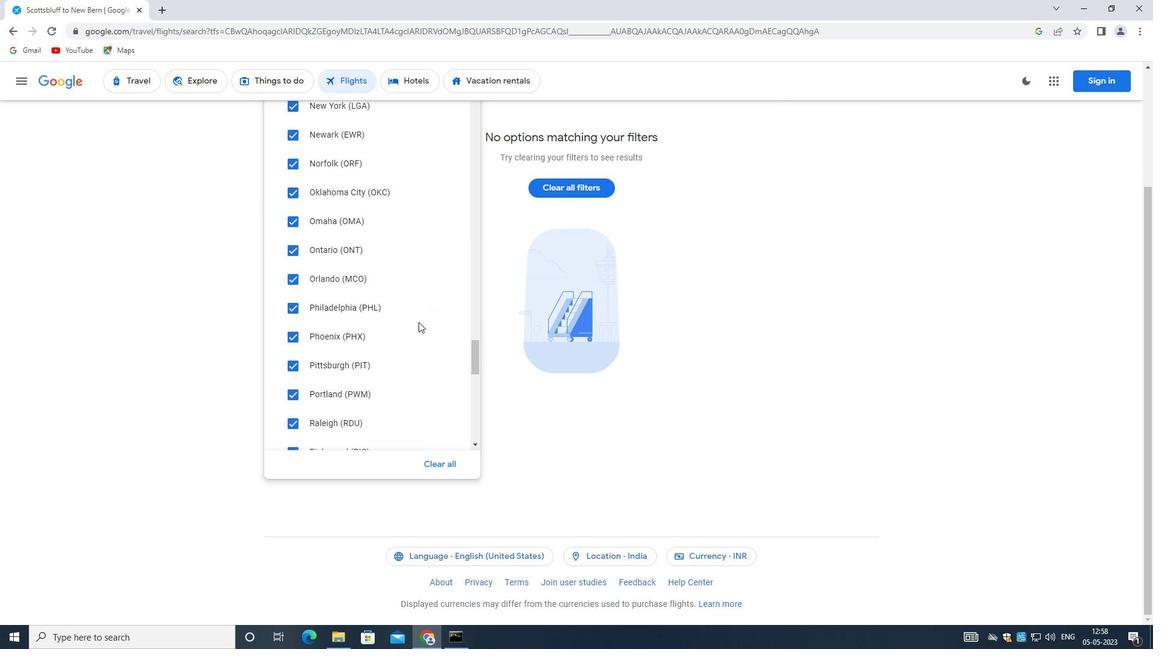 
Action: Mouse scrolled (411, 322) with delta (0, 0)
Screenshot: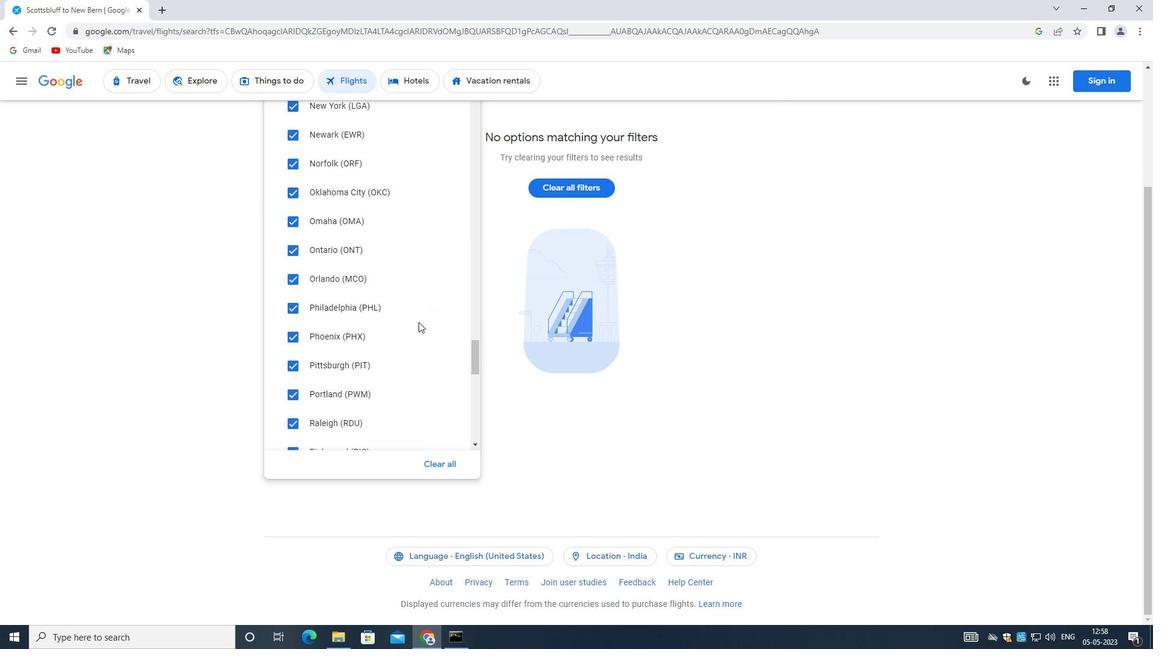 
Action: Mouse moved to (392, 317)
Screenshot: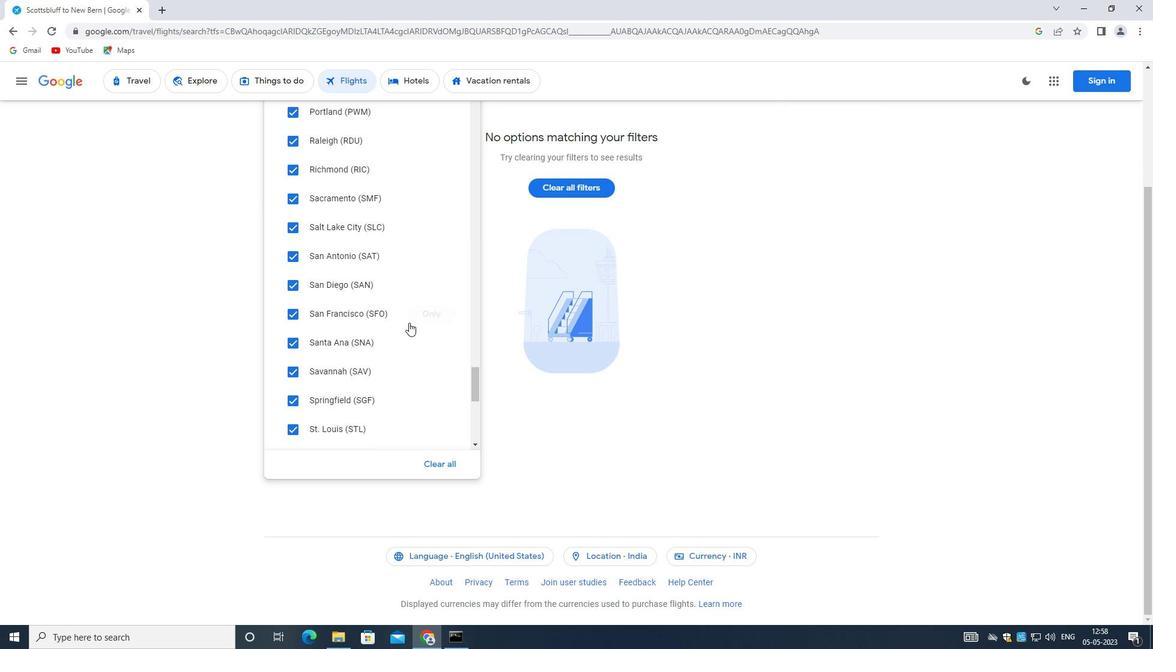 
Action: Mouse scrolled (392, 317) with delta (0, 0)
Screenshot: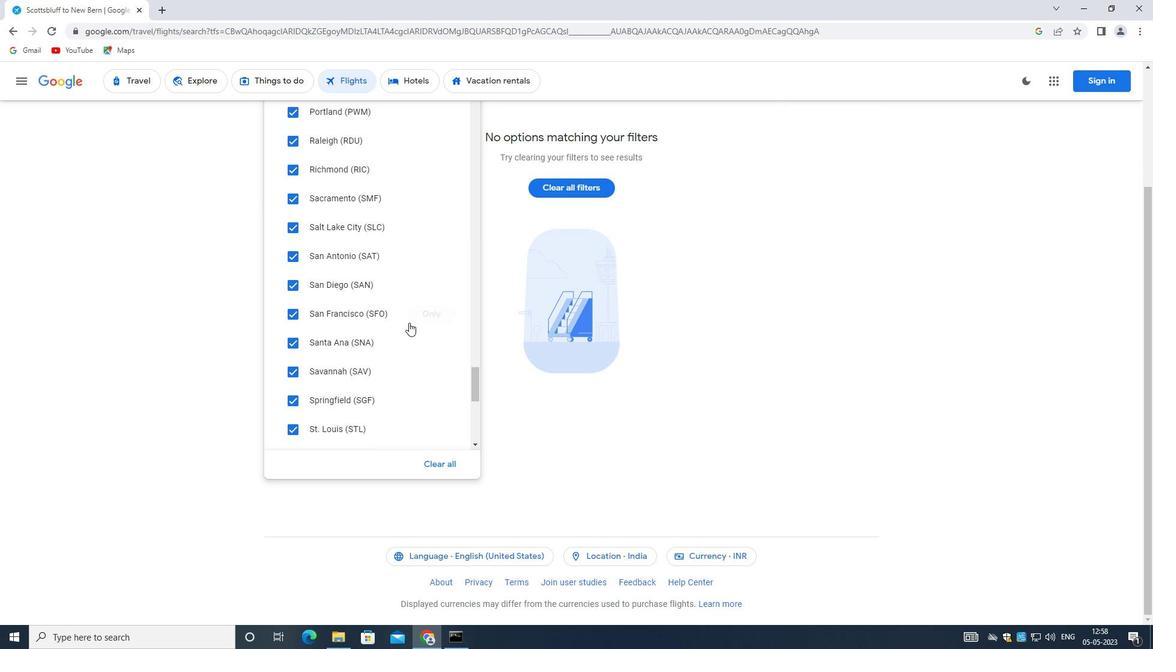
Action: Mouse scrolled (392, 317) with delta (0, 0)
Screenshot: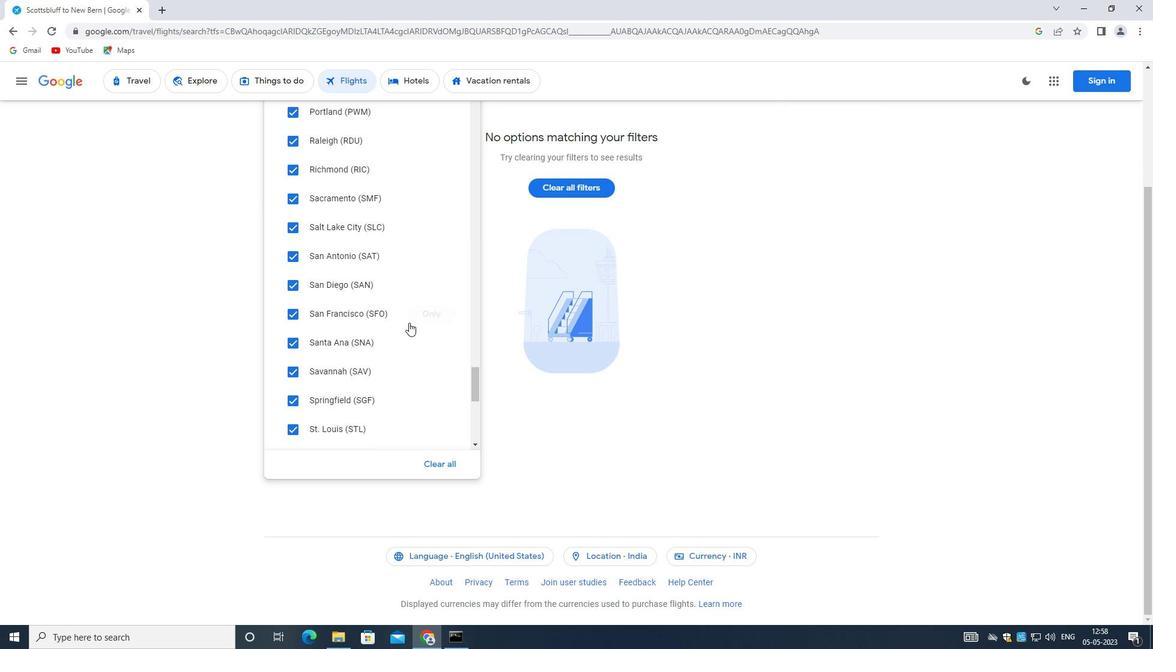 
Action: Mouse scrolled (392, 317) with delta (0, 0)
Screenshot: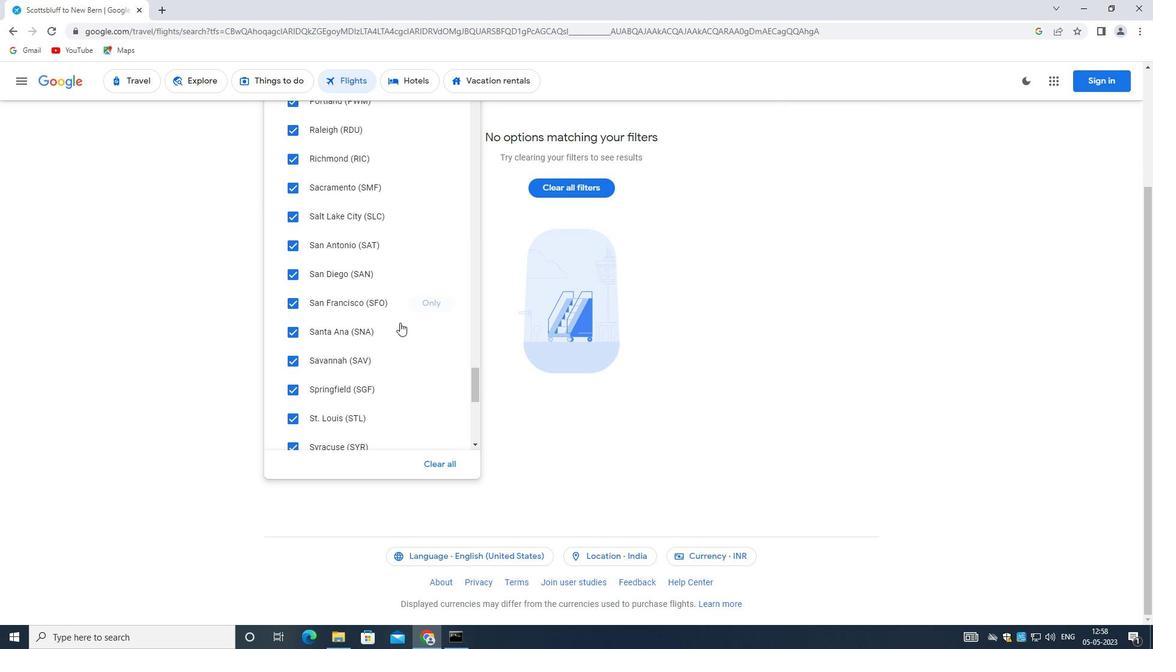 
Action: Mouse scrolled (392, 317) with delta (0, 0)
Screenshot: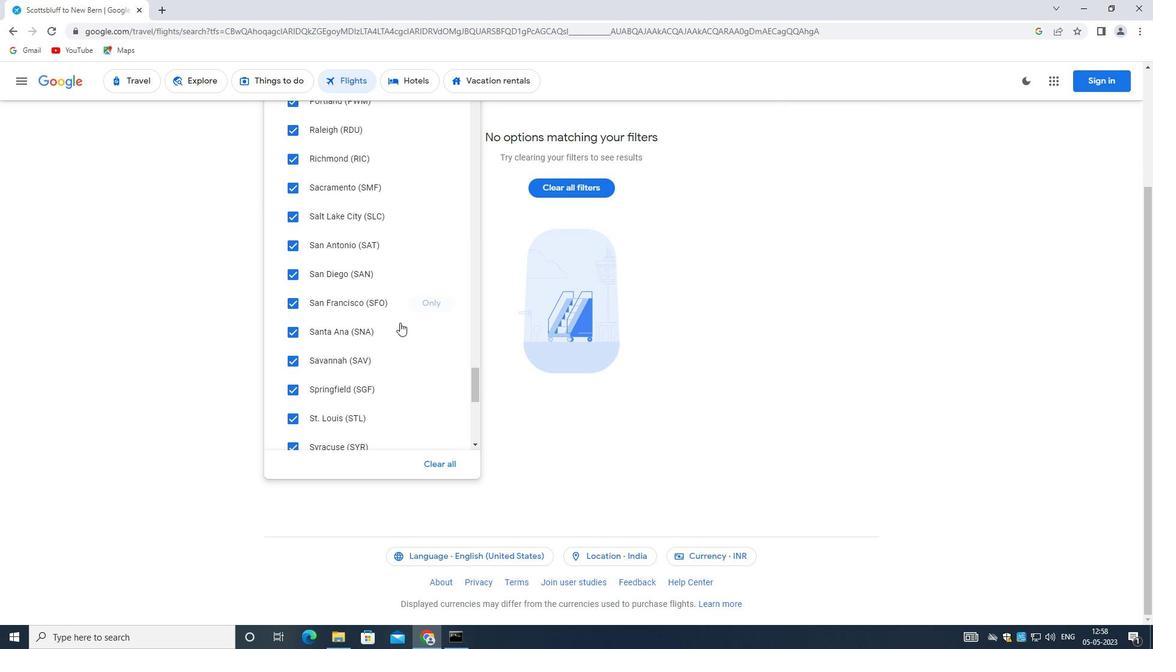 
Action: Mouse moved to (391, 317)
Screenshot: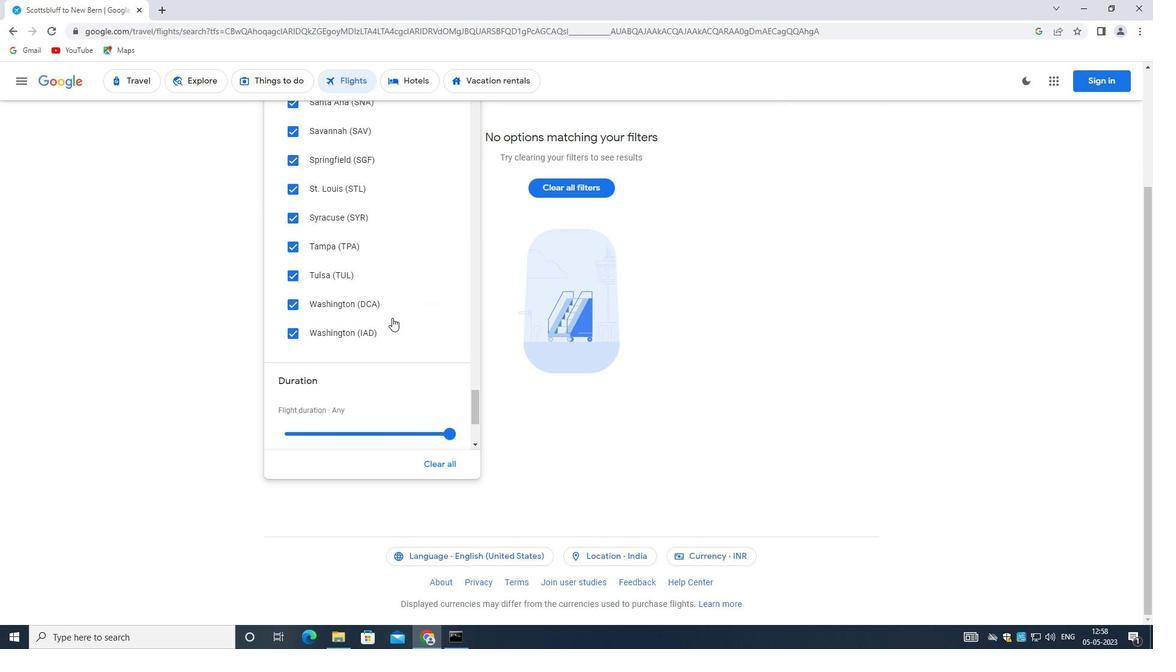 
Action: Mouse scrolled (391, 317) with delta (0, 0)
Screenshot: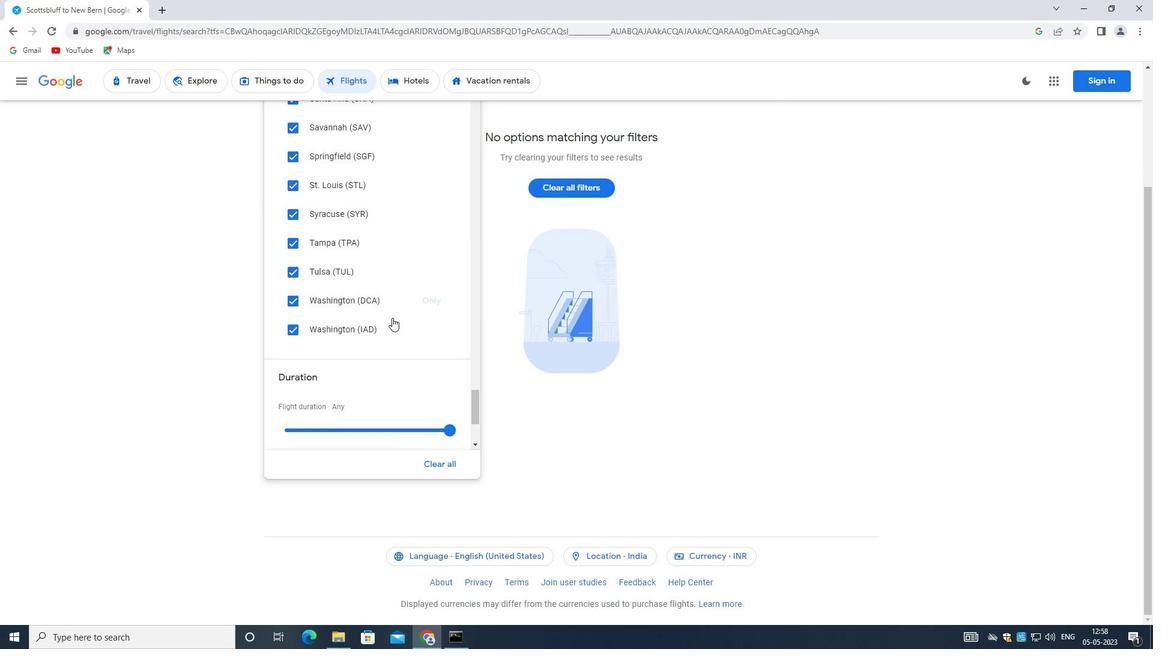 
Action: Mouse scrolled (391, 317) with delta (0, 0)
Screenshot: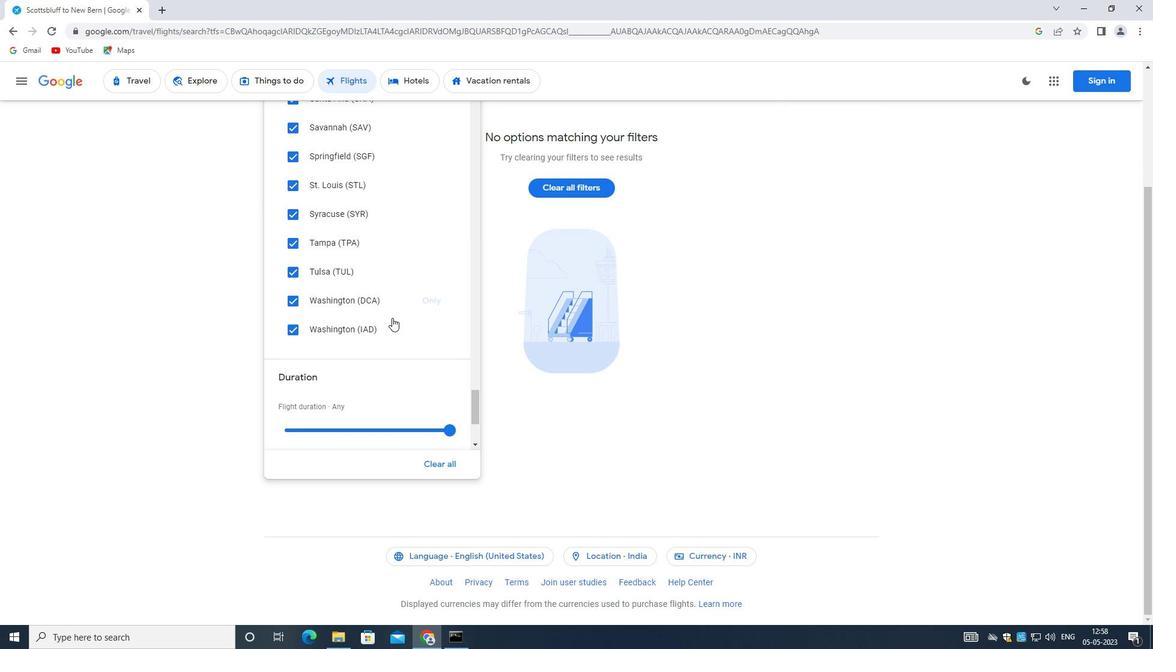 
Action: Mouse scrolled (391, 317) with delta (0, 0)
Screenshot: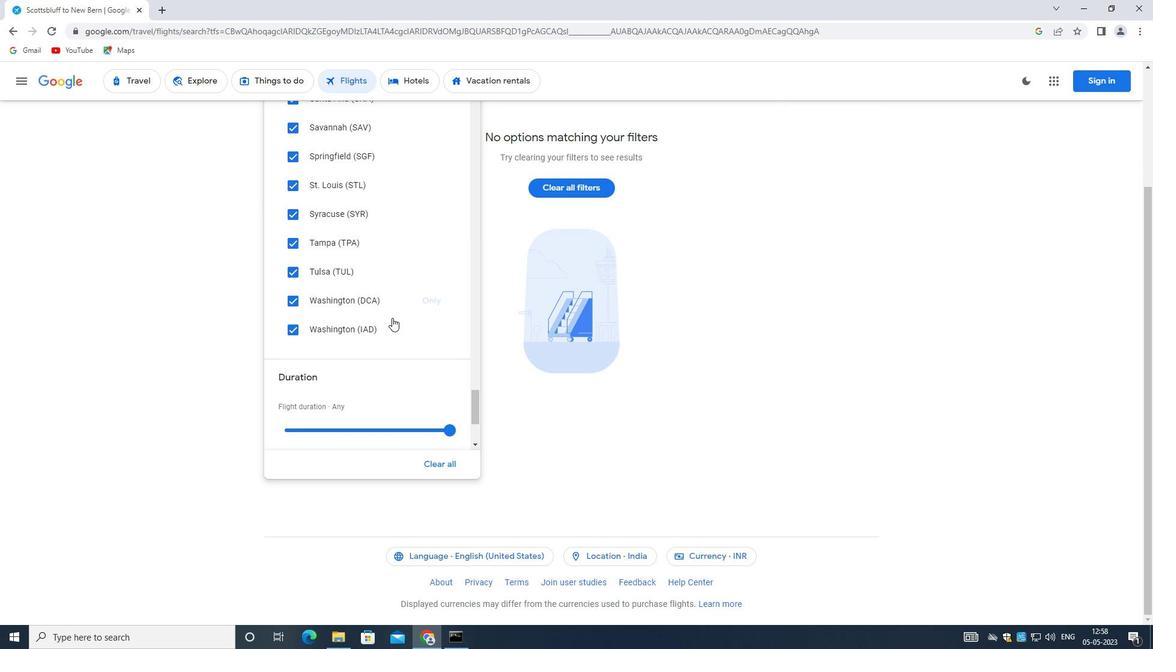 
Action: Mouse scrolled (391, 317) with delta (0, 0)
Screenshot: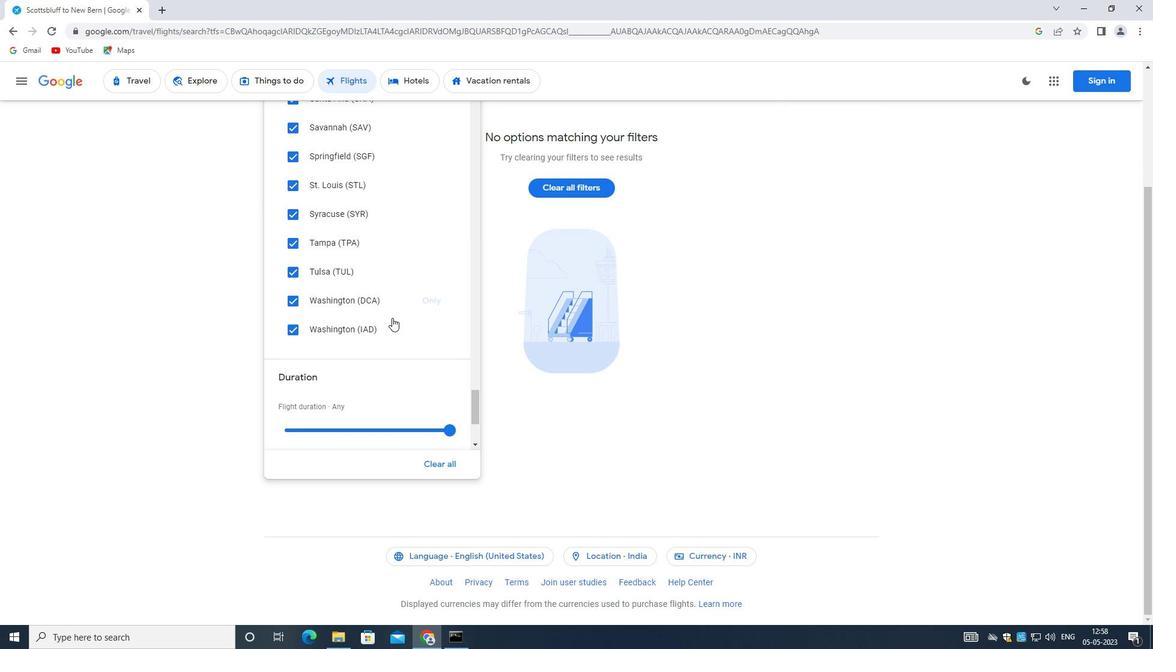 
